 Task: Look for space in Tapiramutá, Brazil from 2nd June, 2023 to 15th June, 2023 for 2 adults and 1 pet in price range Rs.10000 to Rs.15000. Place can be entire place with 1  bedroom having 1 bed and 1 bathroom. Property type can be house, flat, guest house, hotel. Amenities needed are: washing machine. Booking option can be shelf check-in. Required host language is Spanish.
Action: Mouse moved to (461, 200)
Screenshot: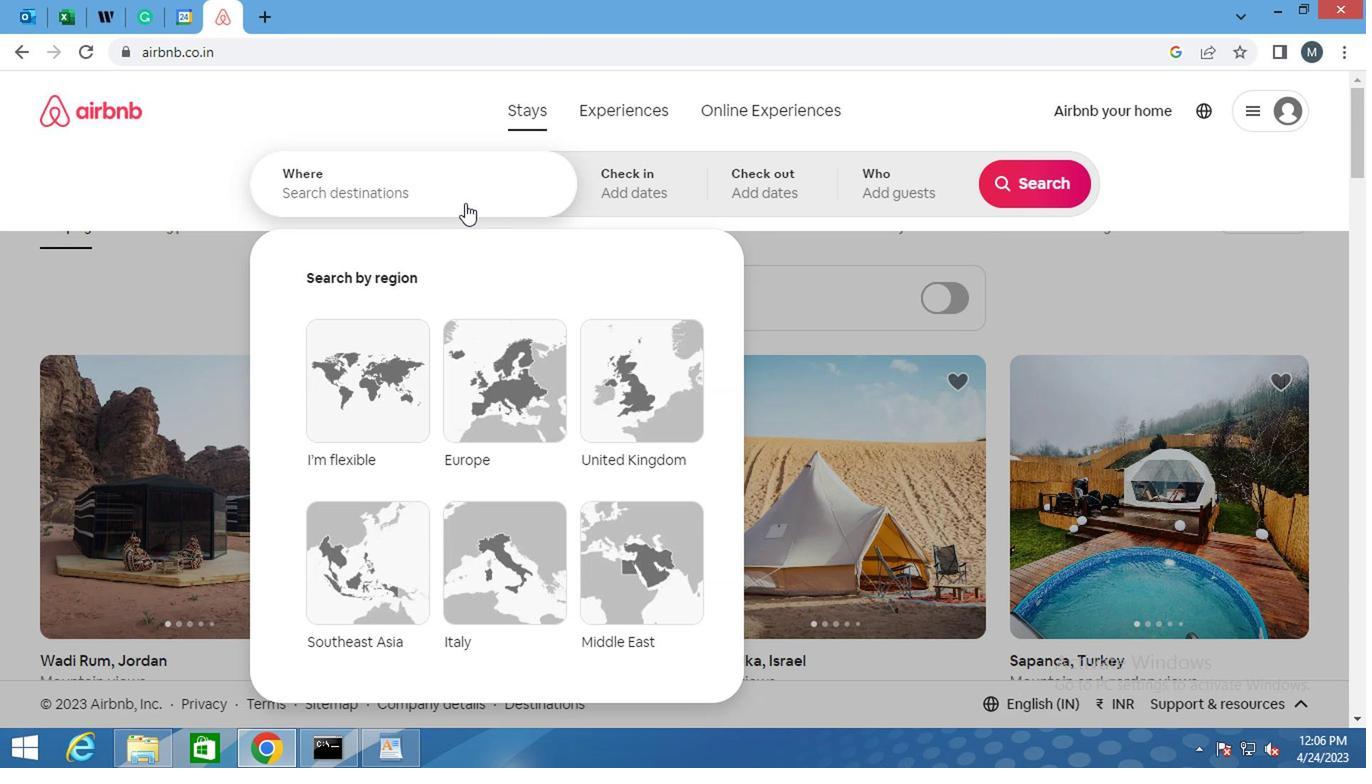 
Action: Mouse pressed left at (461, 200)
Screenshot: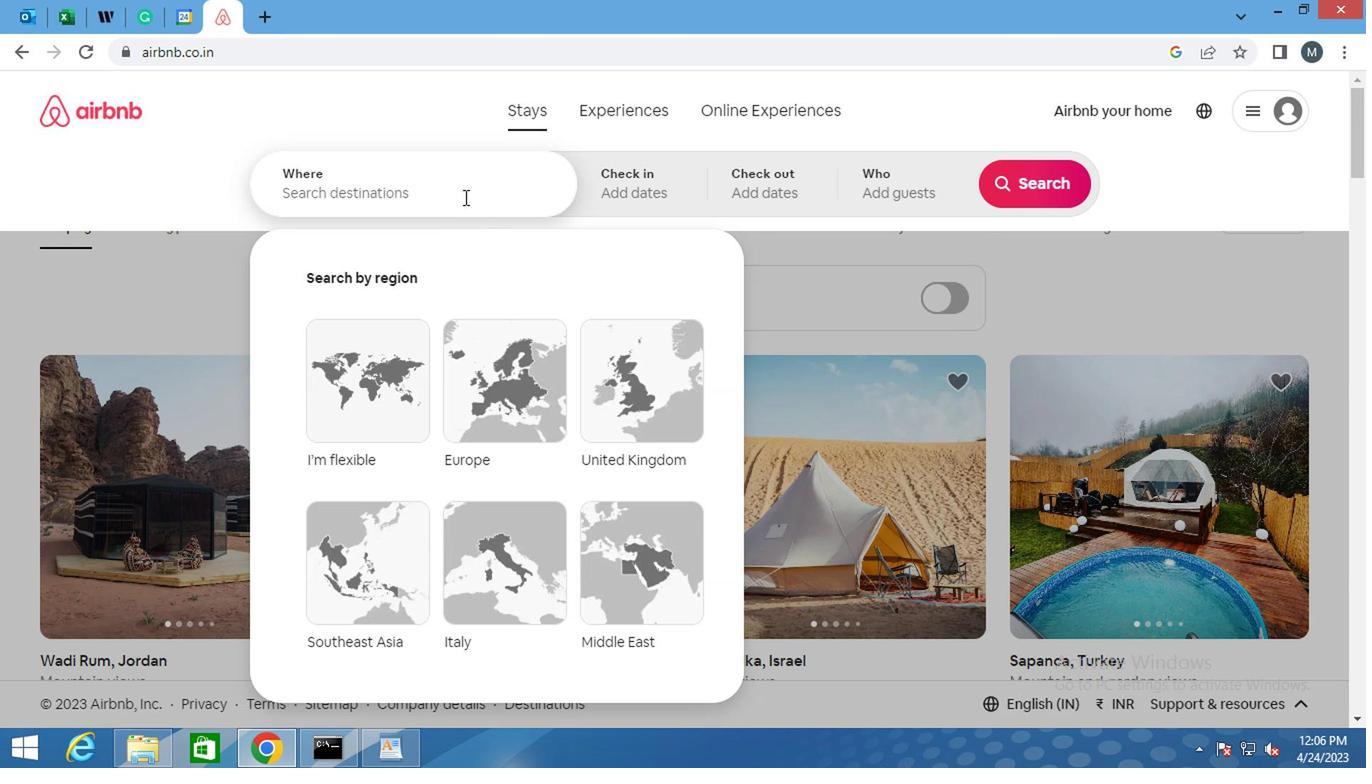 
Action: Mouse moved to (540, 231)
Screenshot: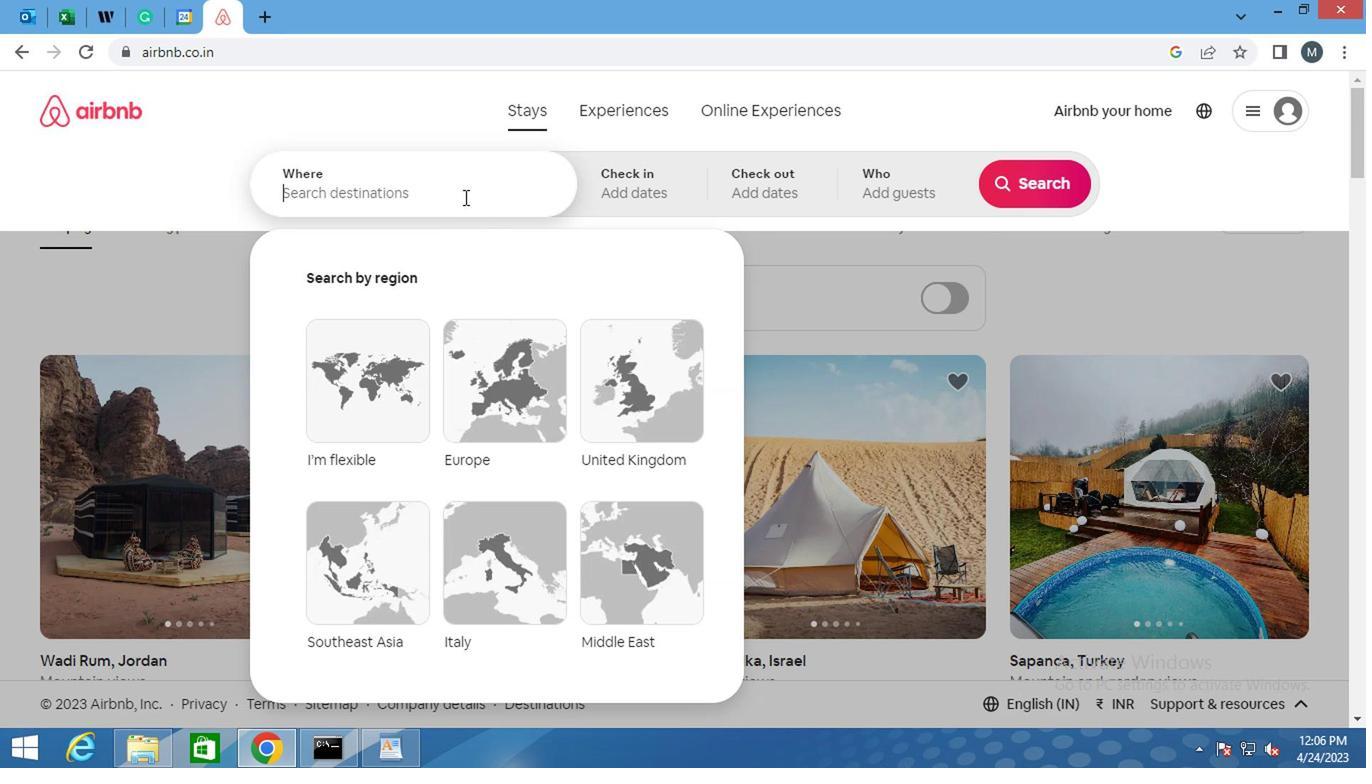 
Action: Key pressed <Key.shift>TAPIR<Key.backspace><Key.backspace><Key.backspace><Key.backspace>APIRAMUTA,<Key.space><Key.shift>BRAZIL<Key.enter>
Screenshot: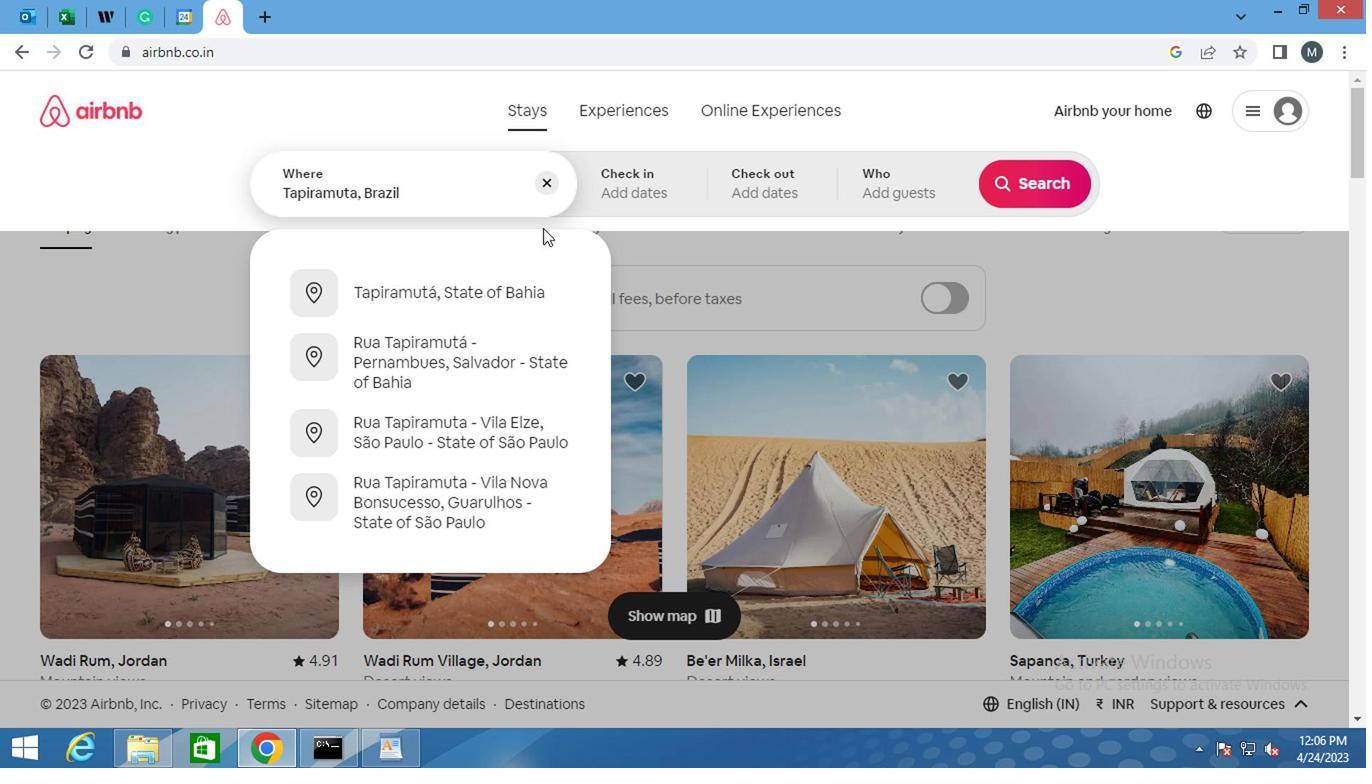 
Action: Mouse moved to (1020, 342)
Screenshot: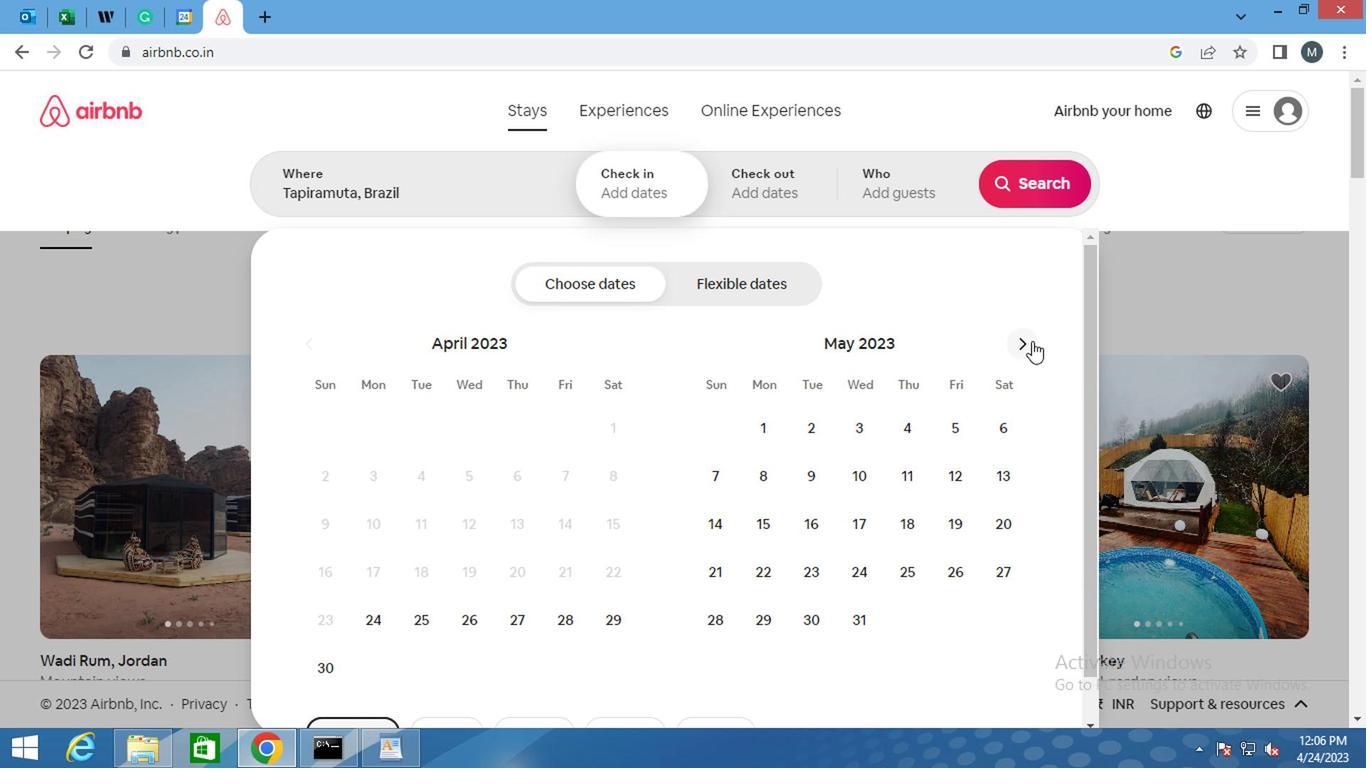 
Action: Mouse pressed left at (1020, 342)
Screenshot: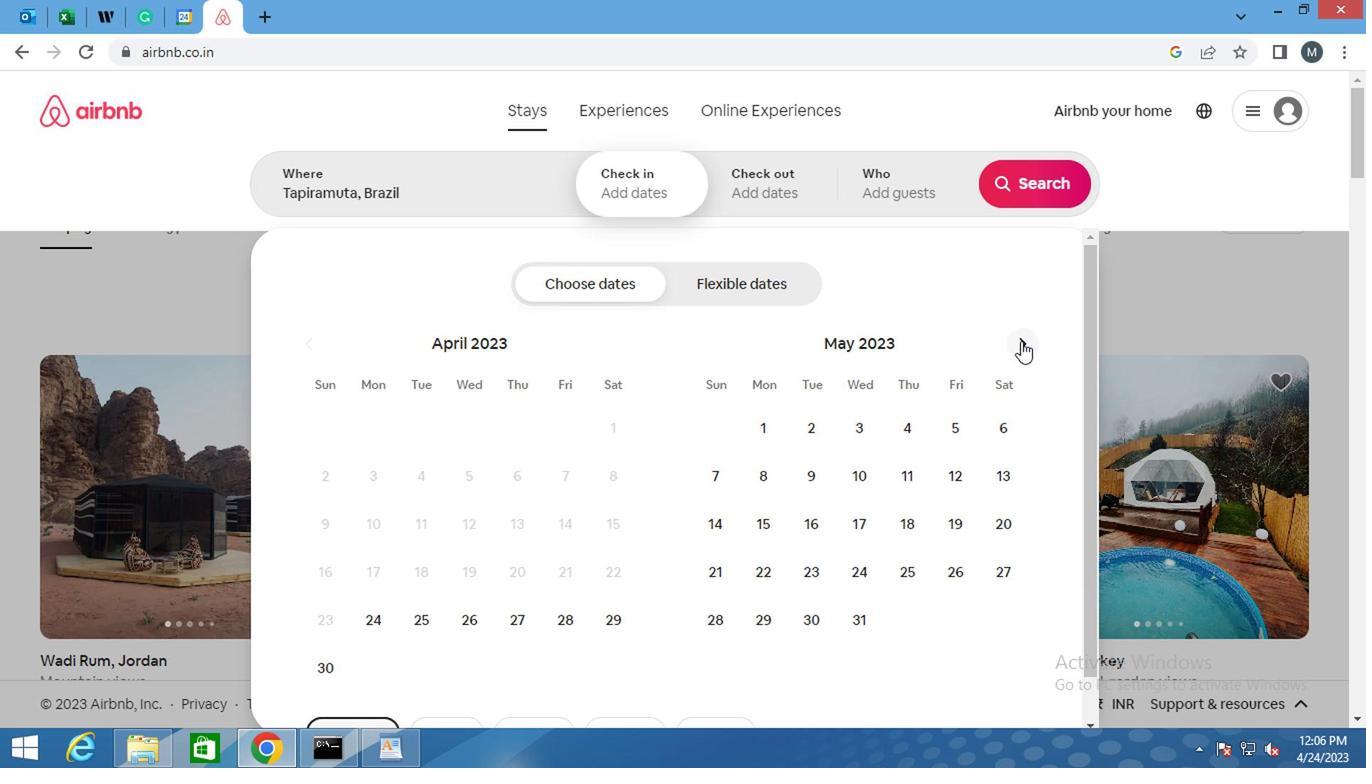 
Action: Mouse moved to (959, 423)
Screenshot: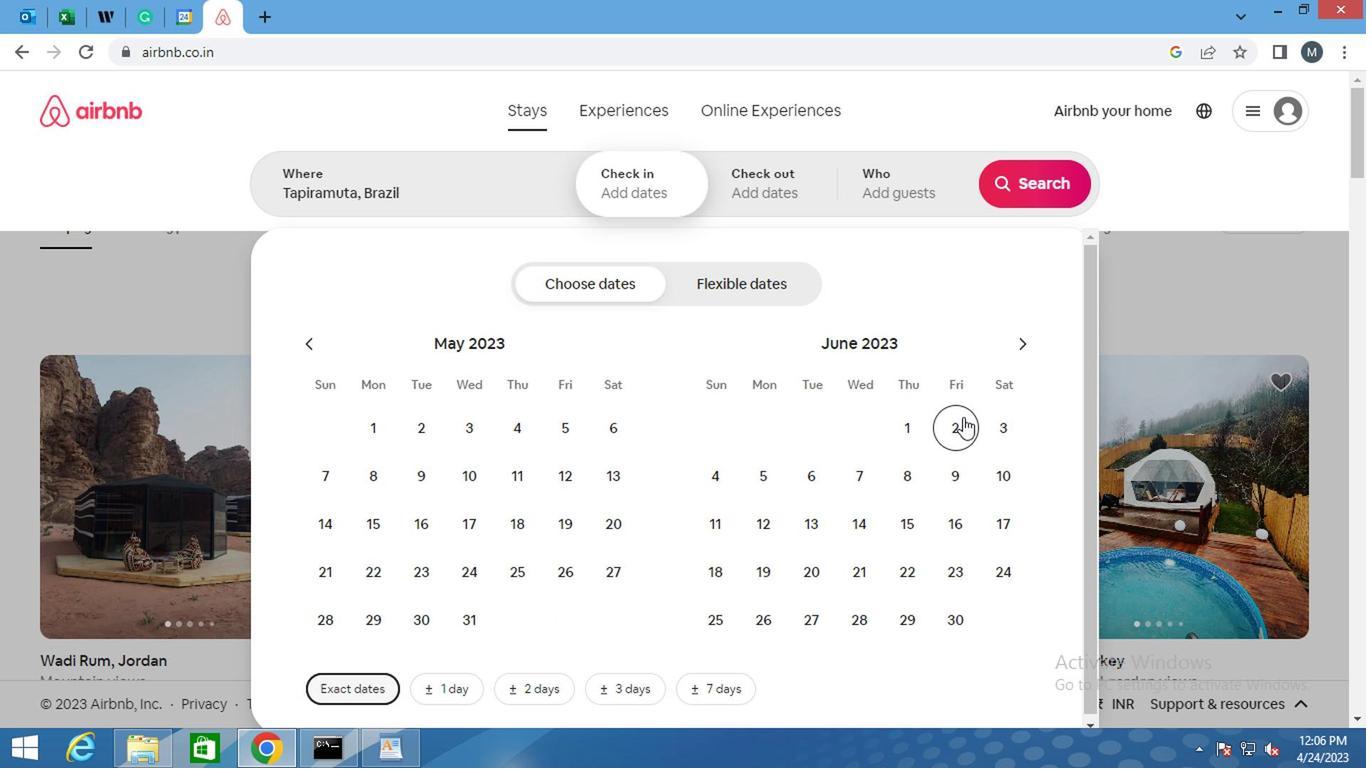 
Action: Mouse pressed left at (959, 423)
Screenshot: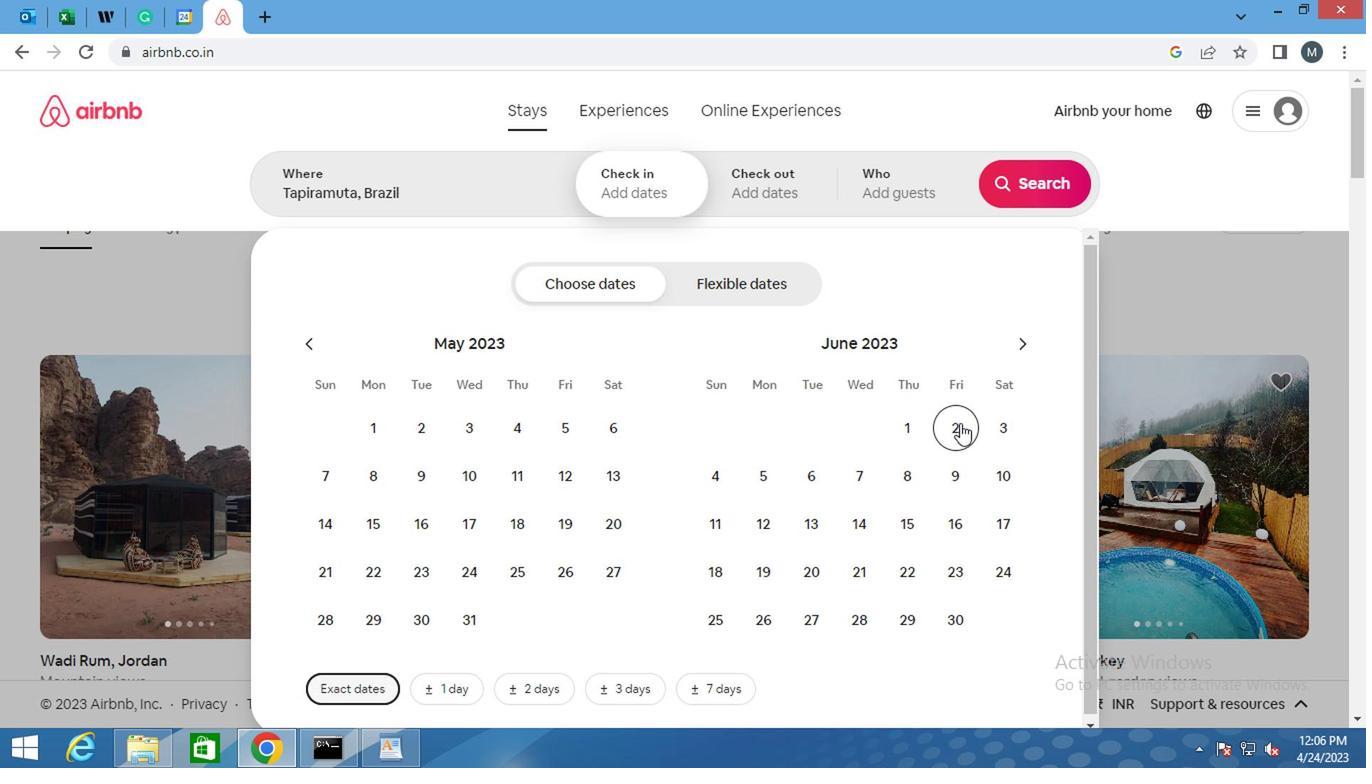 
Action: Mouse moved to (912, 526)
Screenshot: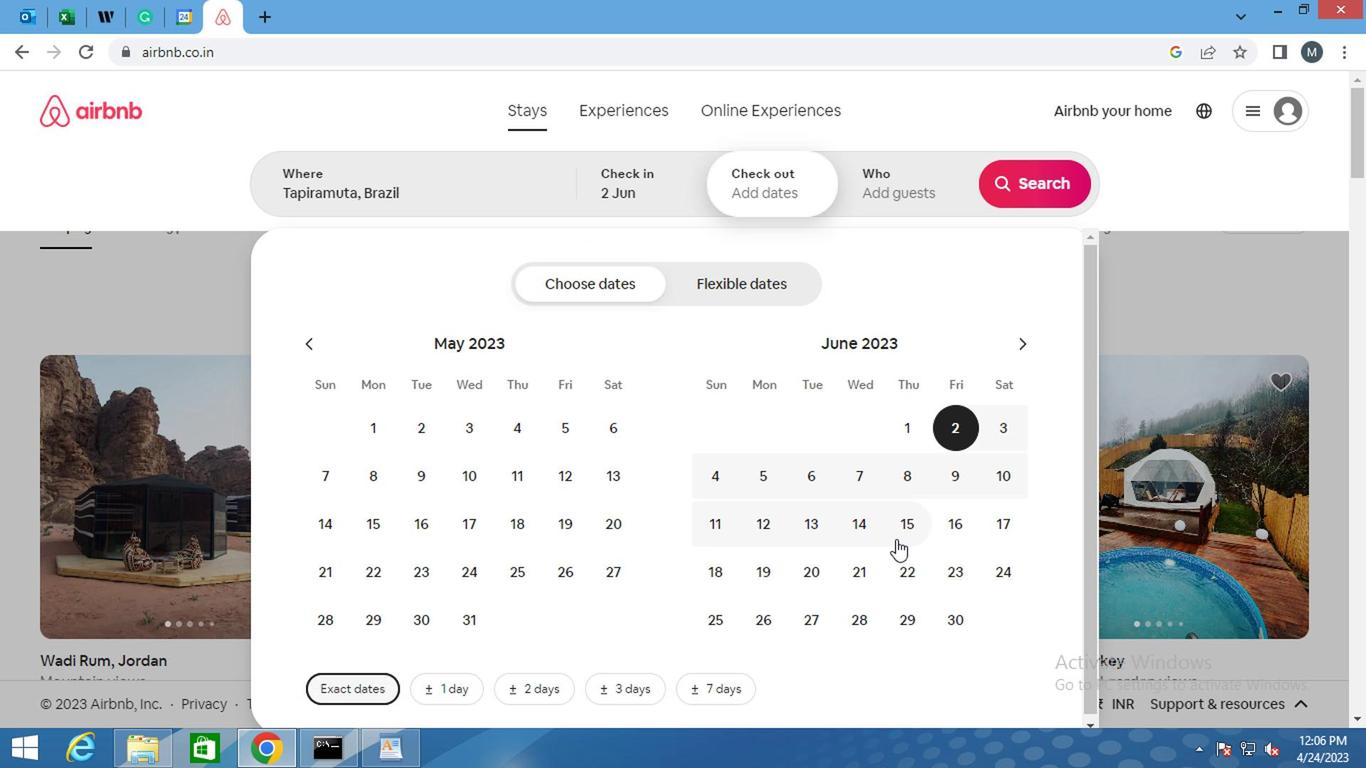 
Action: Mouse pressed left at (912, 526)
Screenshot: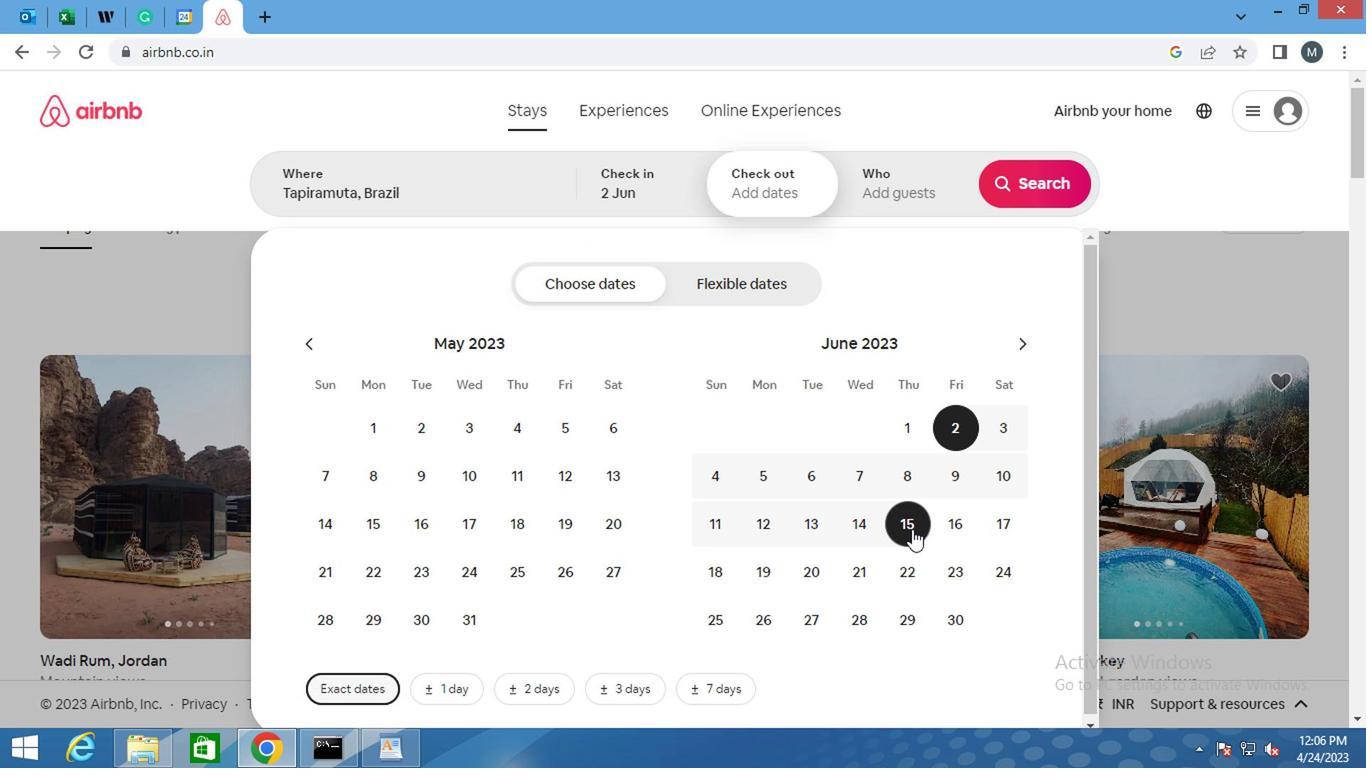 
Action: Mouse moved to (1007, 506)
Screenshot: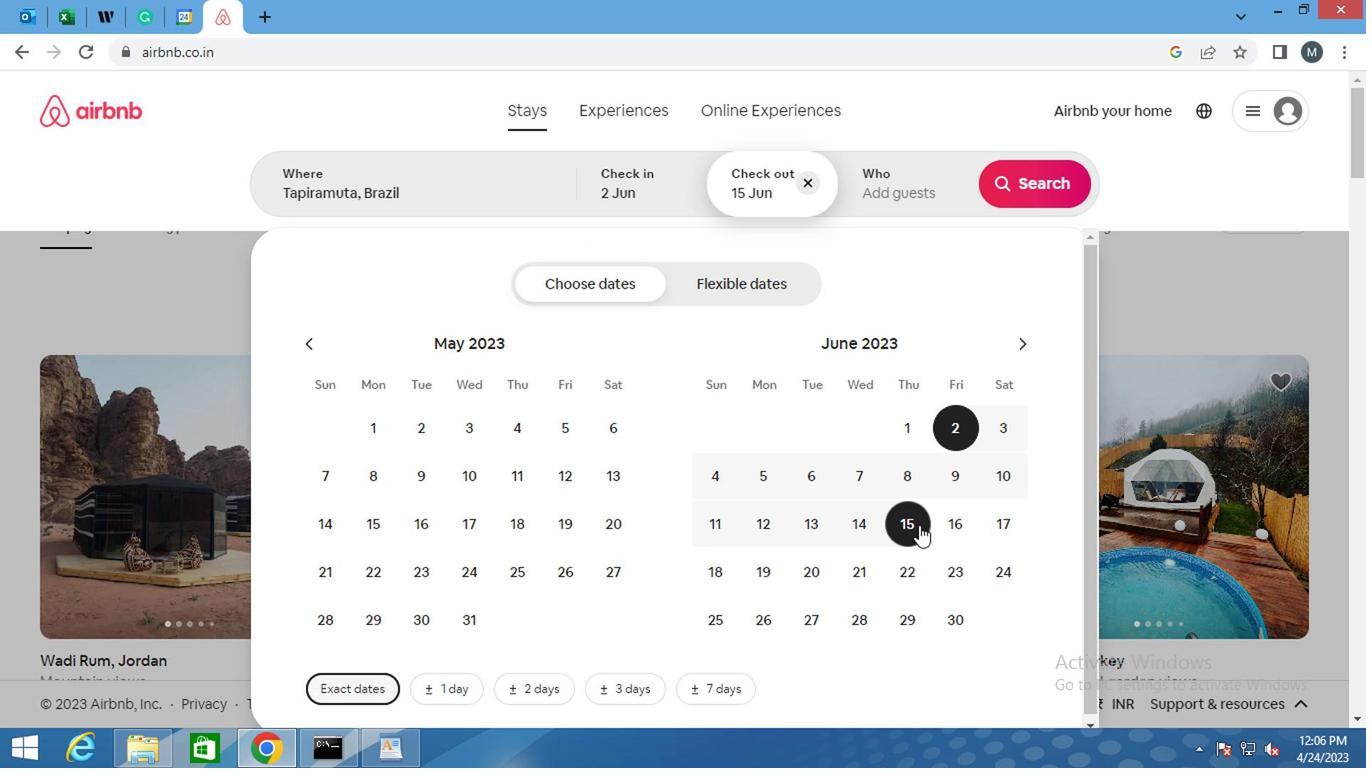 
Action: Mouse scrolled (1007, 506) with delta (0, 0)
Screenshot: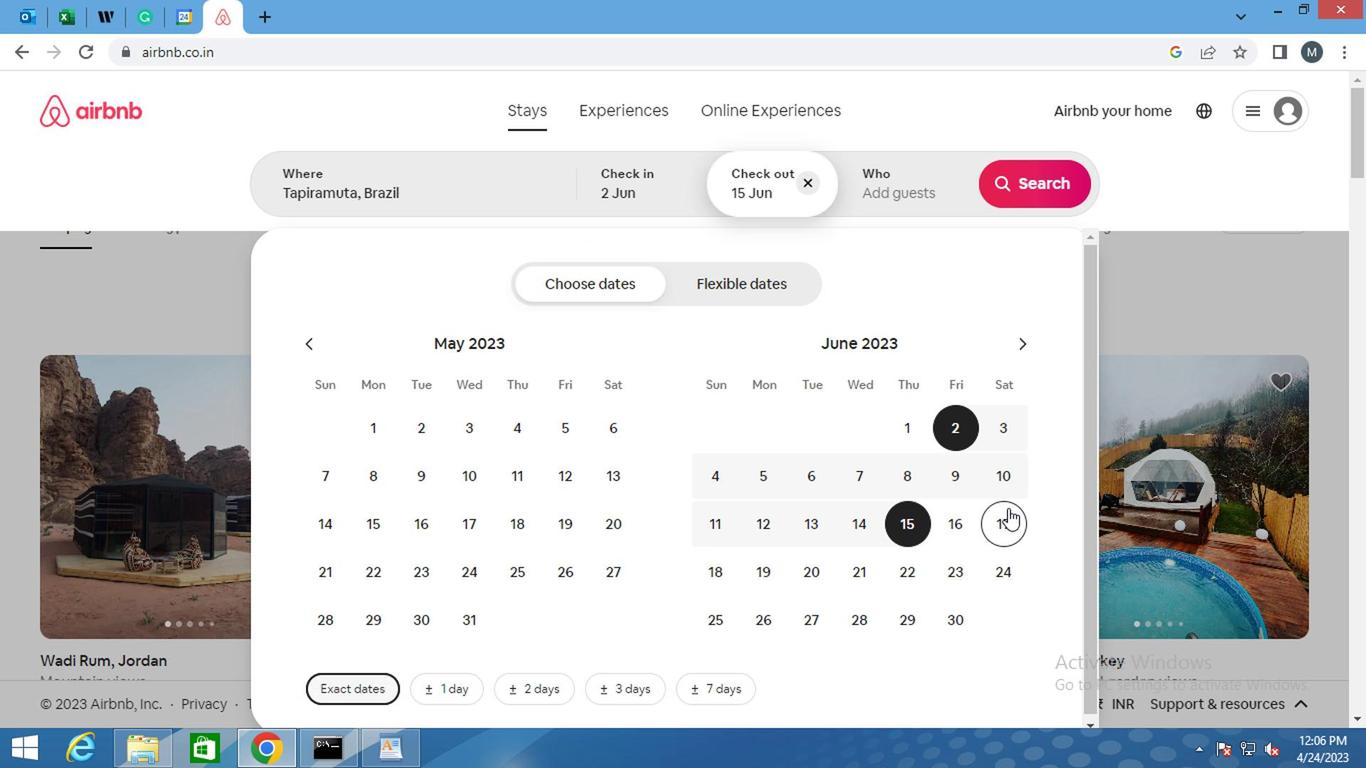 
Action: Mouse moved to (1008, 350)
Screenshot: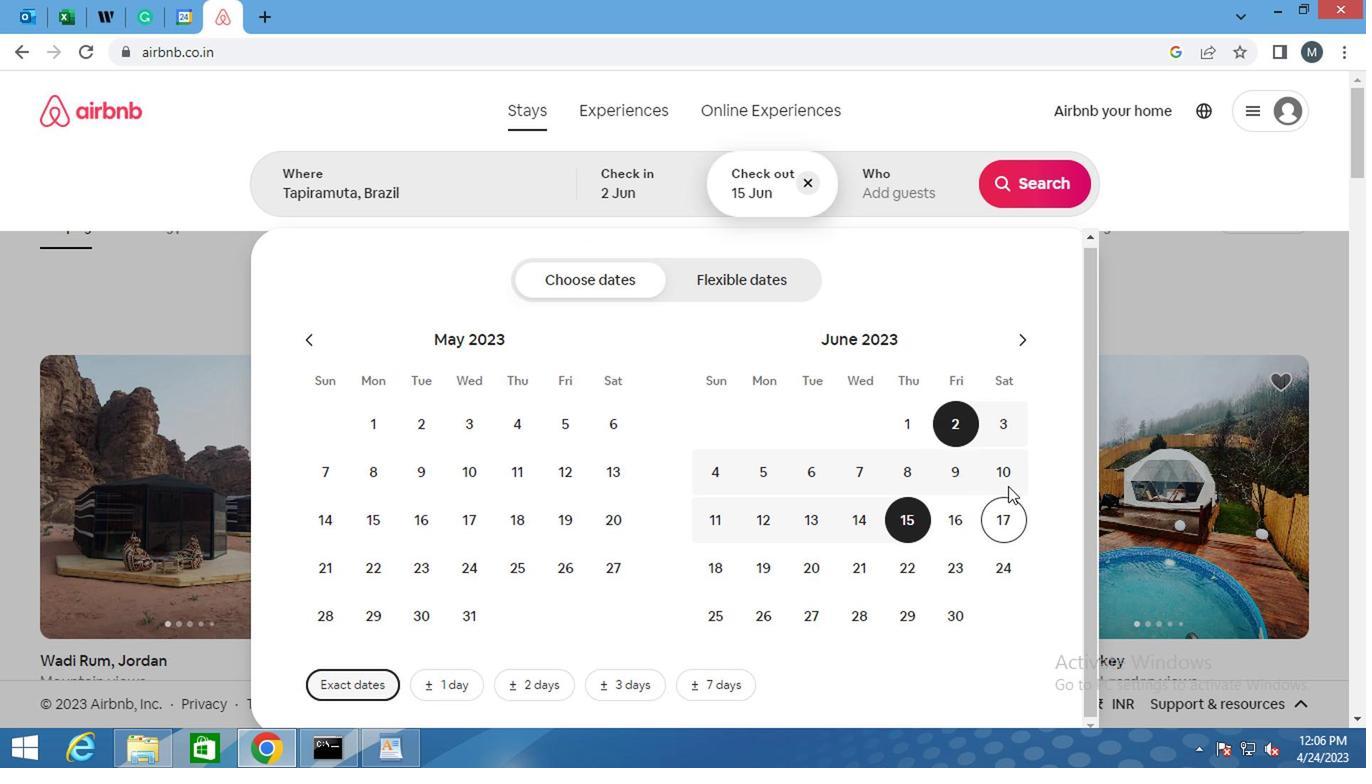 
Action: Mouse scrolled (1008, 351) with delta (0, 1)
Screenshot: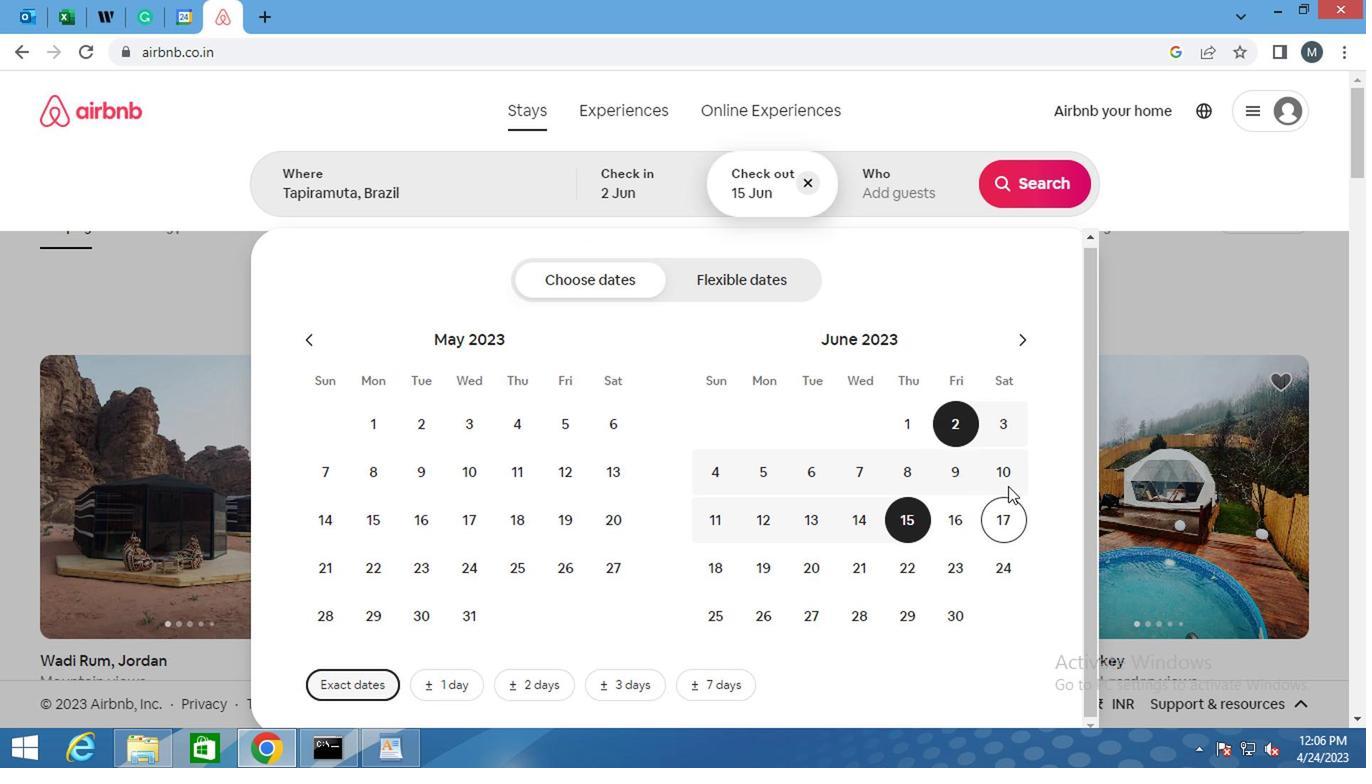
Action: Mouse moved to (1002, 341)
Screenshot: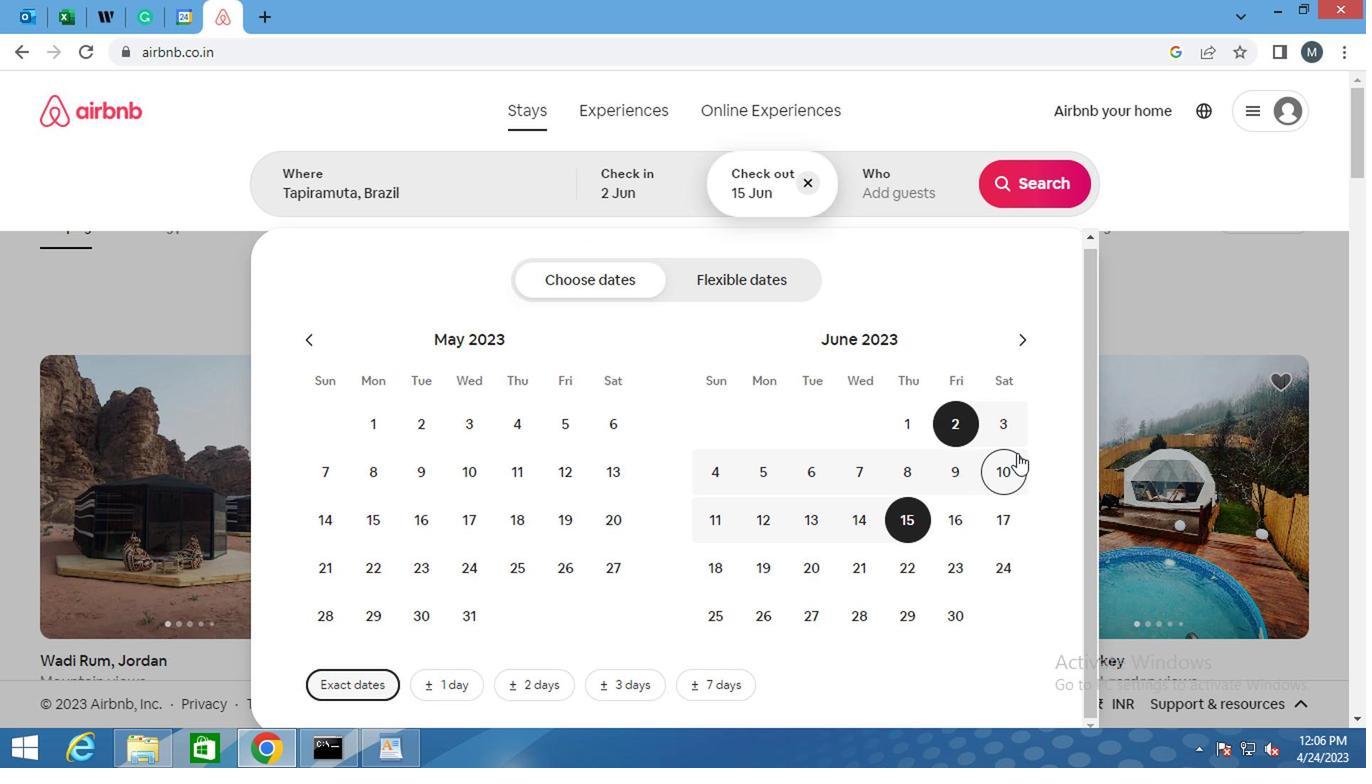 
Action: Mouse scrolled (1002, 342) with delta (0, 0)
Screenshot: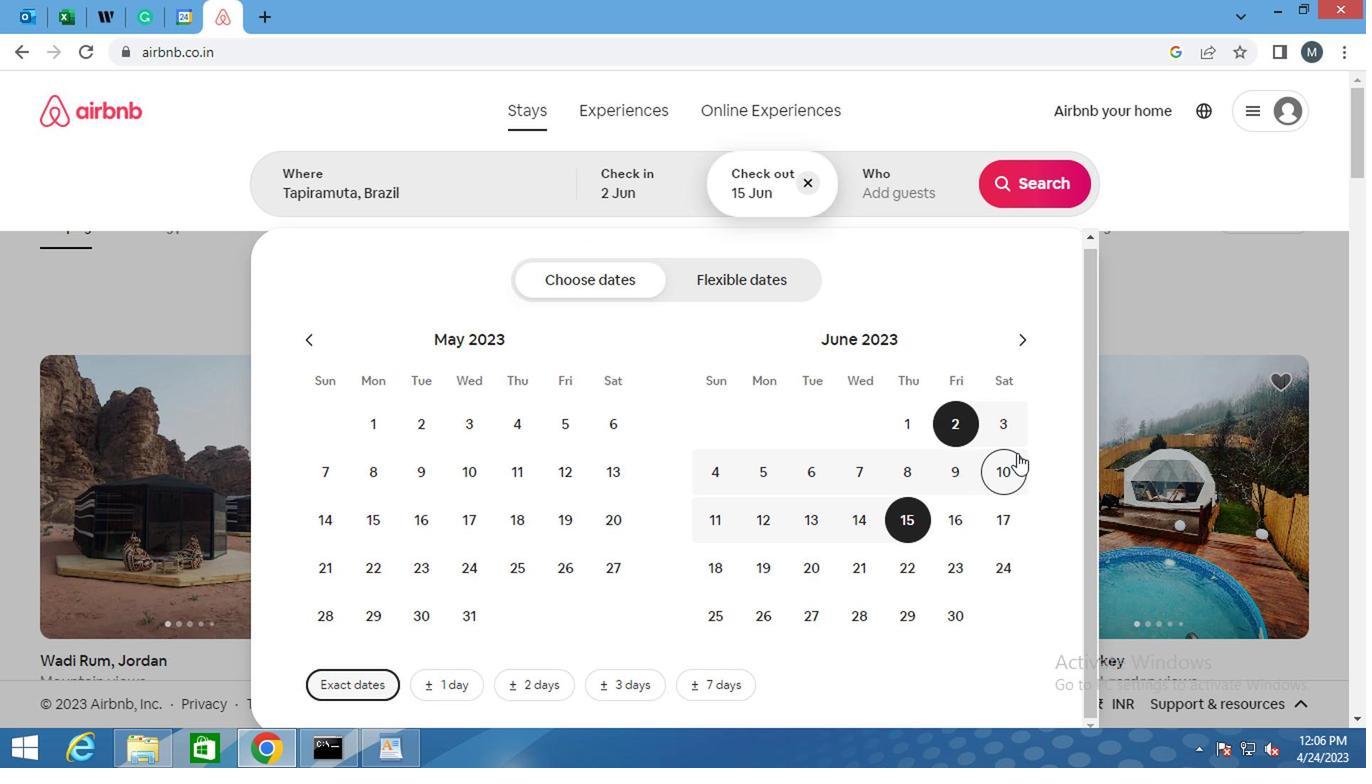 
Action: Mouse moved to (986, 336)
Screenshot: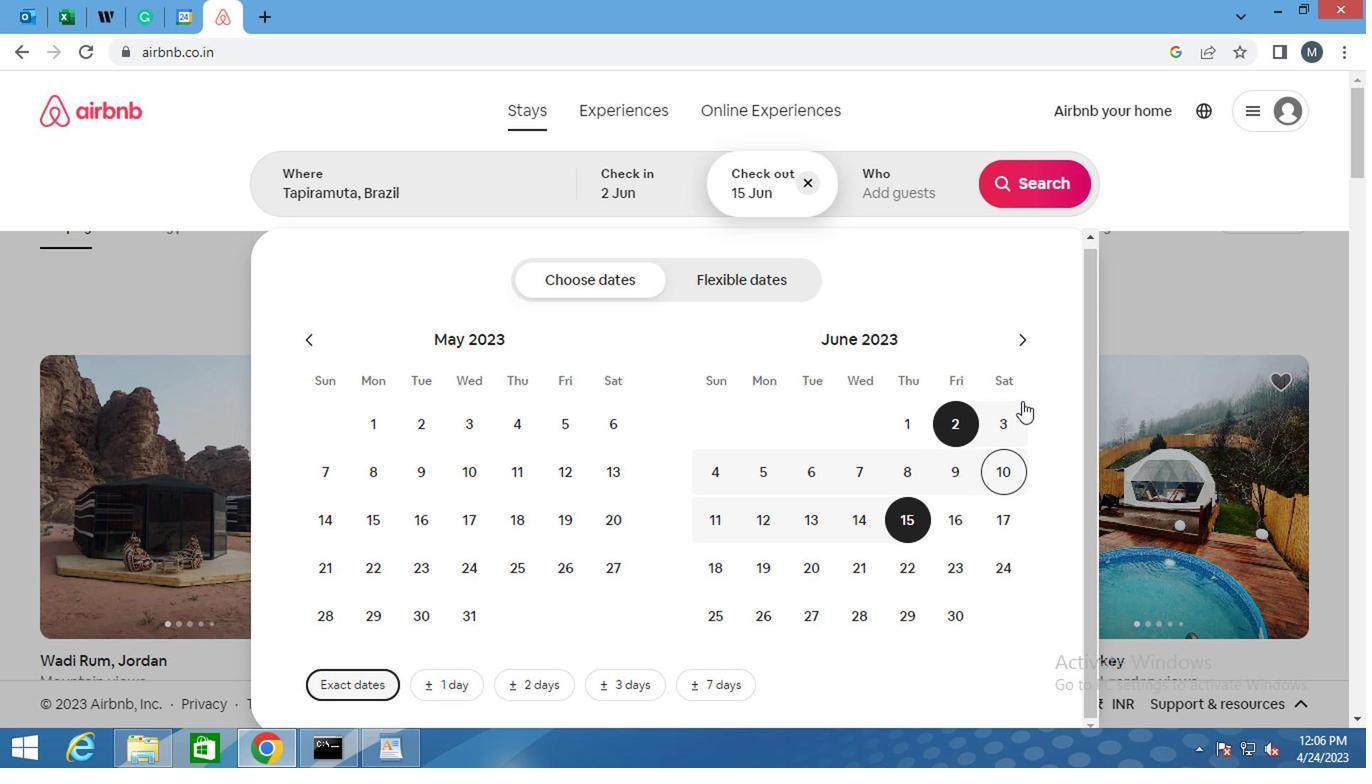 
Action: Mouse scrolled (986, 336) with delta (0, 0)
Screenshot: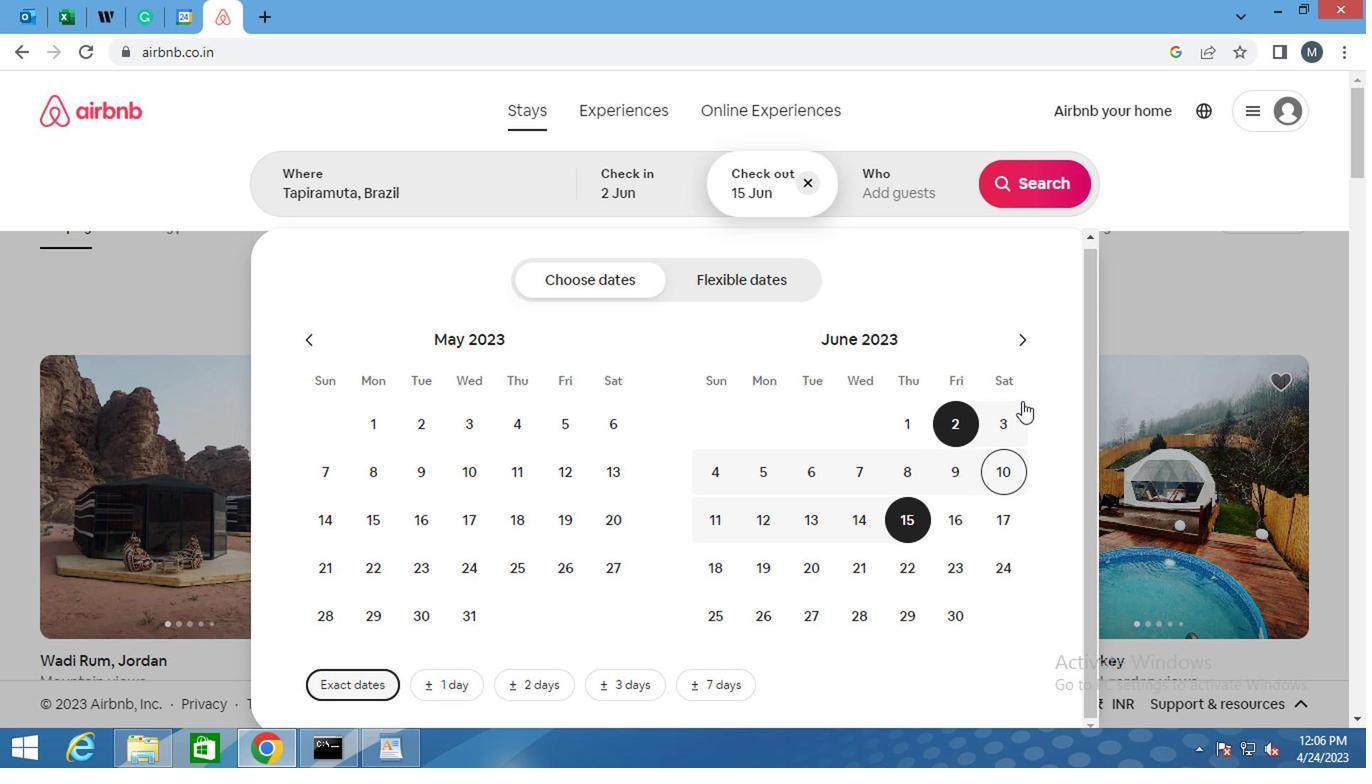 
Action: Mouse moved to (891, 189)
Screenshot: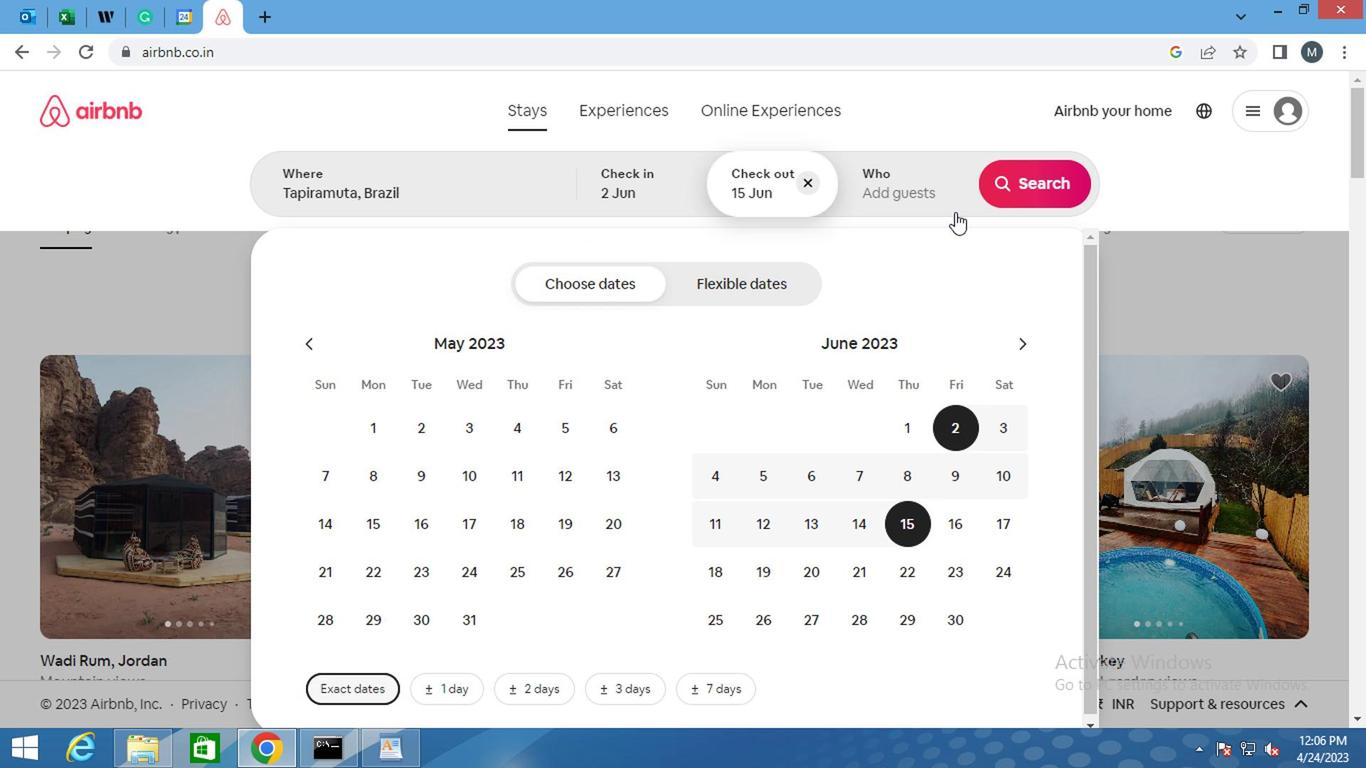 
Action: Mouse pressed left at (891, 189)
Screenshot: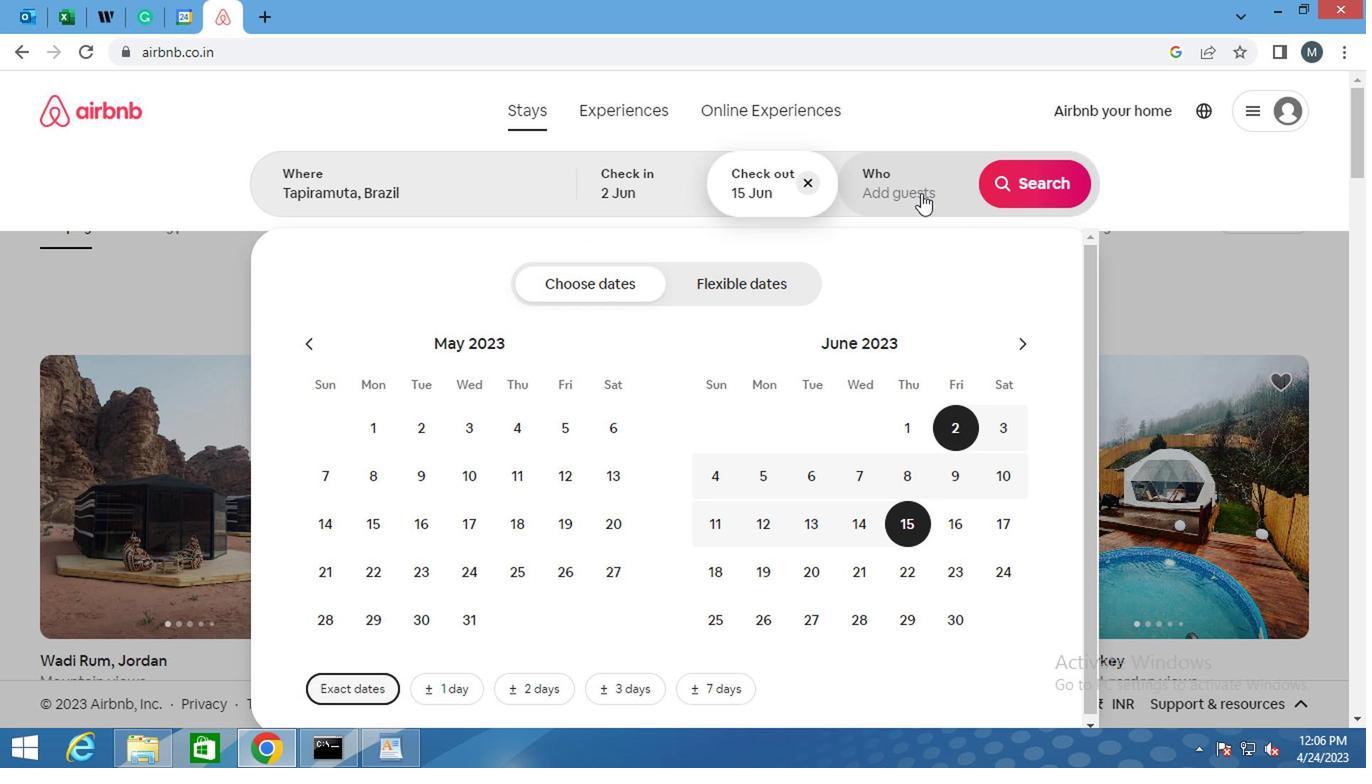 
Action: Mouse moved to (1038, 297)
Screenshot: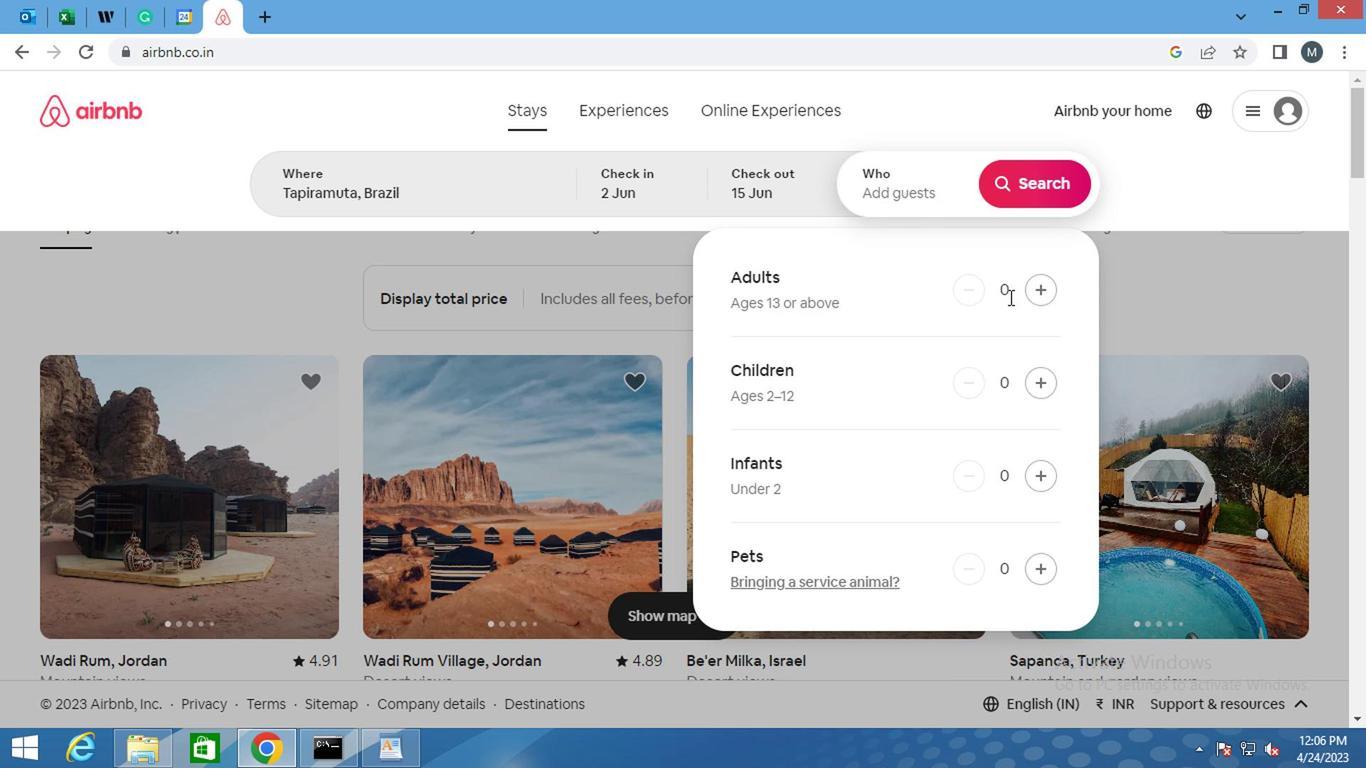 
Action: Mouse pressed left at (1038, 297)
Screenshot: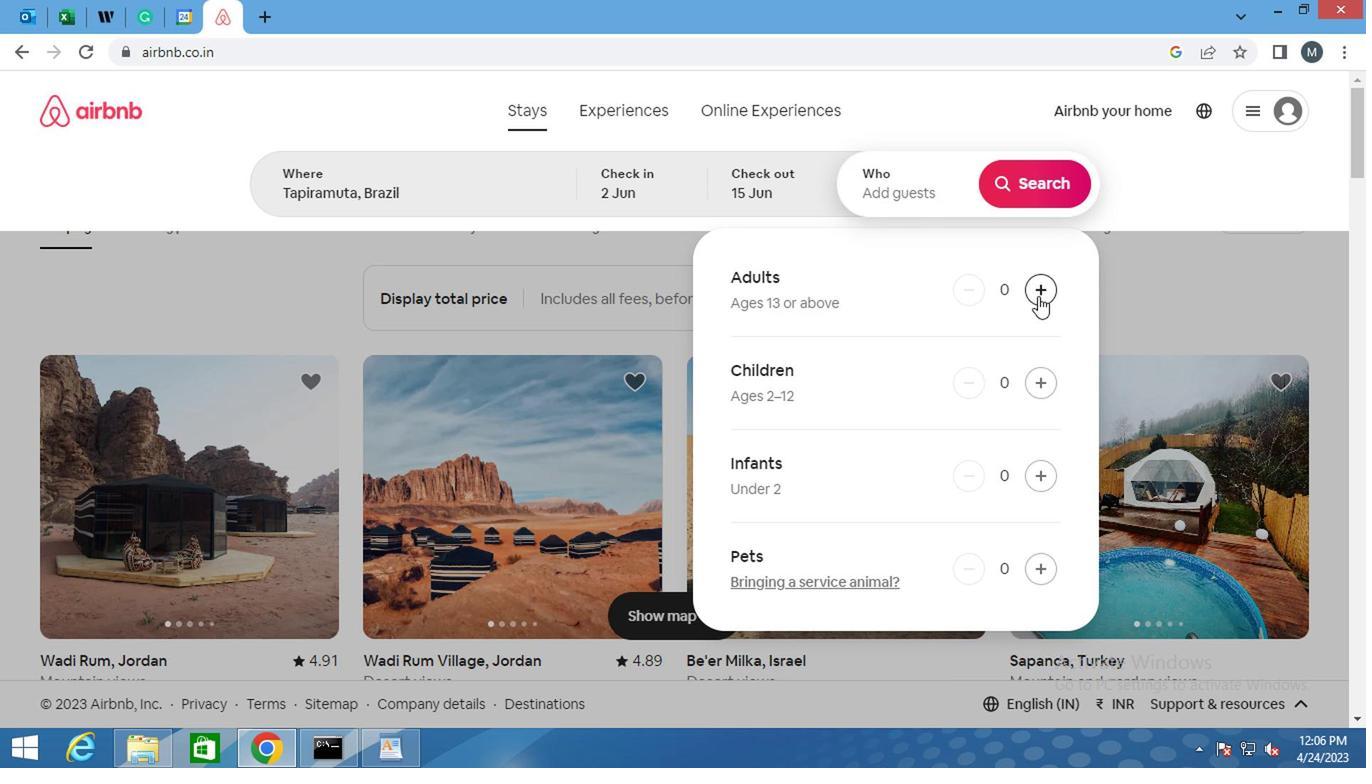 
Action: Mouse pressed left at (1038, 297)
Screenshot: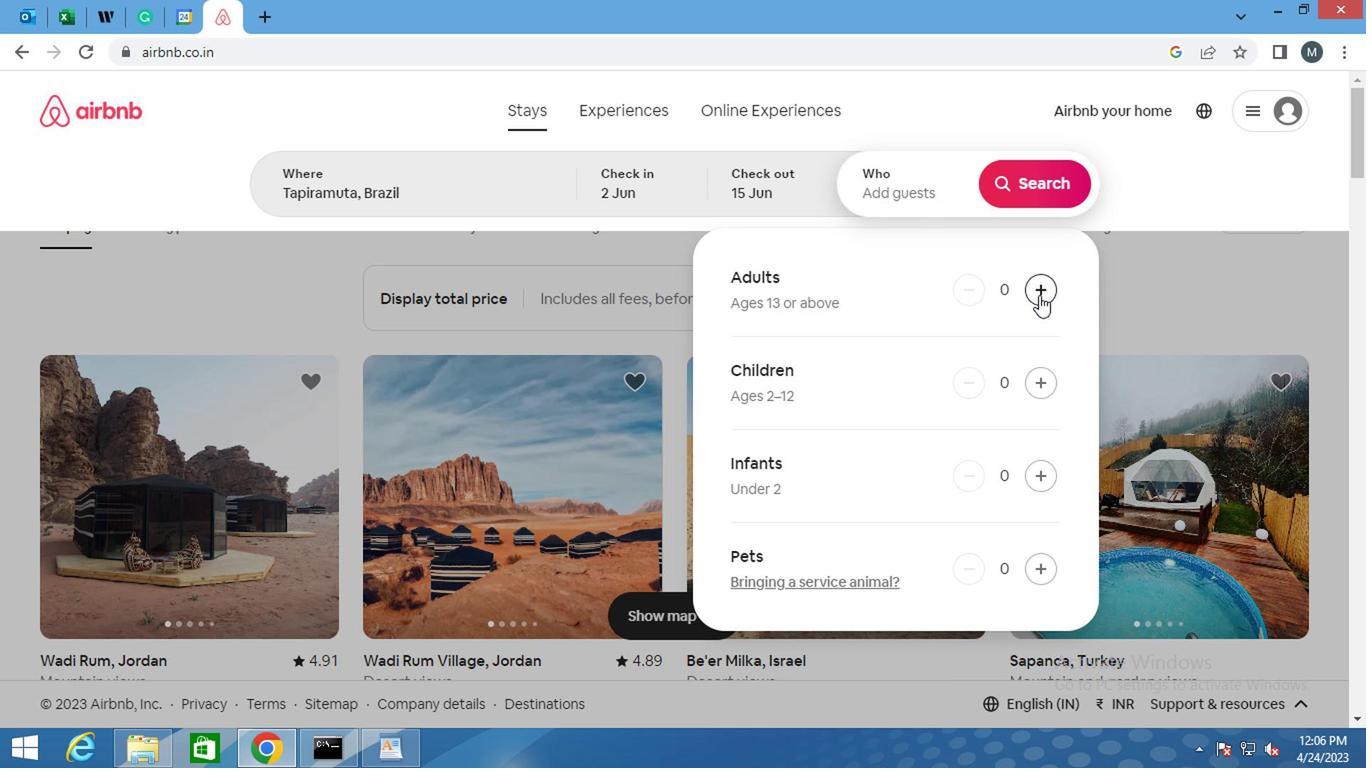 
Action: Mouse pressed left at (1038, 297)
Screenshot: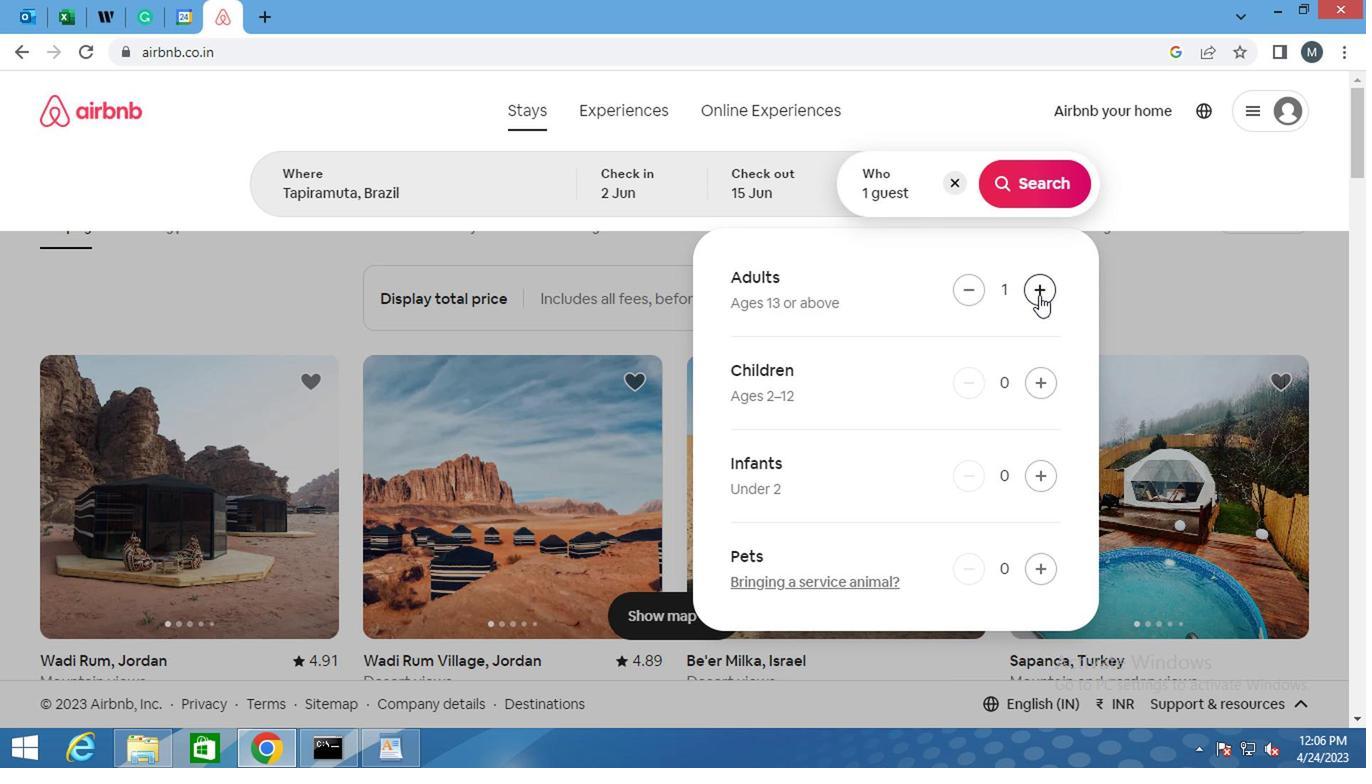 
Action: Mouse moved to (939, 481)
Screenshot: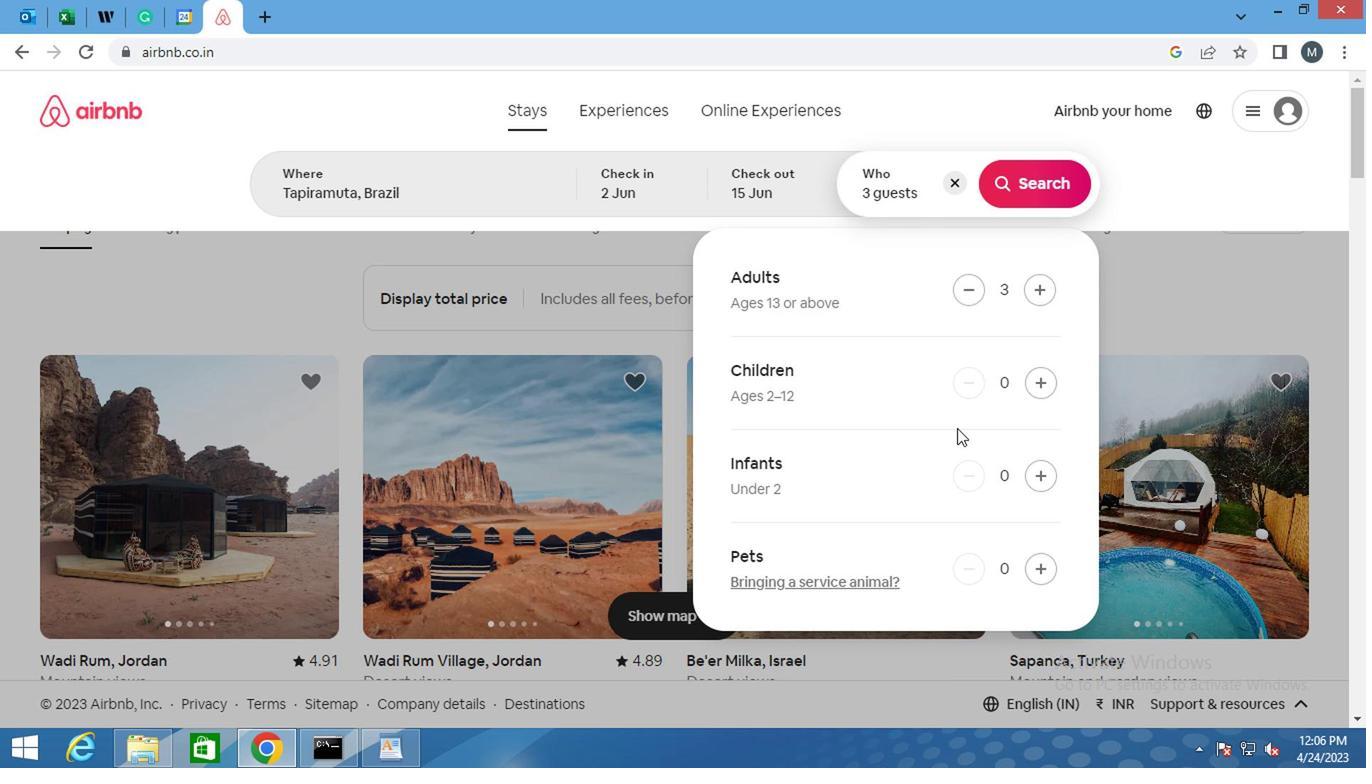
Action: Mouse scrolled (939, 480) with delta (0, 0)
Screenshot: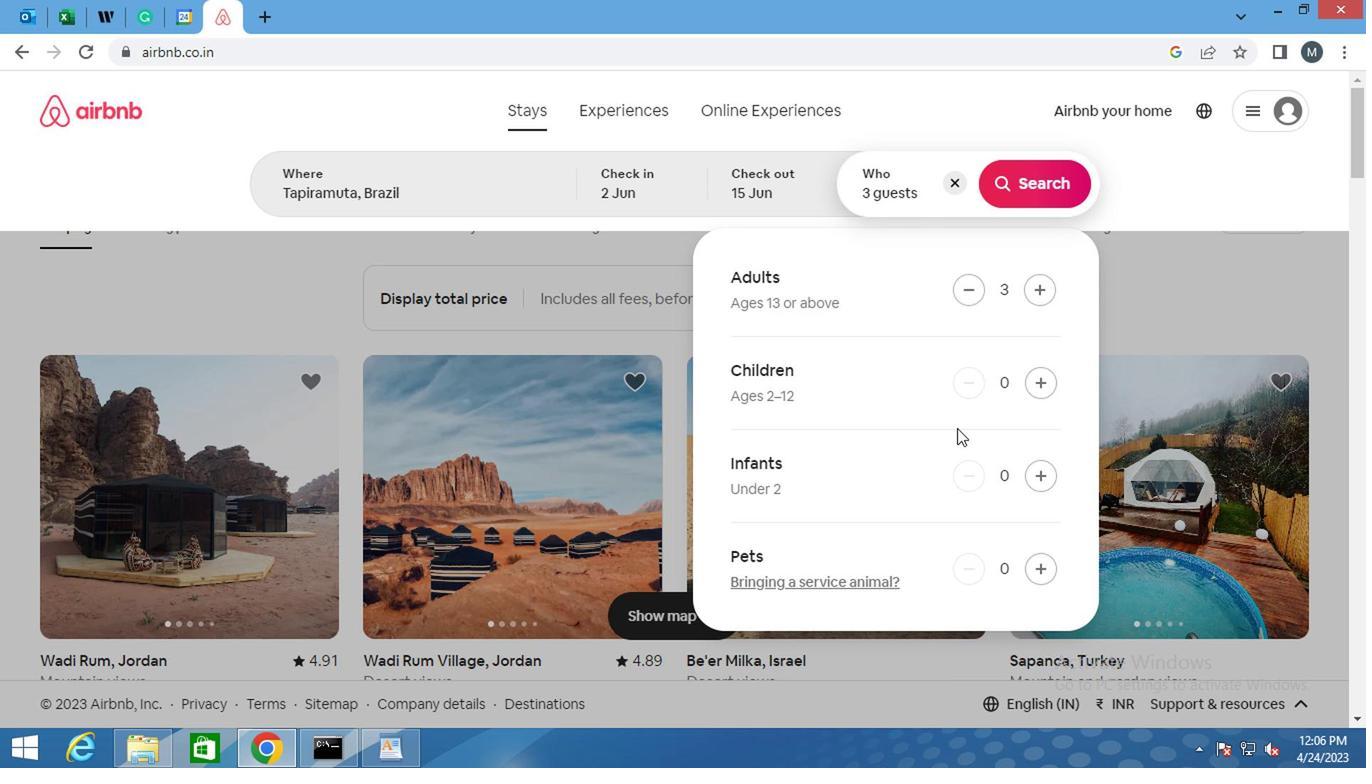 
Action: Mouse moved to (939, 491)
Screenshot: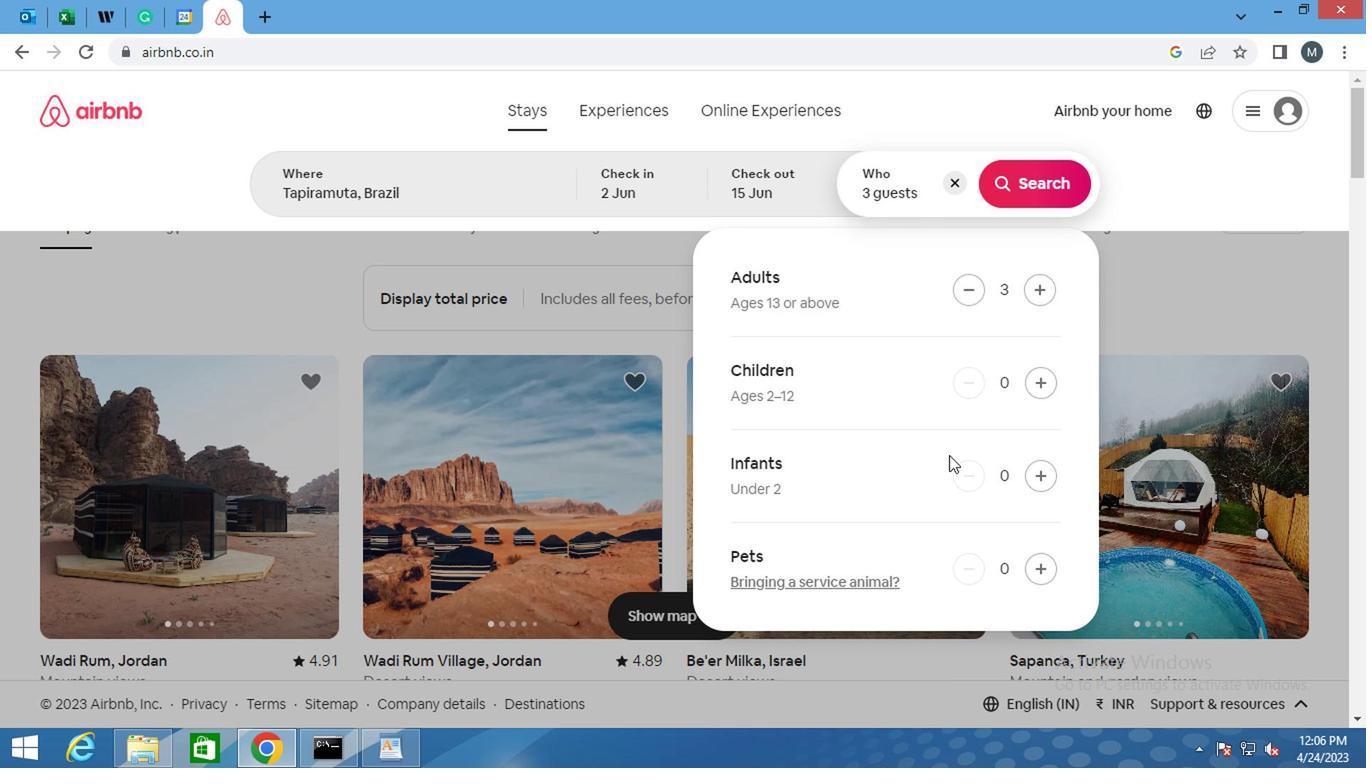 
Action: Mouse scrolled (939, 490) with delta (0, 0)
Screenshot: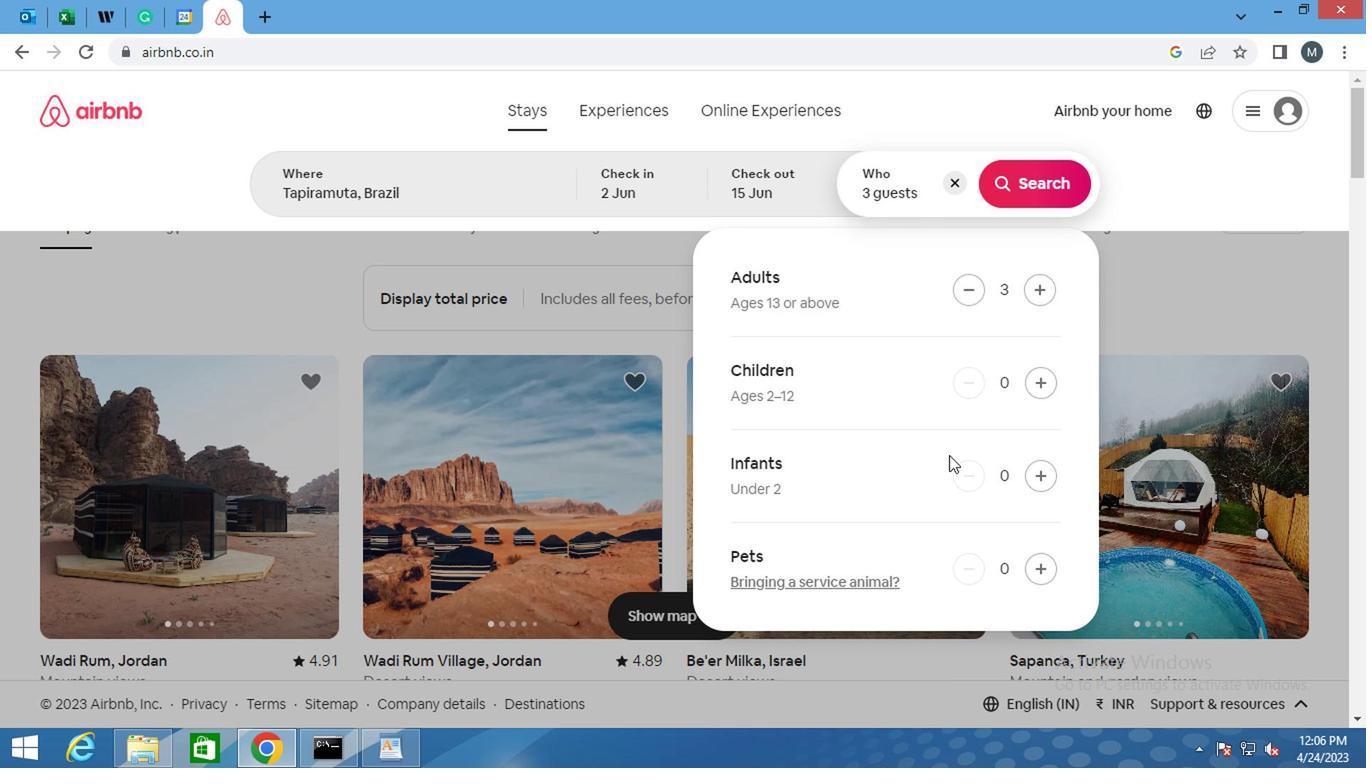 
Action: Mouse moved to (951, 480)
Screenshot: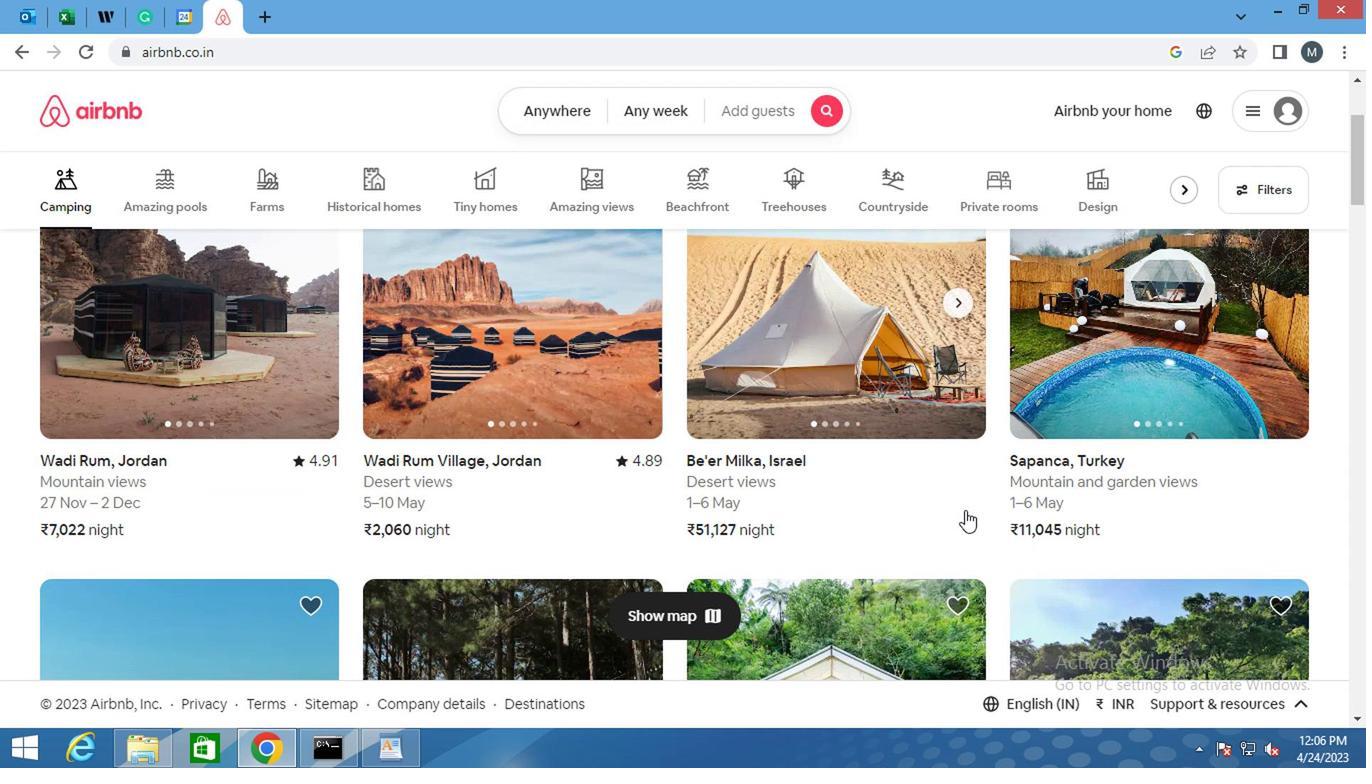 
Action: Mouse scrolled (951, 481) with delta (0, 0)
Screenshot: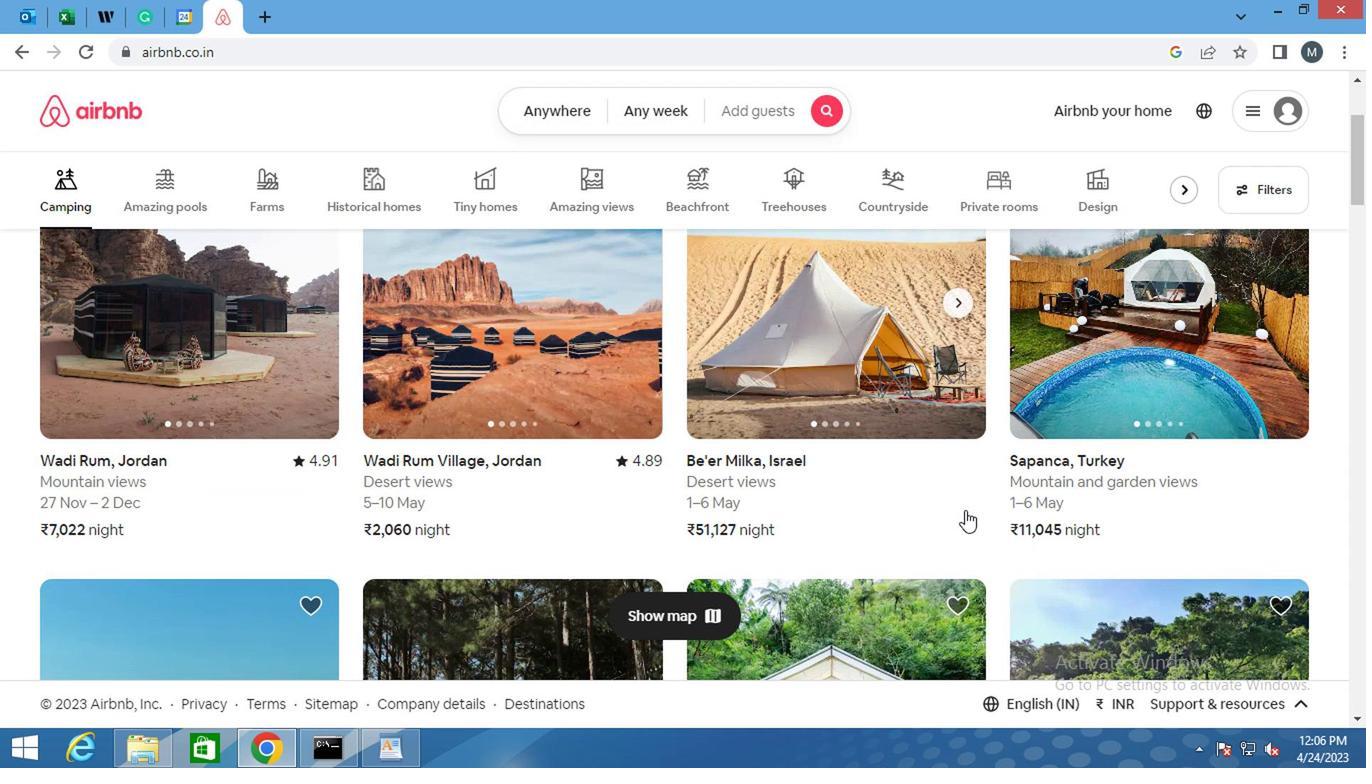 
Action: Mouse scrolled (951, 481) with delta (0, 0)
Screenshot: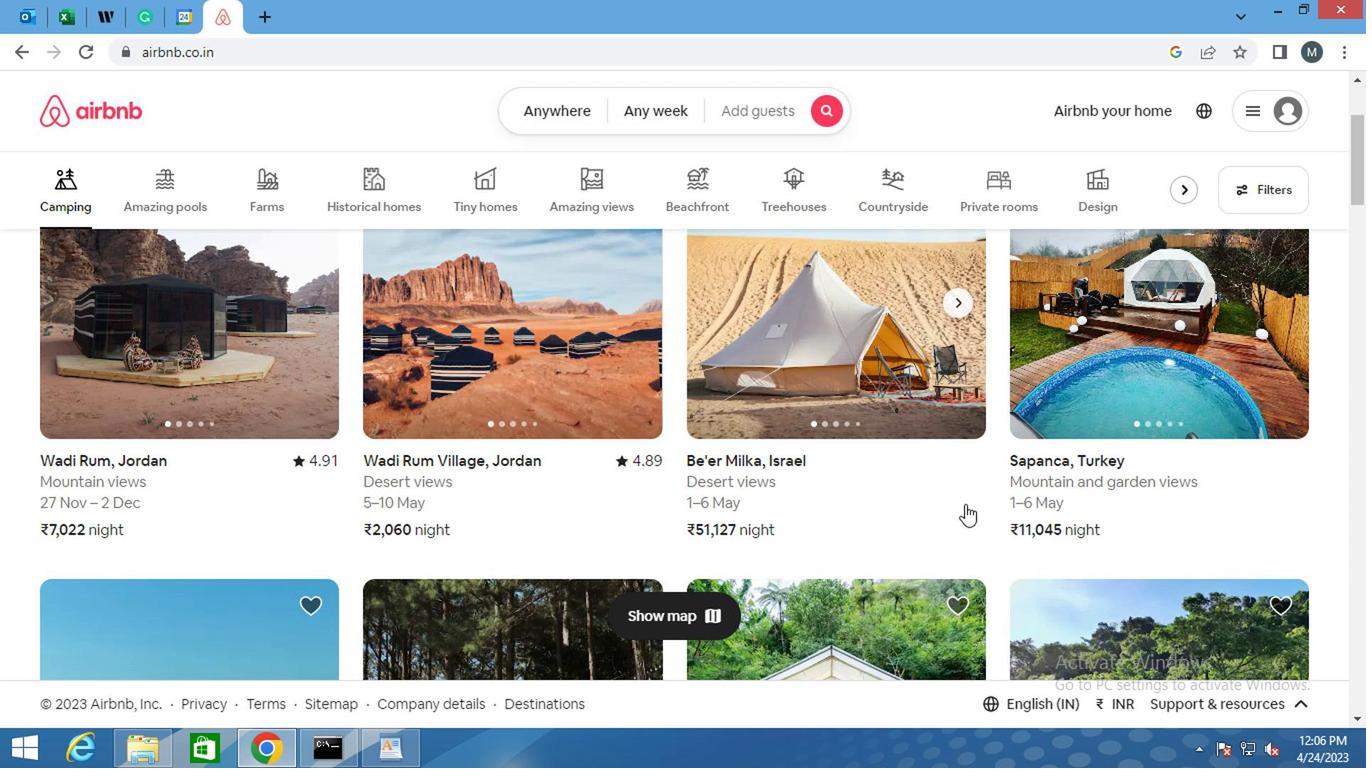
Action: Mouse moved to (951, 479)
Screenshot: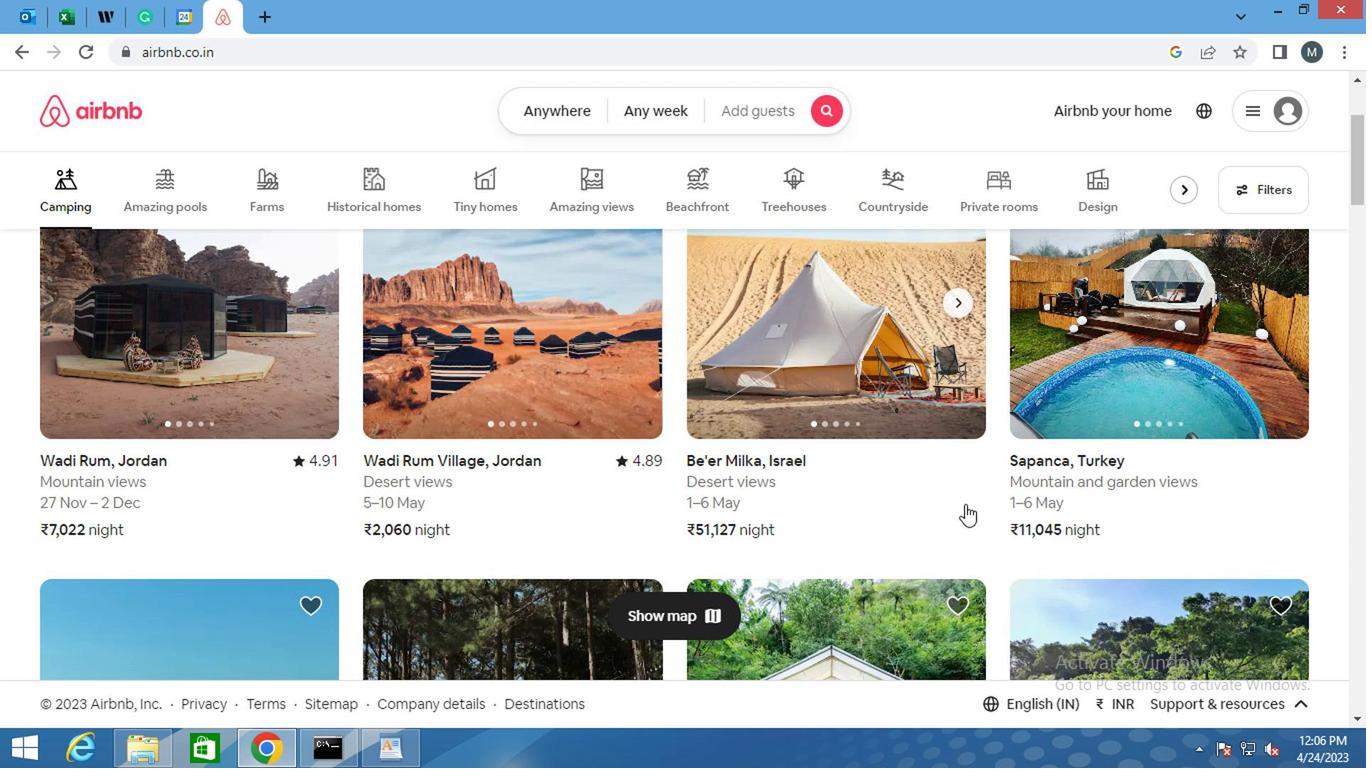 
Action: Mouse scrolled (951, 480) with delta (0, 0)
Screenshot: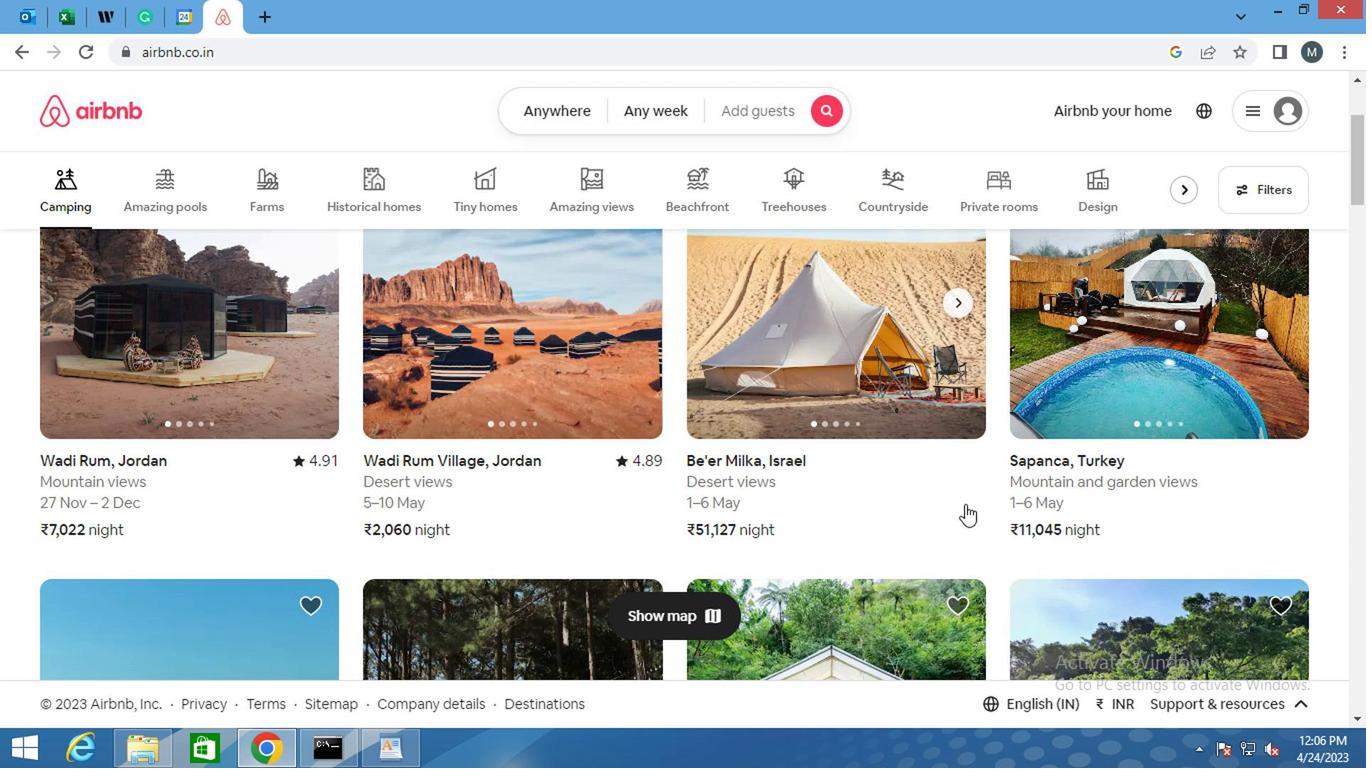 
Action: Mouse moved to (845, 171)
Screenshot: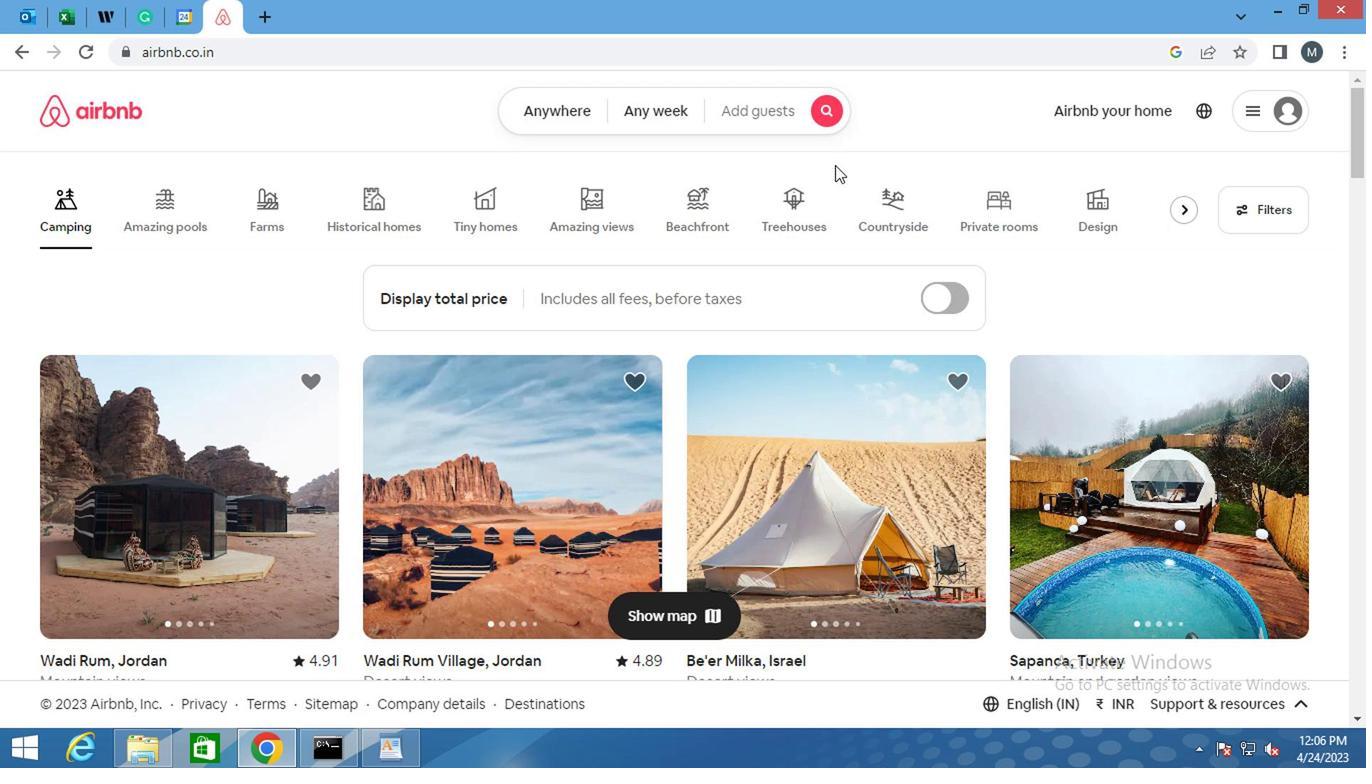 
Action: Mouse scrolled (845, 172) with delta (0, 0)
Screenshot: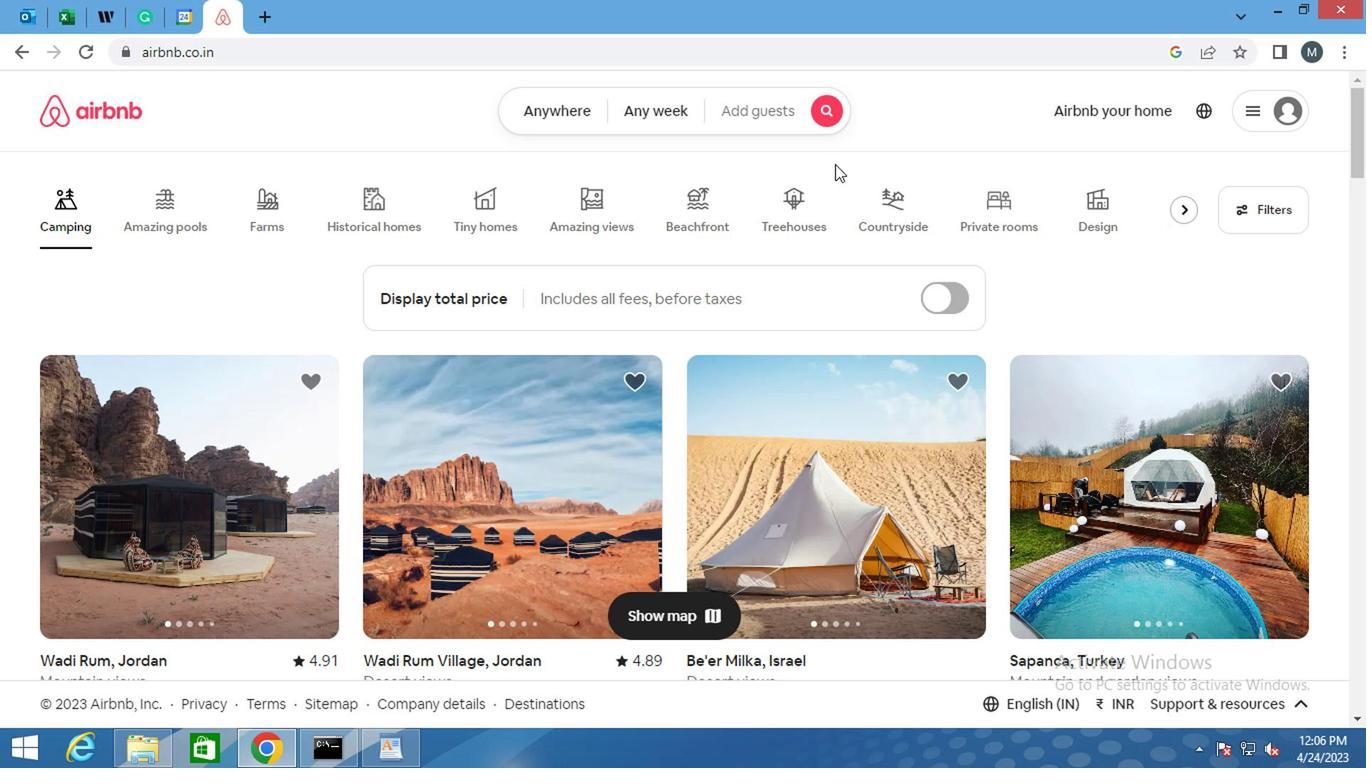 
Action: Mouse scrolled (845, 172) with delta (0, 0)
Screenshot: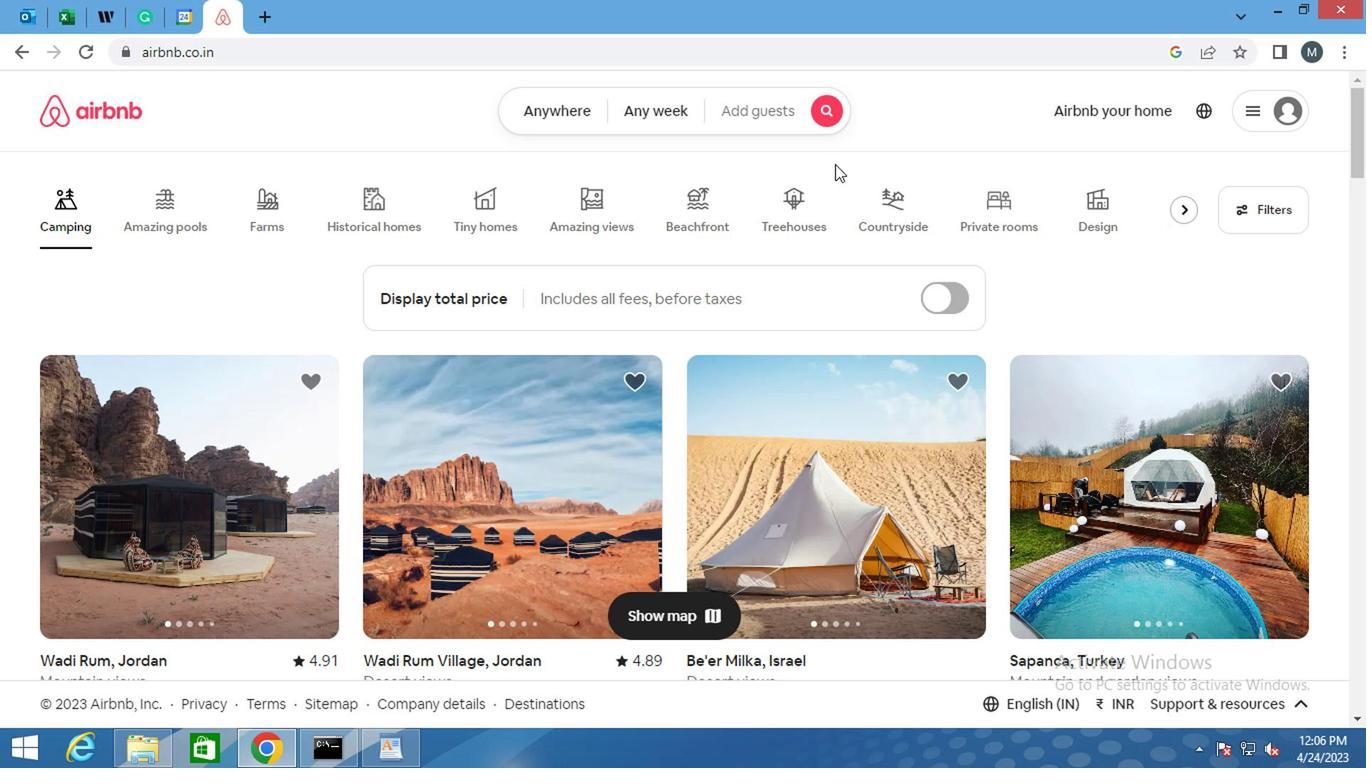 
Action: Mouse scrolled (845, 172) with delta (0, 0)
Screenshot: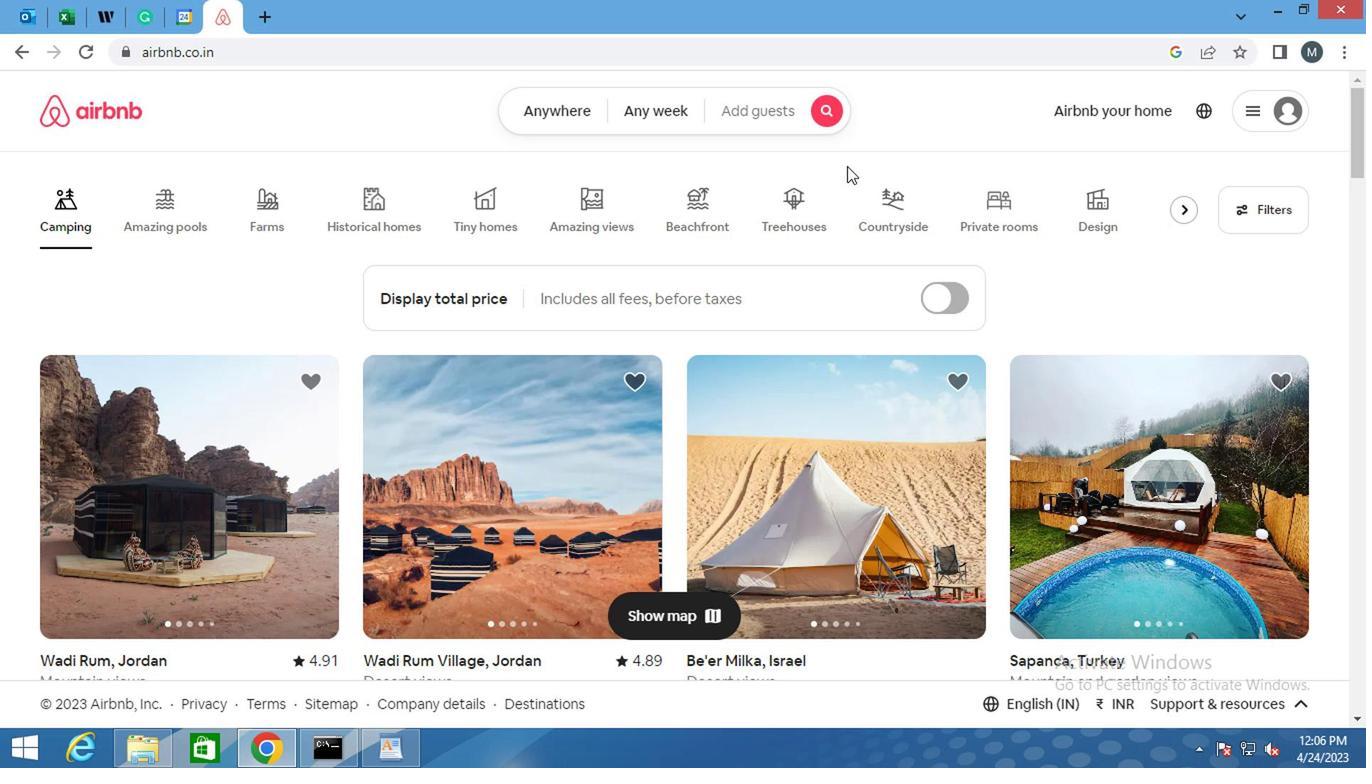 
Action: Mouse scrolled (845, 172) with delta (0, 0)
Screenshot: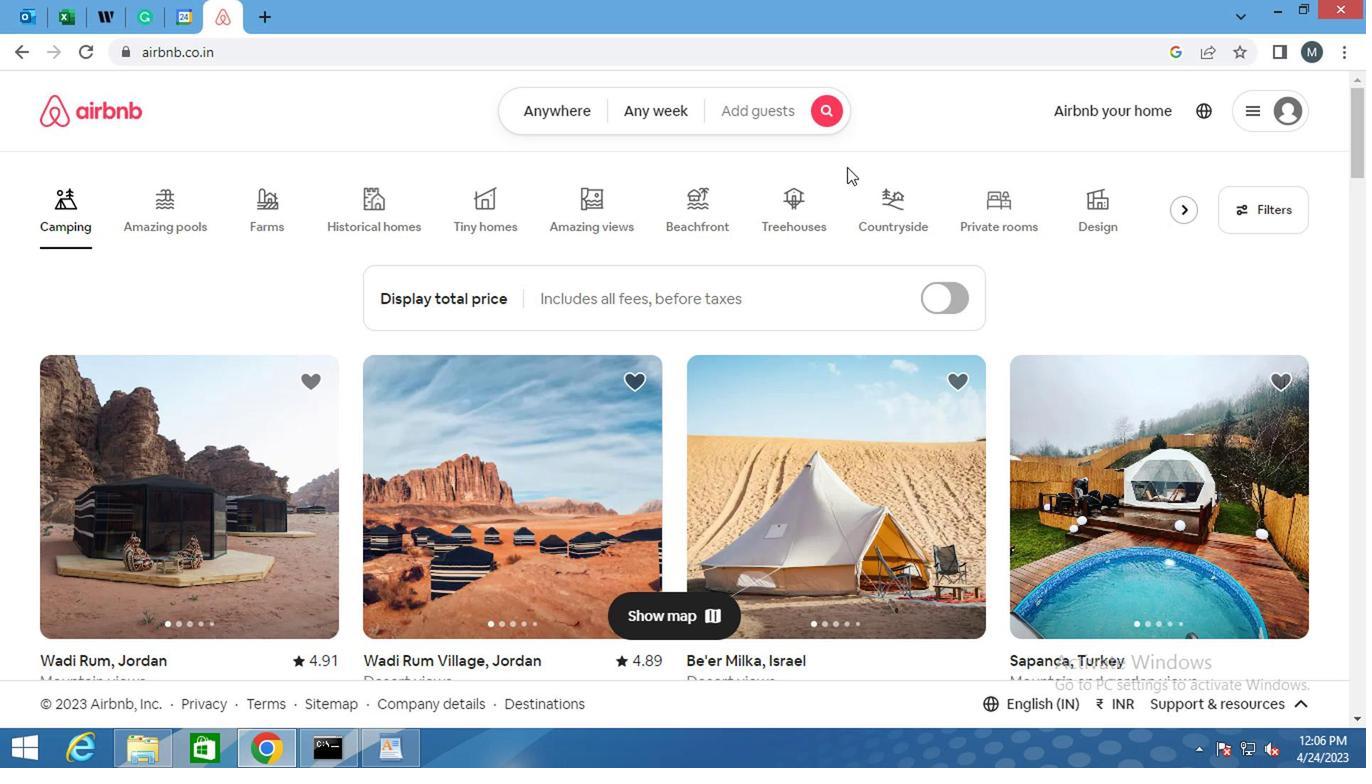 
Action: Mouse moved to (731, 118)
Screenshot: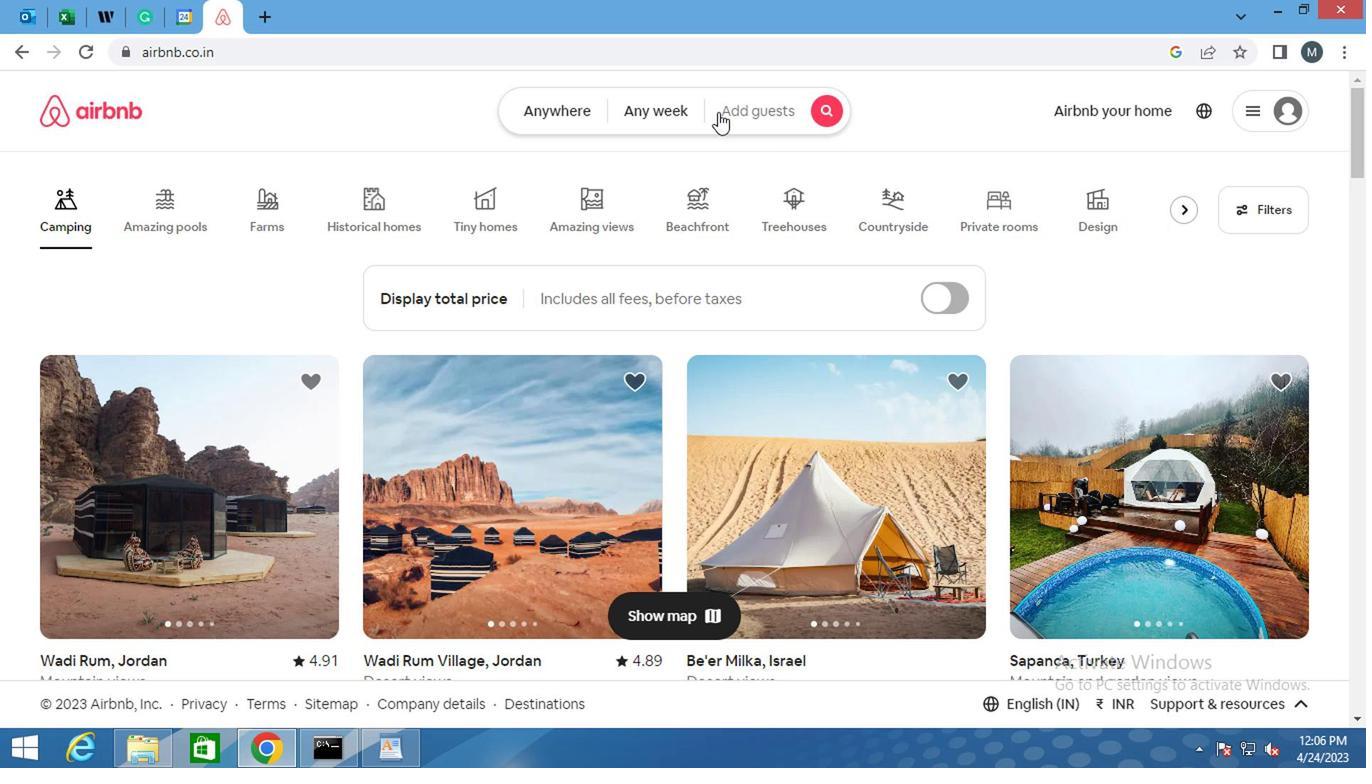 
Action: Mouse pressed left at (731, 118)
Screenshot: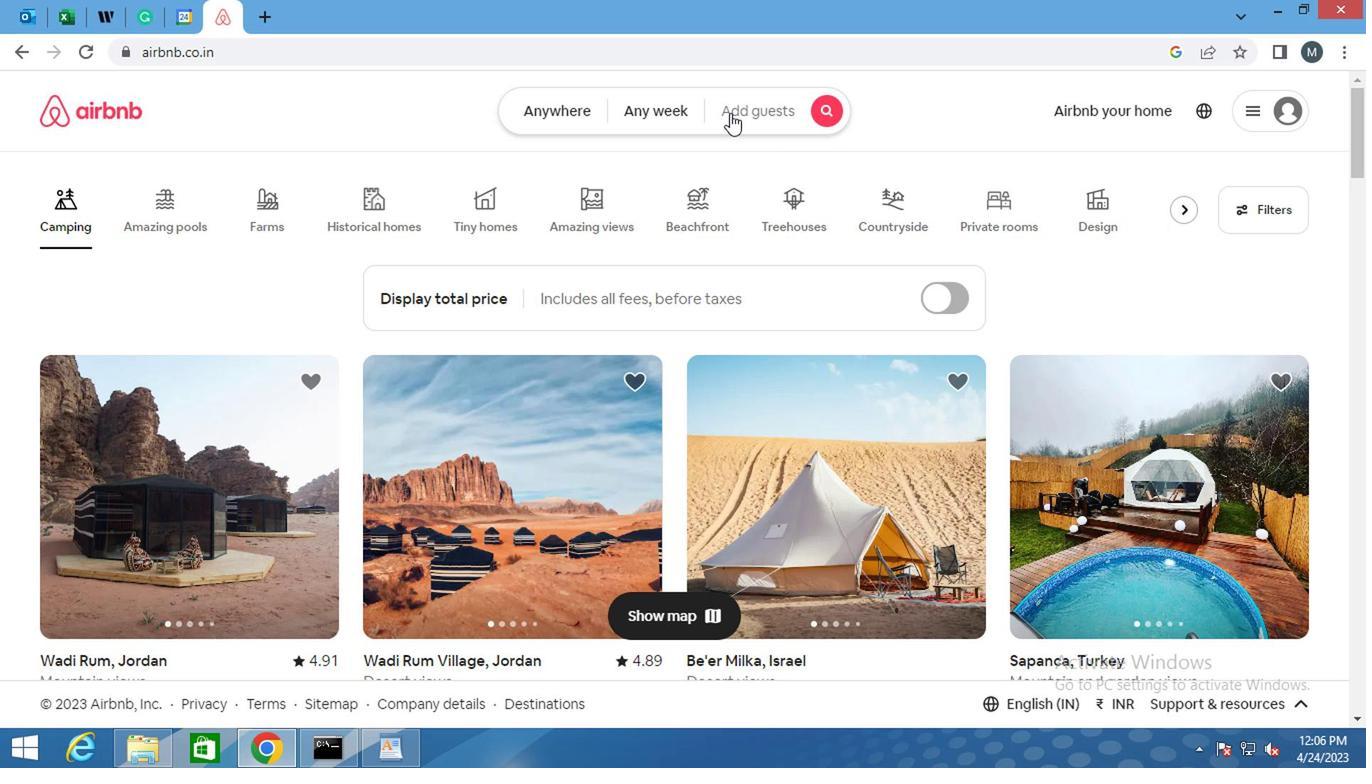 
Action: Mouse moved to (882, 358)
Screenshot: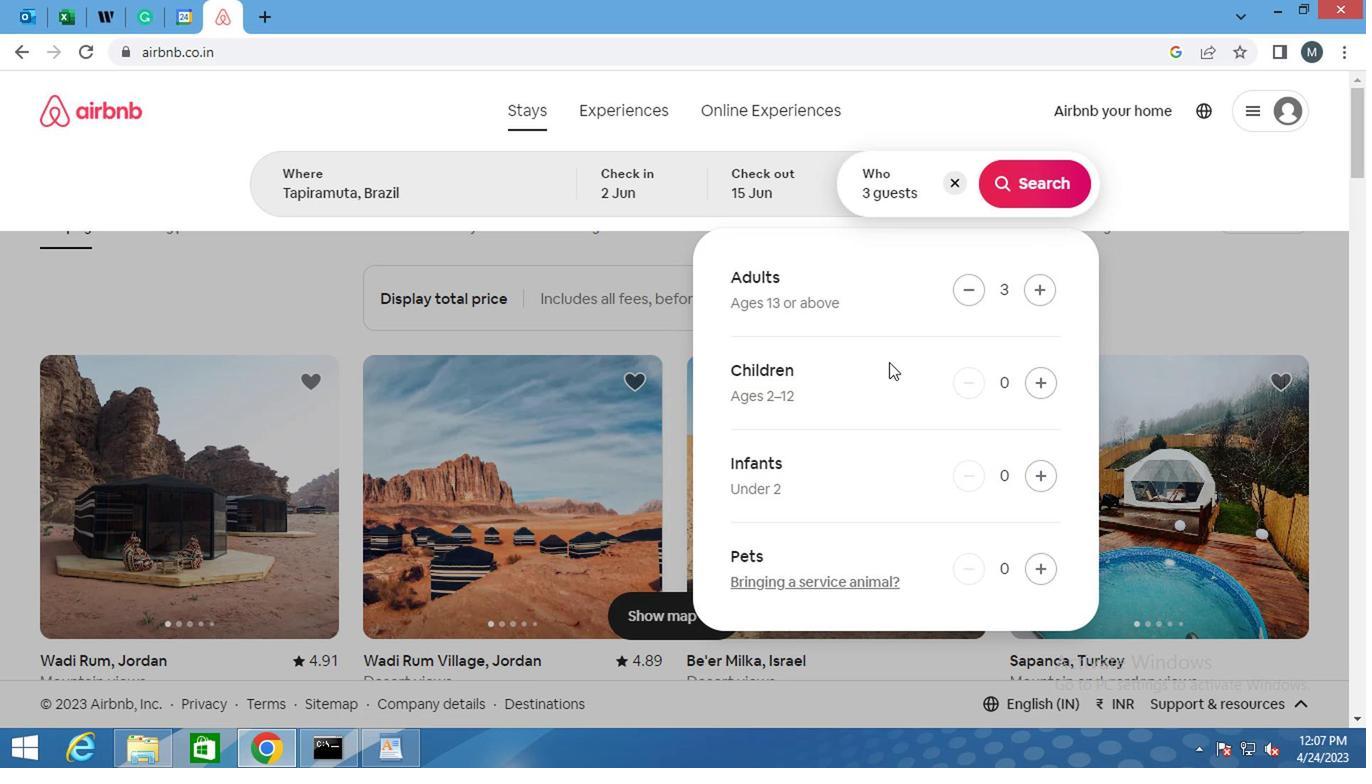 
Action: Mouse scrolled (882, 359) with delta (0, 1)
Screenshot: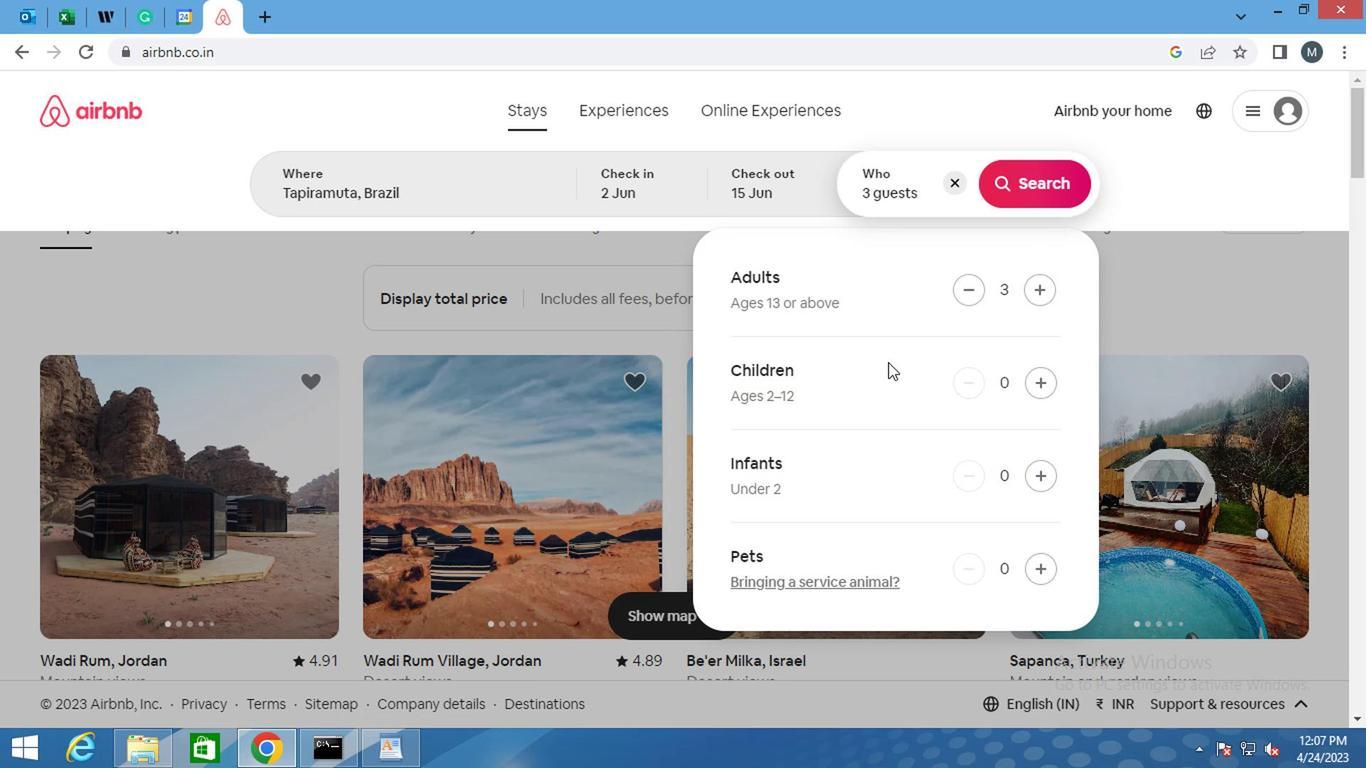 
Action: Mouse scrolled (882, 359) with delta (0, 1)
Screenshot: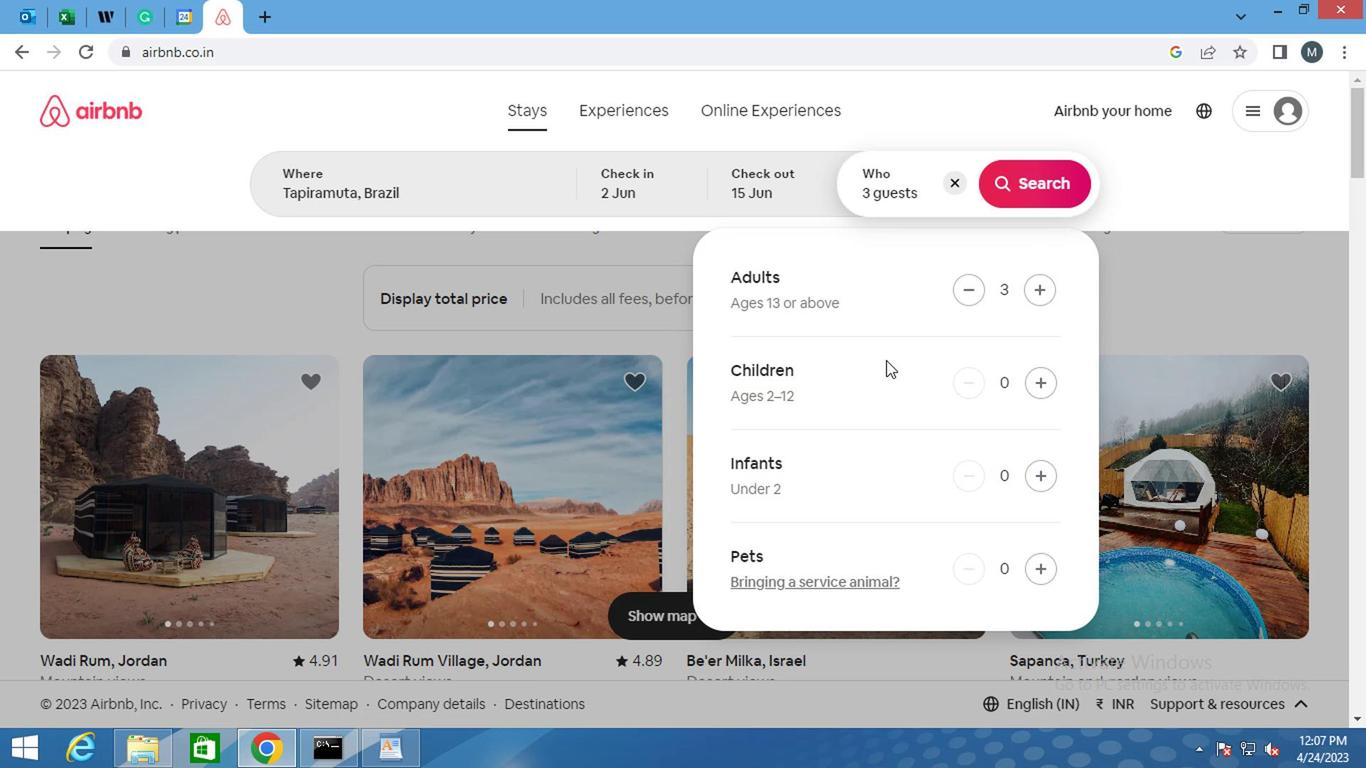 
Action: Mouse moved to (980, 289)
Screenshot: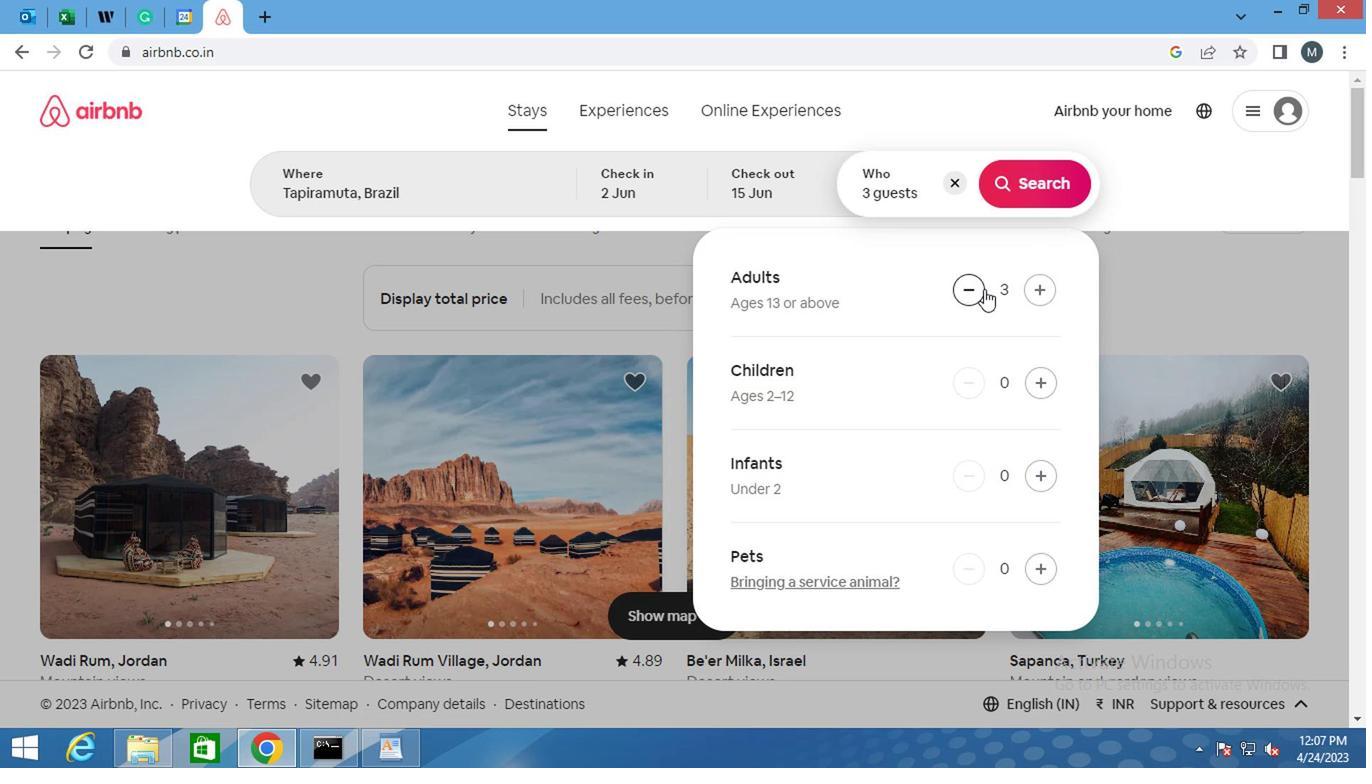 
Action: Mouse pressed left at (980, 289)
Screenshot: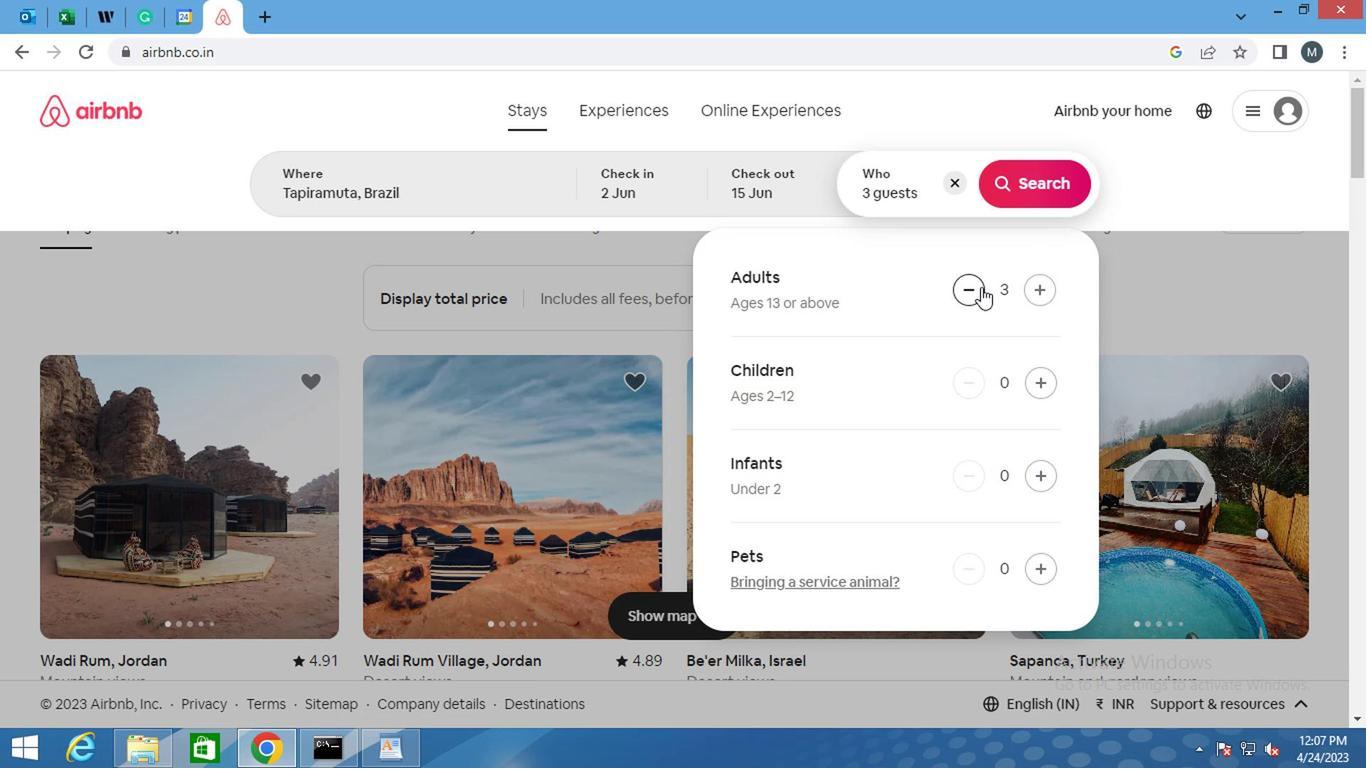 
Action: Mouse moved to (932, 364)
Screenshot: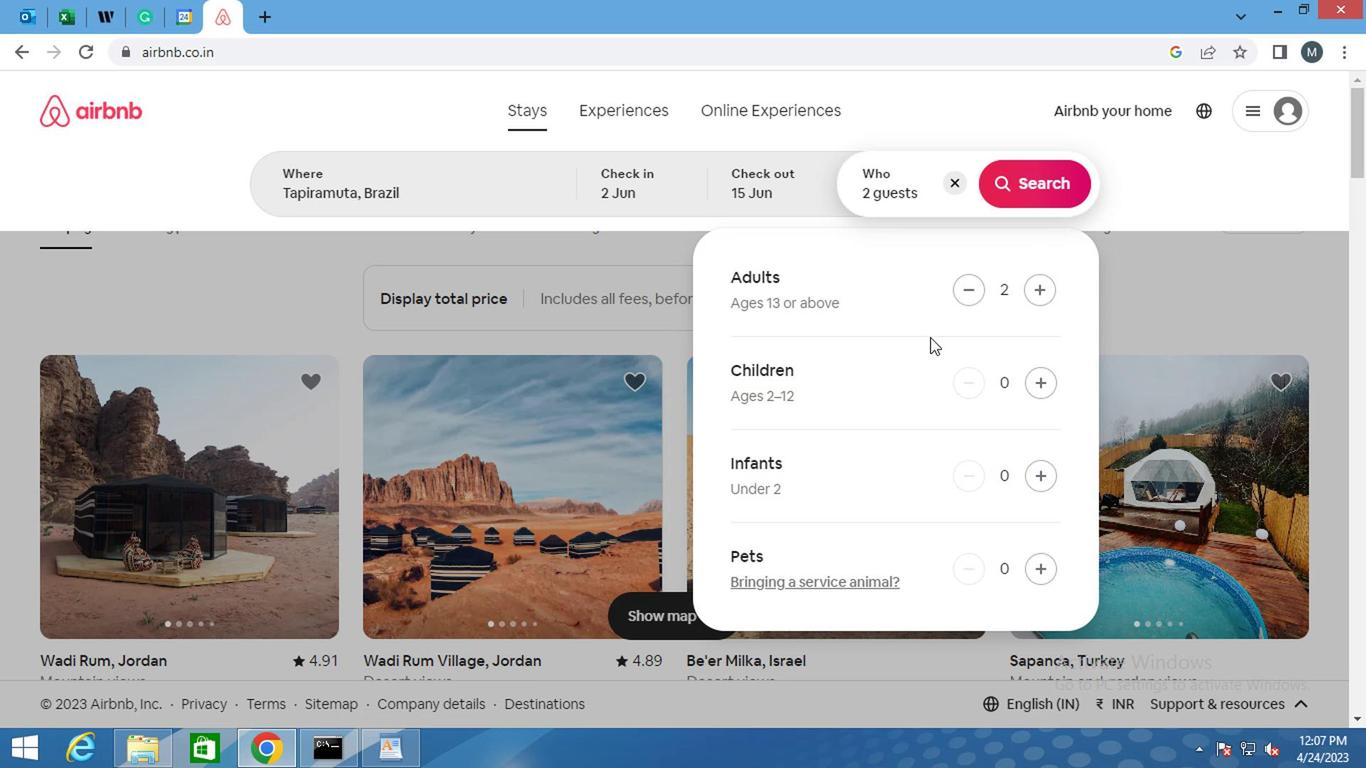 
Action: Mouse scrolled (932, 363) with delta (0, -1)
Screenshot: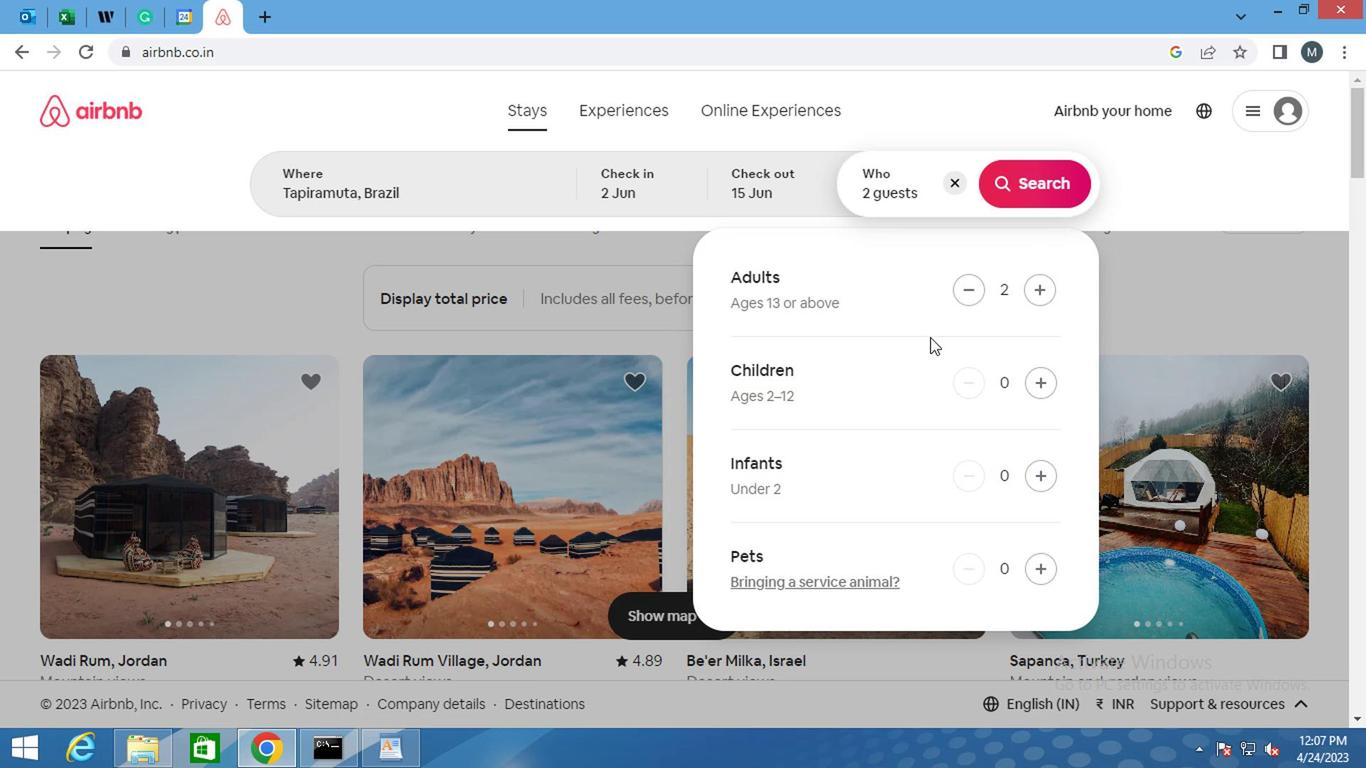
Action: Mouse moved to (934, 364)
Screenshot: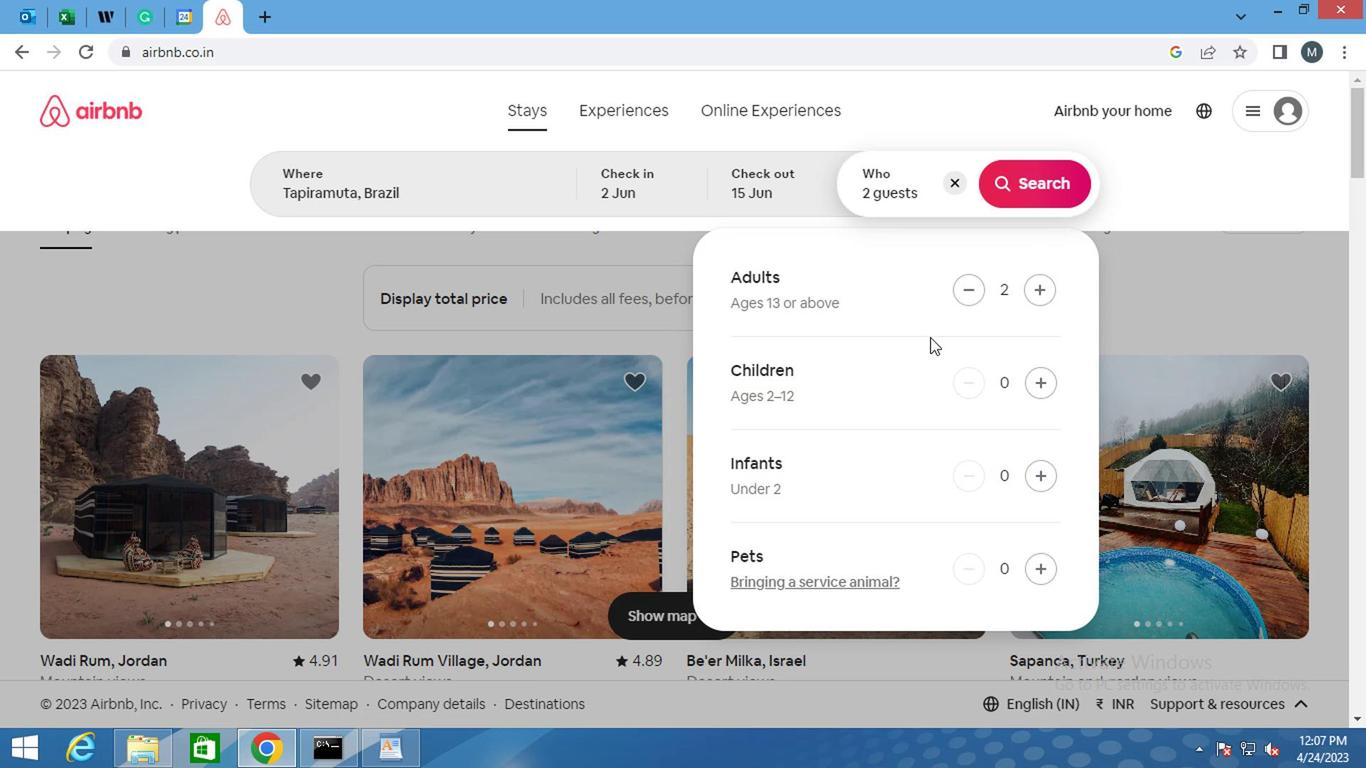 
Action: Mouse scrolled (934, 363) with delta (0, -1)
Screenshot: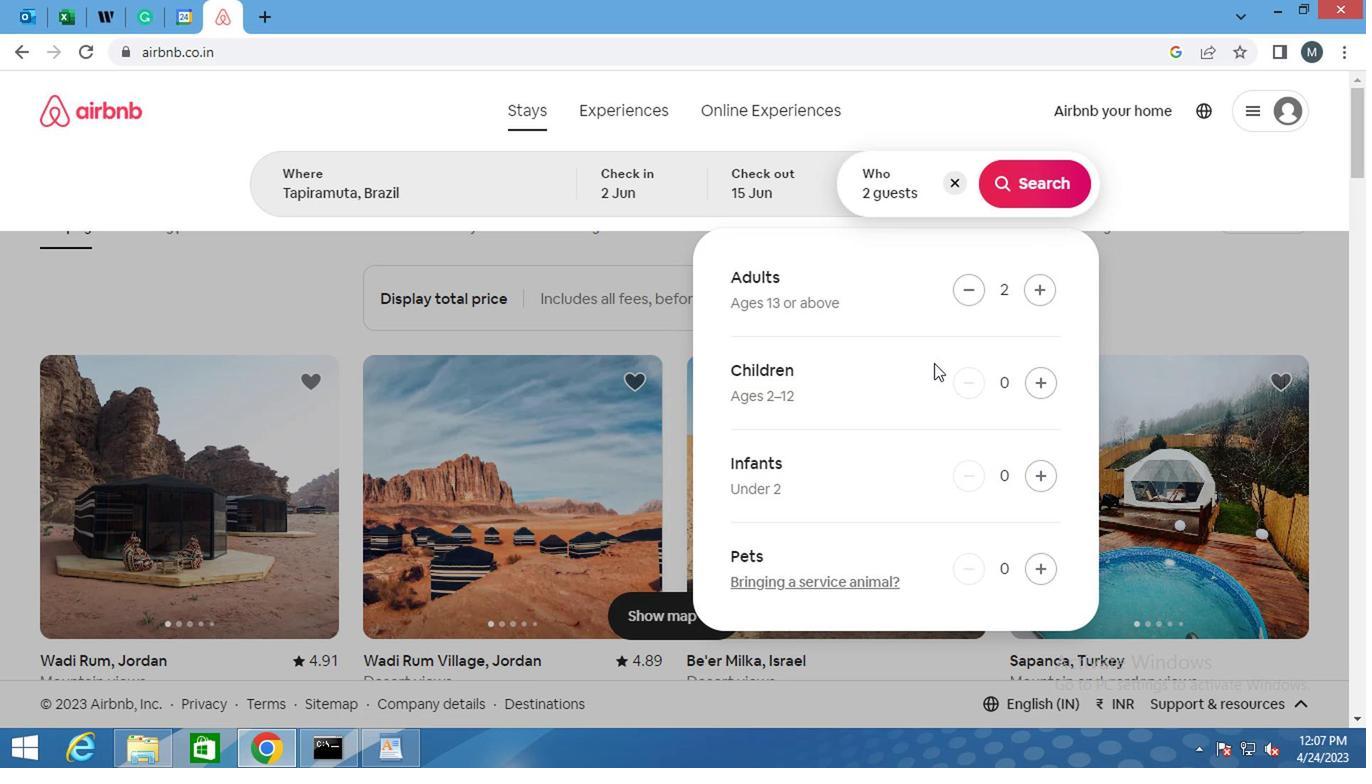 
Action: Mouse moved to (852, 372)
Screenshot: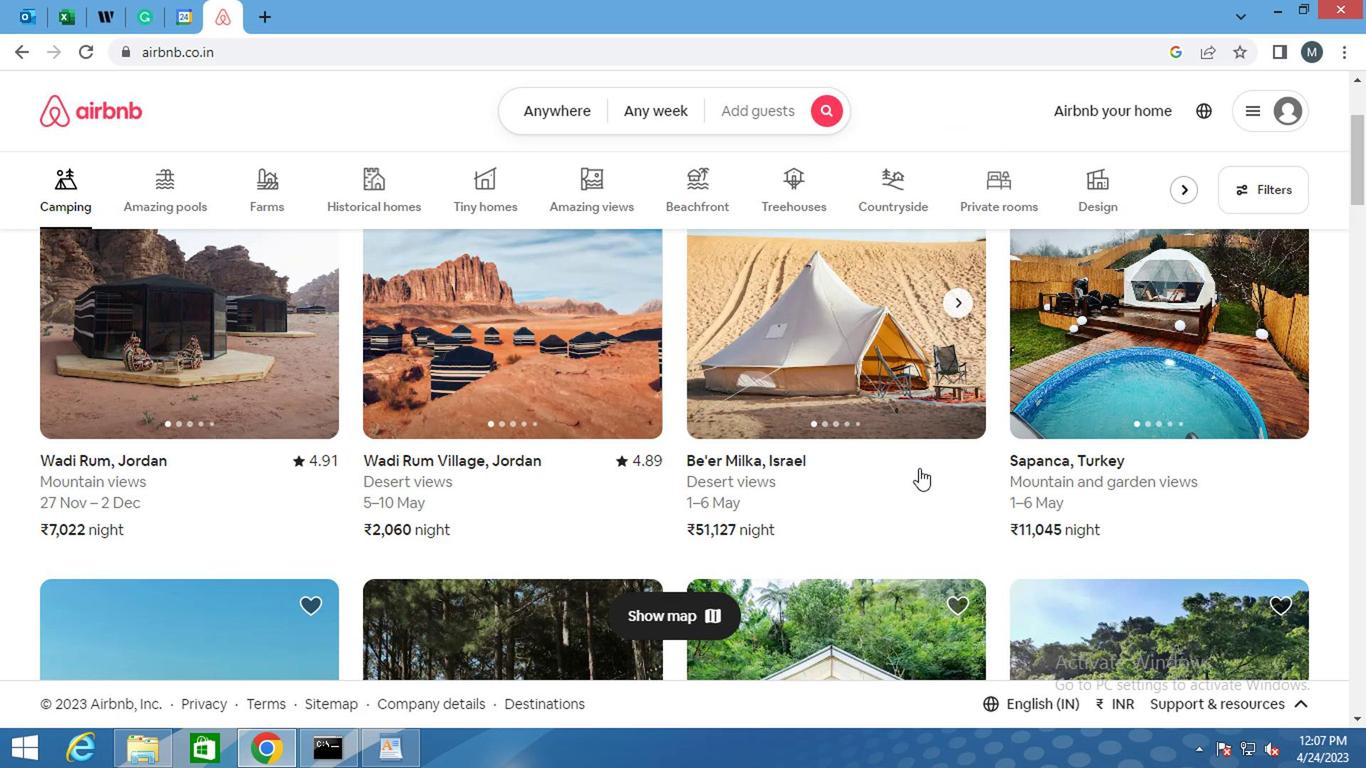 
Action: Mouse scrolled (852, 373) with delta (0, 0)
Screenshot: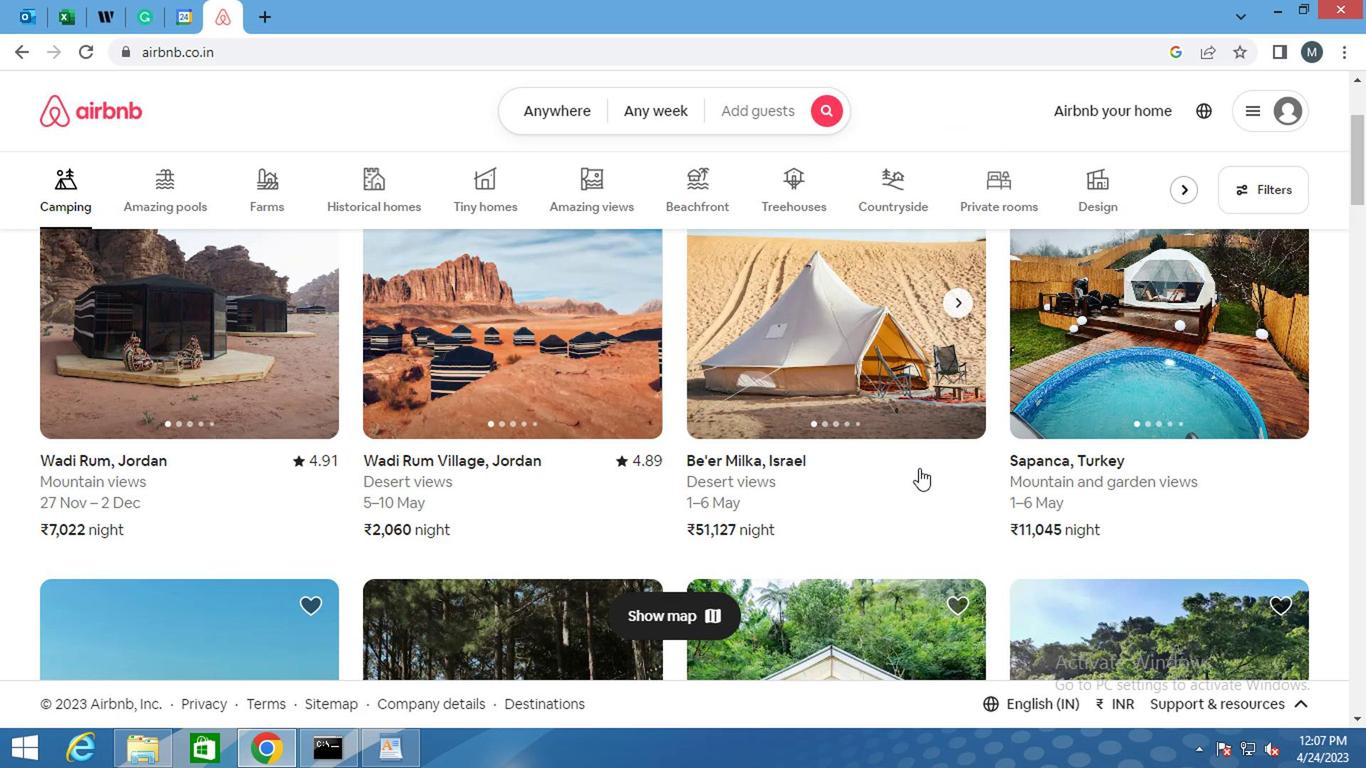 
Action: Mouse moved to (850, 370)
Screenshot: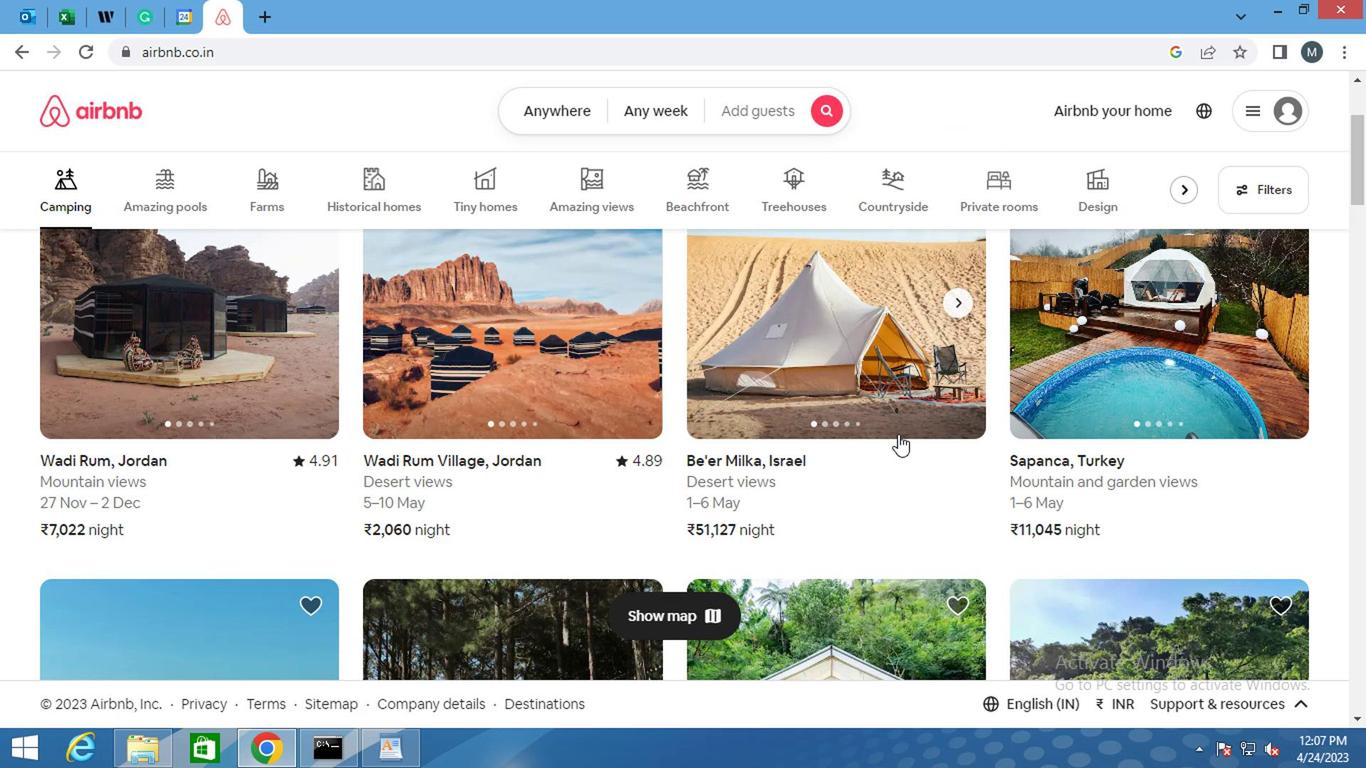 
Action: Mouse scrolled (850, 370) with delta (0, 0)
Screenshot: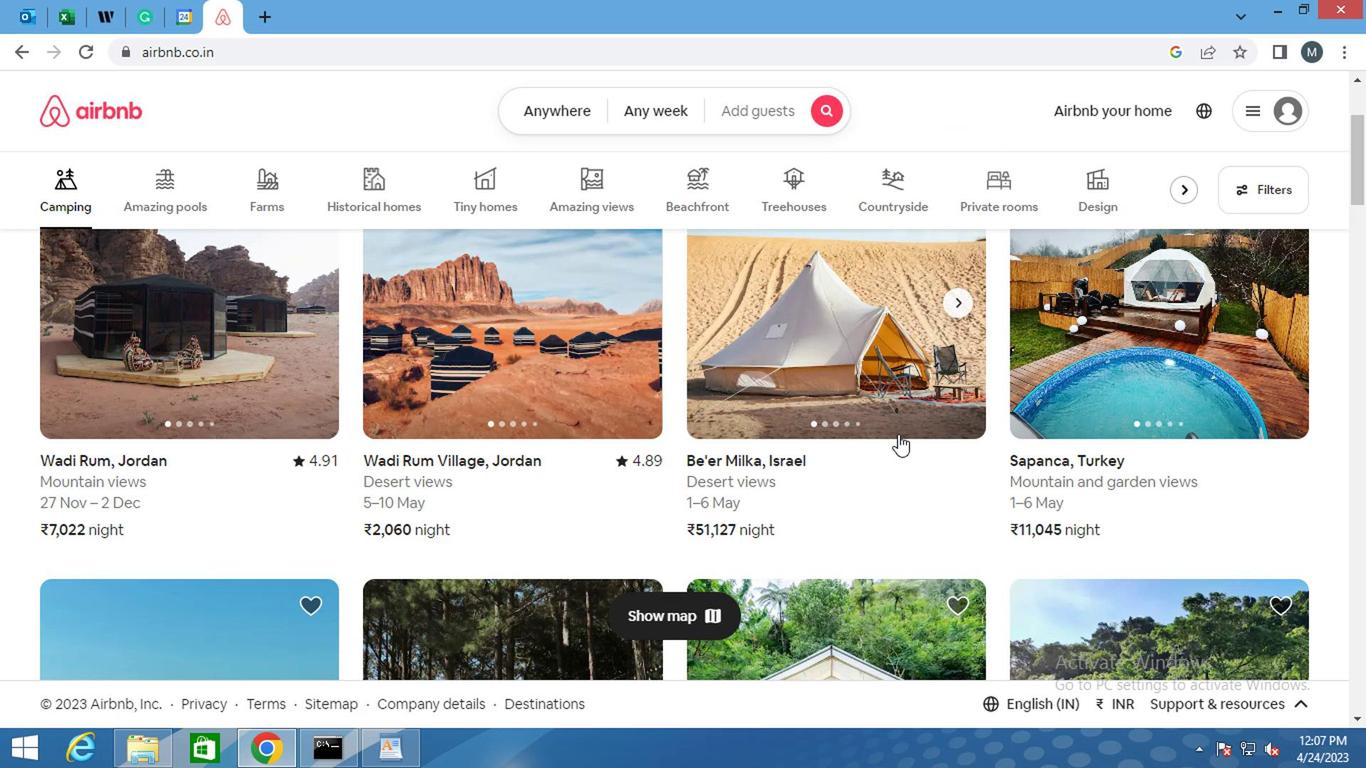 
Action: Mouse moved to (850, 370)
Screenshot: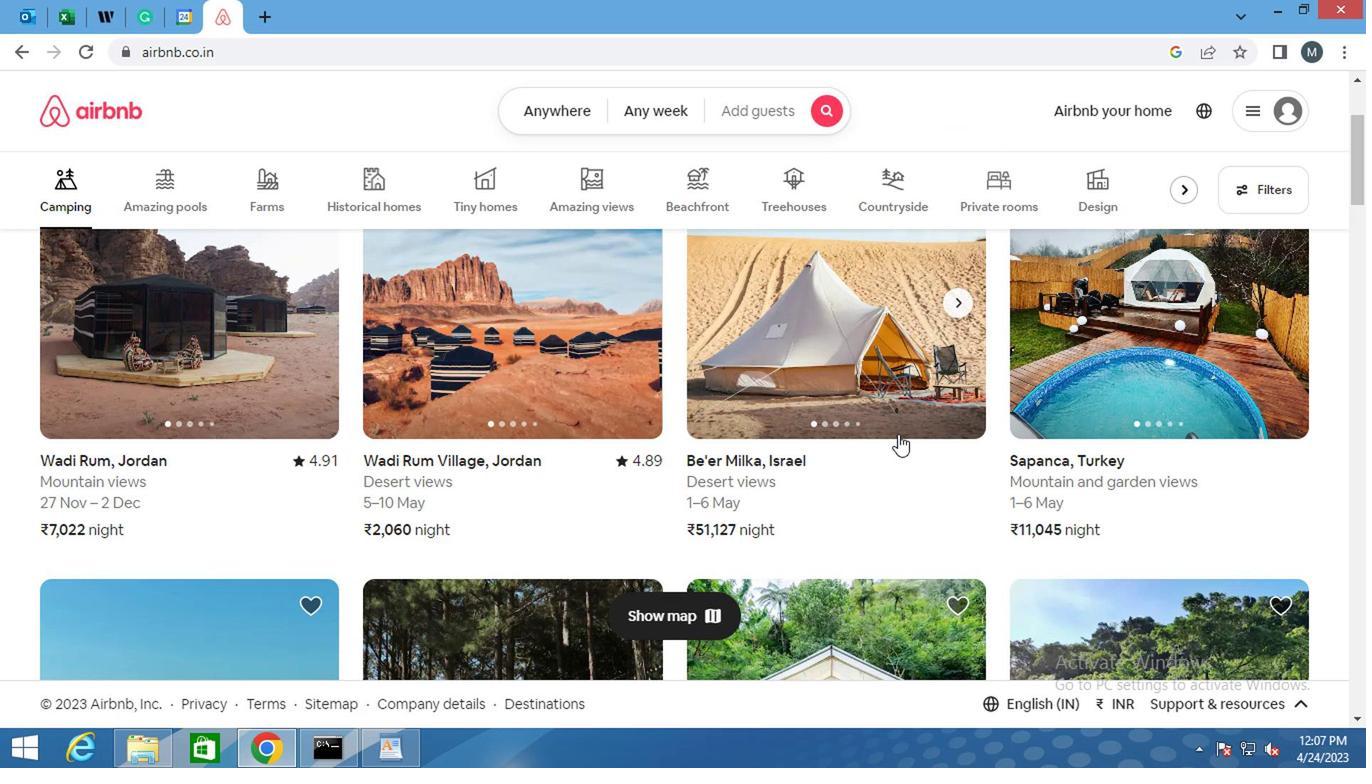 
Action: Mouse scrolled (850, 370) with delta (0, 0)
Screenshot: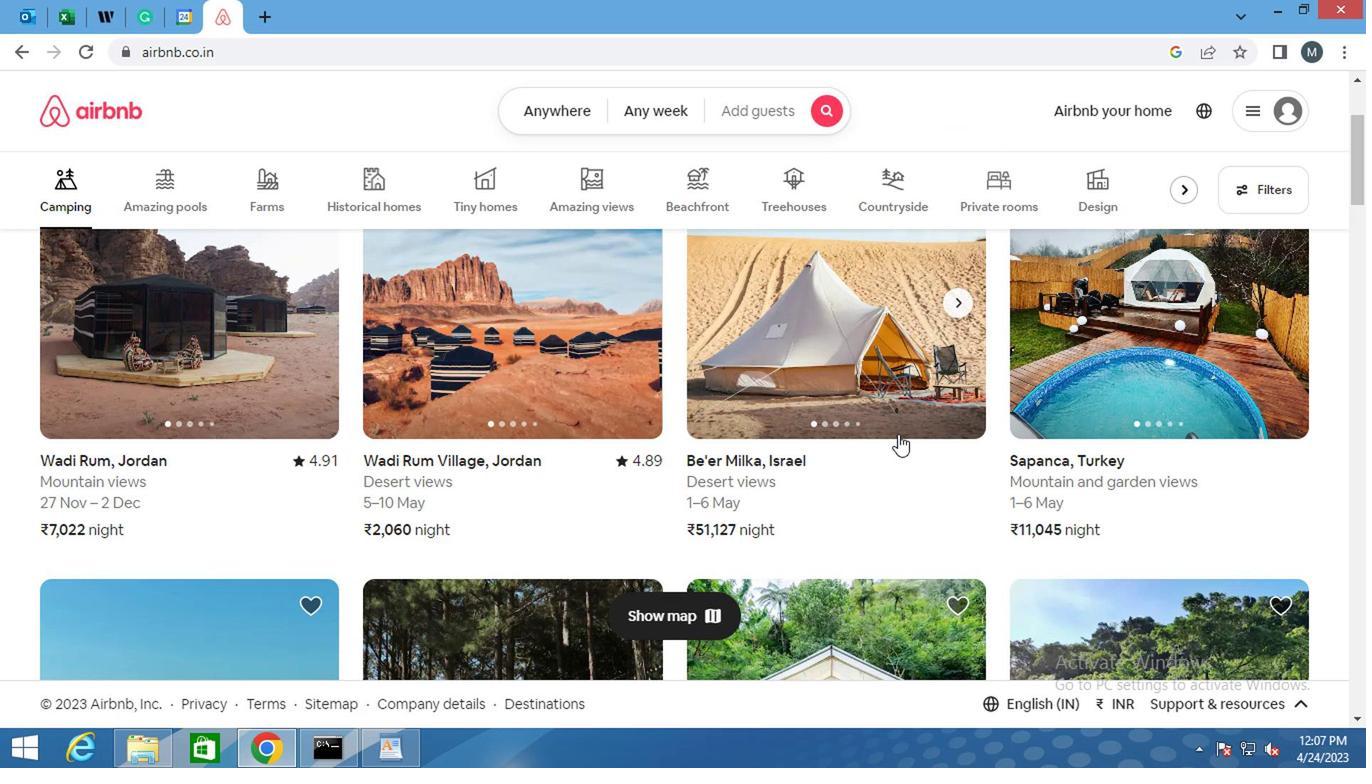 
Action: Mouse moved to (847, 364)
Screenshot: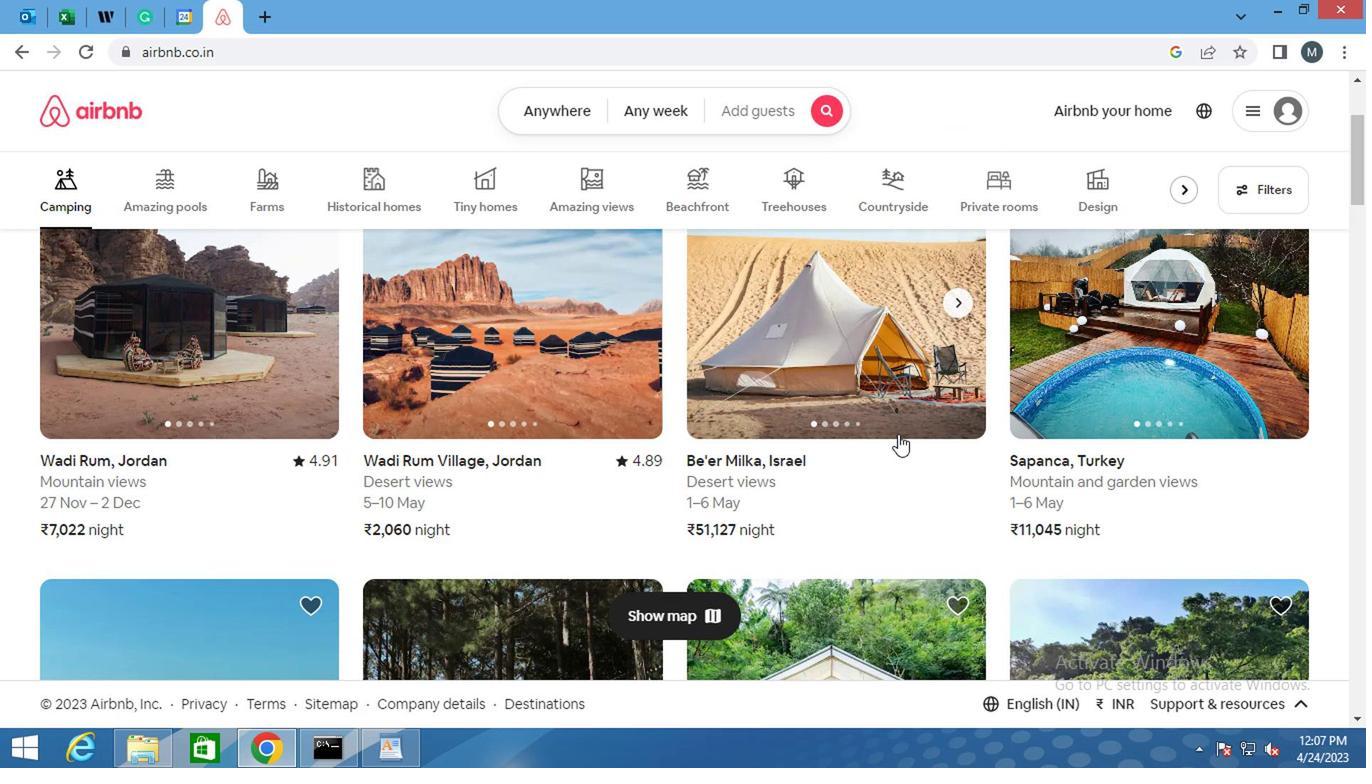
Action: Mouse scrolled (847, 365) with delta (0, 0)
Screenshot: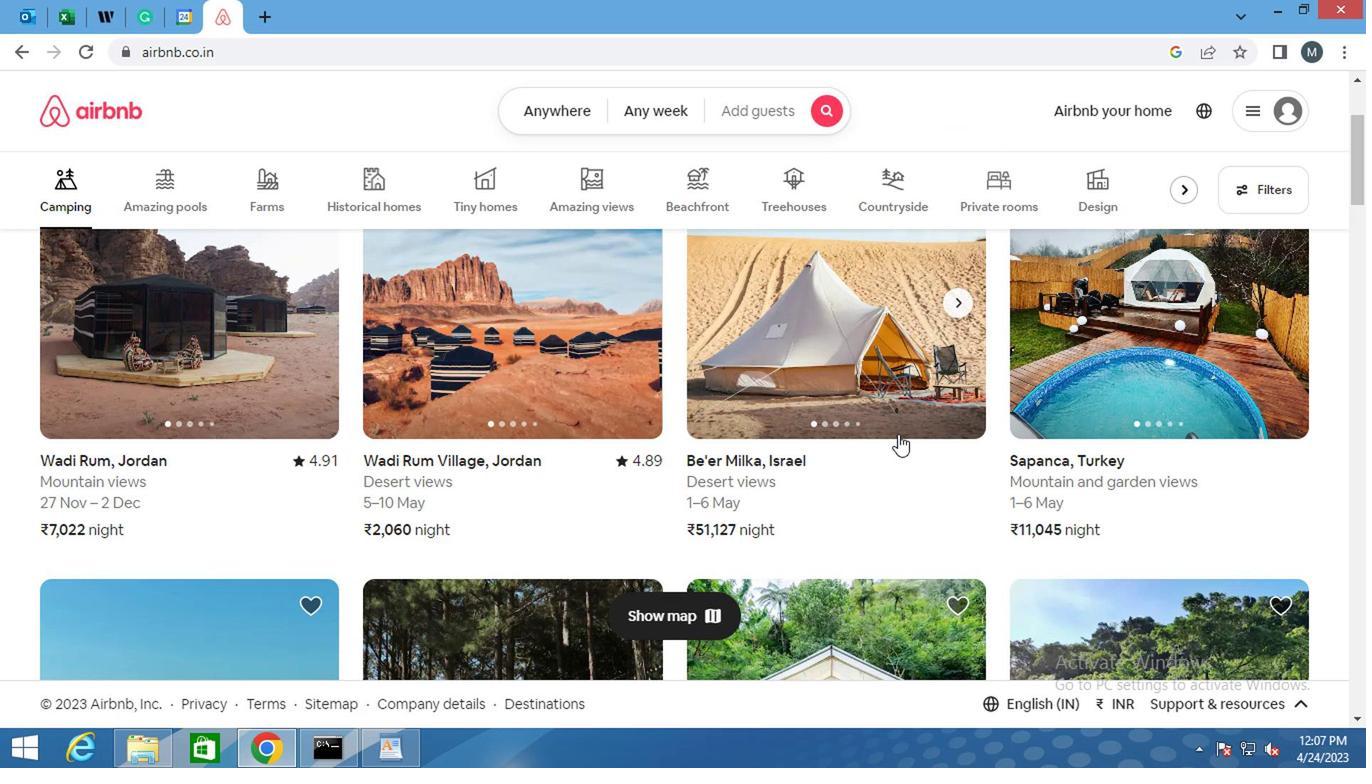 
Action: Mouse moved to (780, 233)
Screenshot: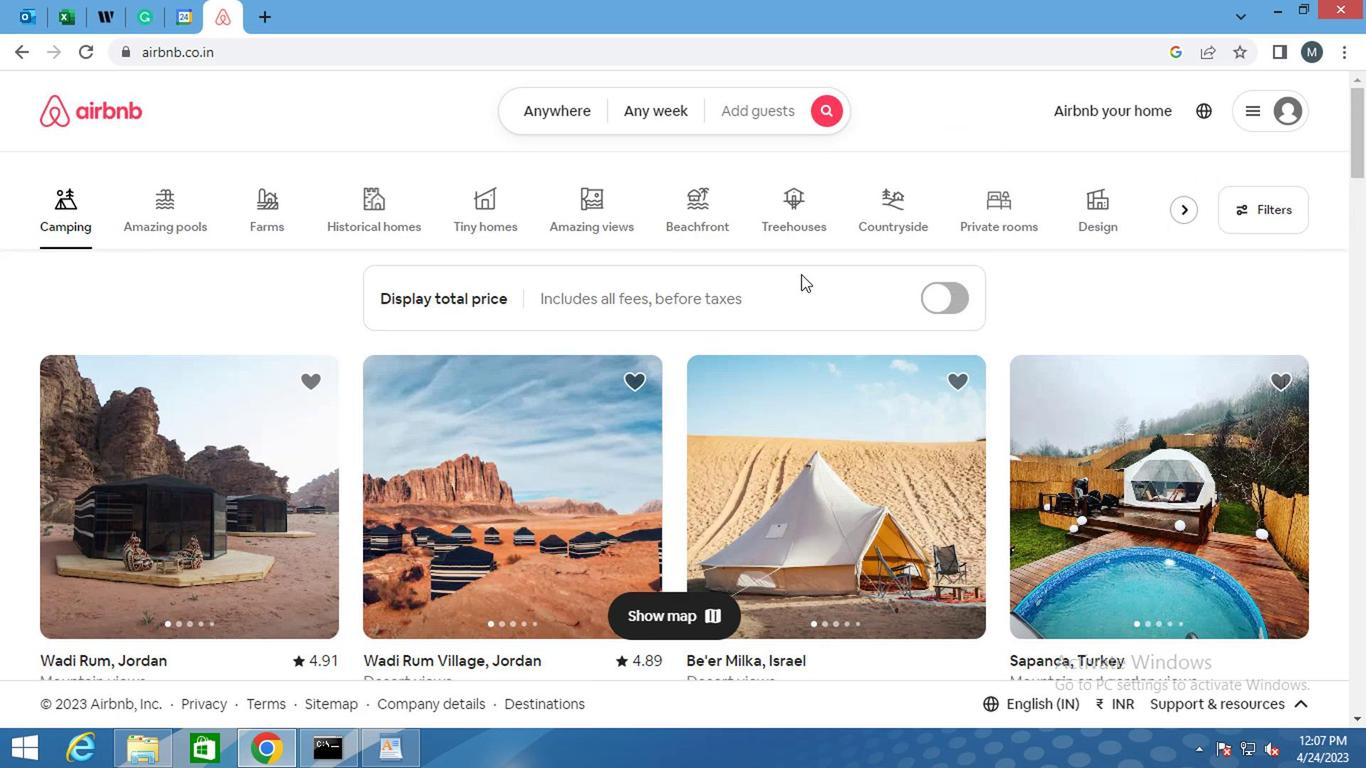 
Action: Mouse scrolled (780, 234) with delta (0, 0)
Screenshot: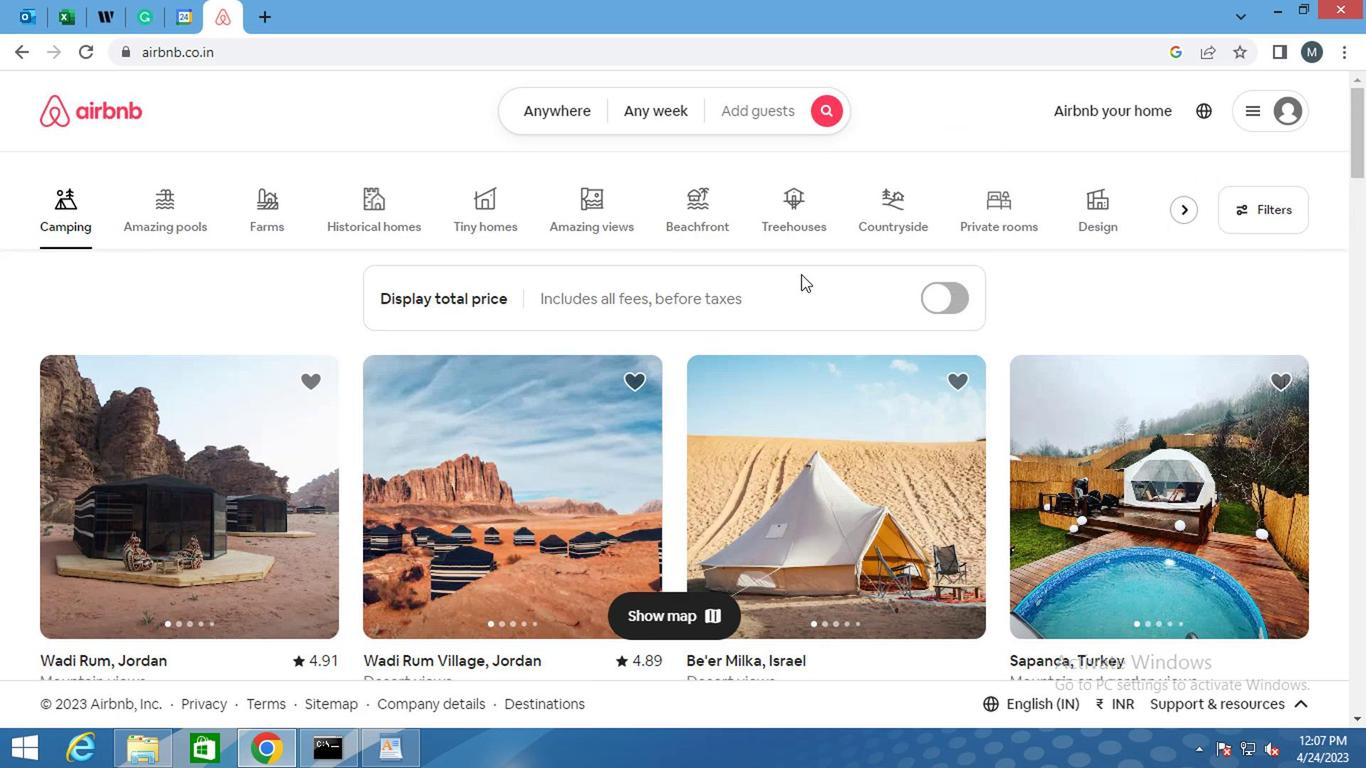 
Action: Mouse moved to (780, 233)
Screenshot: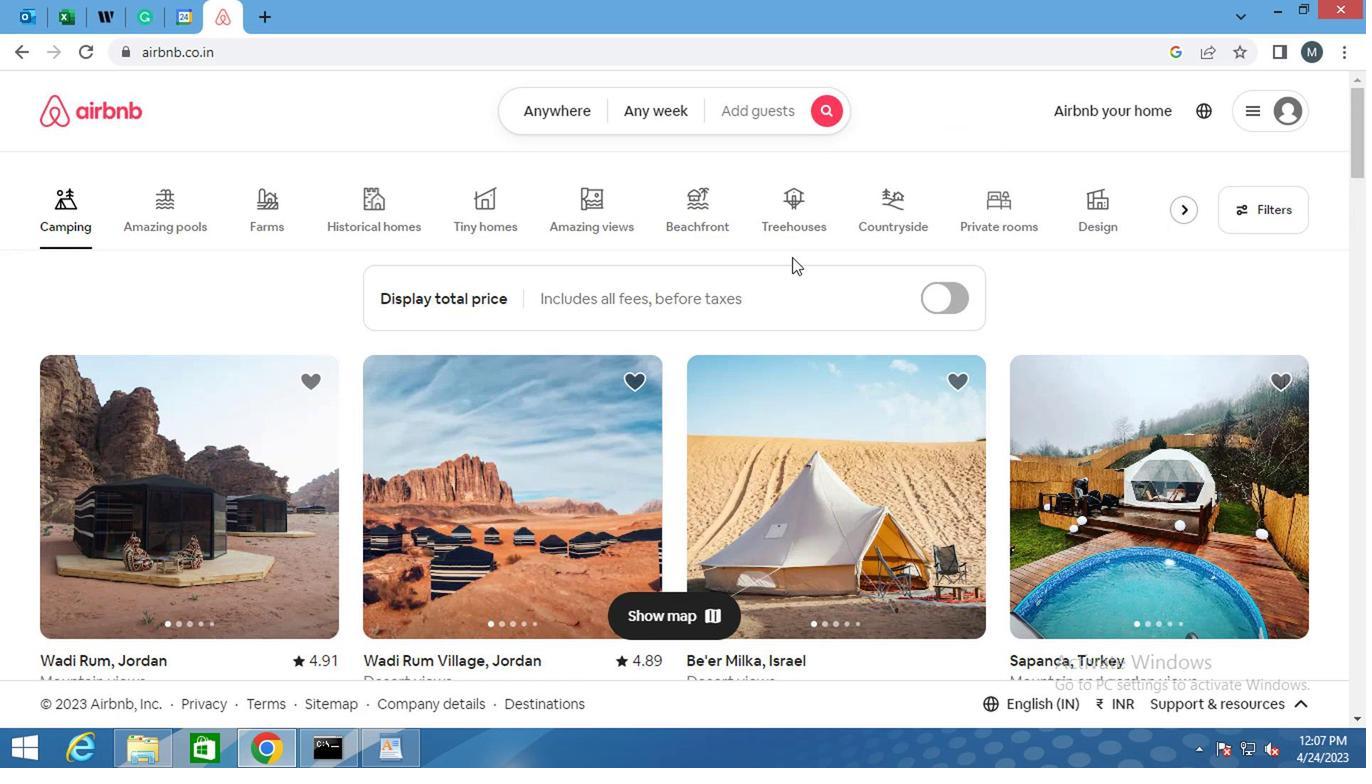 
Action: Mouse scrolled (780, 234) with delta (0, 0)
Screenshot: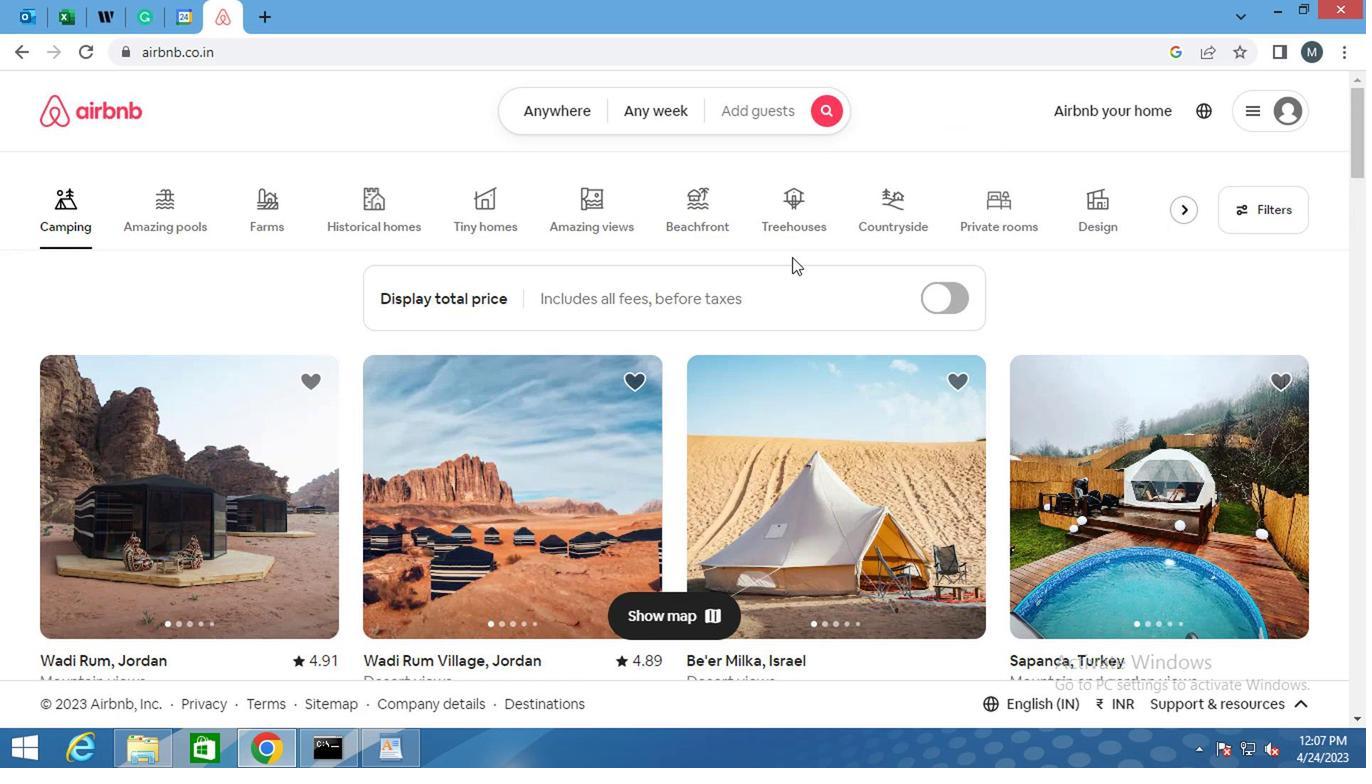 
Action: Mouse moved to (779, 231)
Screenshot: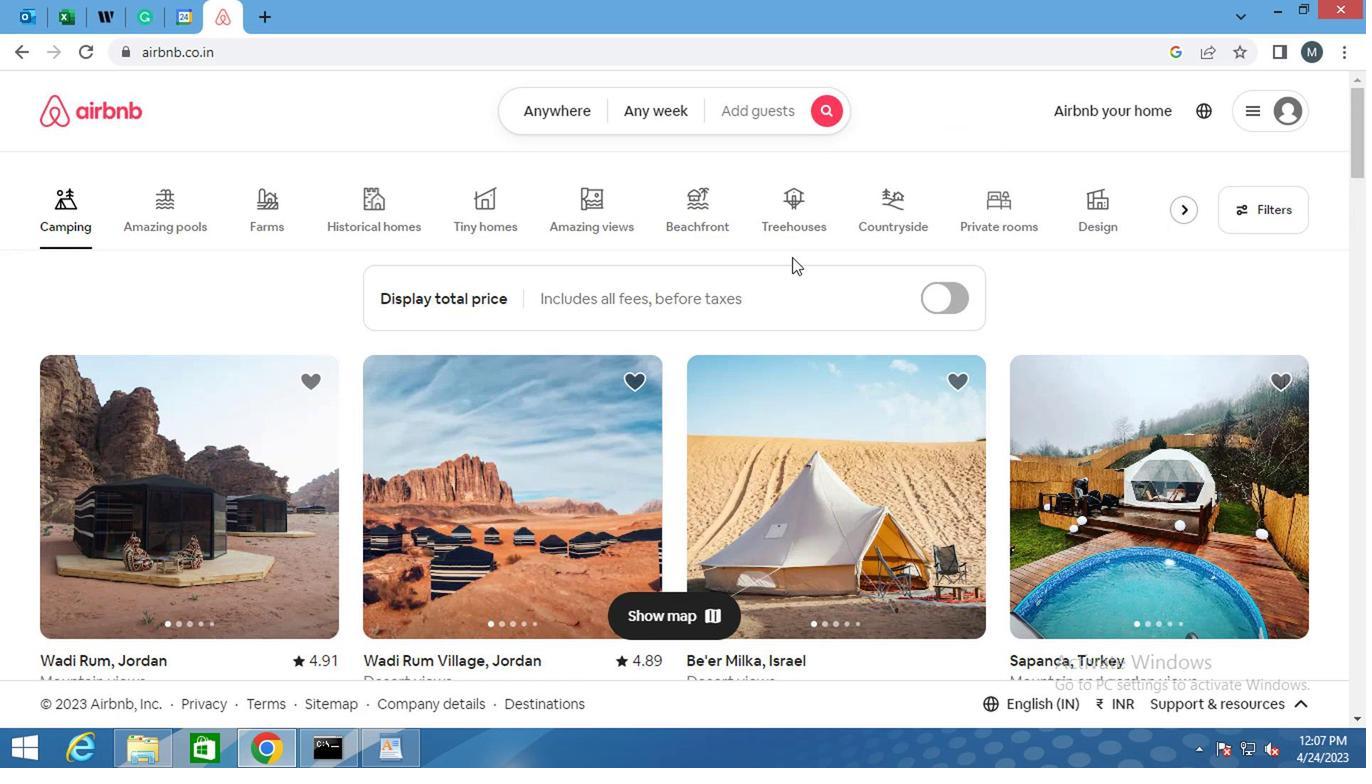 
Action: Mouse scrolled (779, 232) with delta (0, 0)
Screenshot: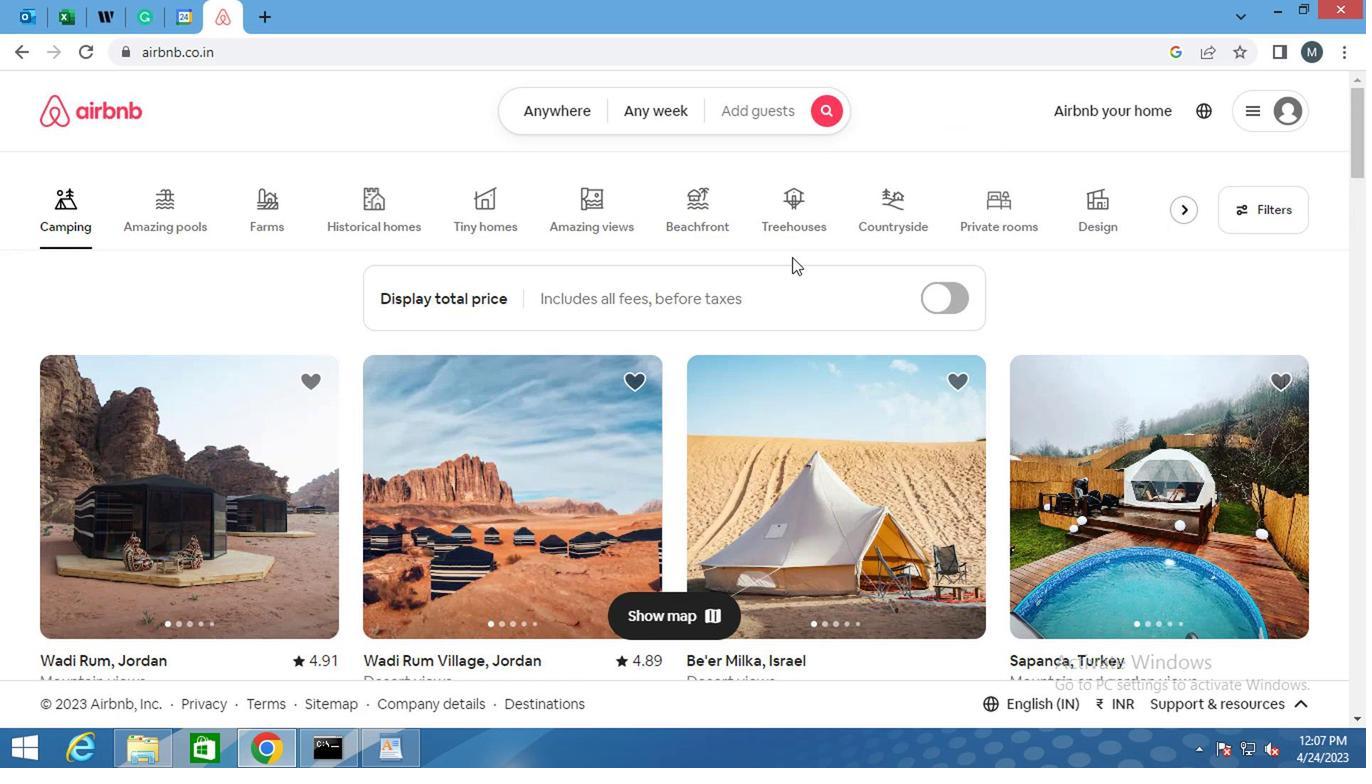 
Action: Mouse moved to (778, 227)
Screenshot: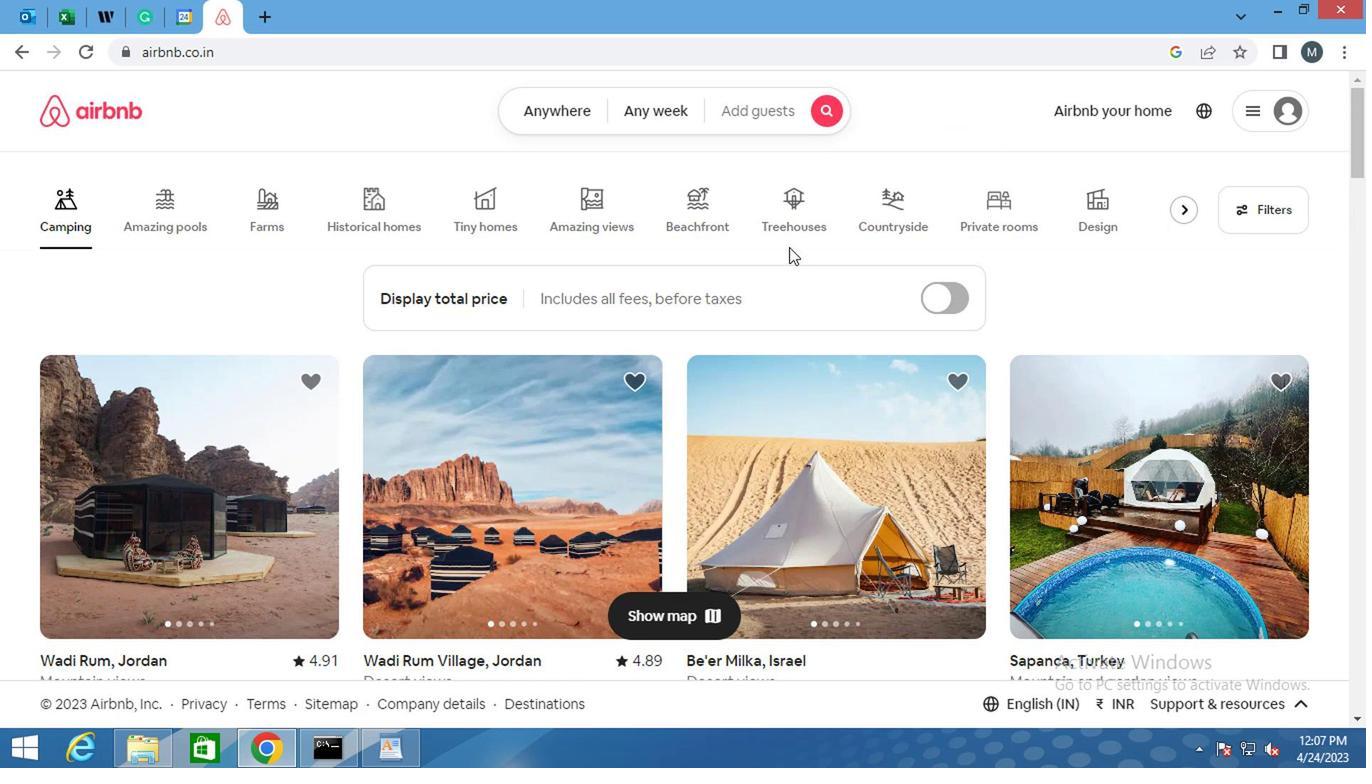 
Action: Mouse scrolled (778, 228) with delta (0, 1)
Screenshot: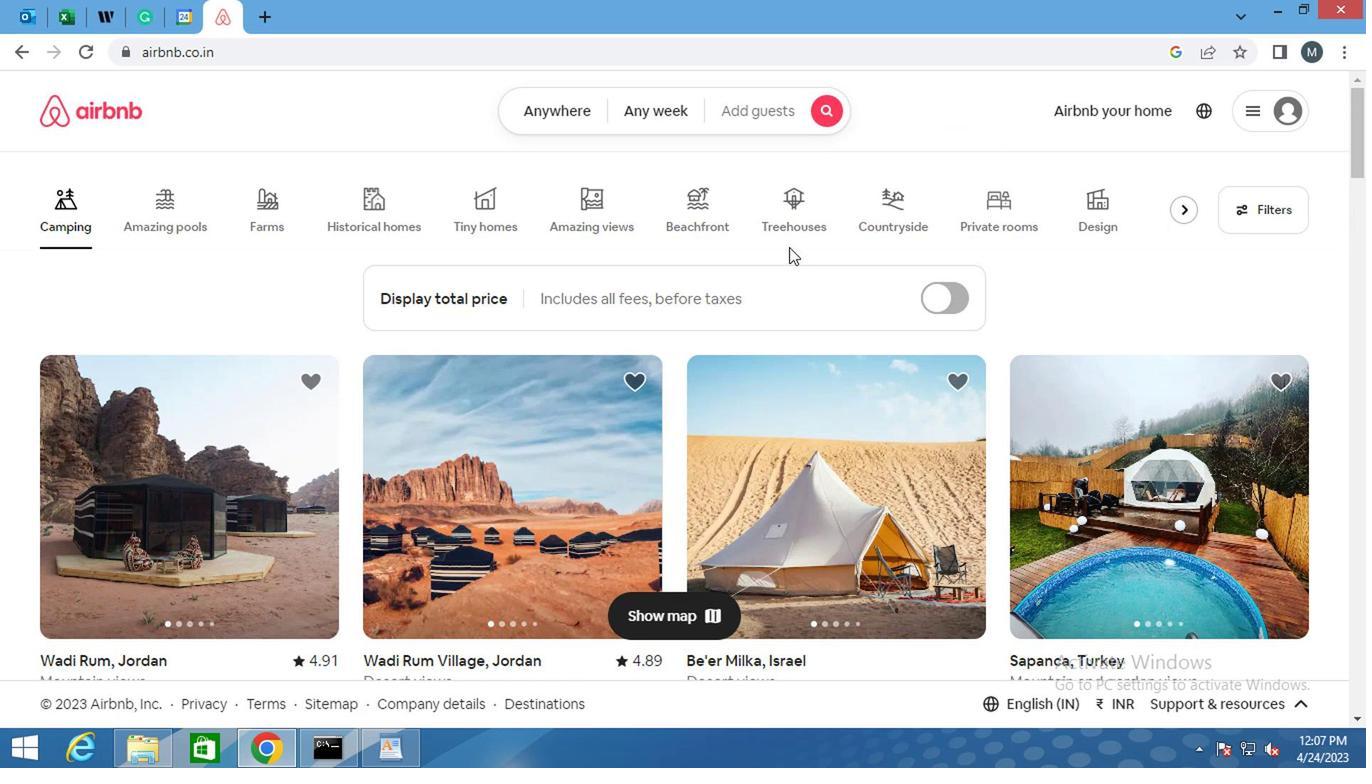 
Action: Mouse moved to (750, 99)
Screenshot: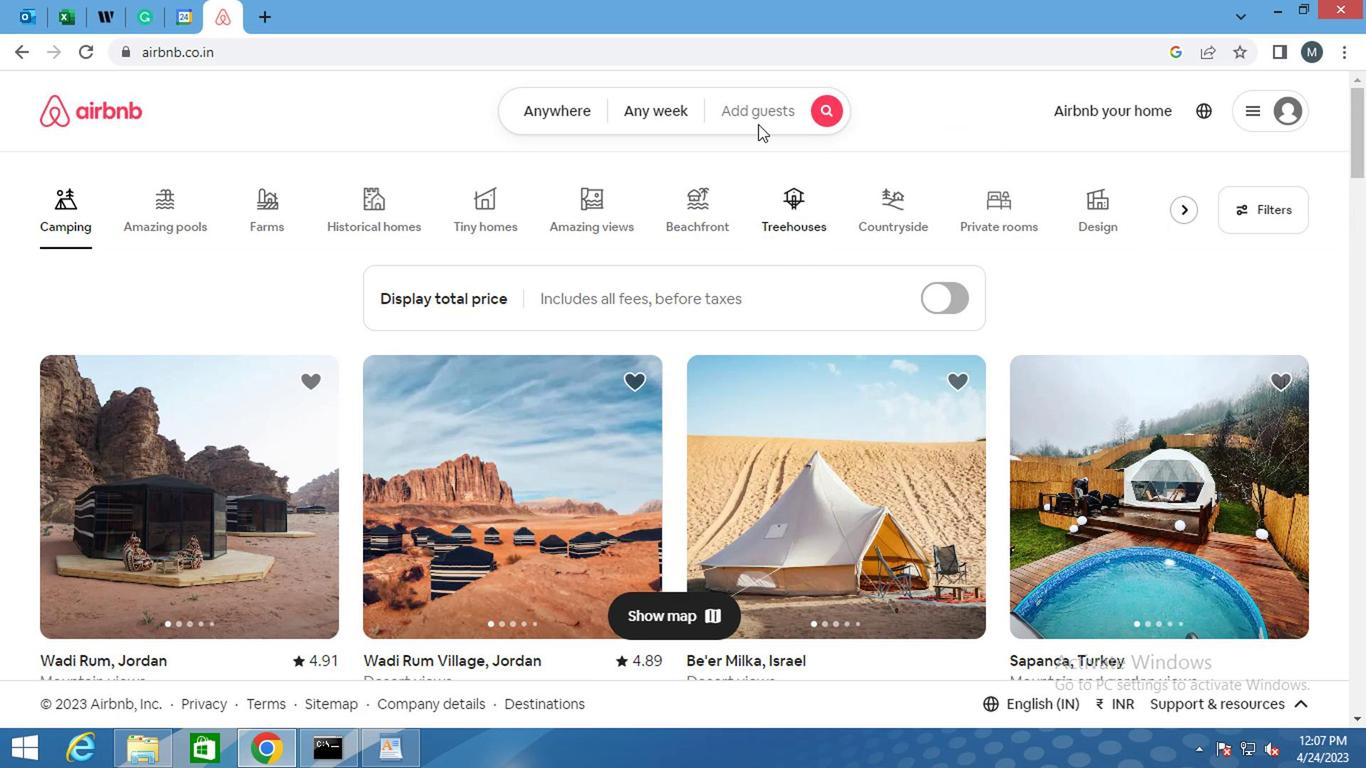 
Action: Mouse pressed left at (750, 99)
Screenshot: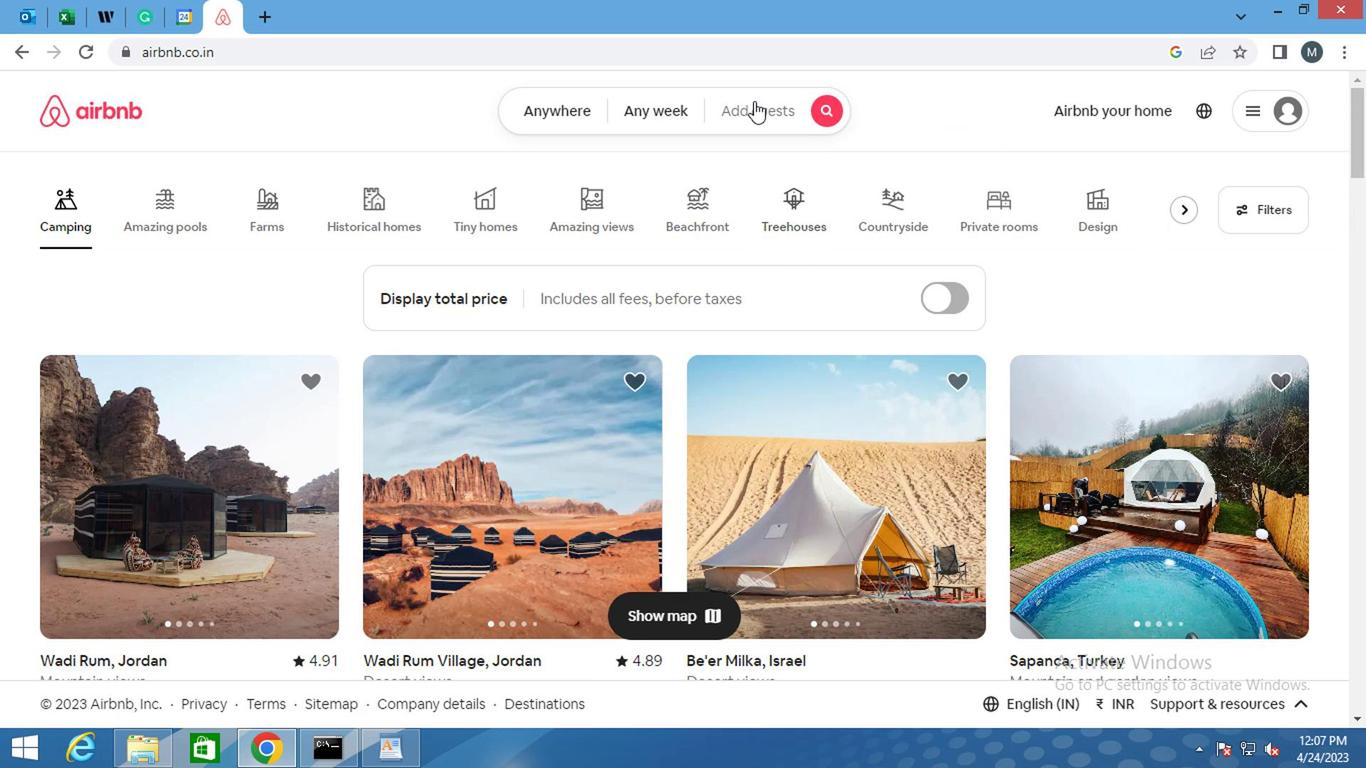
Action: Mouse moved to (1033, 568)
Screenshot: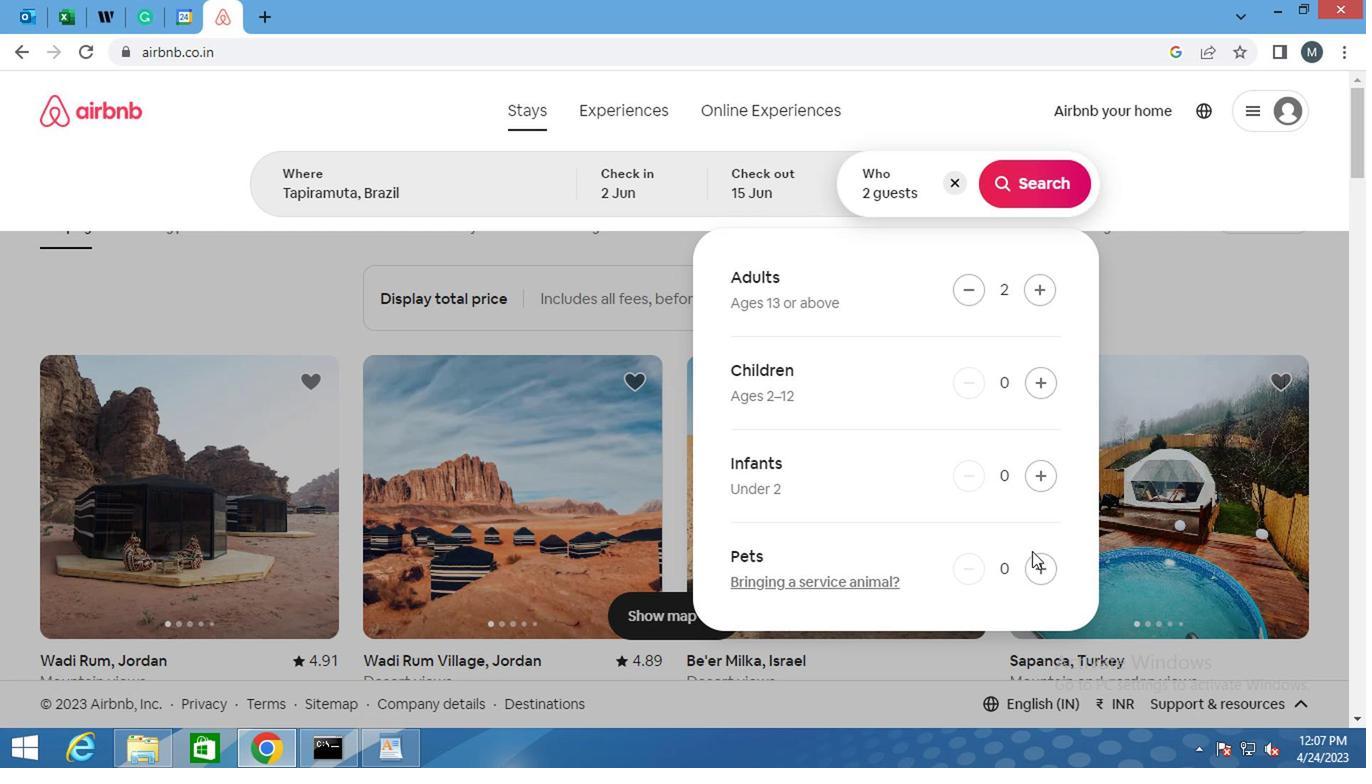 
Action: Mouse pressed left at (1033, 568)
Screenshot: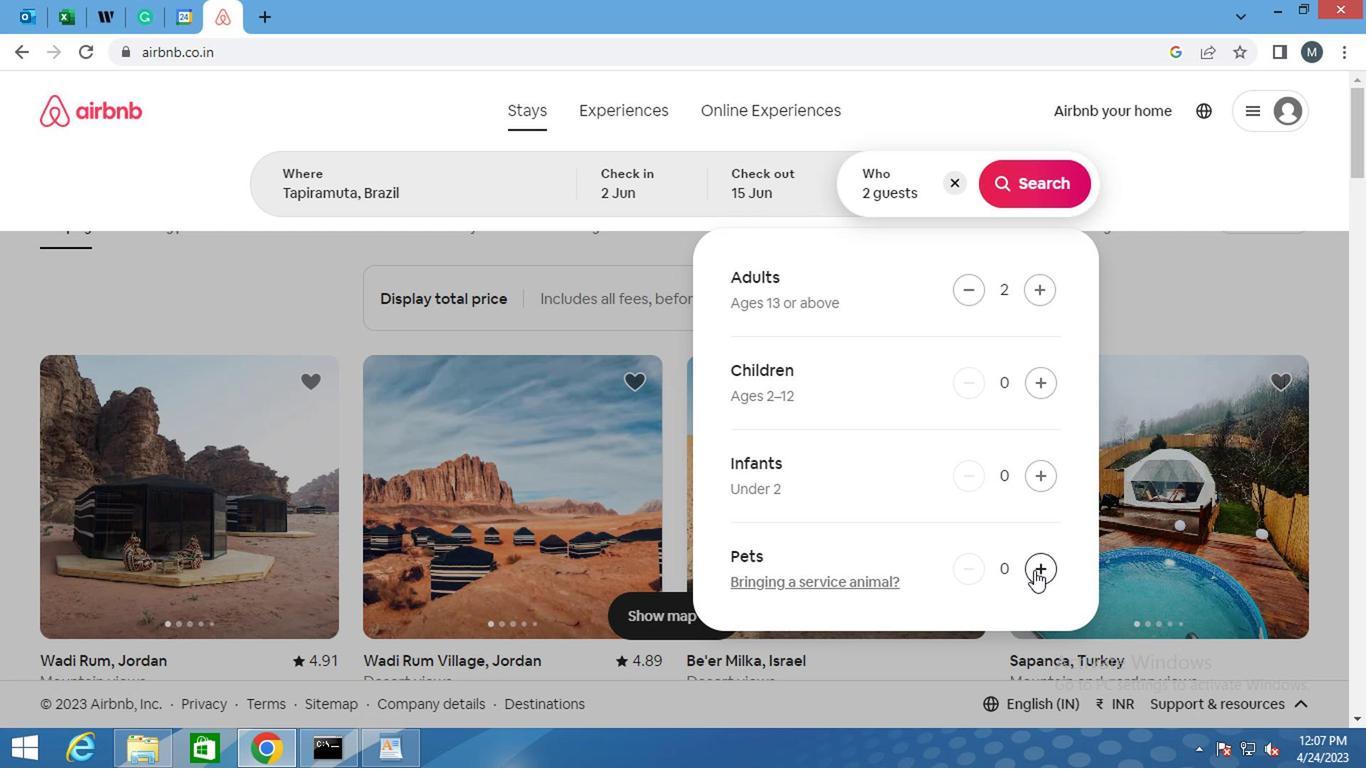 
Action: Mouse moved to (1203, 176)
Screenshot: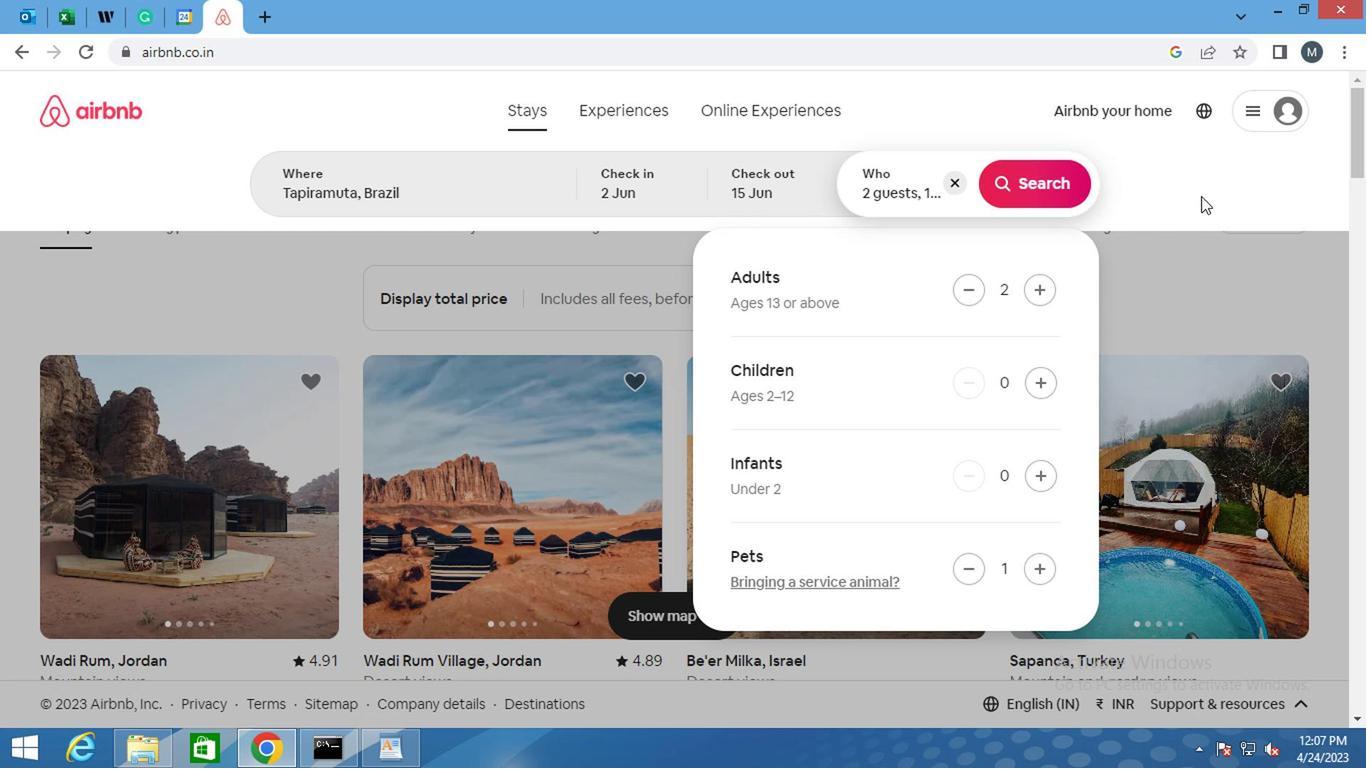 
Action: Mouse pressed left at (1203, 176)
Screenshot: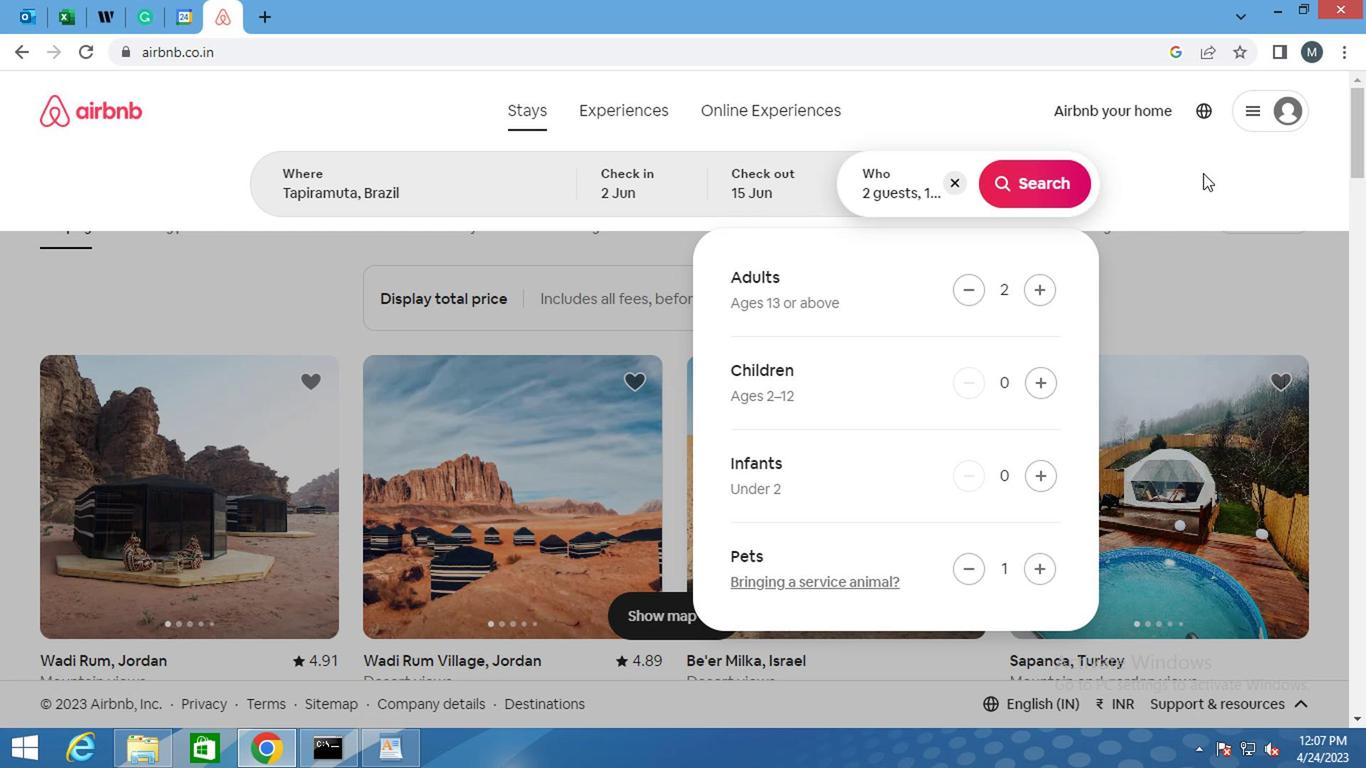 
Action: Mouse moved to (1133, 241)
Screenshot: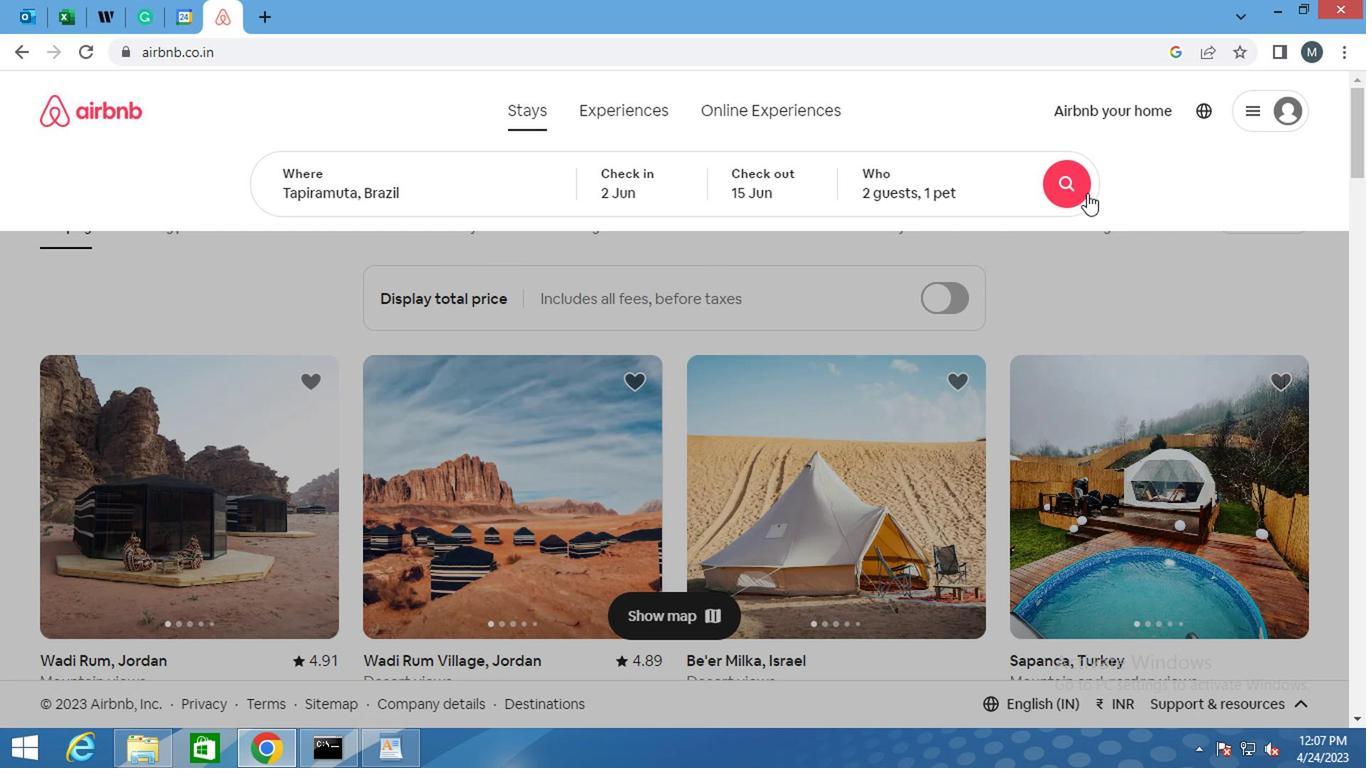 
Action: Mouse scrolled (1133, 242) with delta (0, 0)
Screenshot: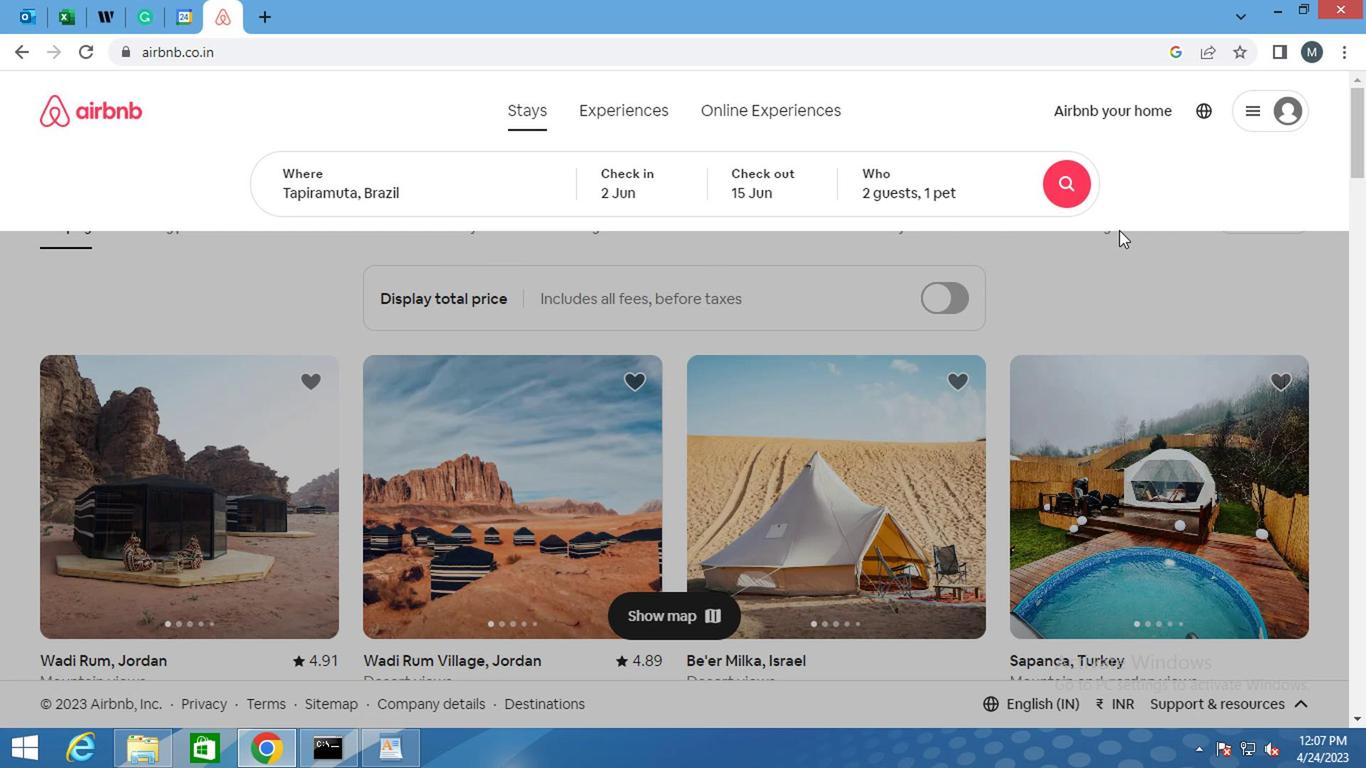 
Action: Mouse scrolled (1133, 242) with delta (0, 0)
Screenshot: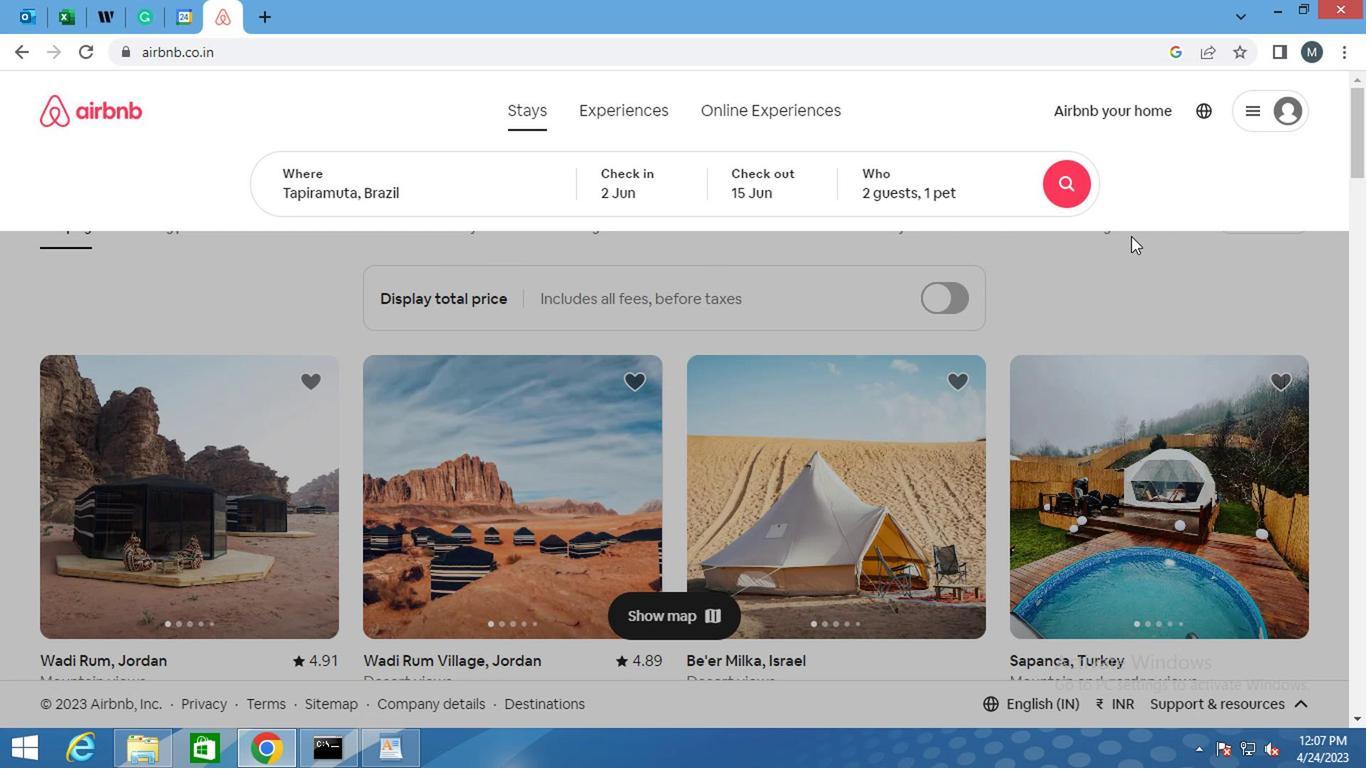 
Action: Mouse scrolled (1133, 242) with delta (0, 0)
Screenshot: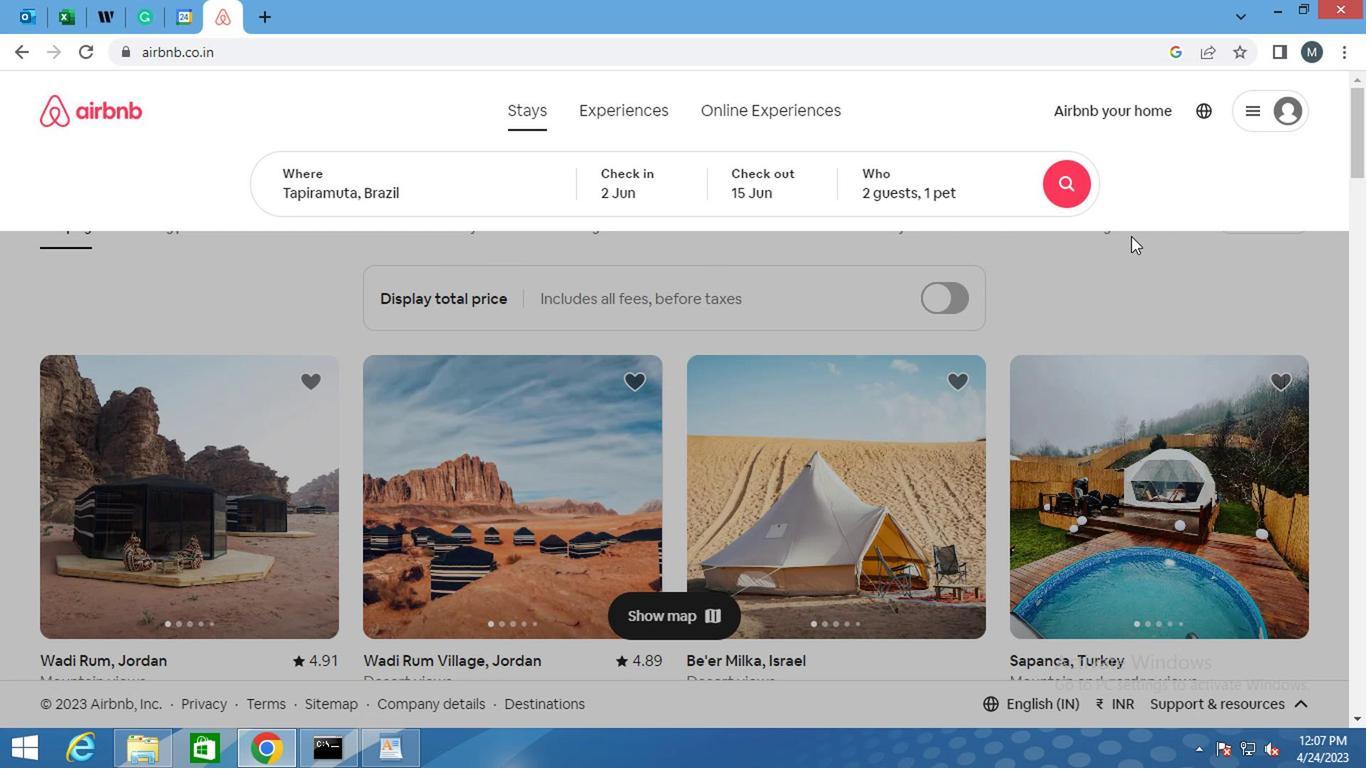 
Action: Mouse moved to (1132, 231)
Screenshot: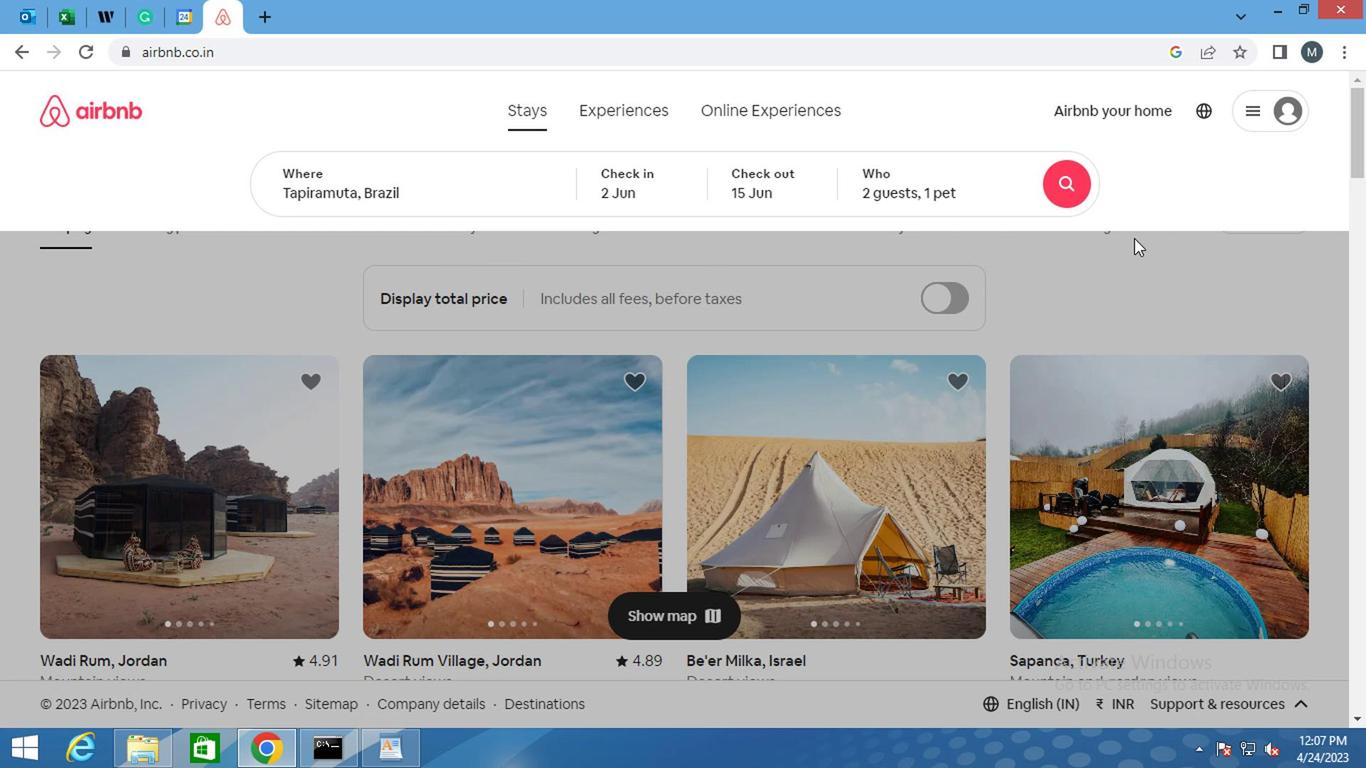 
Action: Mouse scrolled (1132, 230) with delta (0, 0)
Screenshot: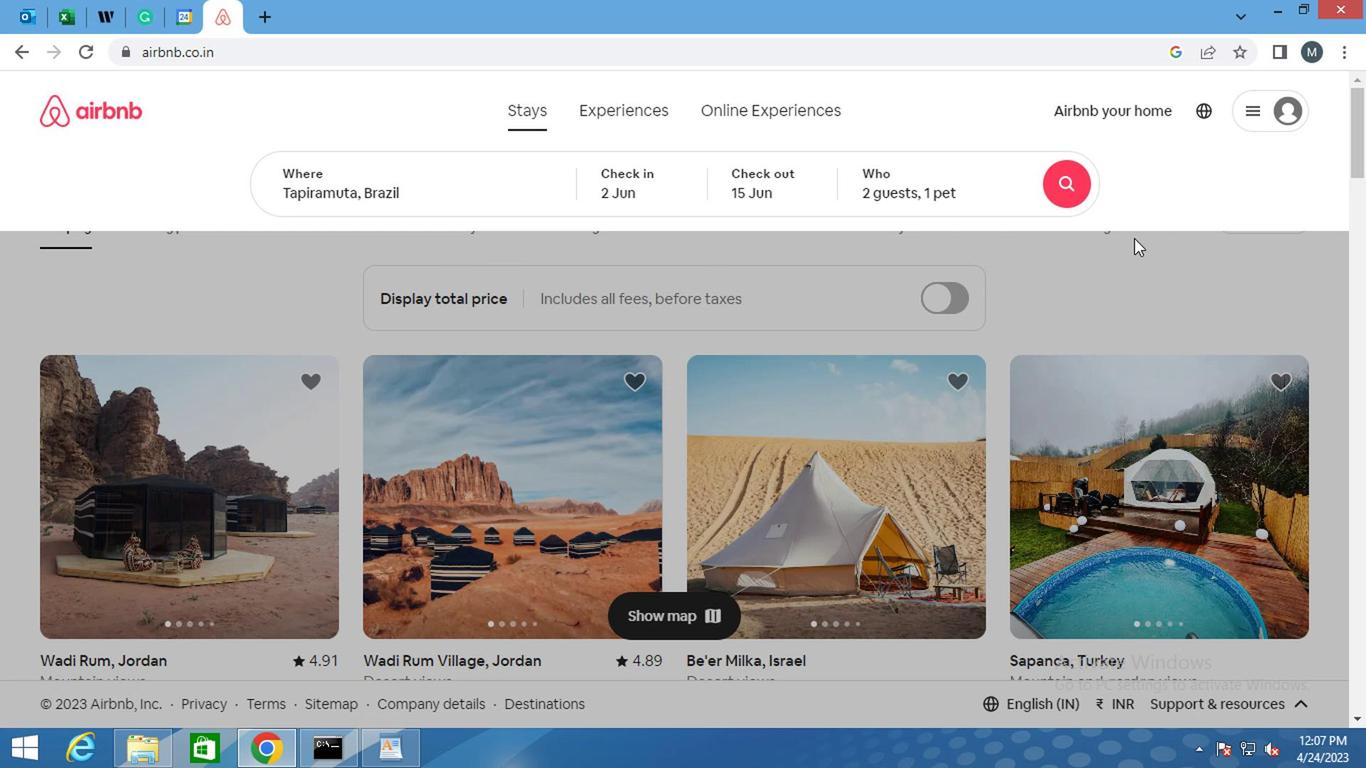 
Action: Mouse scrolled (1132, 230) with delta (0, 0)
Screenshot: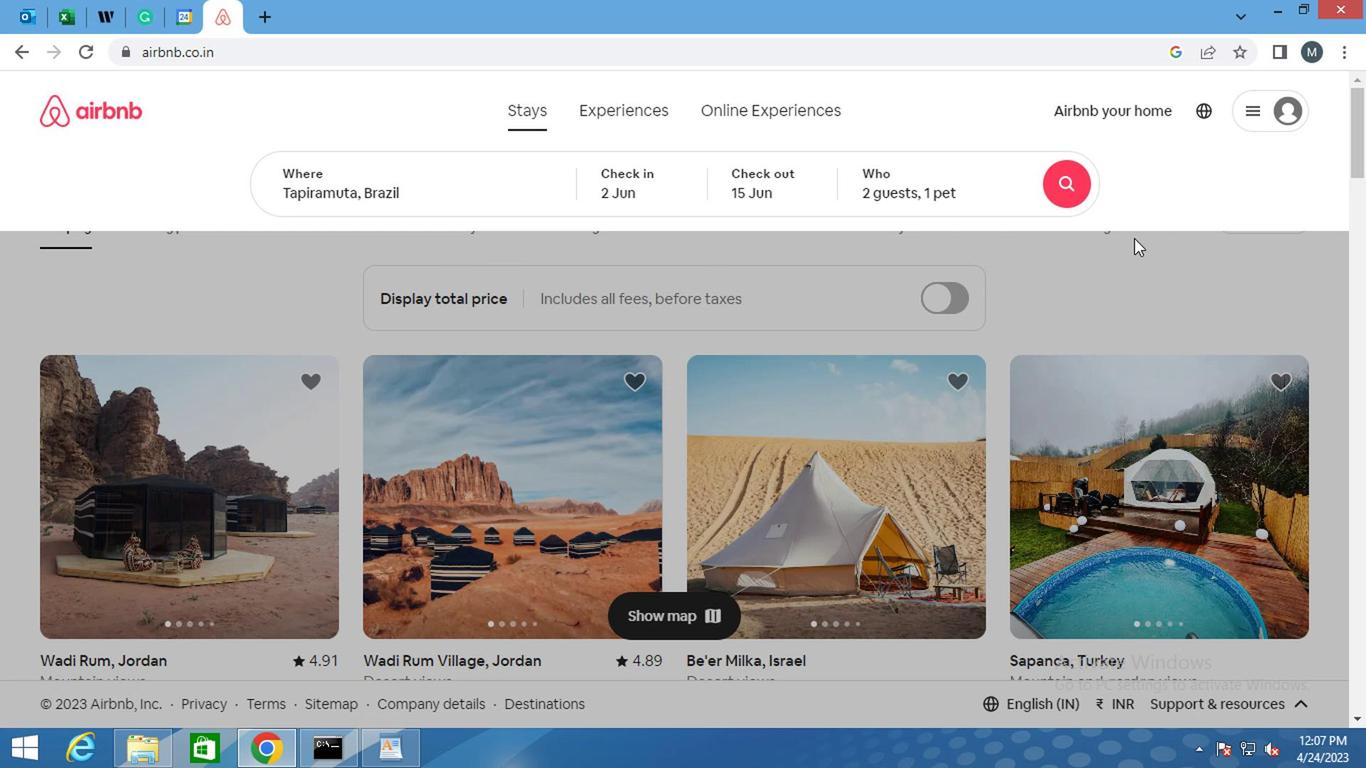 
Action: Mouse scrolled (1132, 230) with delta (0, 0)
Screenshot: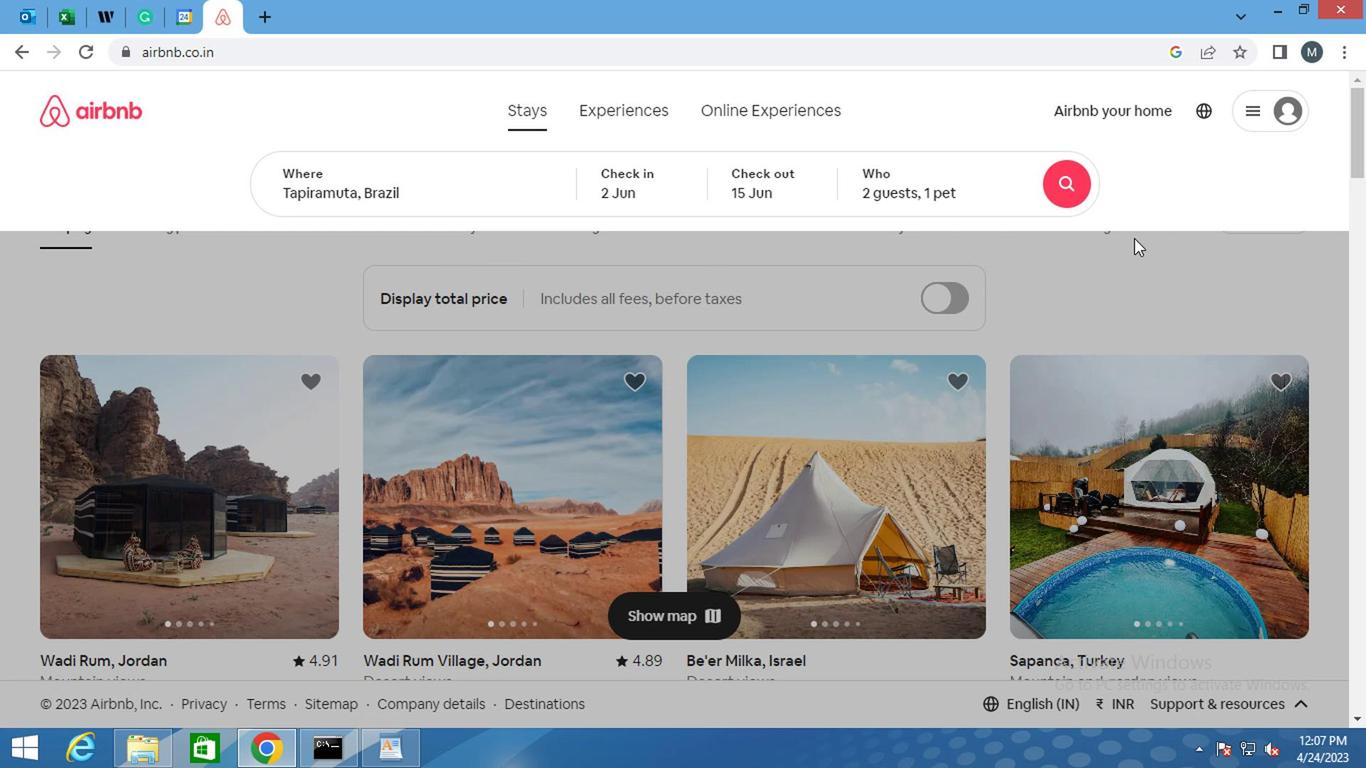 
Action: Mouse scrolled (1132, 230) with delta (0, 0)
Screenshot: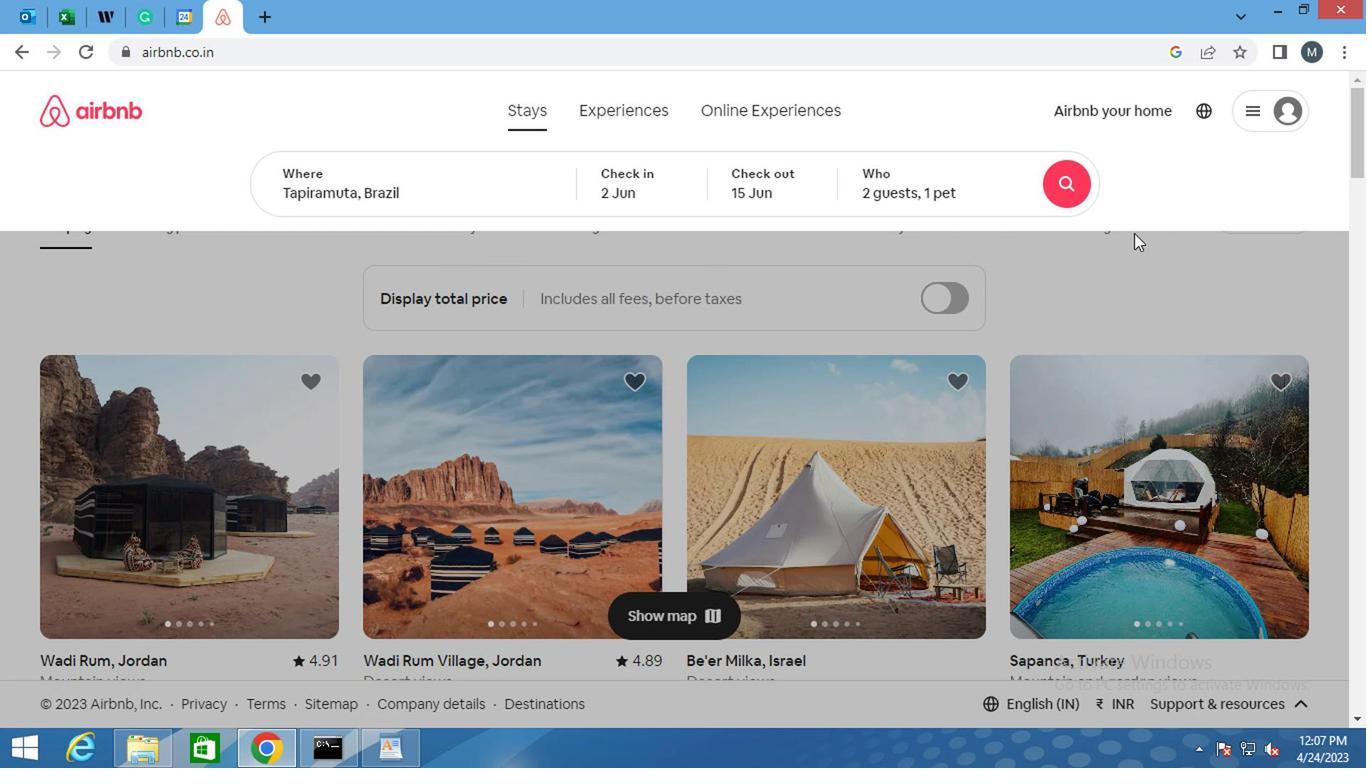 
Action: Mouse moved to (1132, 229)
Screenshot: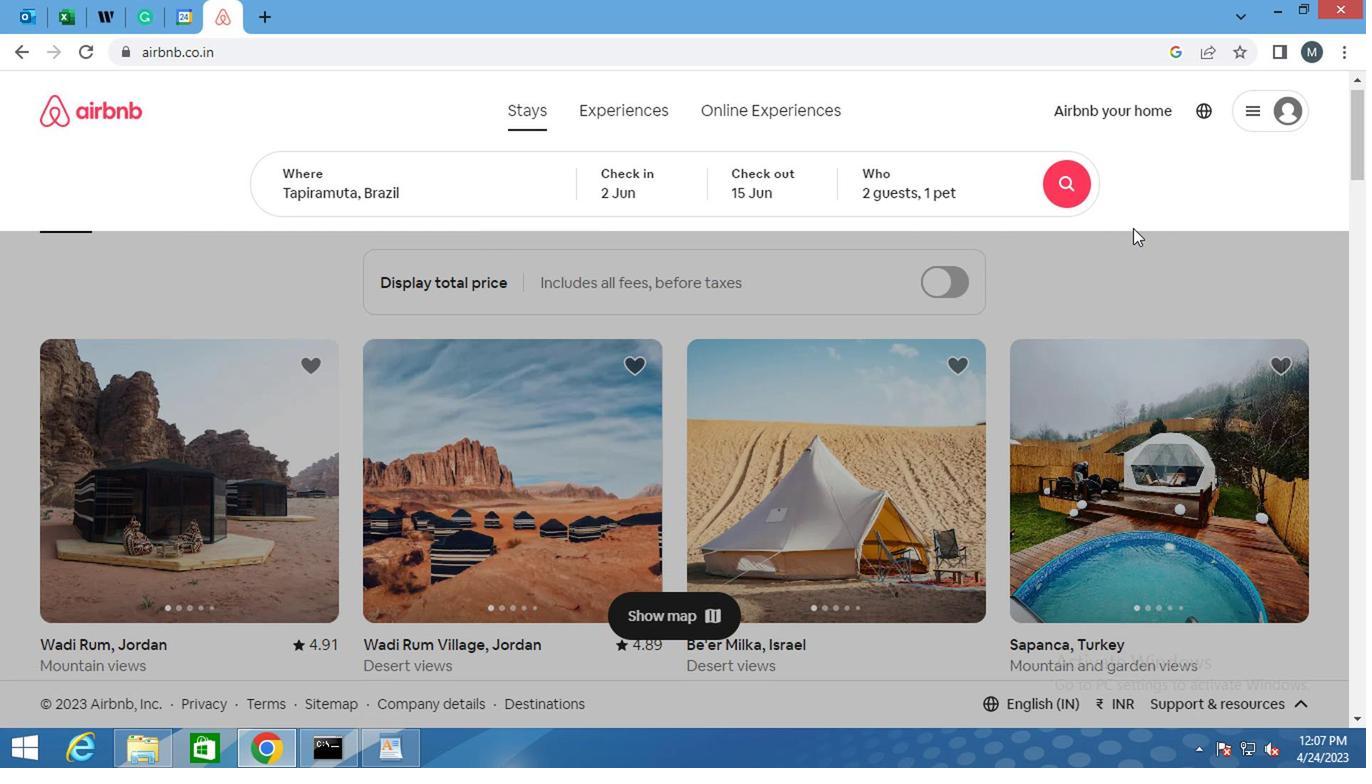 
Action: Mouse scrolled (1132, 230) with delta (0, 1)
Screenshot: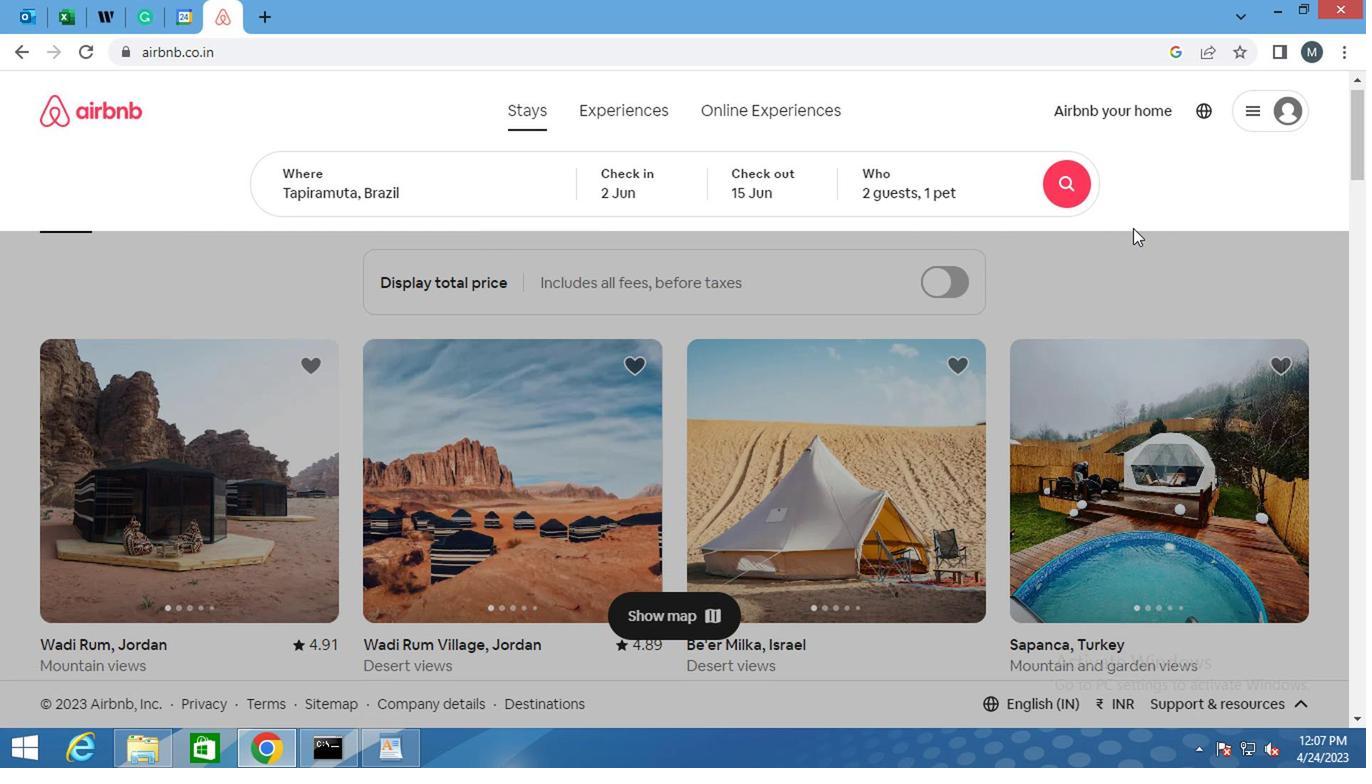
Action: Mouse scrolled (1132, 230) with delta (0, 1)
Screenshot: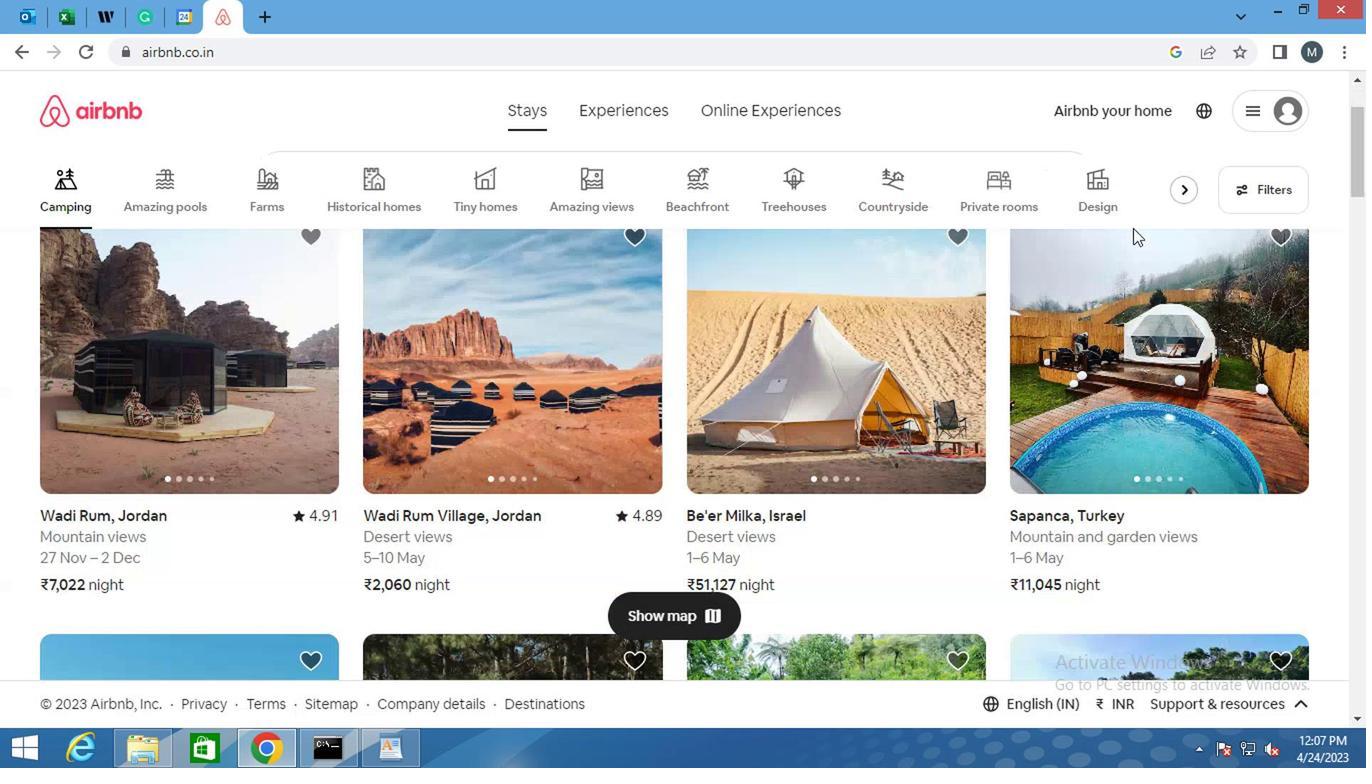 
Action: Mouse scrolled (1132, 230) with delta (0, 1)
Screenshot: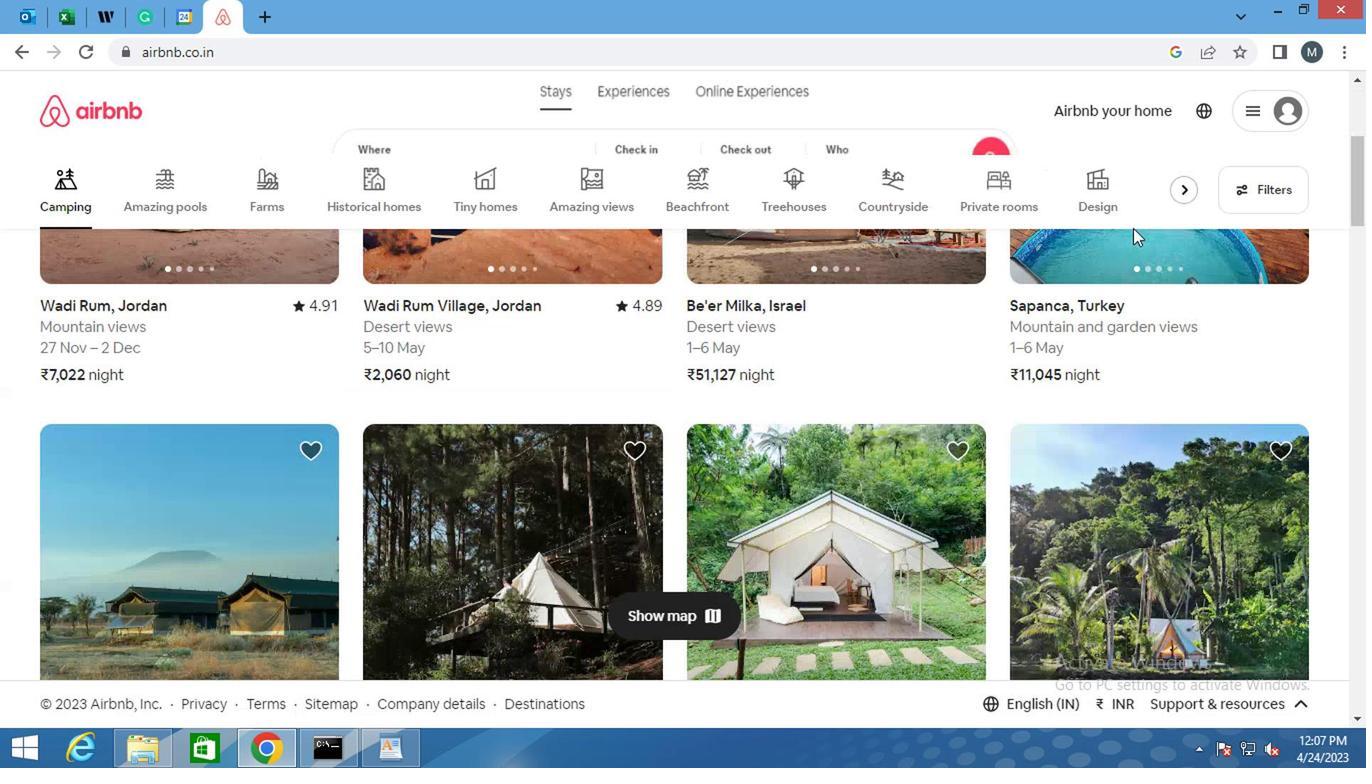 
Action: Mouse moved to (1287, 180)
Screenshot: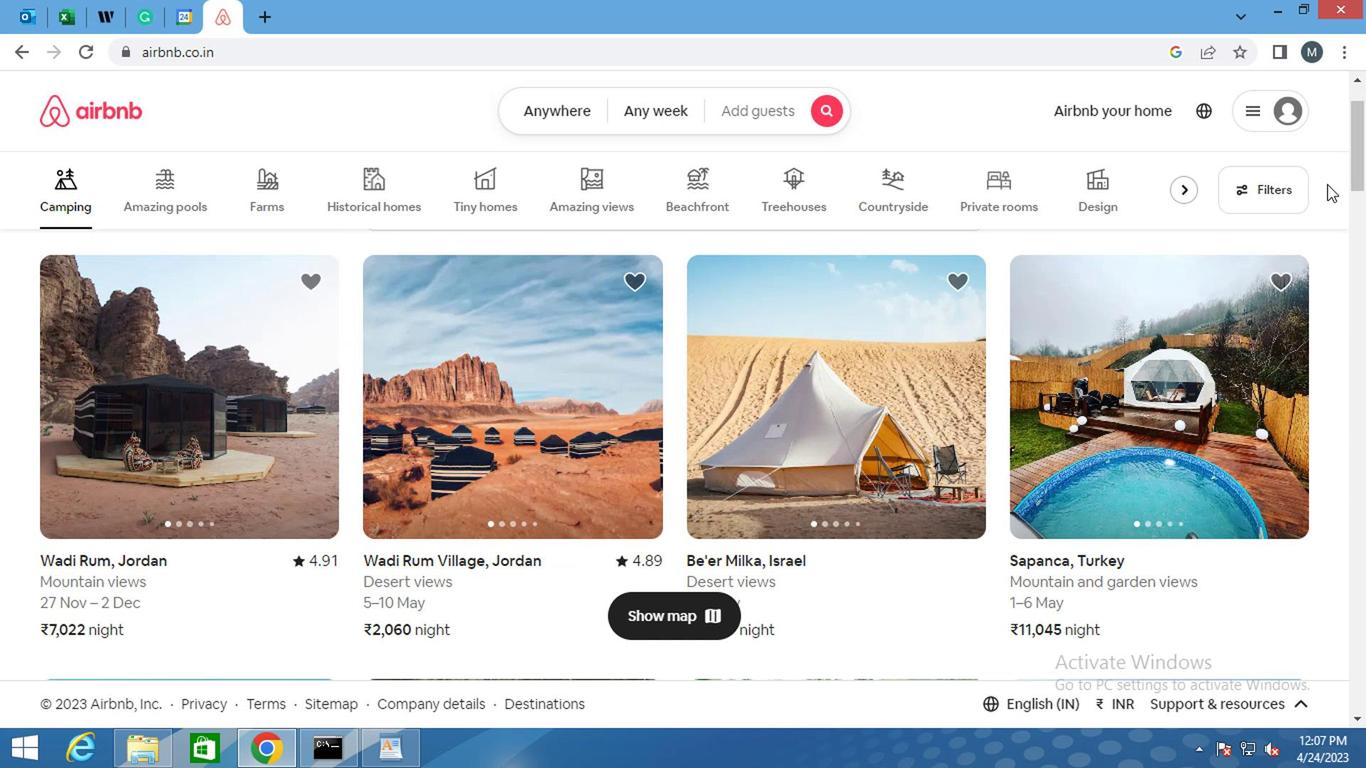 
Action: Mouse pressed left at (1287, 180)
Screenshot: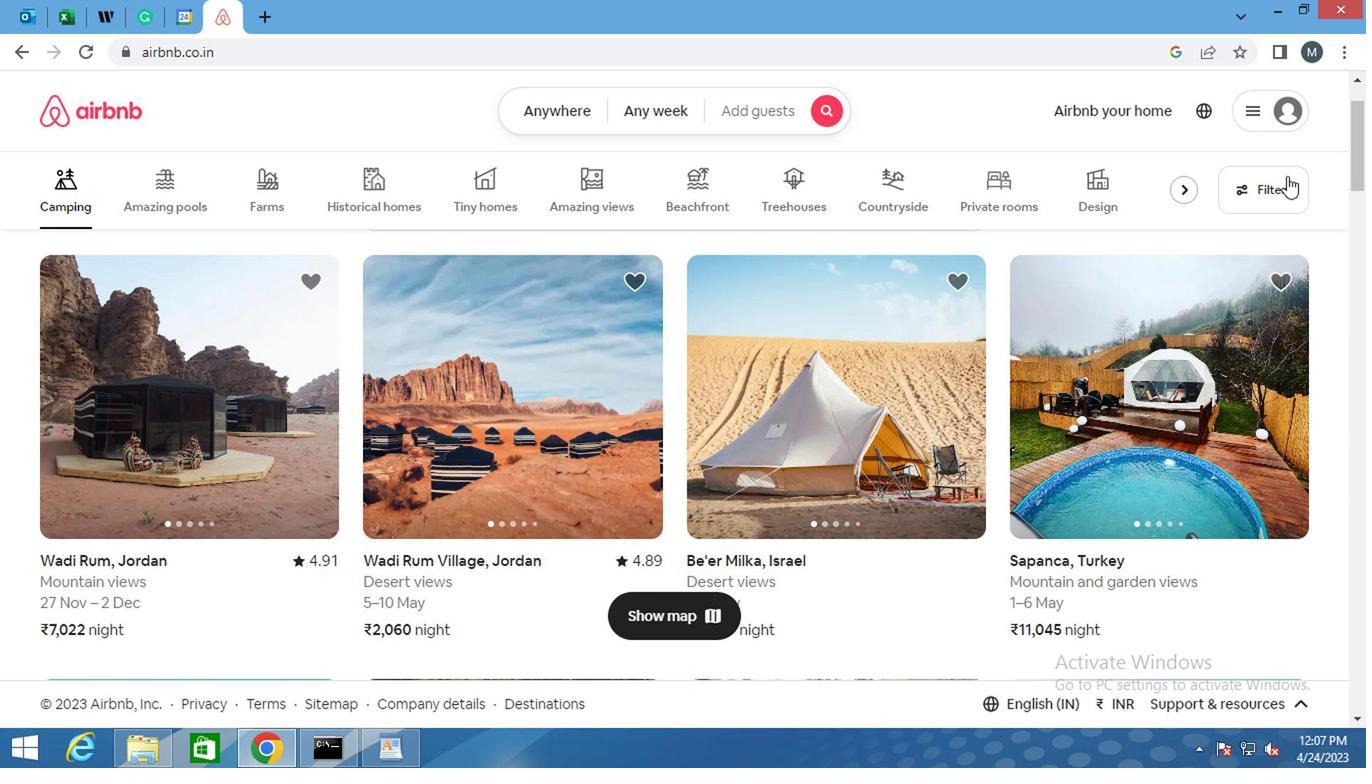 
Action: Mouse moved to (469, 462)
Screenshot: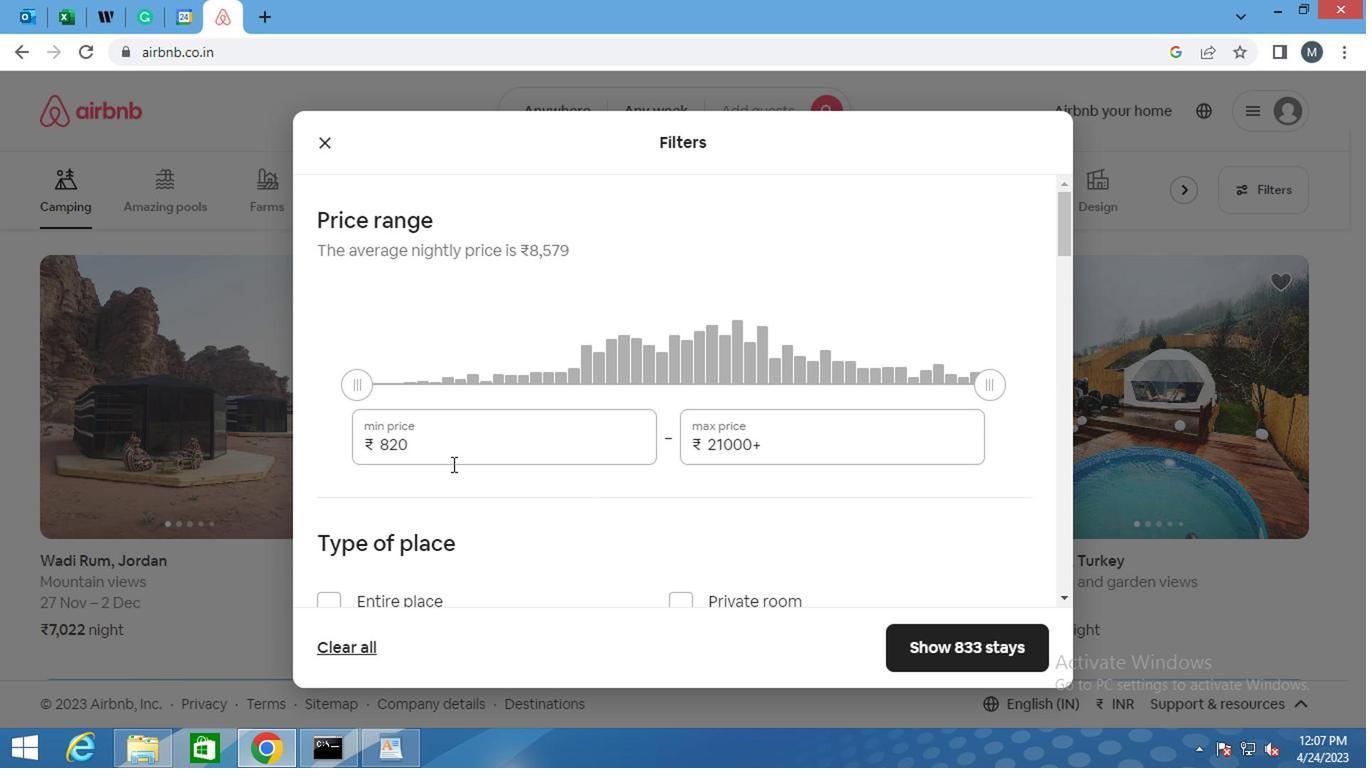 
Action: Mouse pressed left at (469, 462)
Screenshot: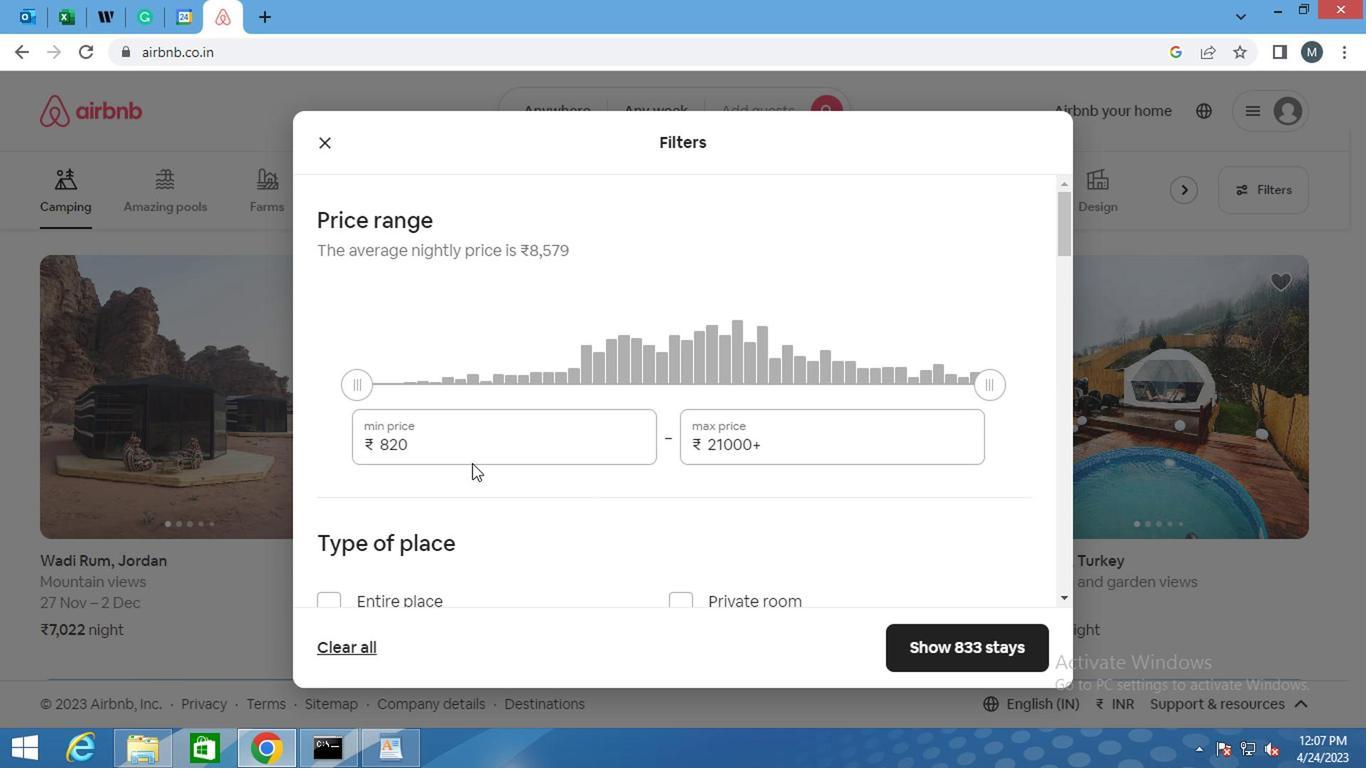 
Action: Mouse moved to (469, 454)
Screenshot: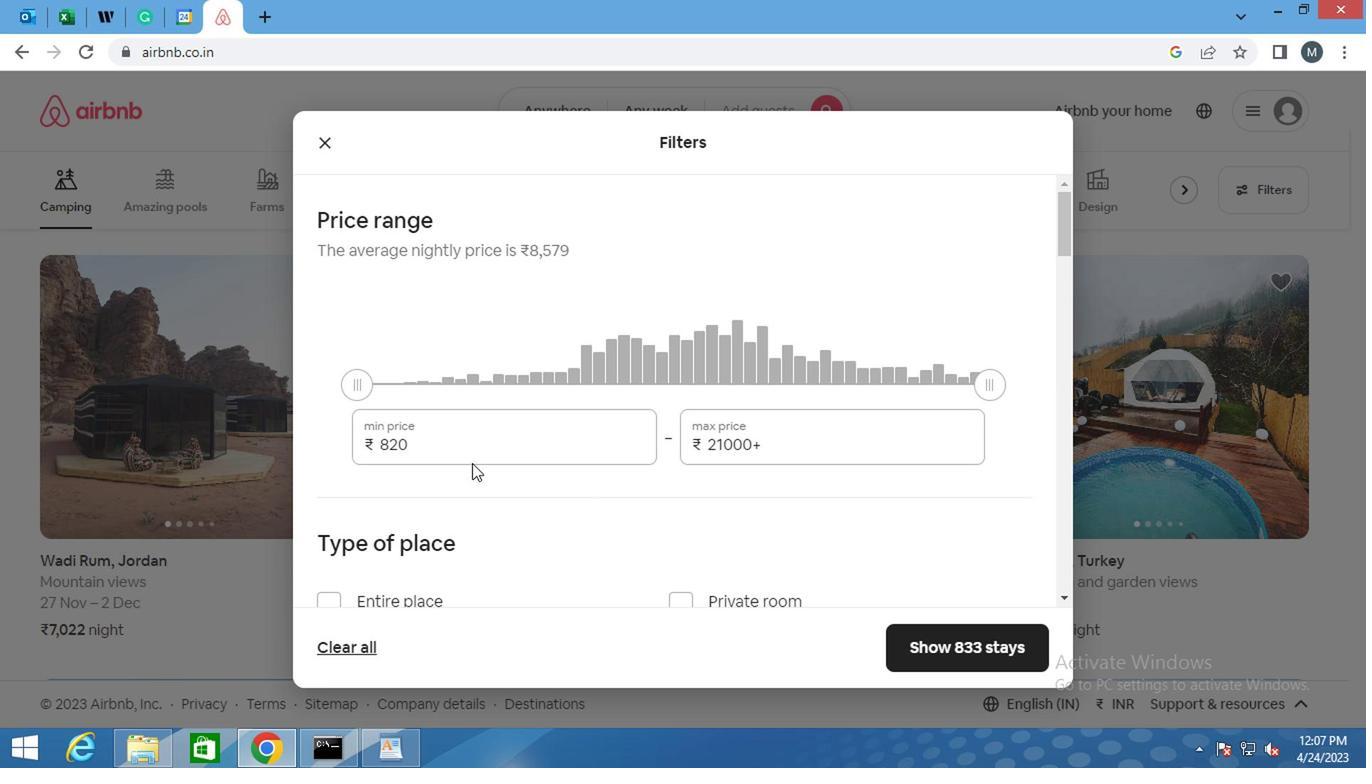 
Action: Mouse pressed left at (469, 454)
Screenshot: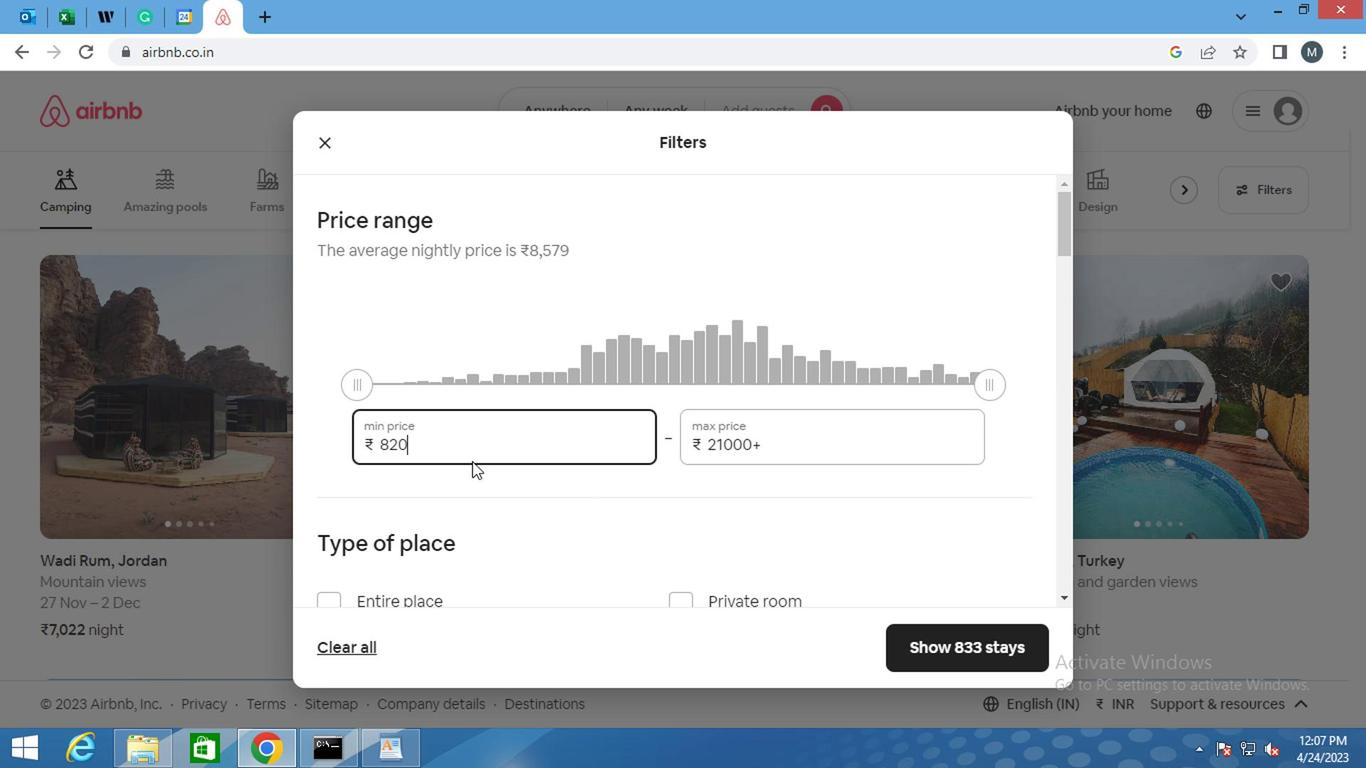 
Action: Mouse pressed left at (469, 454)
Screenshot: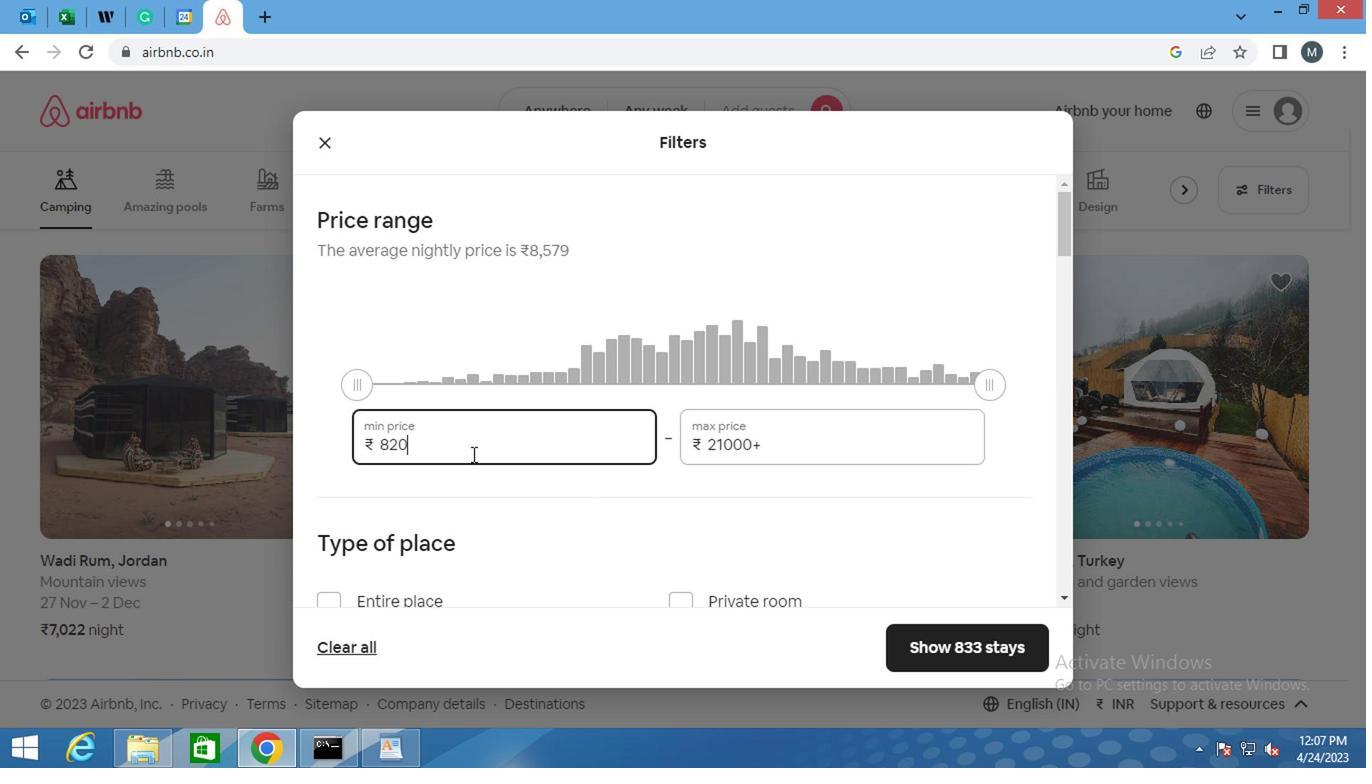 
Action: Mouse pressed left at (469, 454)
Screenshot: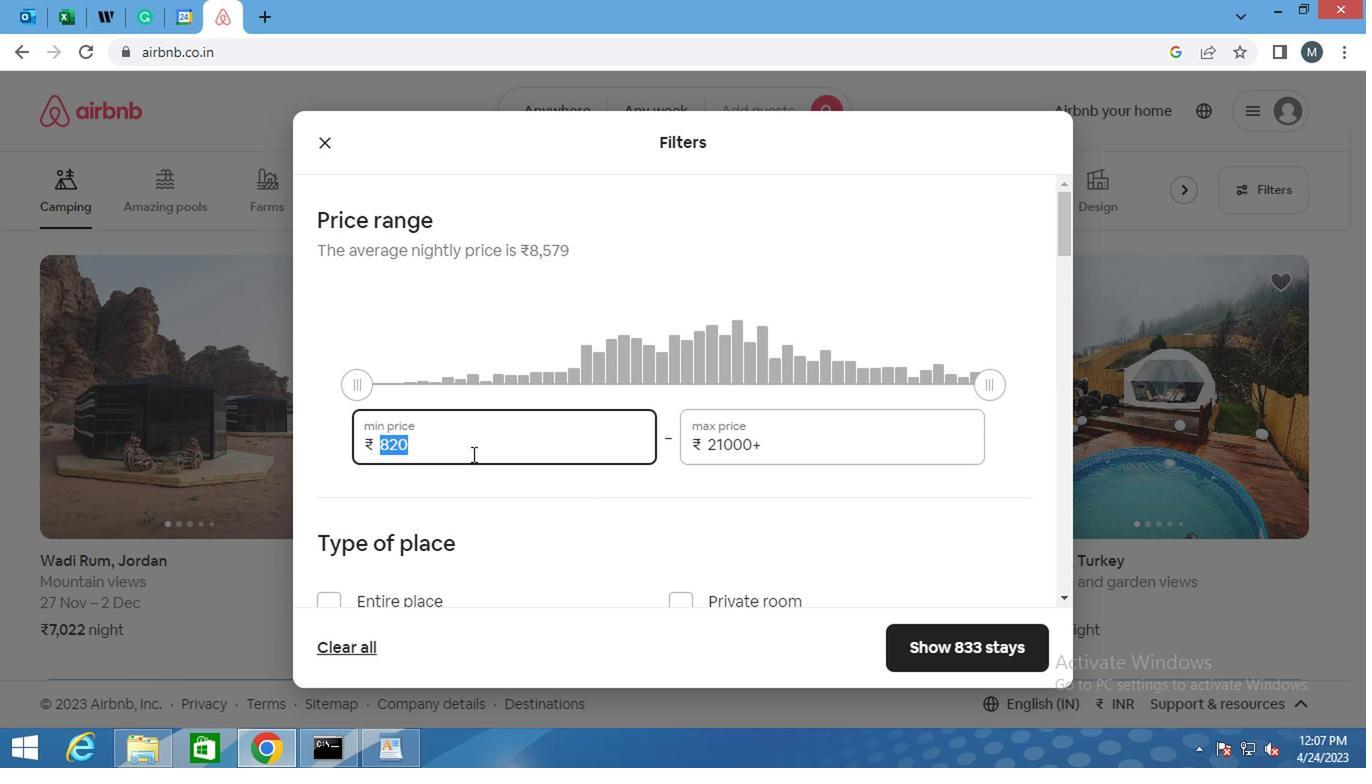 
Action: Key pressed 1
Screenshot: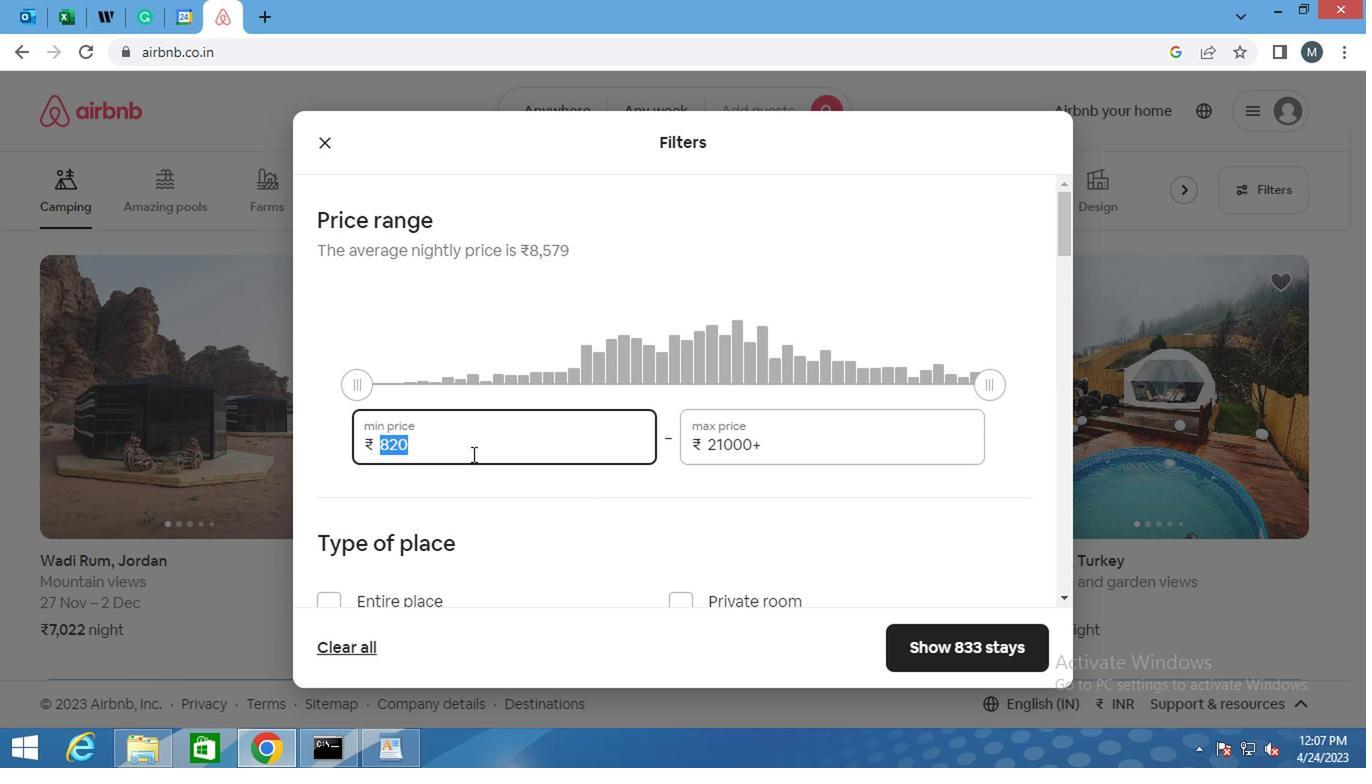 
Action: Mouse moved to (467, 452)
Screenshot: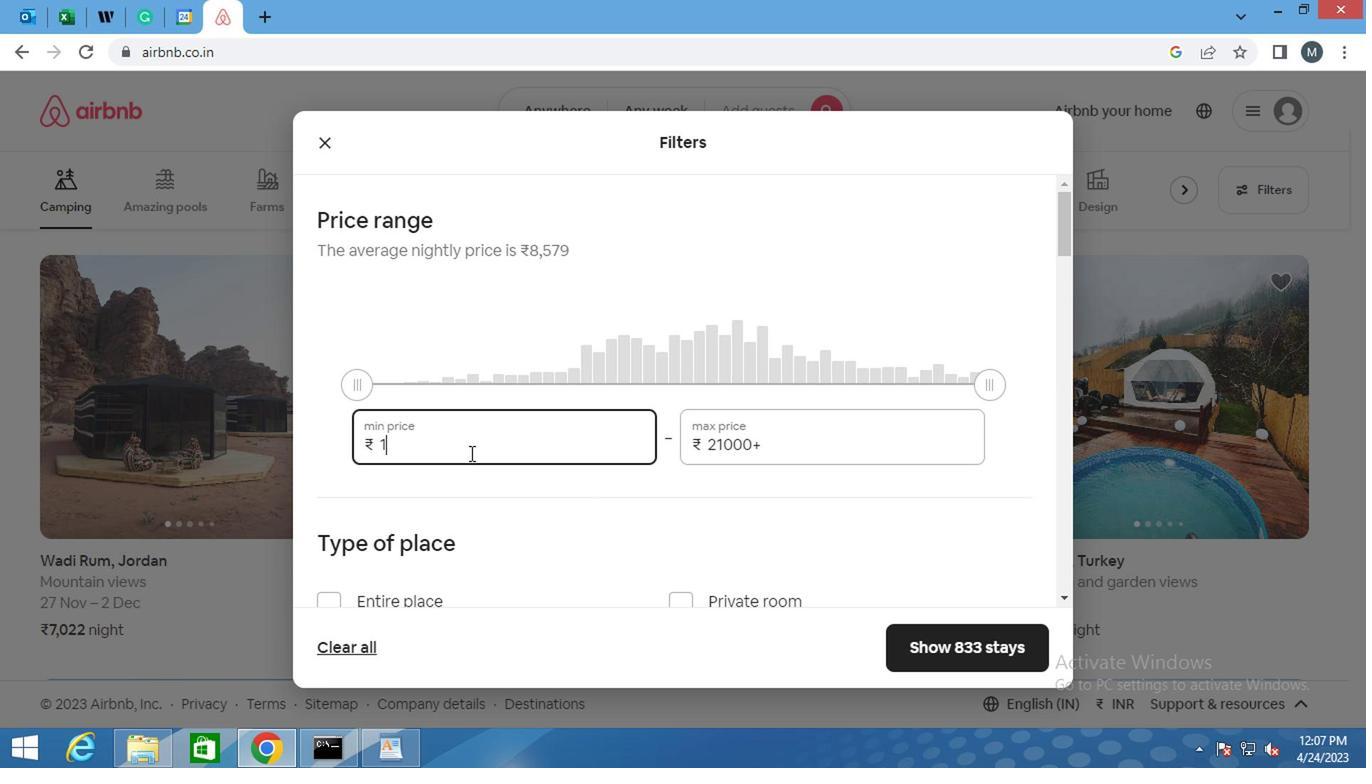 
Action: Key pressed 000
Screenshot: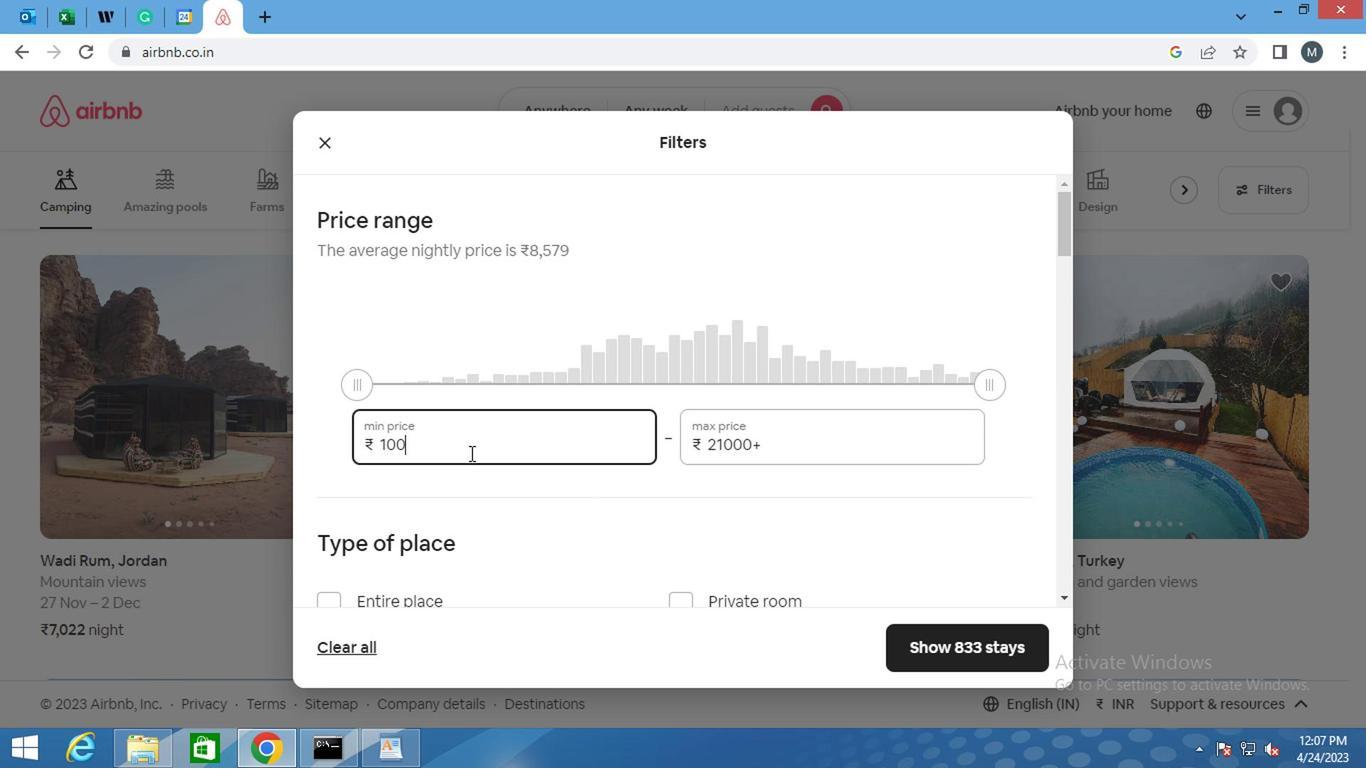 
Action: Mouse moved to (516, 459)
Screenshot: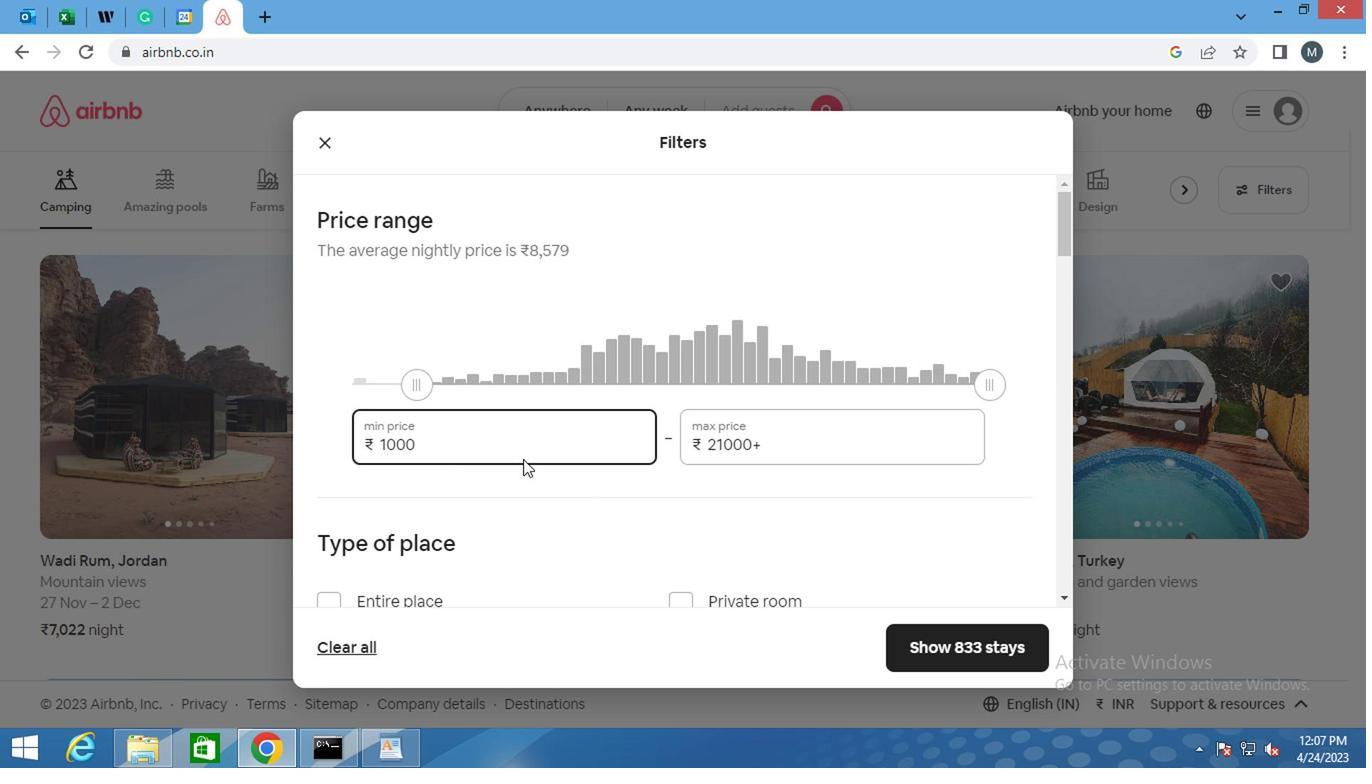 
Action: Key pressed 0
Screenshot: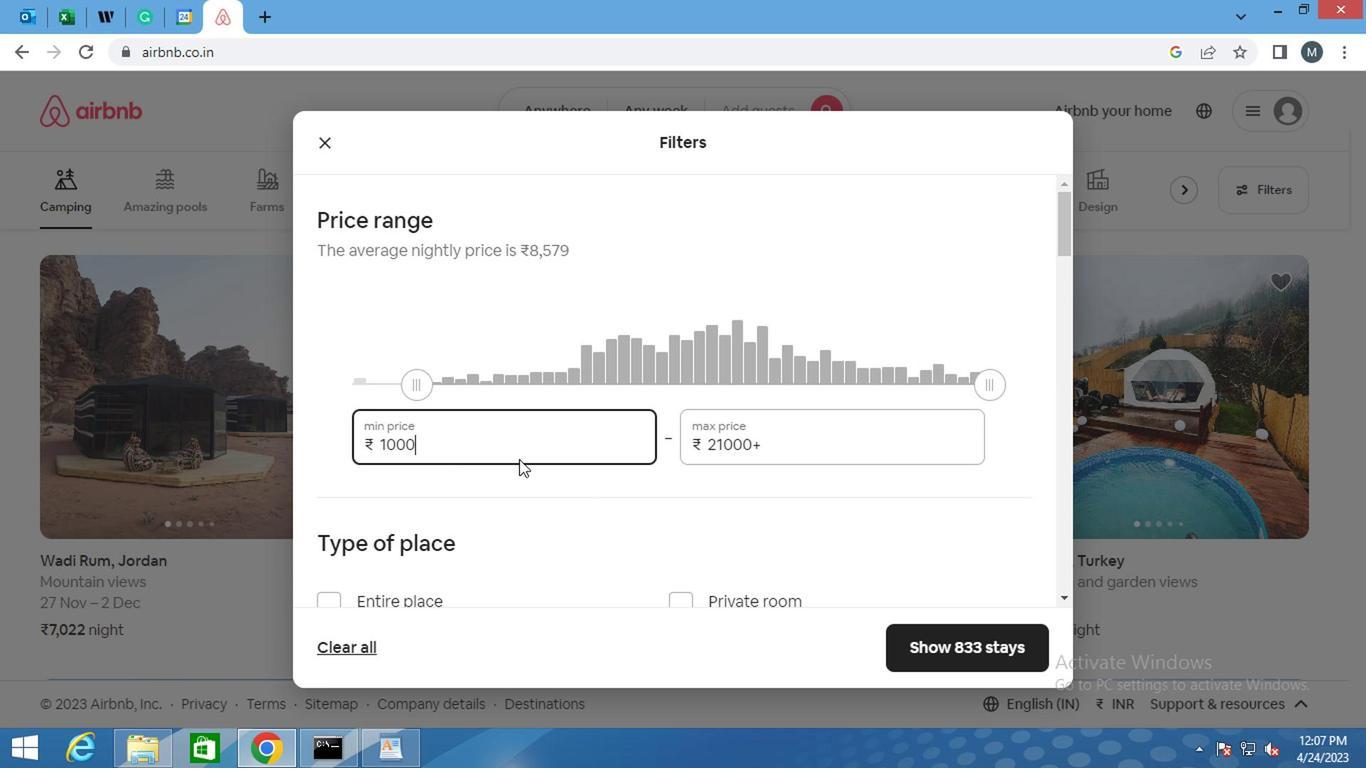 
Action: Mouse moved to (751, 442)
Screenshot: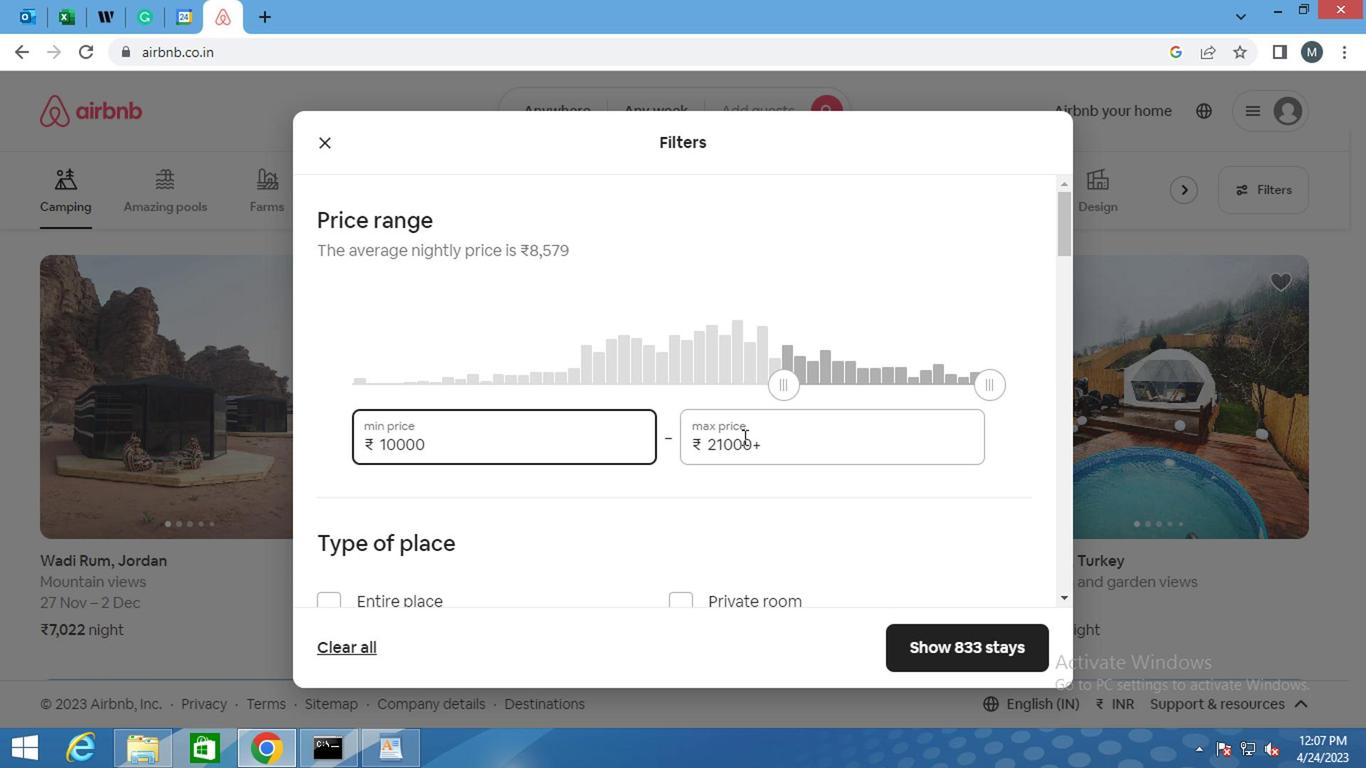 
Action: Mouse pressed left at (751, 442)
Screenshot: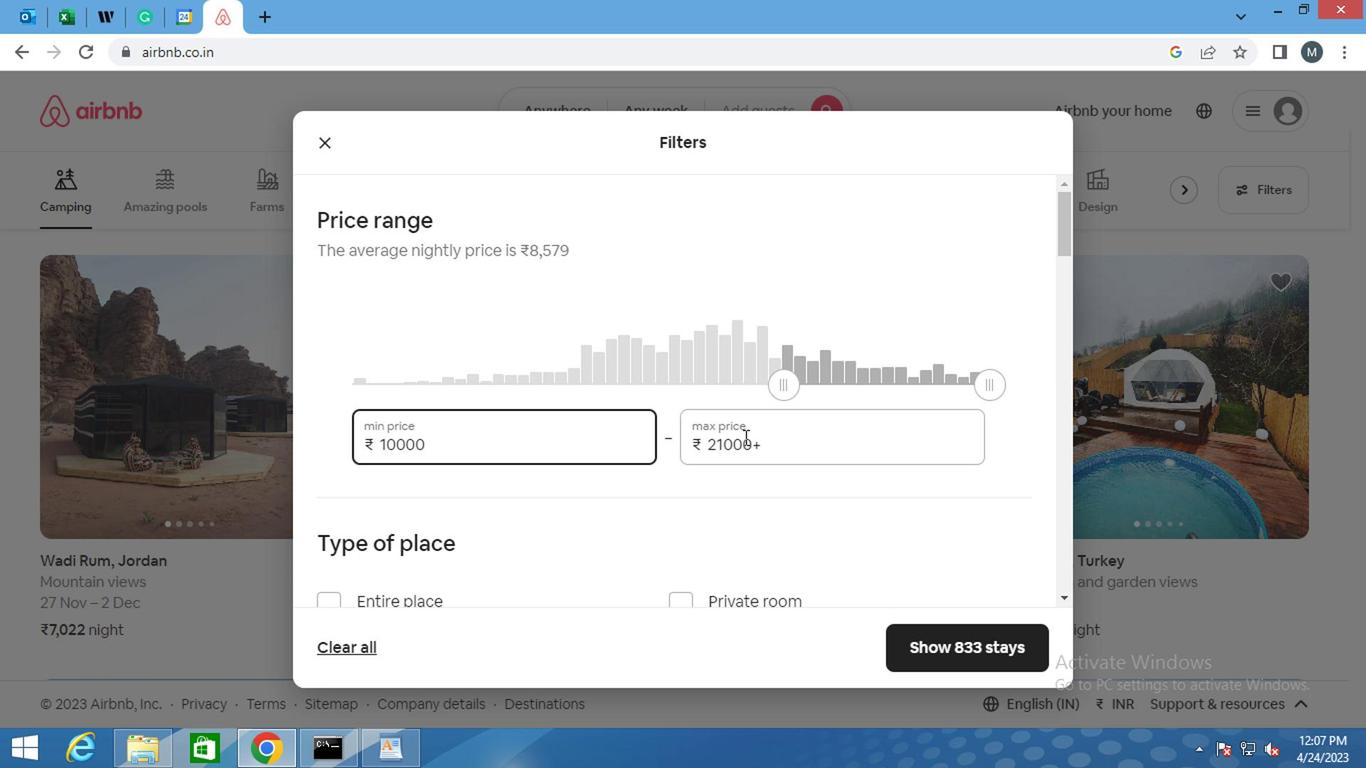 
Action: Mouse pressed left at (751, 442)
Screenshot: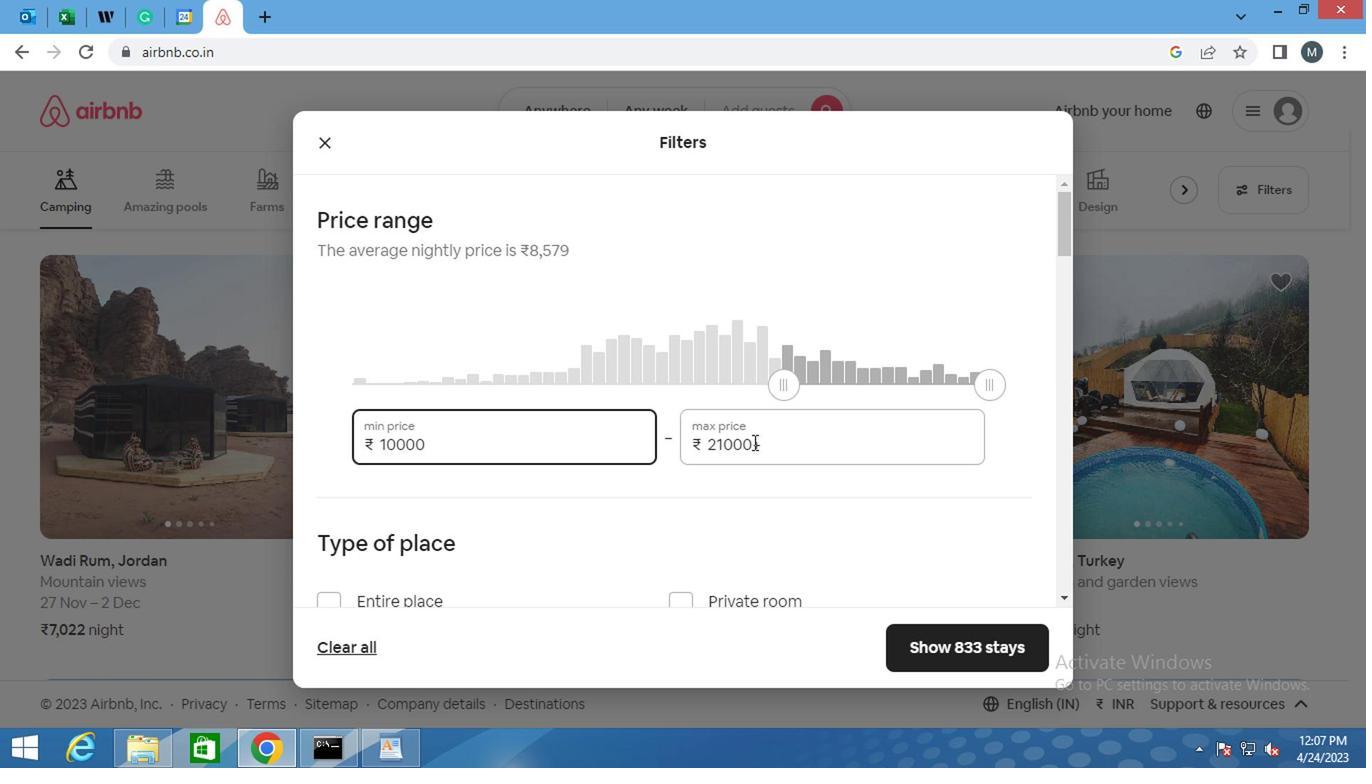 
Action: Mouse moved to (752, 444)
Screenshot: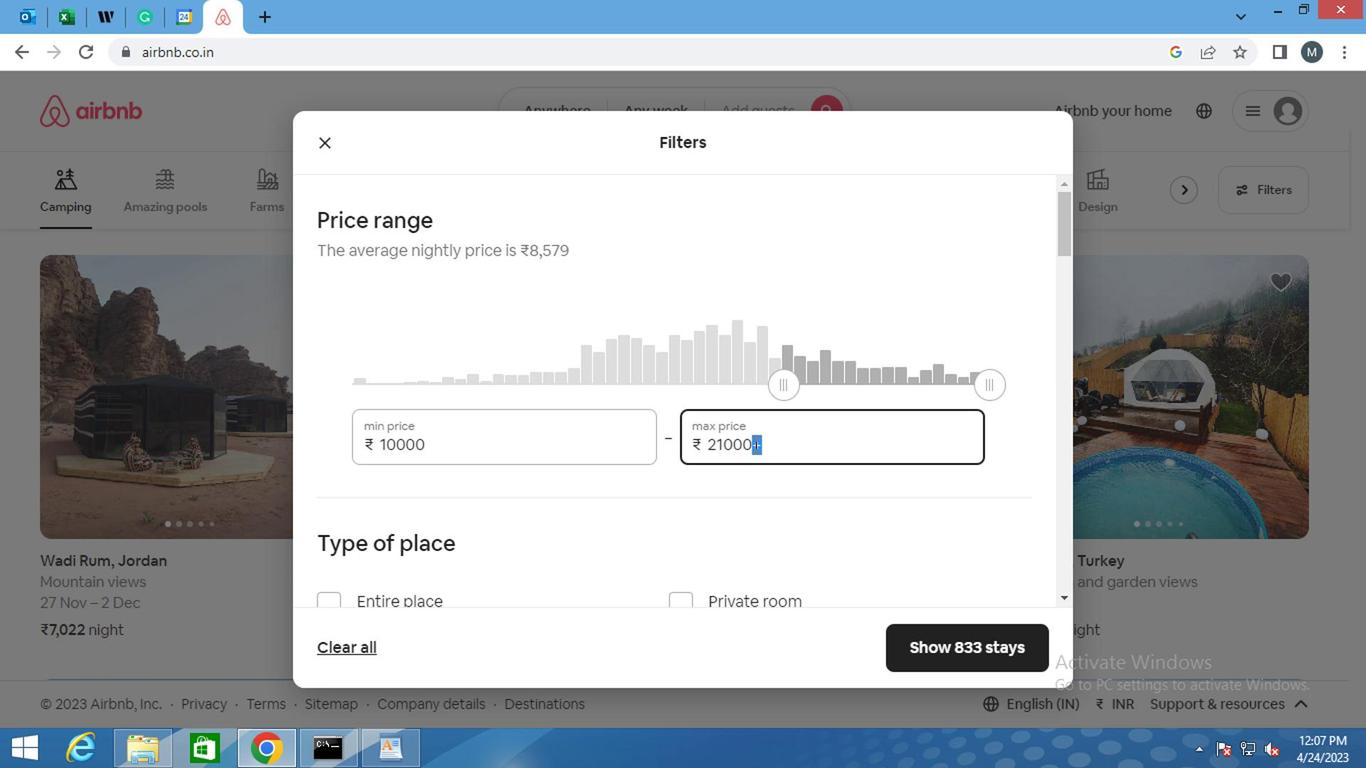 
Action: Mouse pressed left at (752, 444)
Screenshot: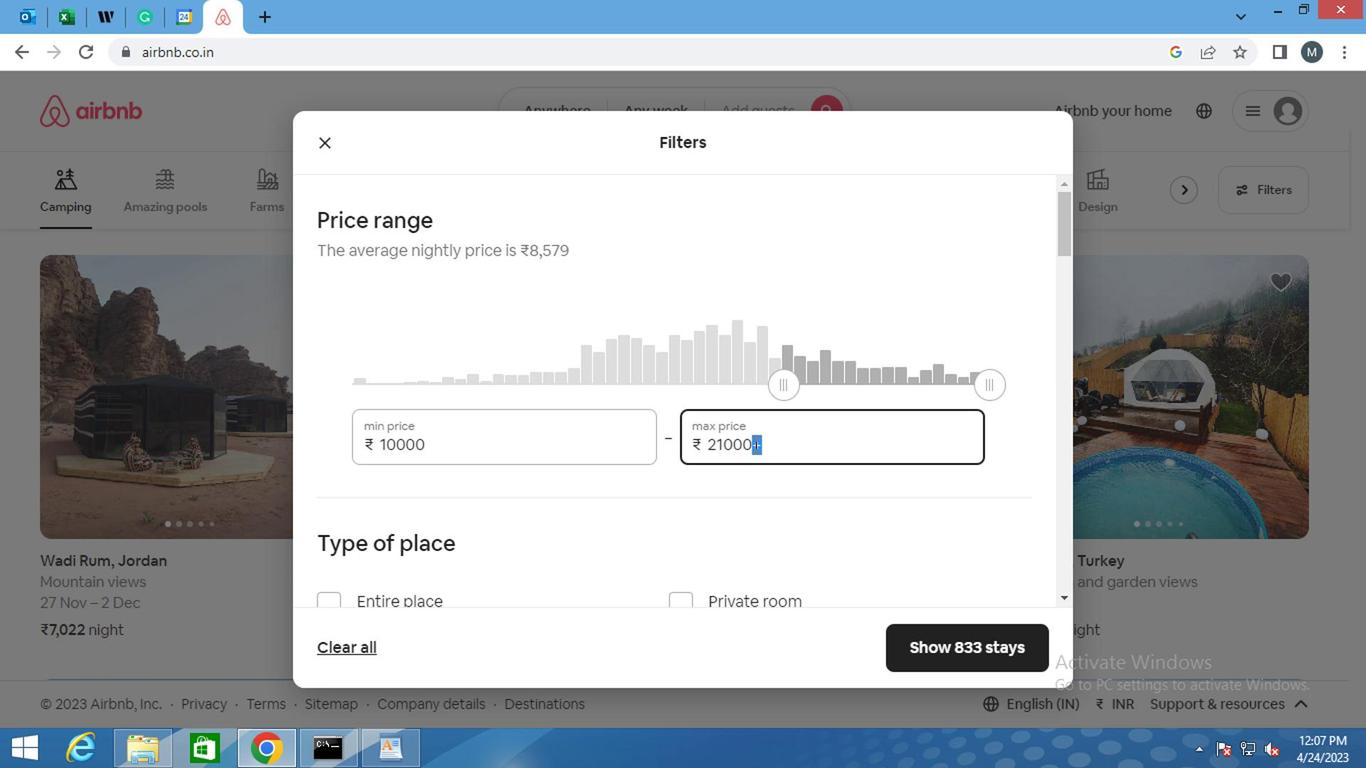 
Action: Mouse moved to (753, 444)
Screenshot: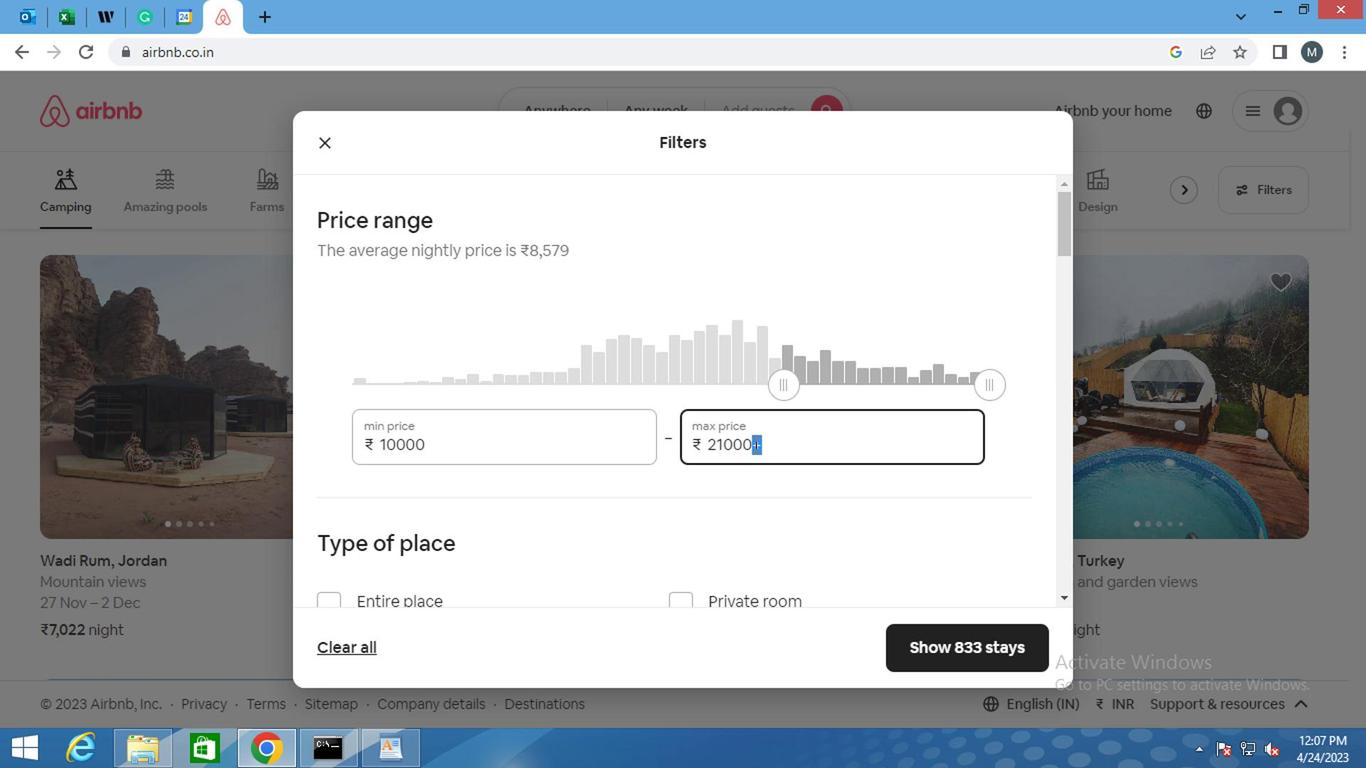
Action: Mouse pressed left at (753, 444)
Screenshot: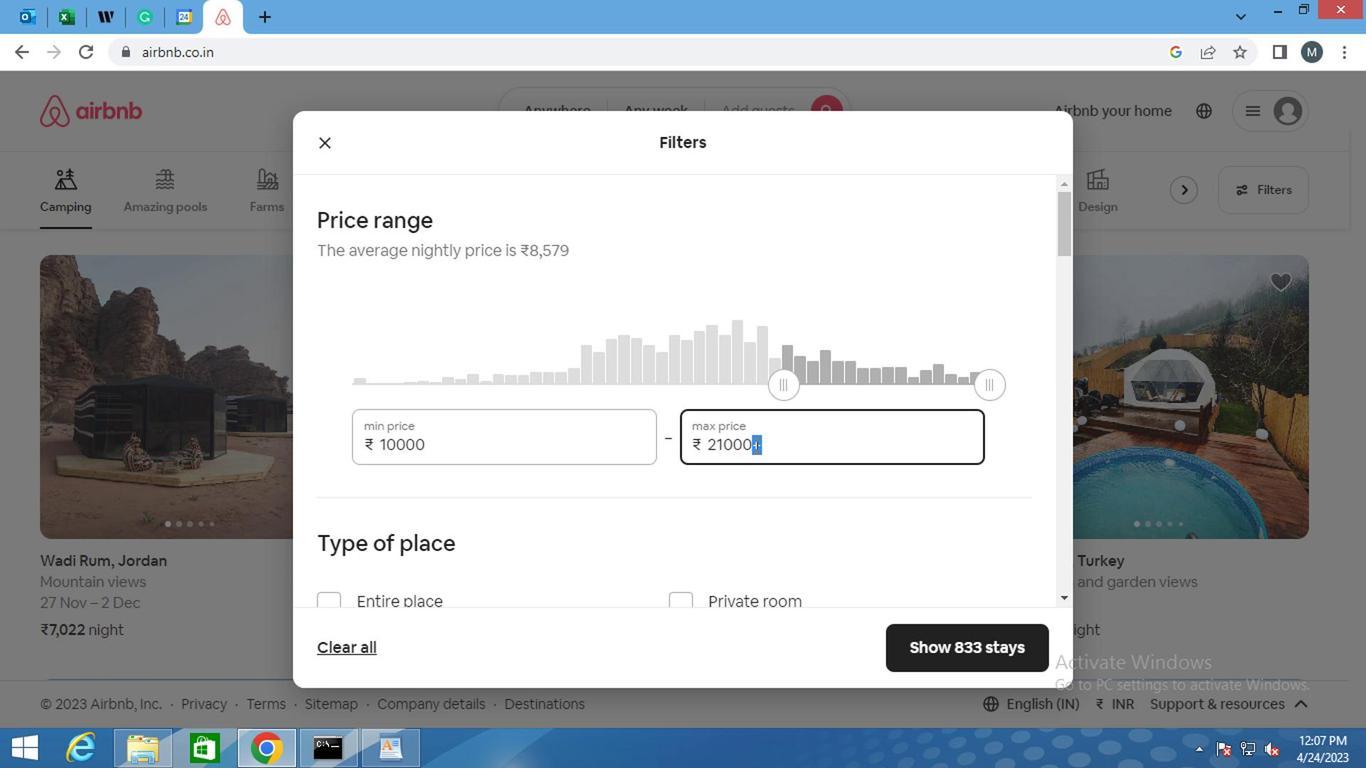 
Action: Mouse pressed left at (753, 444)
Screenshot: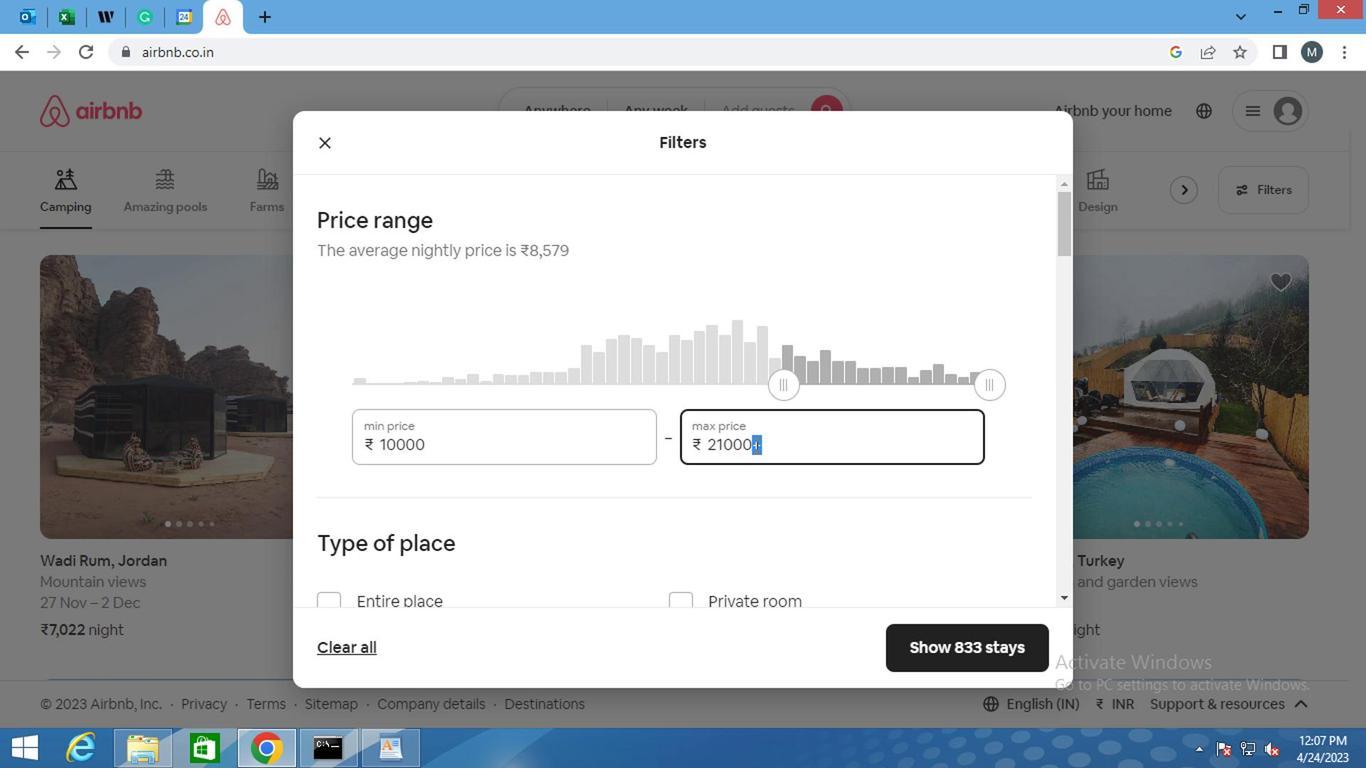 
Action: Key pressed 1
Screenshot: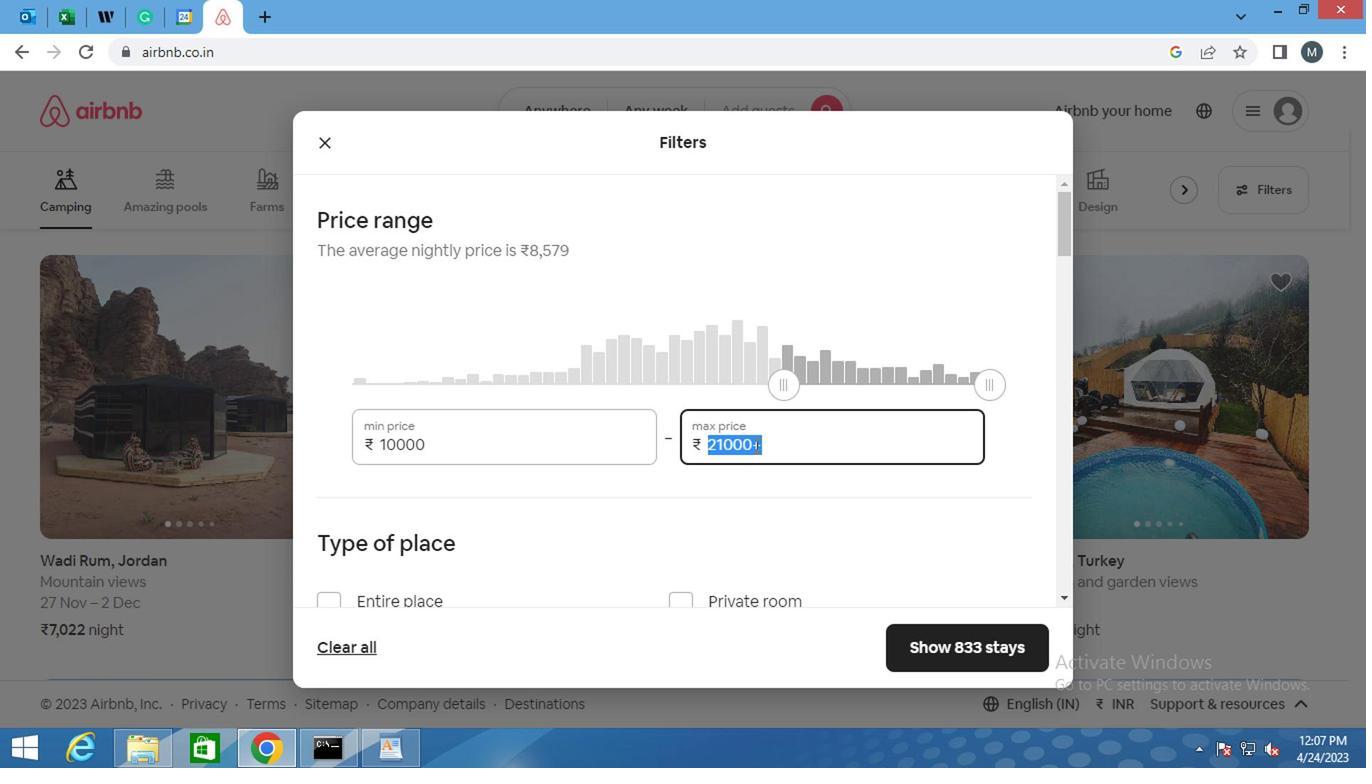 
Action: Mouse moved to (752, 447)
Screenshot: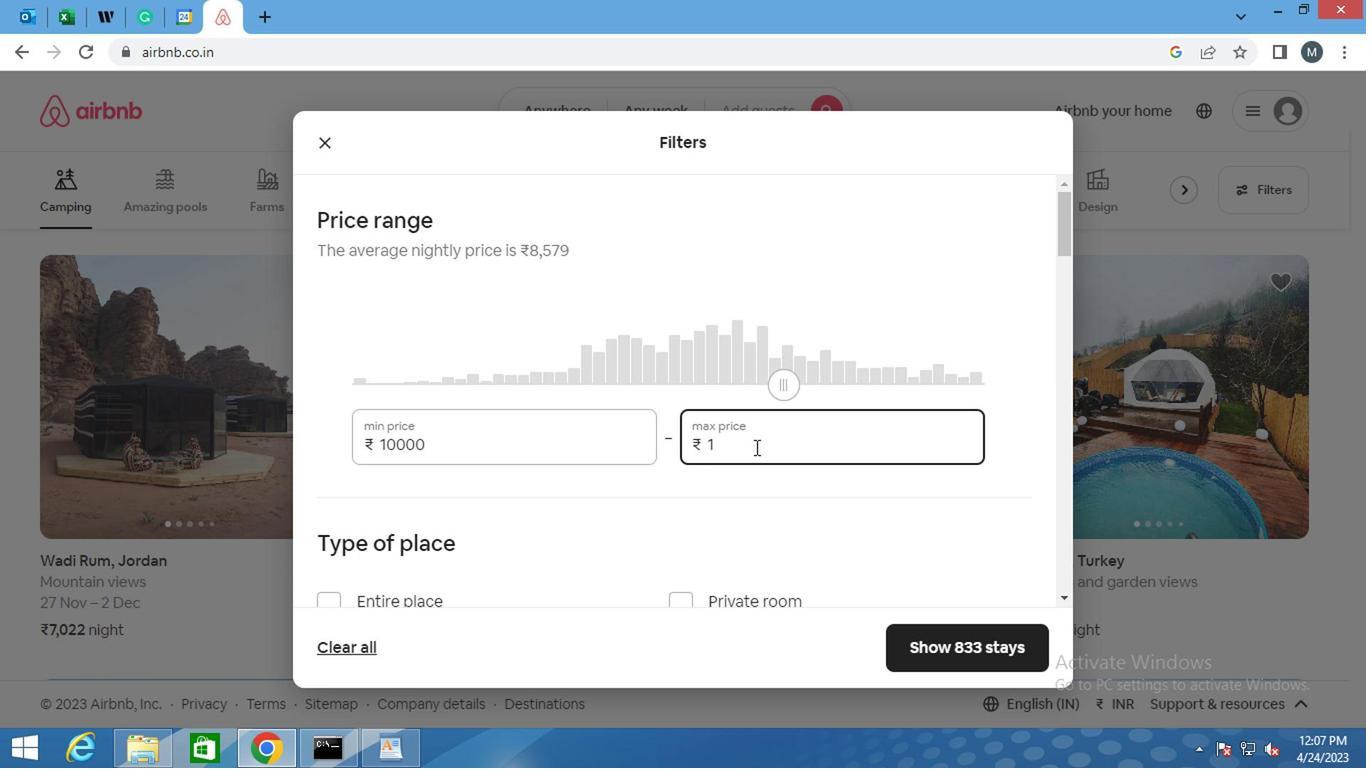 
Action: Key pressed 5
Screenshot: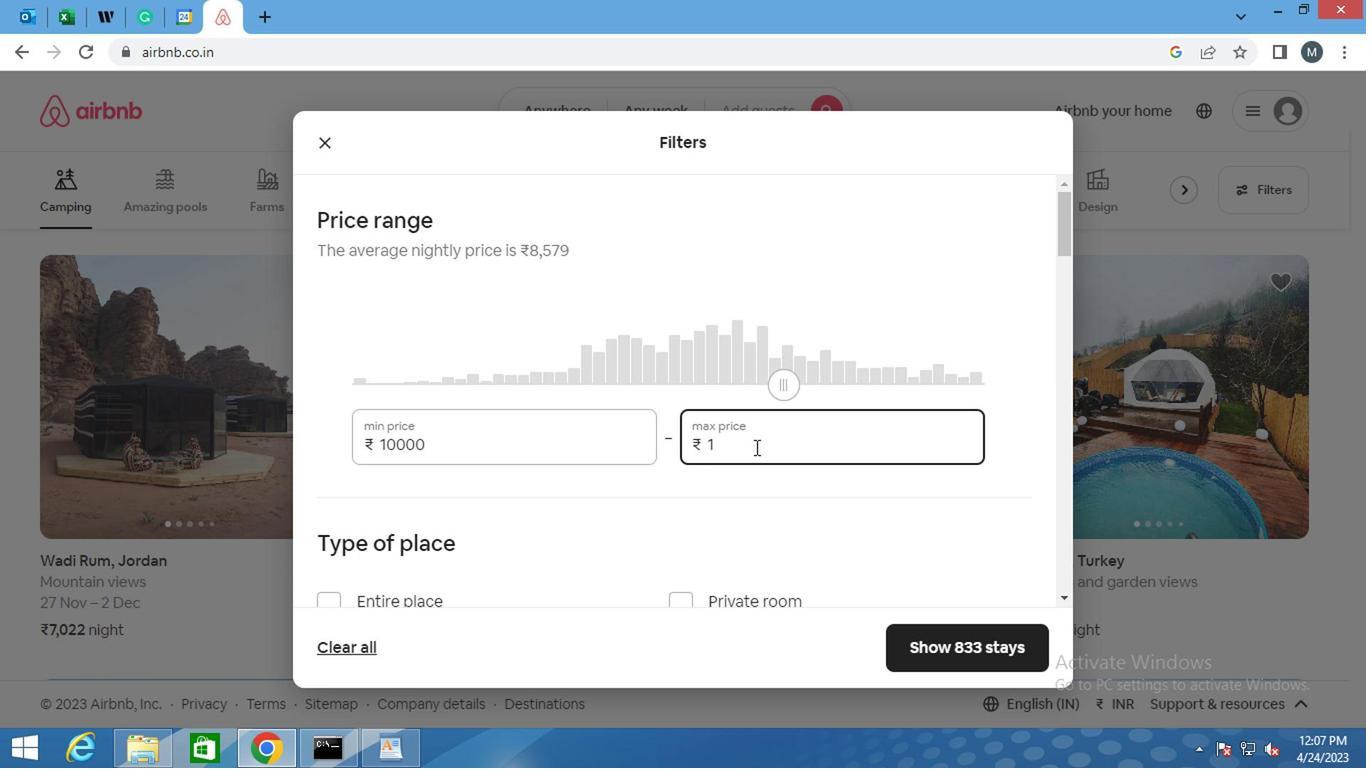 
Action: Mouse moved to (750, 447)
Screenshot: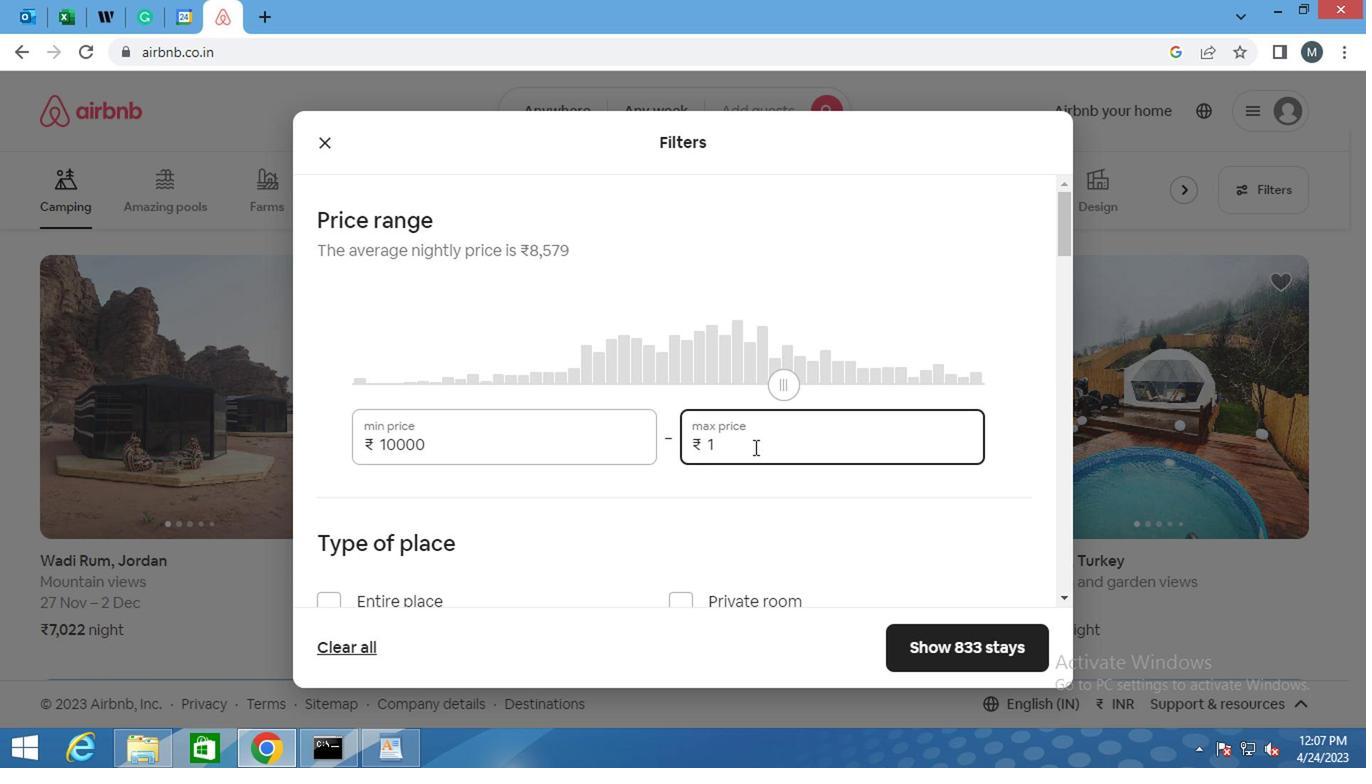 
Action: Key pressed 000
Screenshot: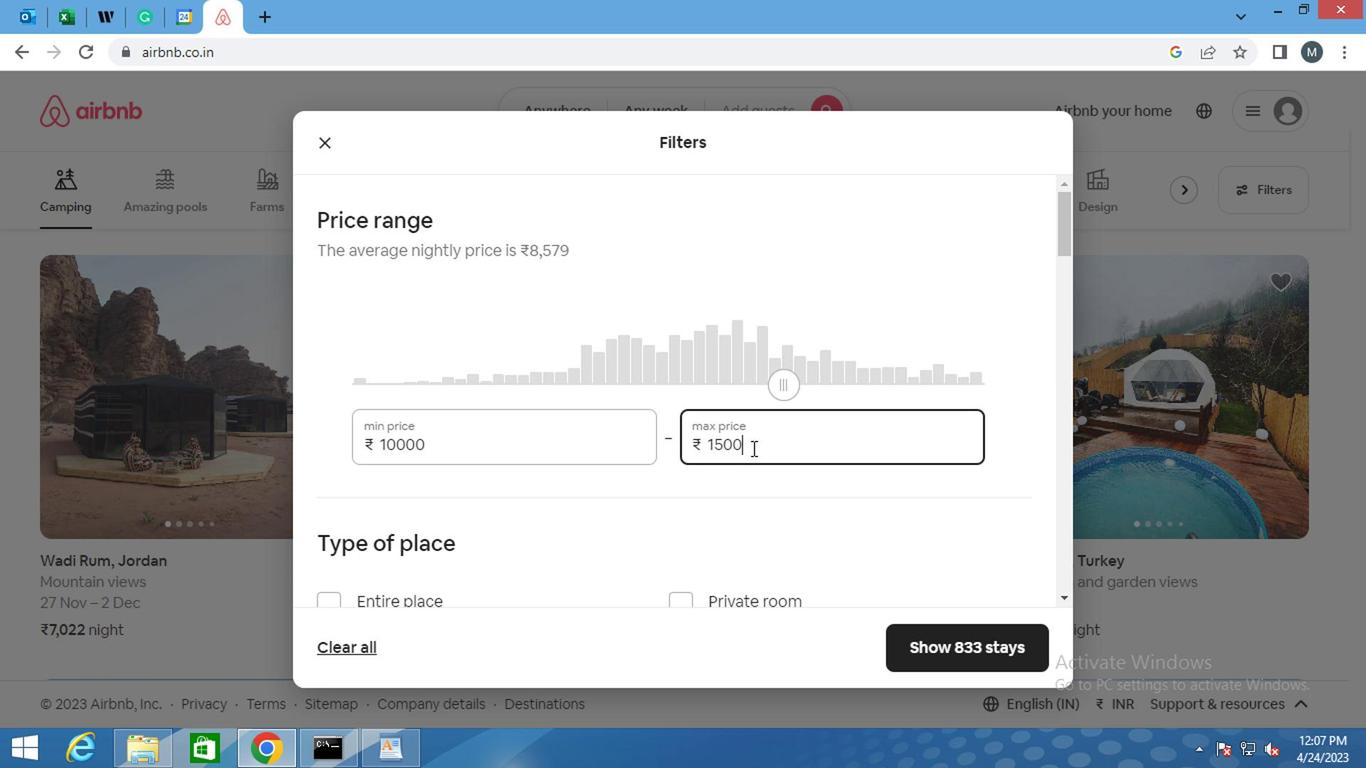 
Action: Mouse moved to (875, 407)
Screenshot: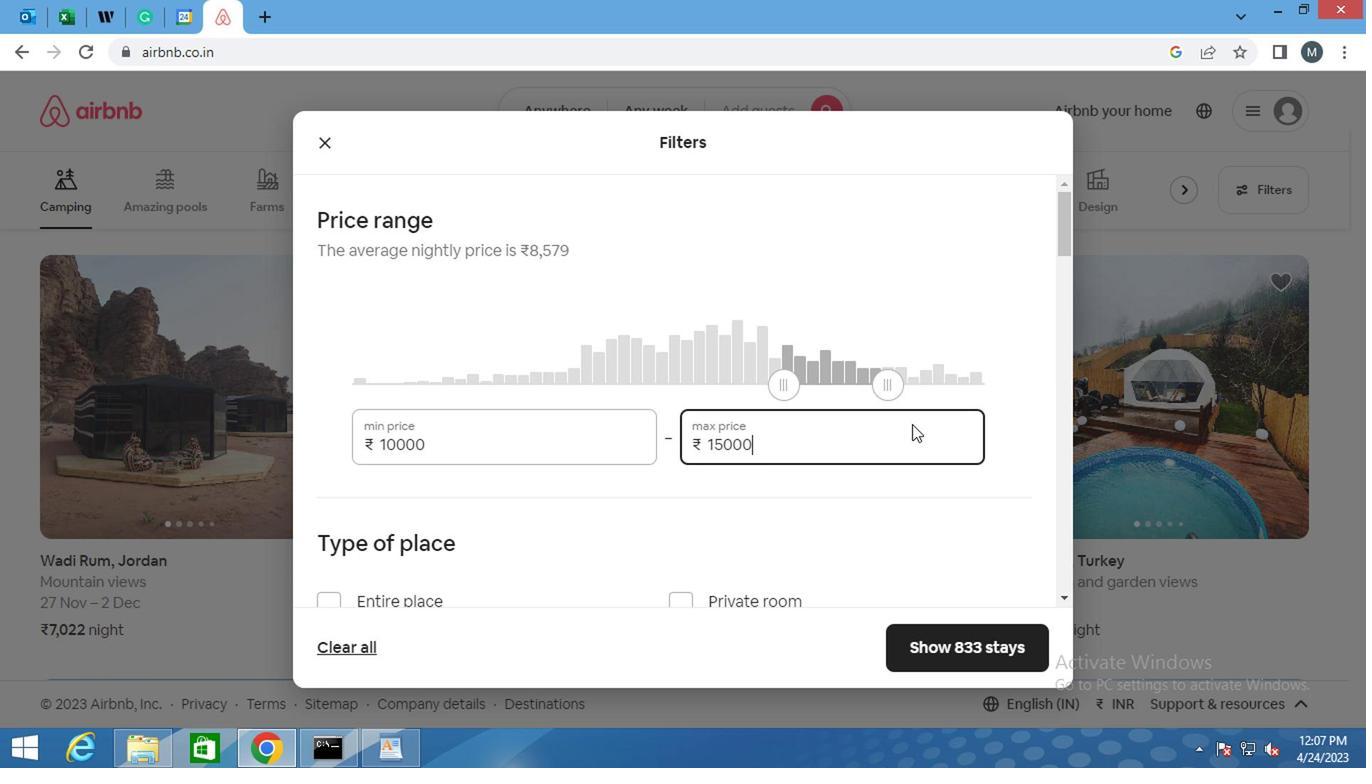 
Action: Mouse scrolled (875, 406) with delta (0, -1)
Screenshot: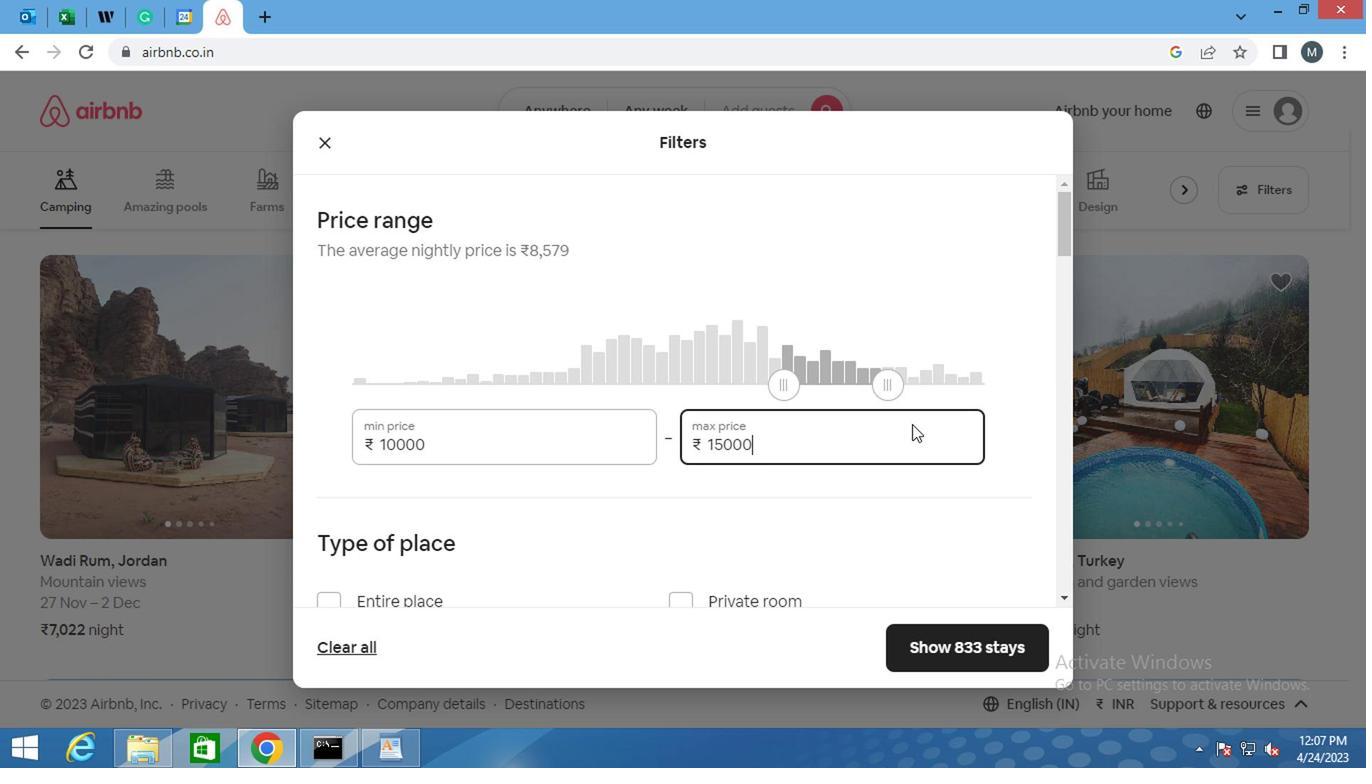 
Action: Mouse moved to (871, 407)
Screenshot: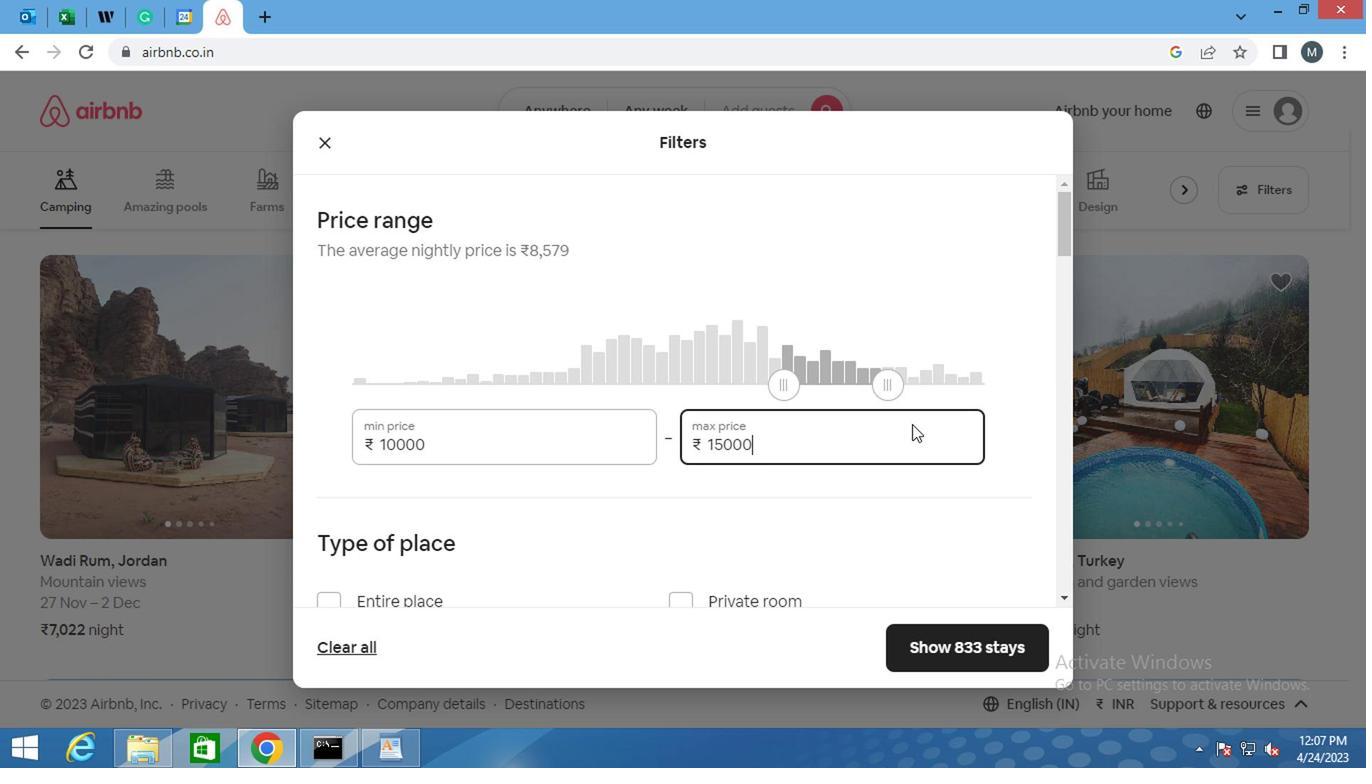 
Action: Mouse scrolled (871, 406) with delta (0, -1)
Screenshot: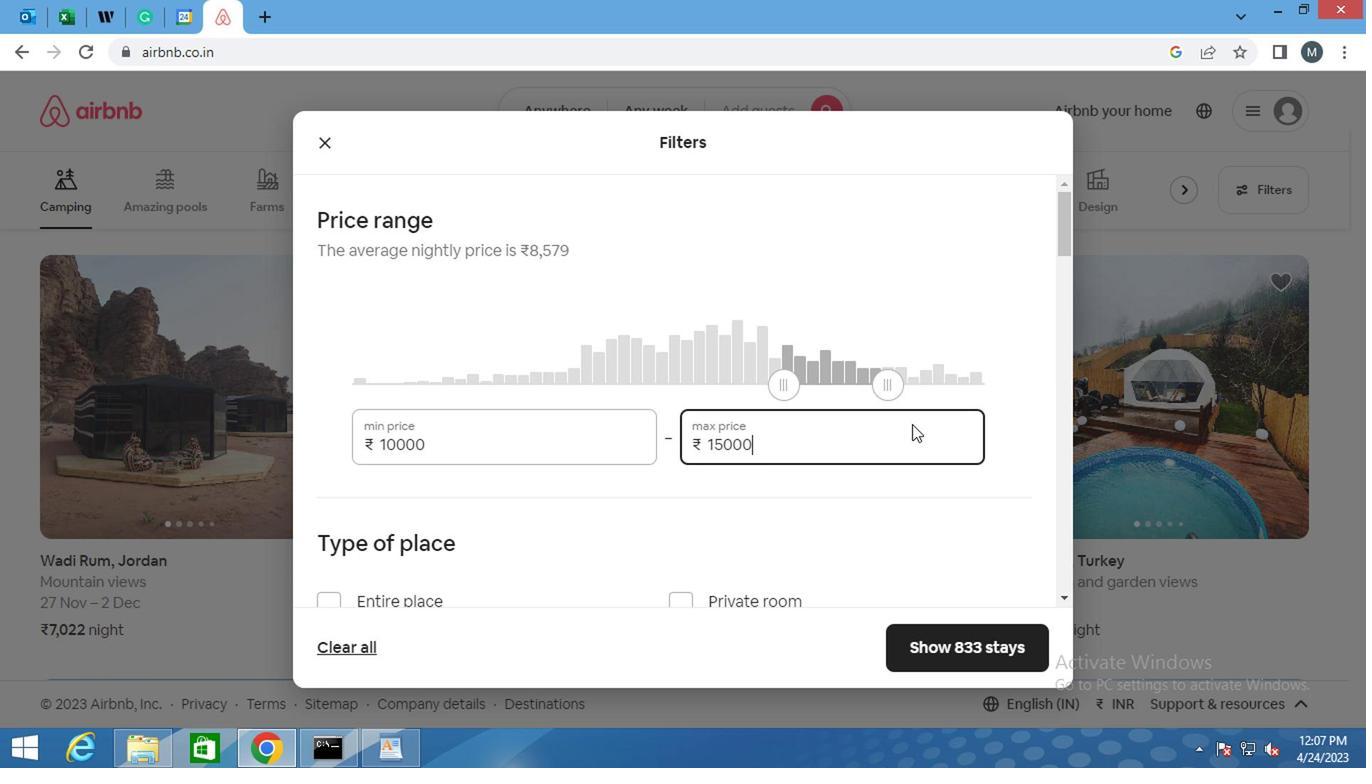 
Action: Mouse scrolled (871, 406) with delta (0, -1)
Screenshot: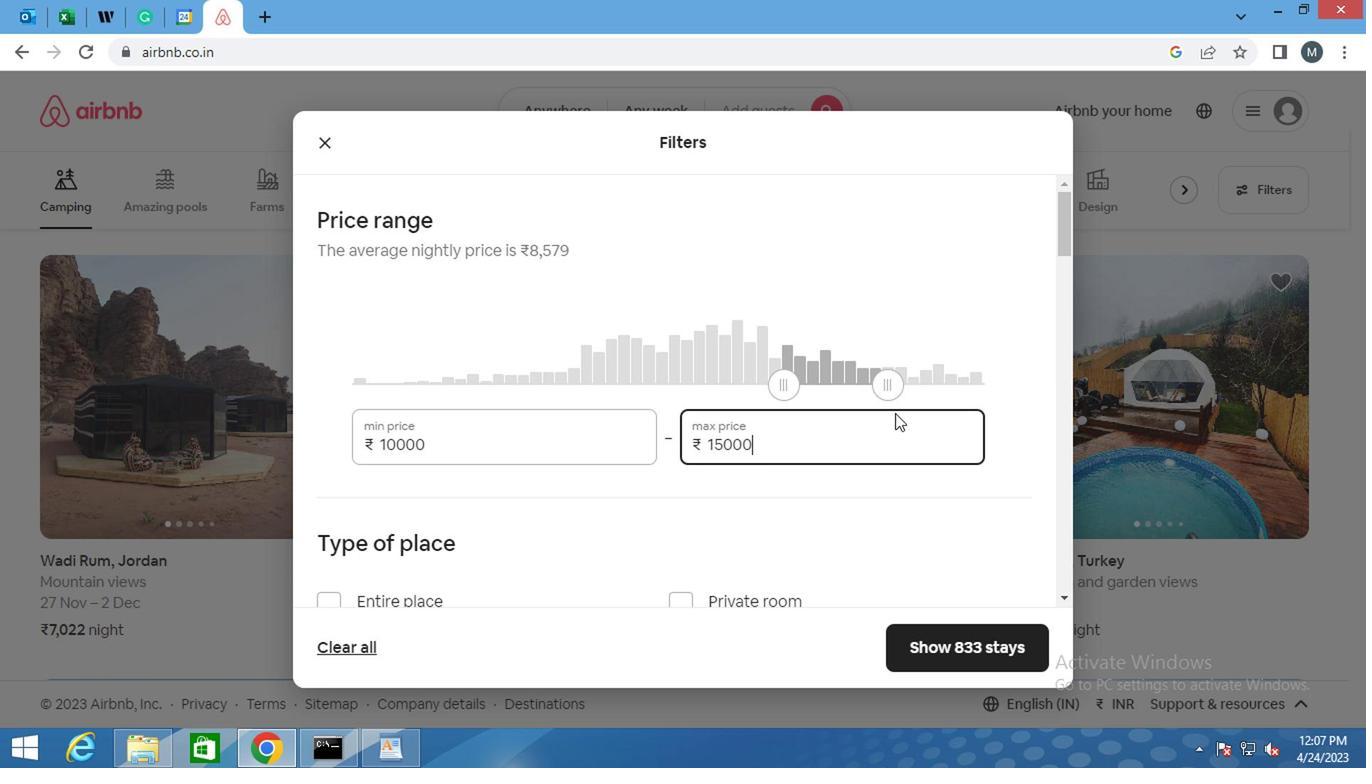 
Action: Mouse moved to (871, 407)
Screenshot: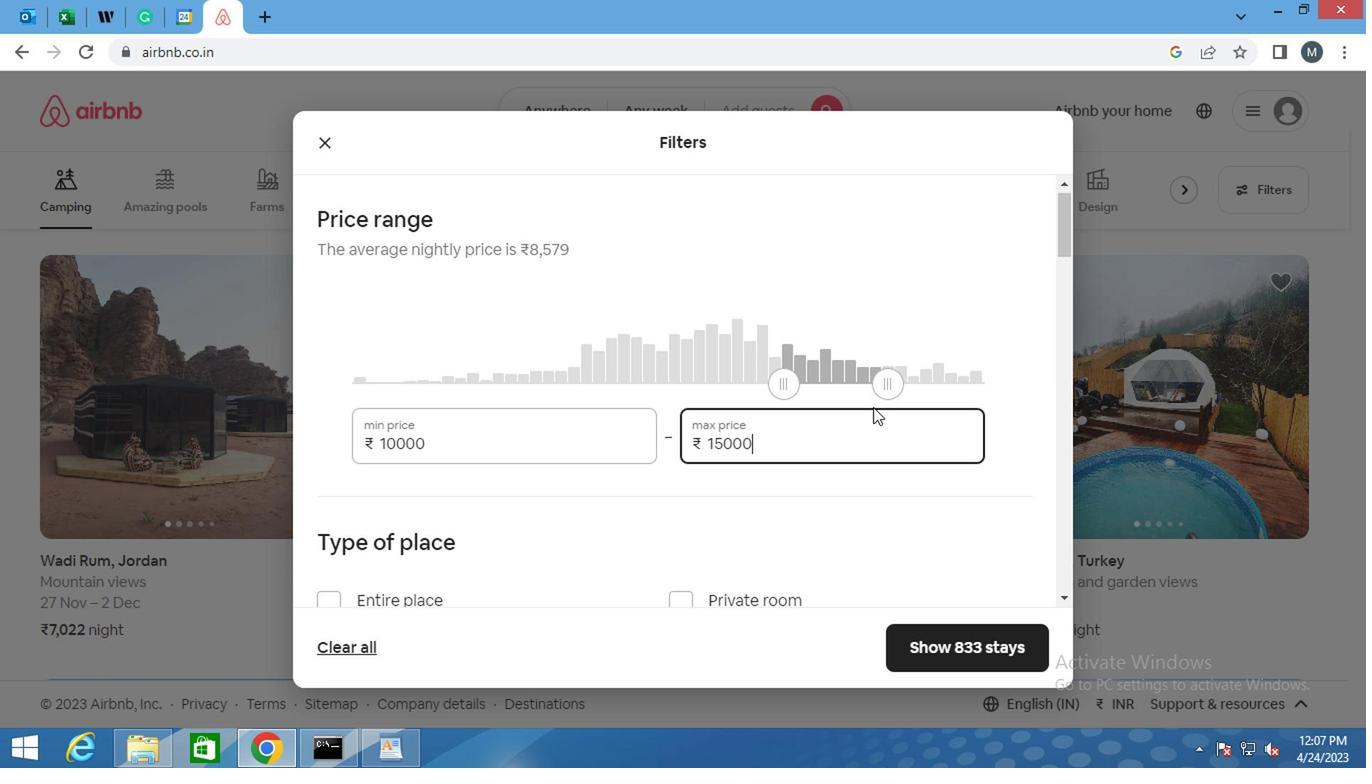 
Action: Mouse scrolled (871, 408) with delta (0, 0)
Screenshot: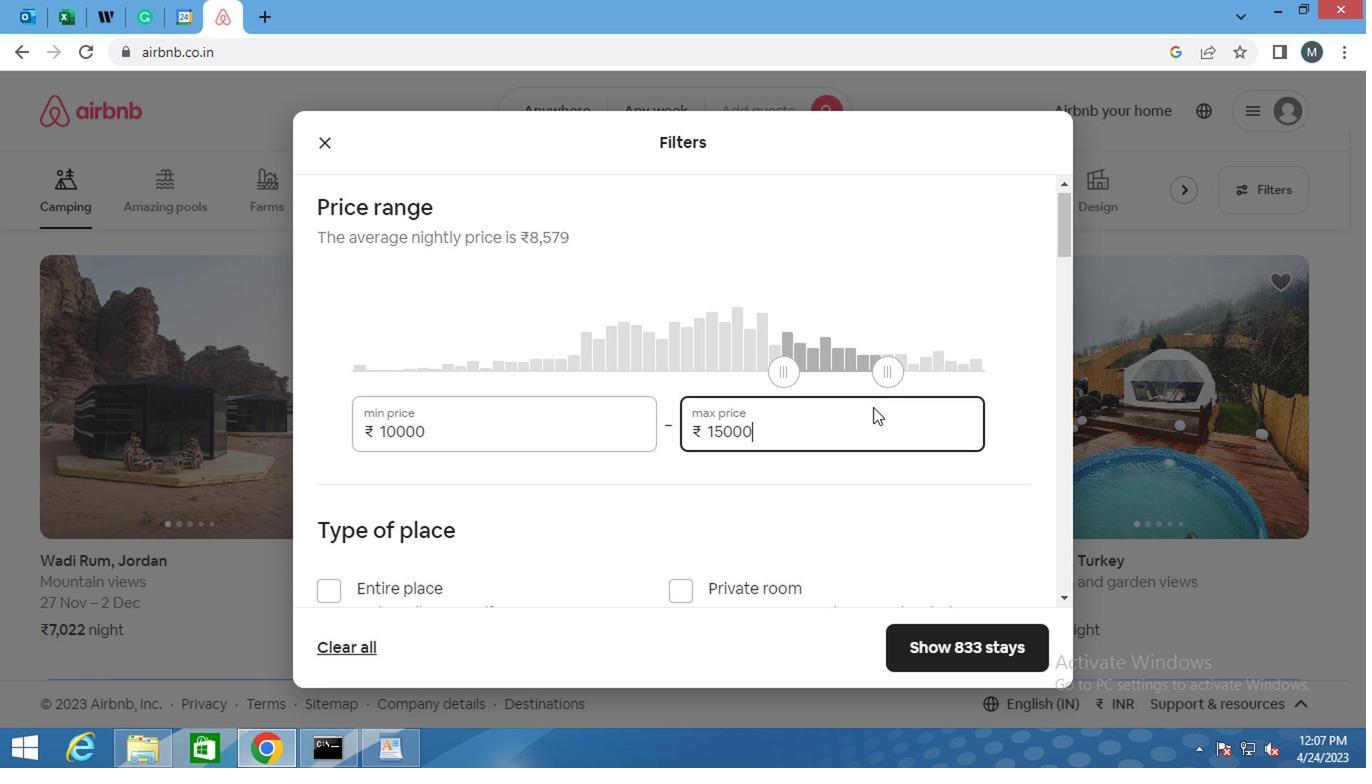
Action: Mouse scrolled (871, 408) with delta (0, 0)
Screenshot: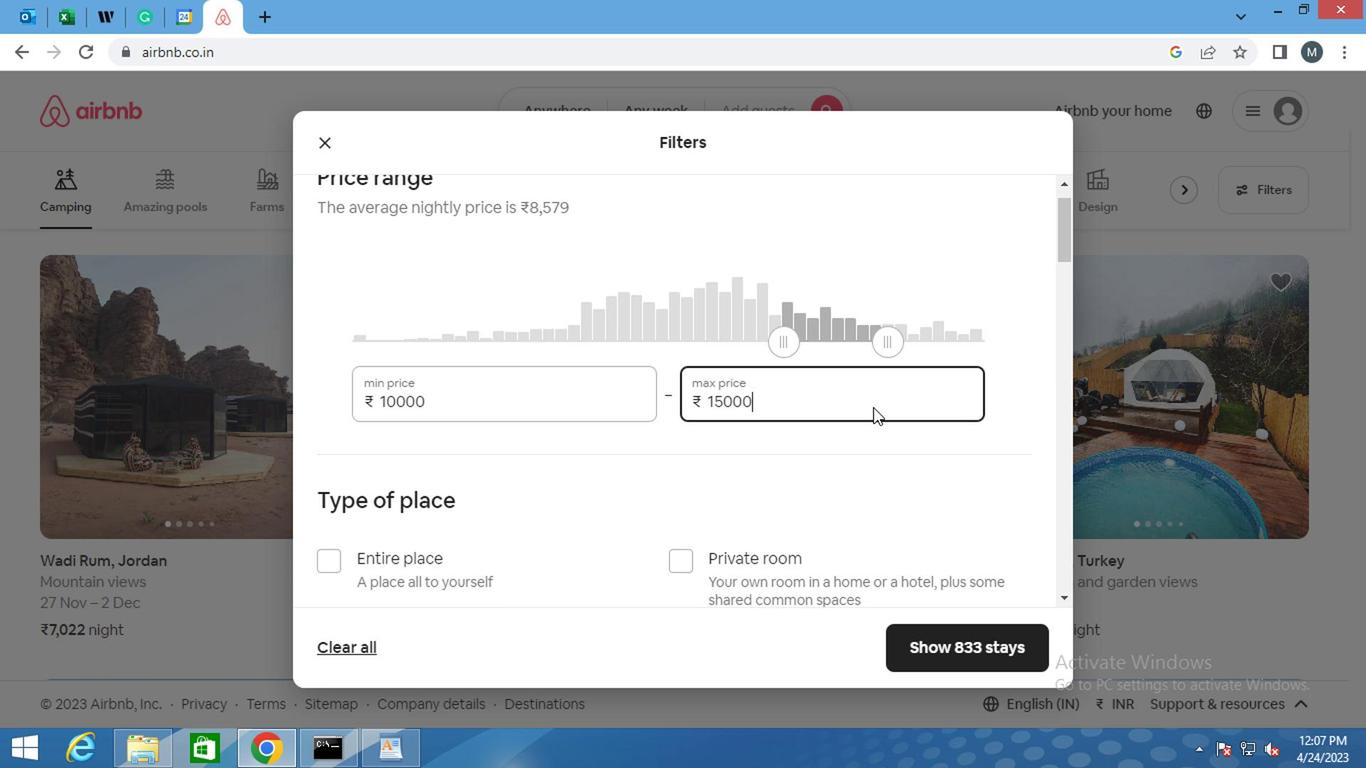 
Action: Mouse moved to (704, 400)
Screenshot: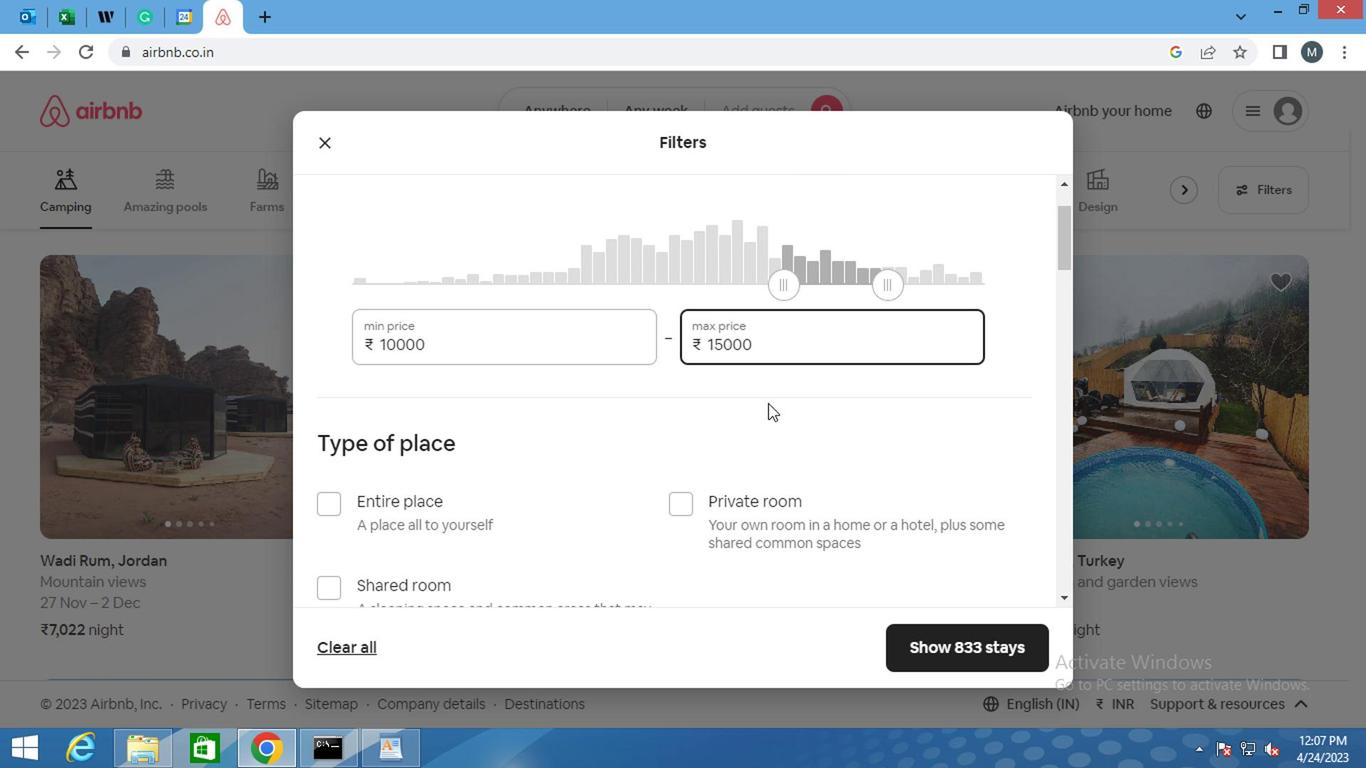 
Action: Mouse scrolled (704, 398) with delta (0, -1)
Screenshot: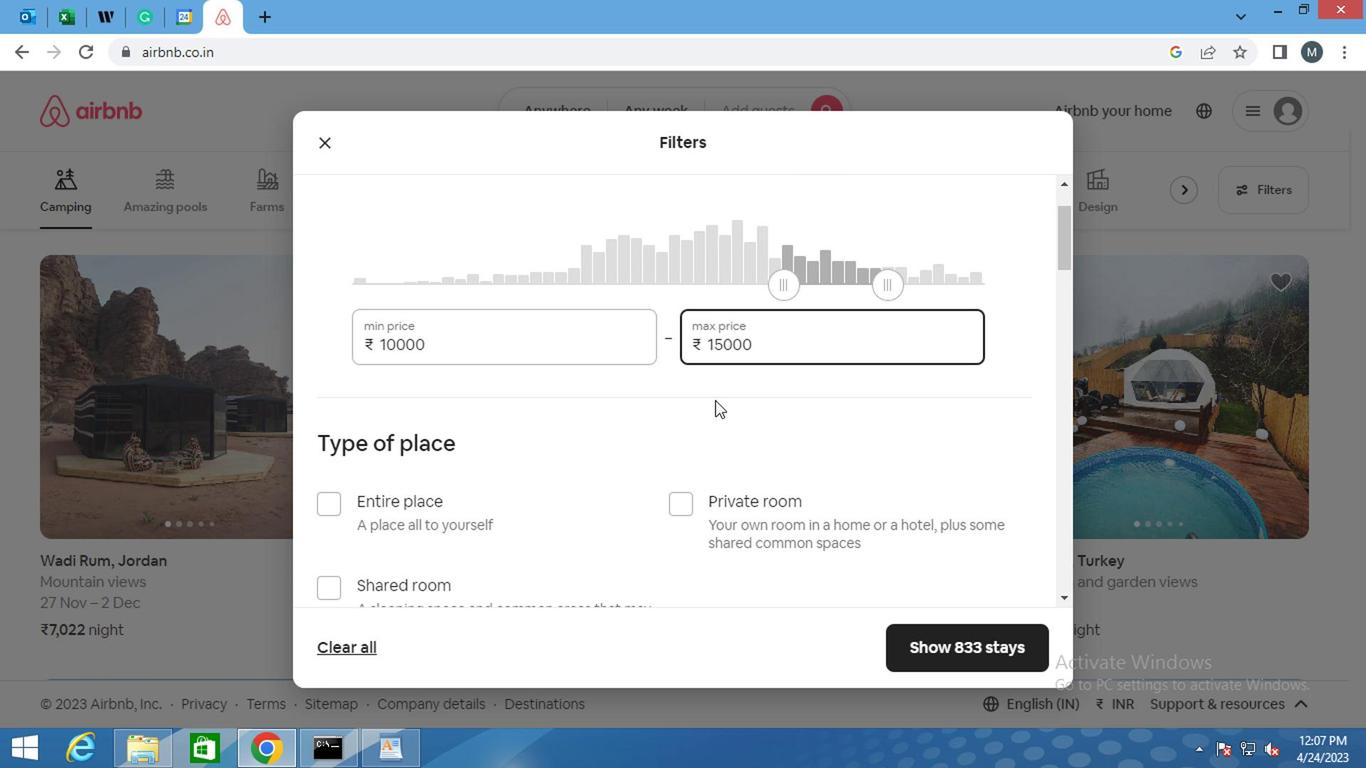 
Action: Mouse moved to (325, 401)
Screenshot: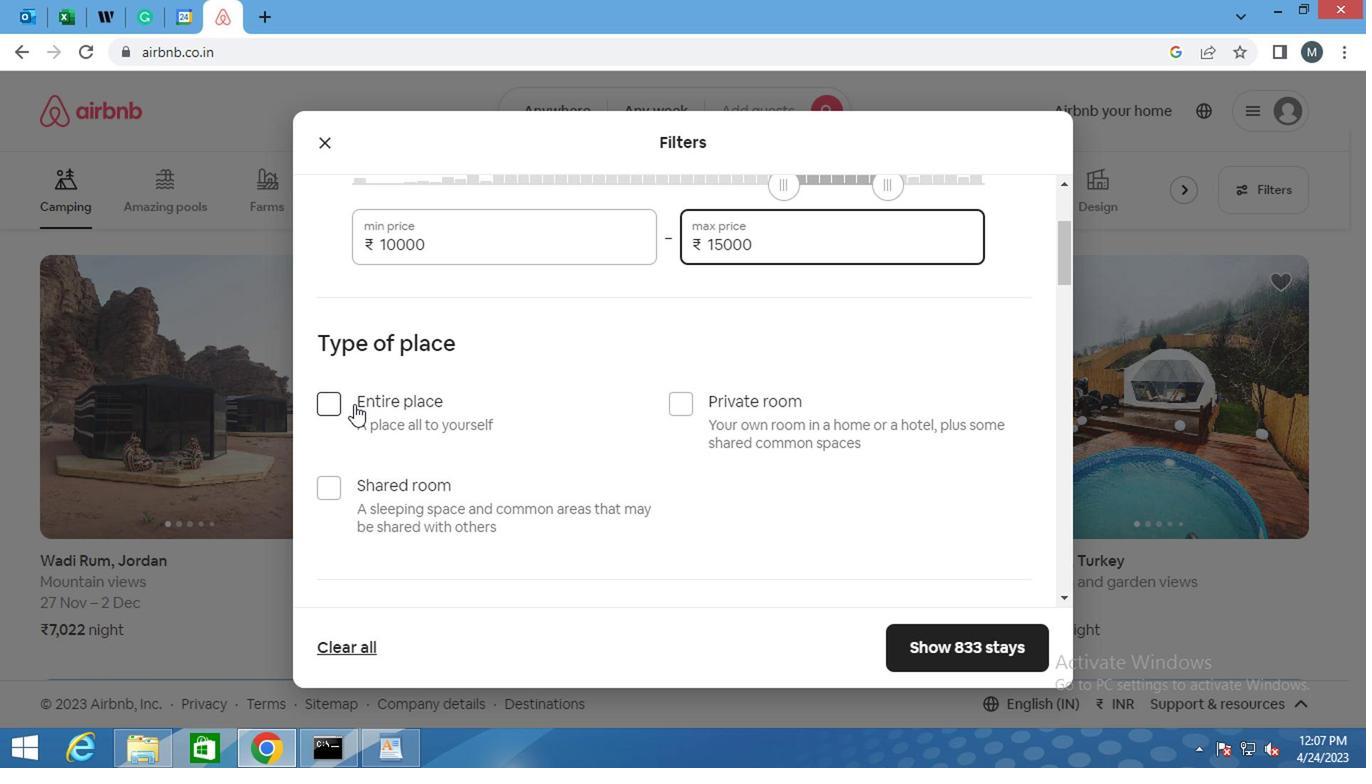 
Action: Mouse pressed left at (325, 401)
Screenshot: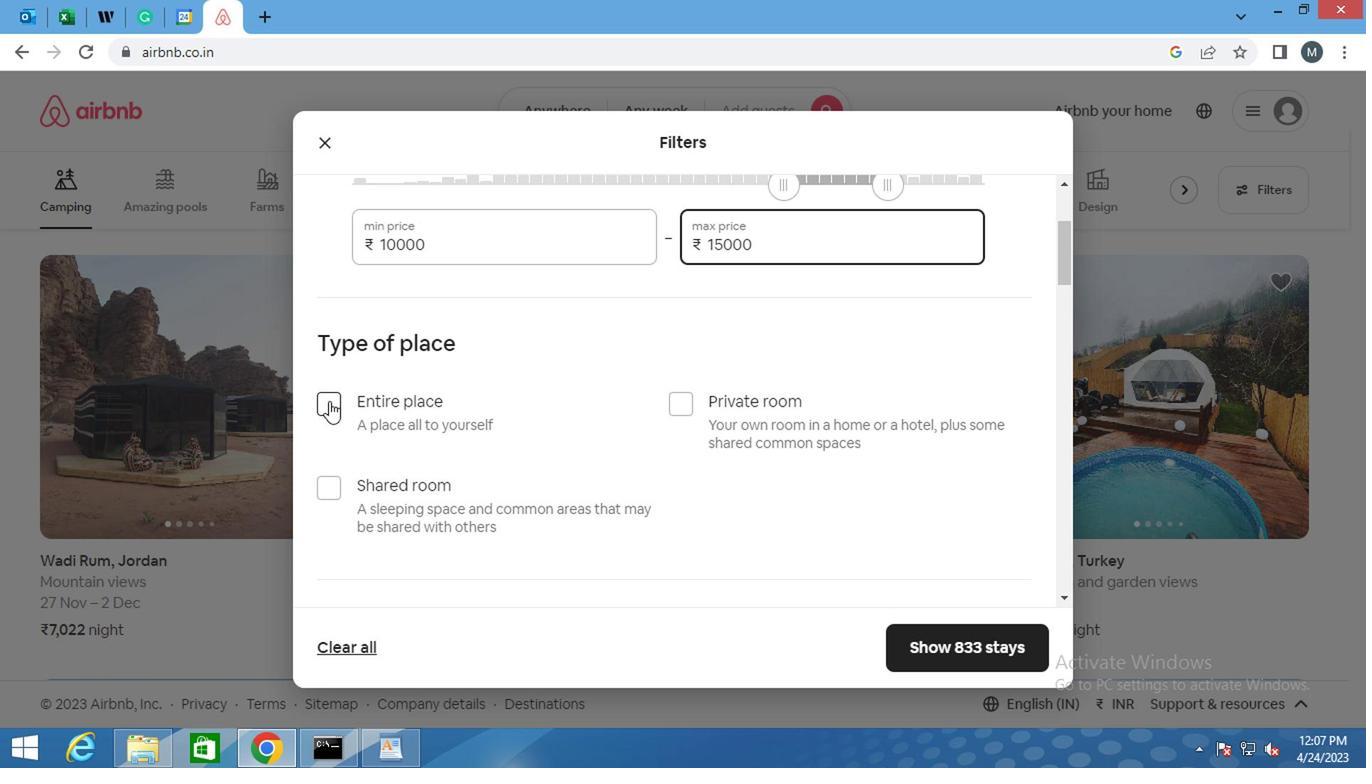 
Action: Mouse moved to (322, 401)
Screenshot: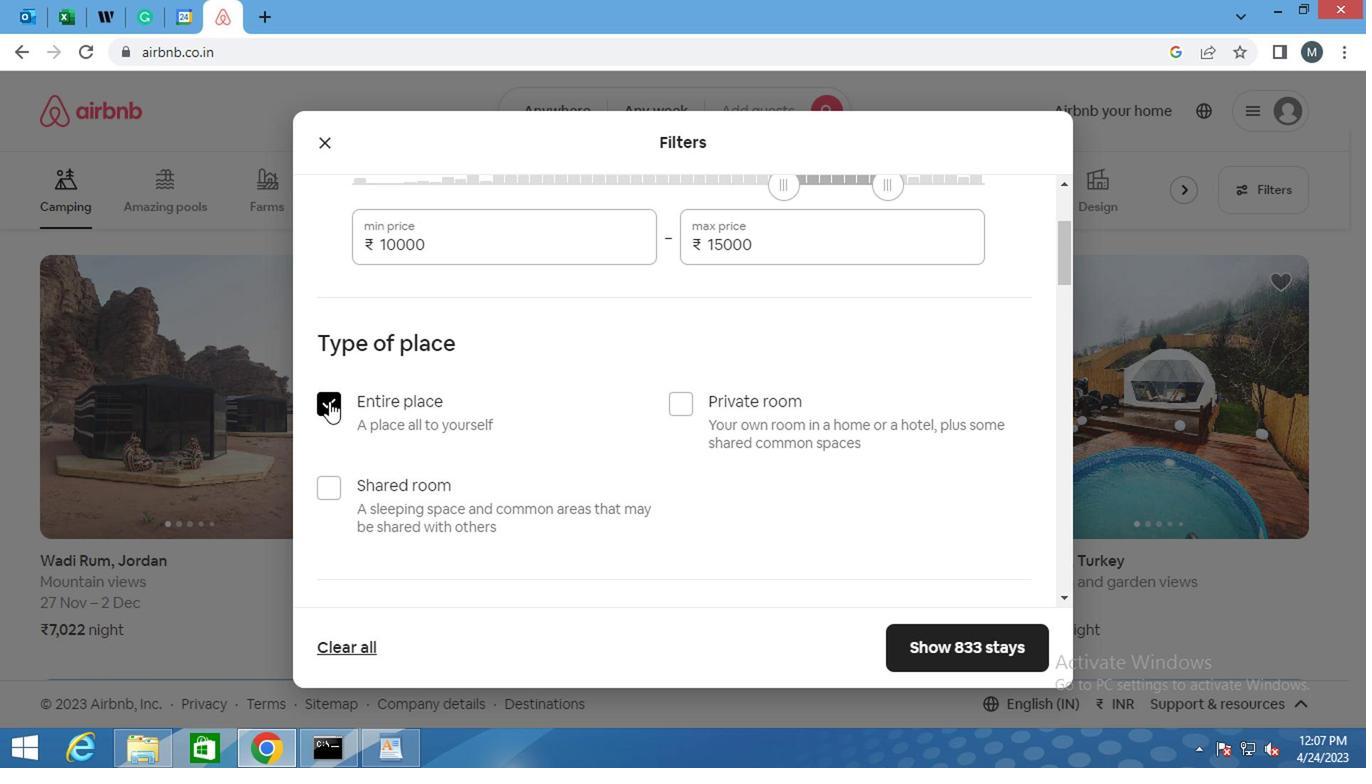 
Action: Mouse scrolled (322, 400) with delta (0, 0)
Screenshot: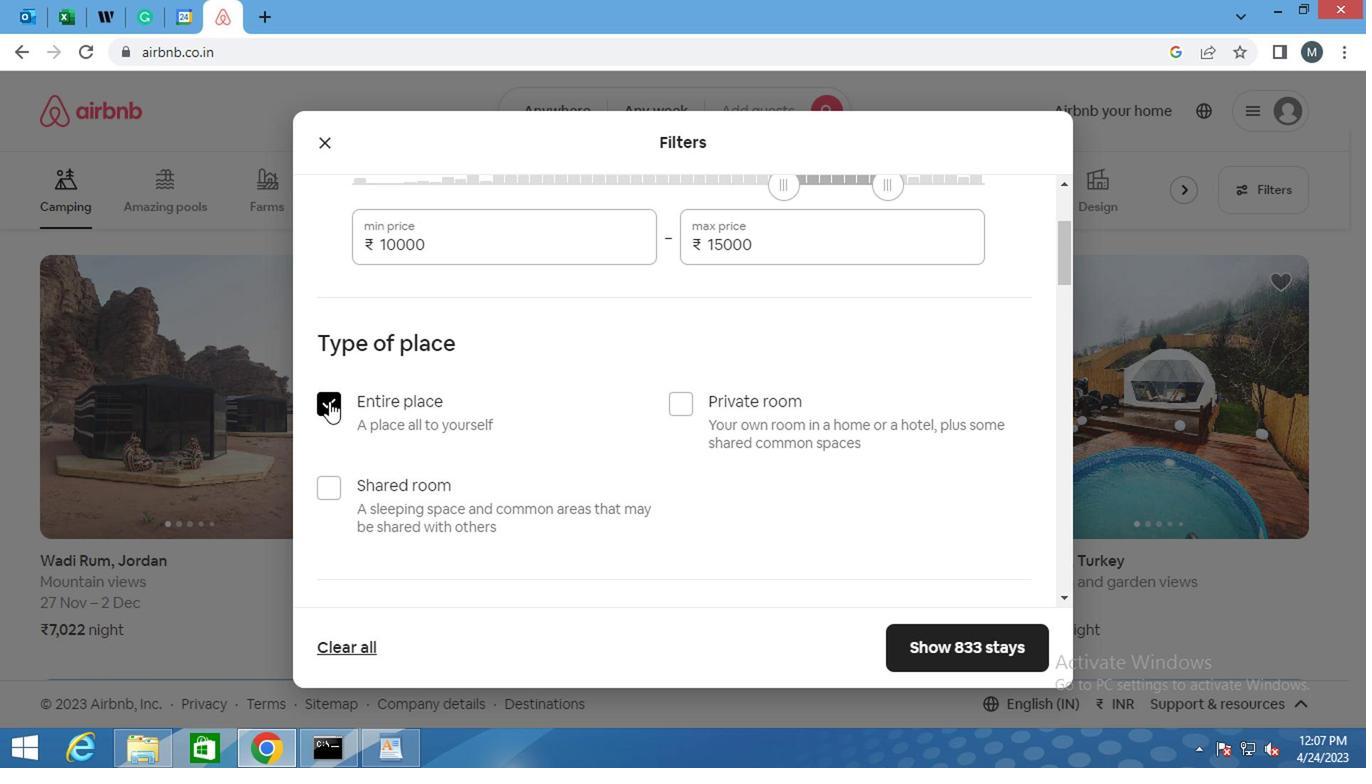 
Action: Mouse moved to (395, 447)
Screenshot: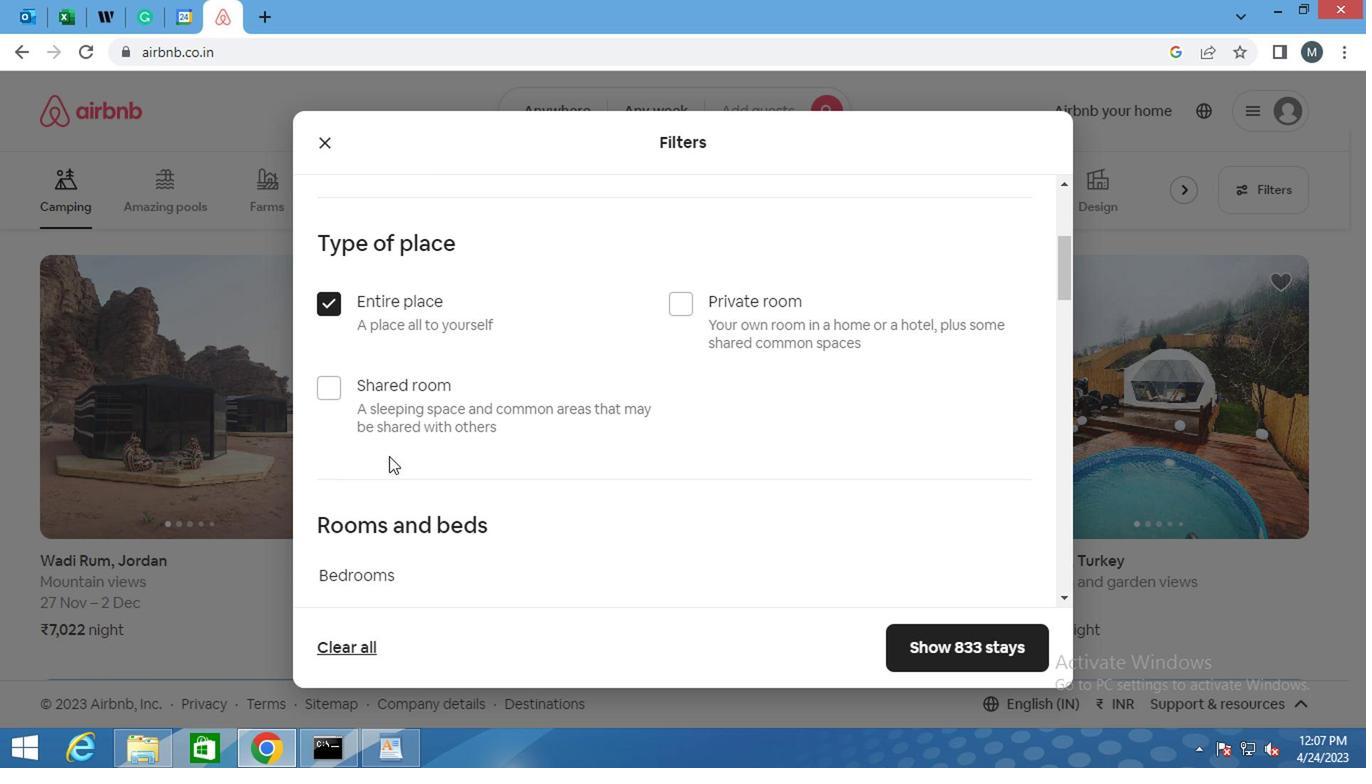 
Action: Mouse scrolled (395, 447) with delta (0, 0)
Screenshot: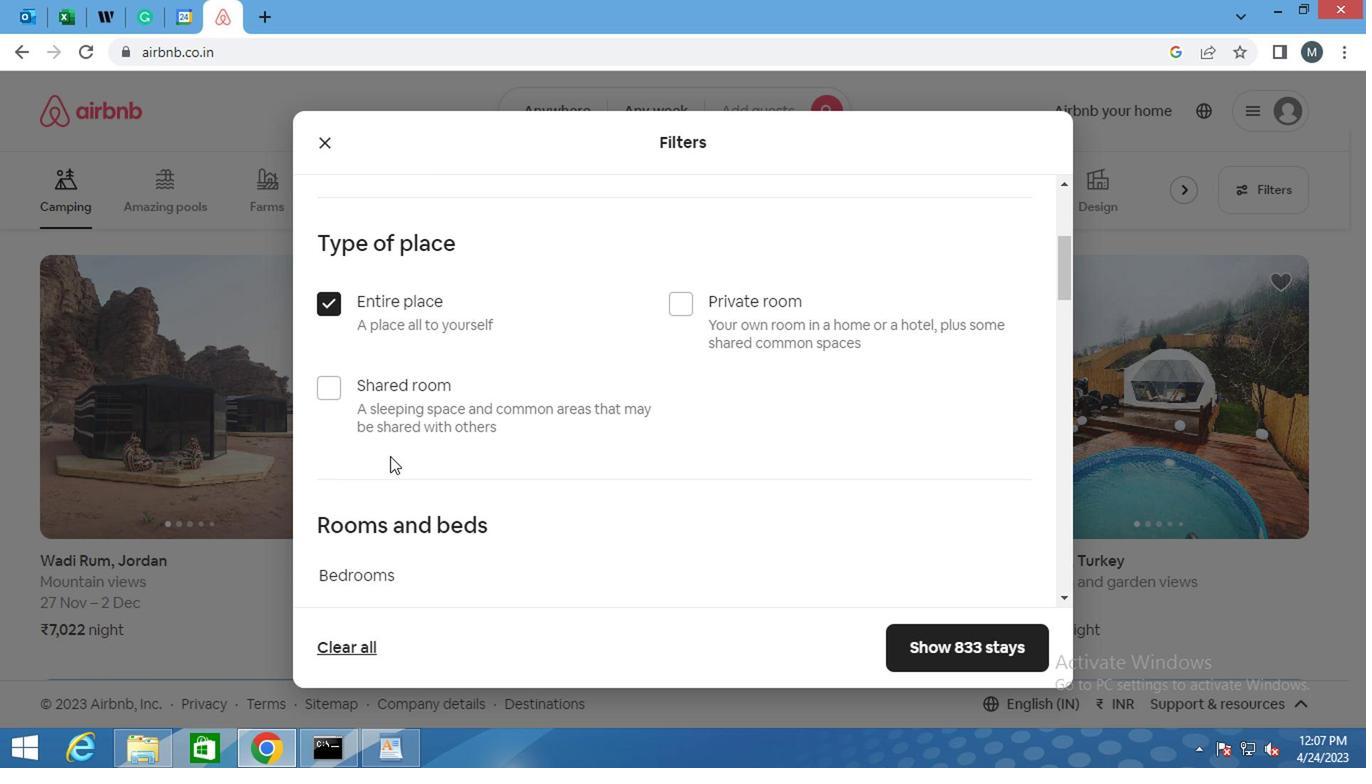 
Action: Mouse scrolled (395, 447) with delta (0, 0)
Screenshot: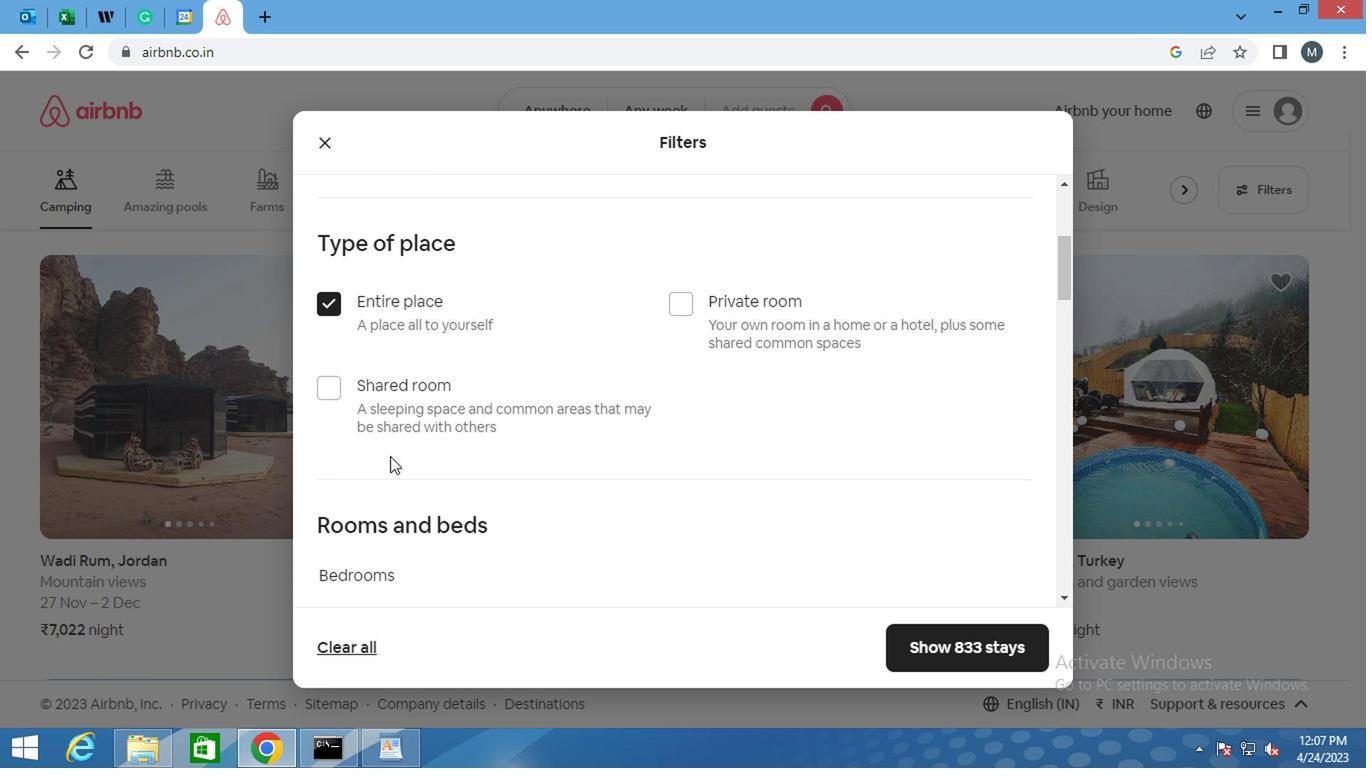 
Action: Mouse moved to (440, 423)
Screenshot: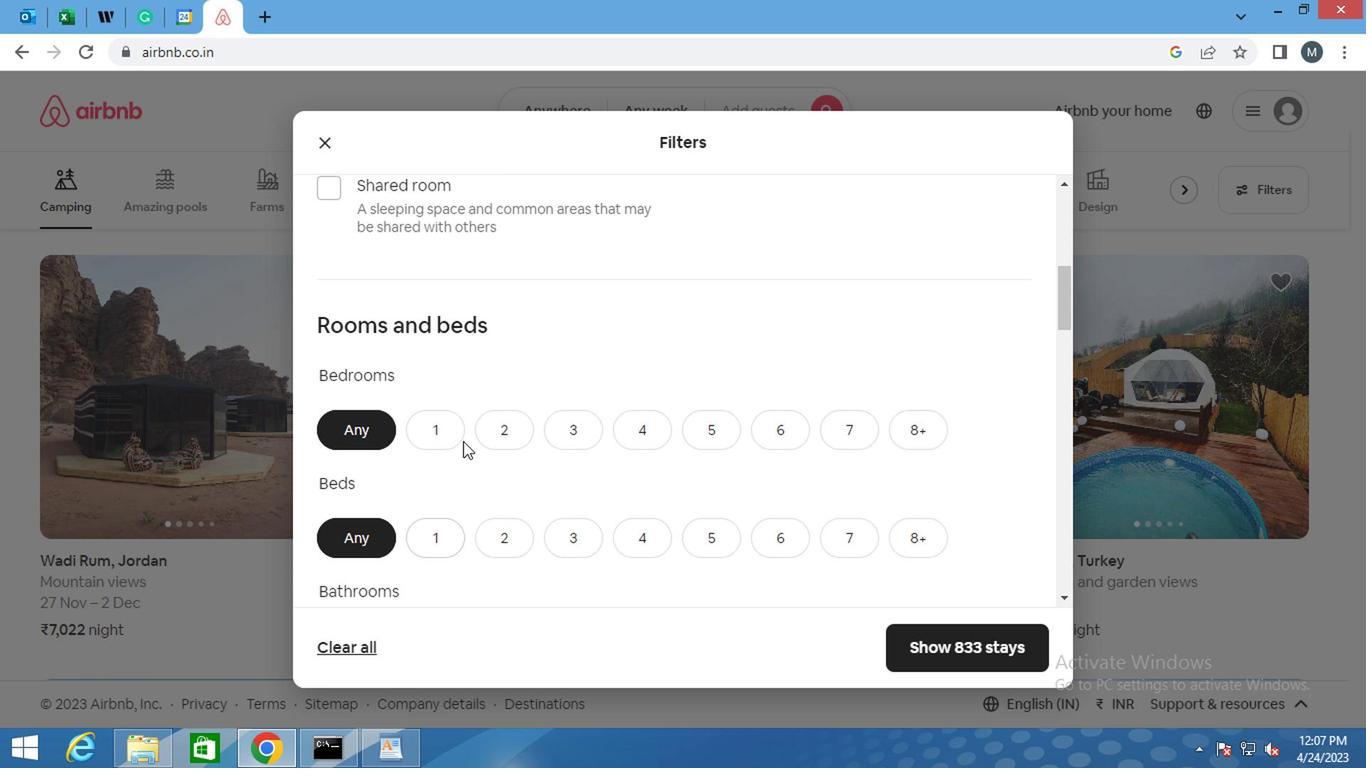 
Action: Mouse pressed left at (440, 423)
Screenshot: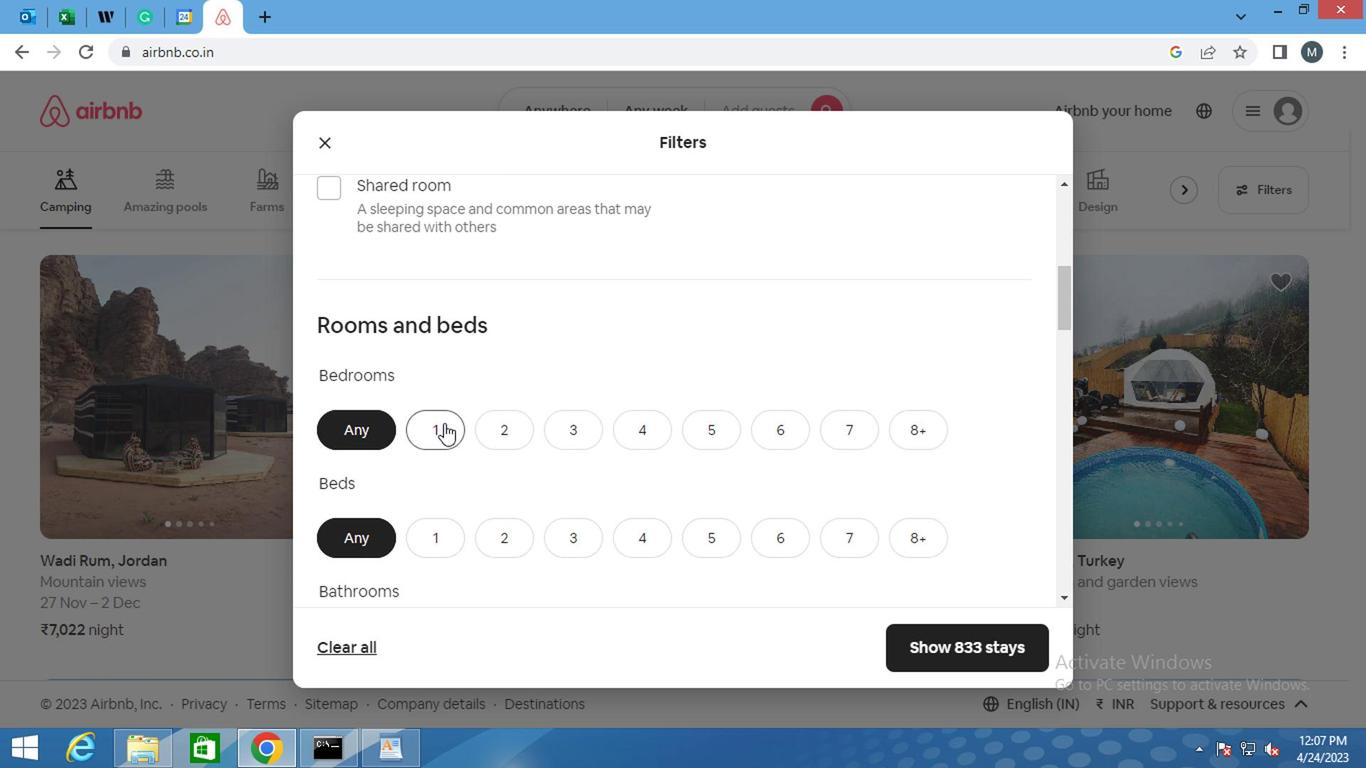 
Action: Mouse moved to (420, 528)
Screenshot: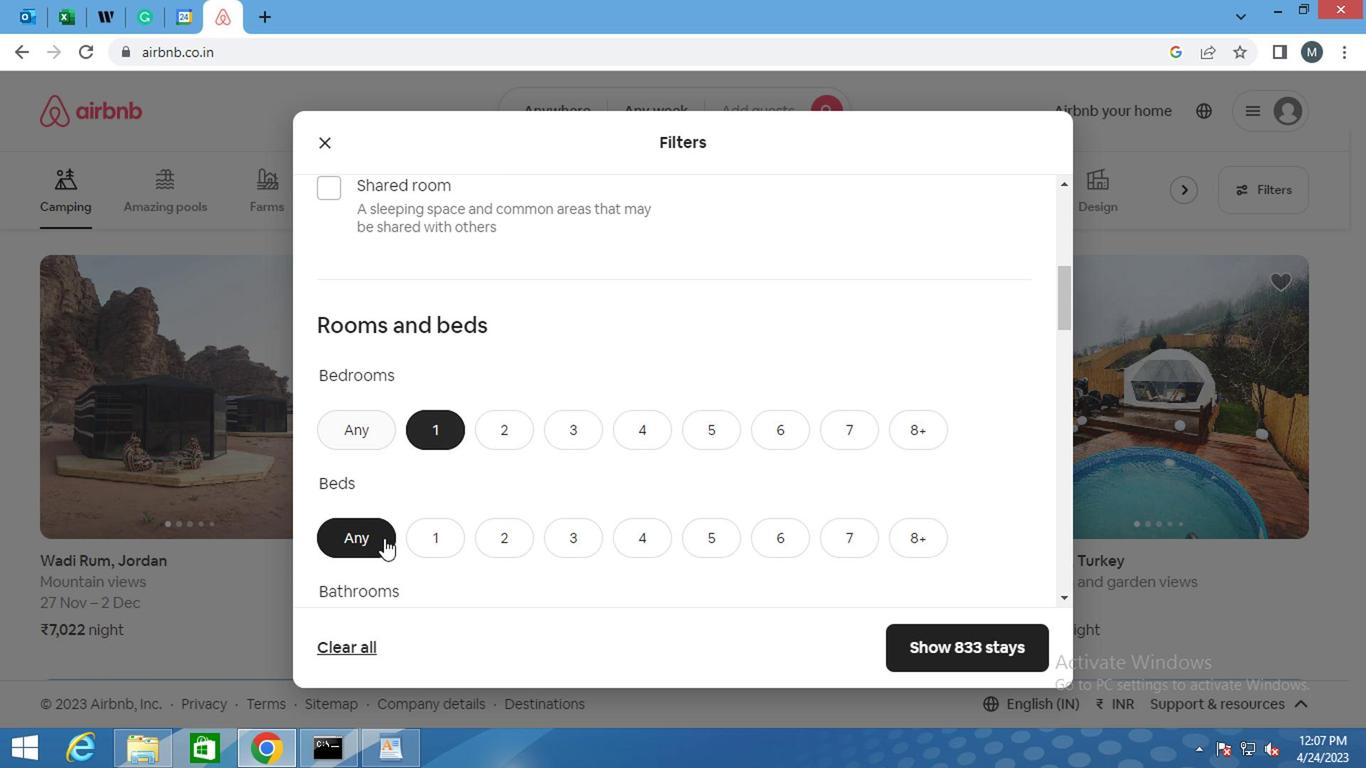 
Action: Mouse pressed left at (420, 528)
Screenshot: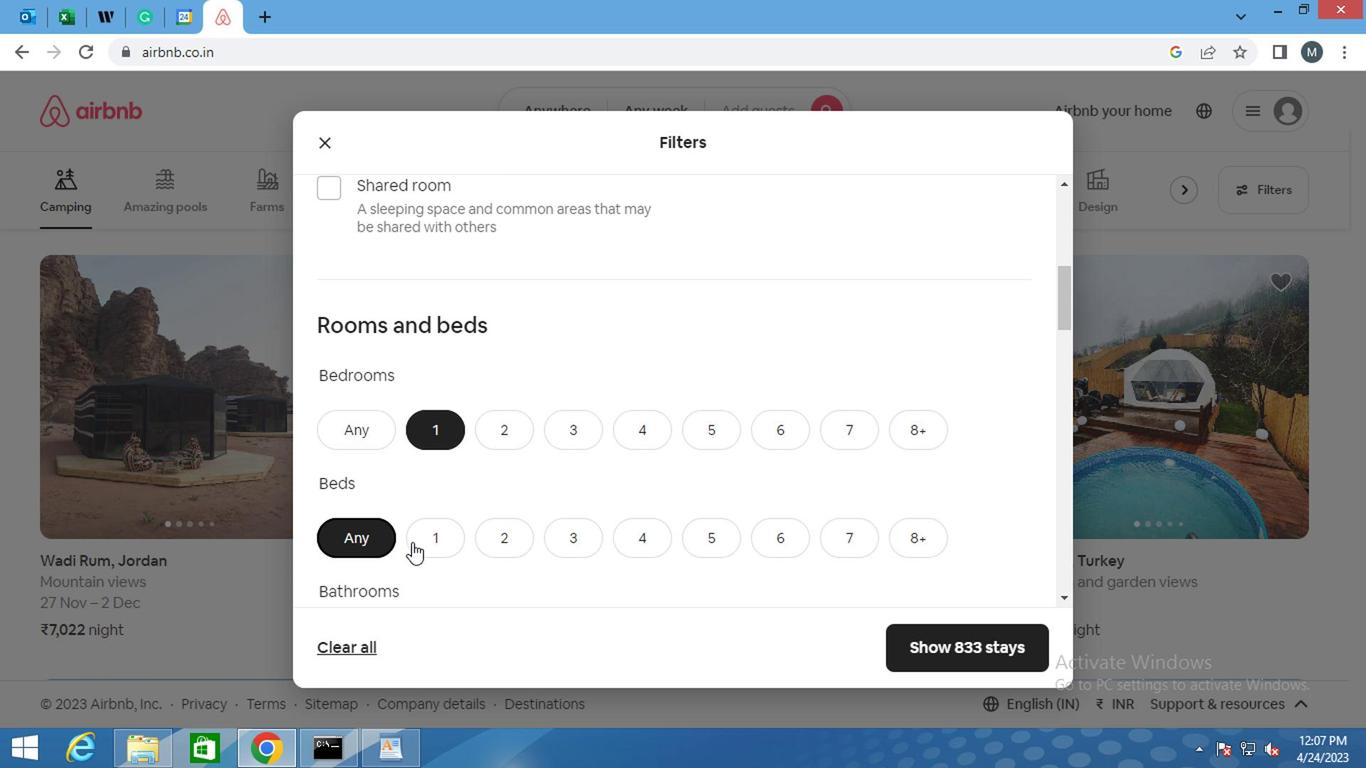 
Action: Mouse moved to (418, 511)
Screenshot: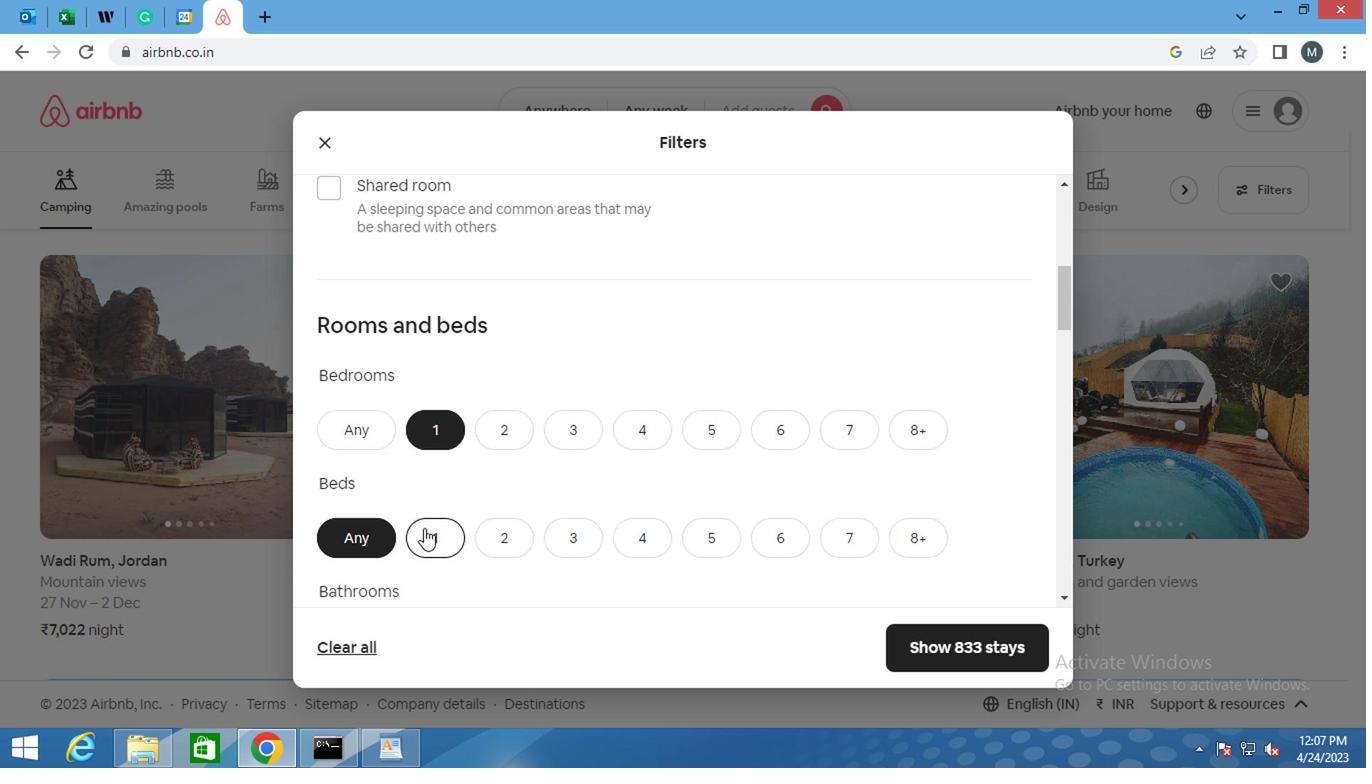 
Action: Mouse scrolled (418, 509) with delta (0, -1)
Screenshot: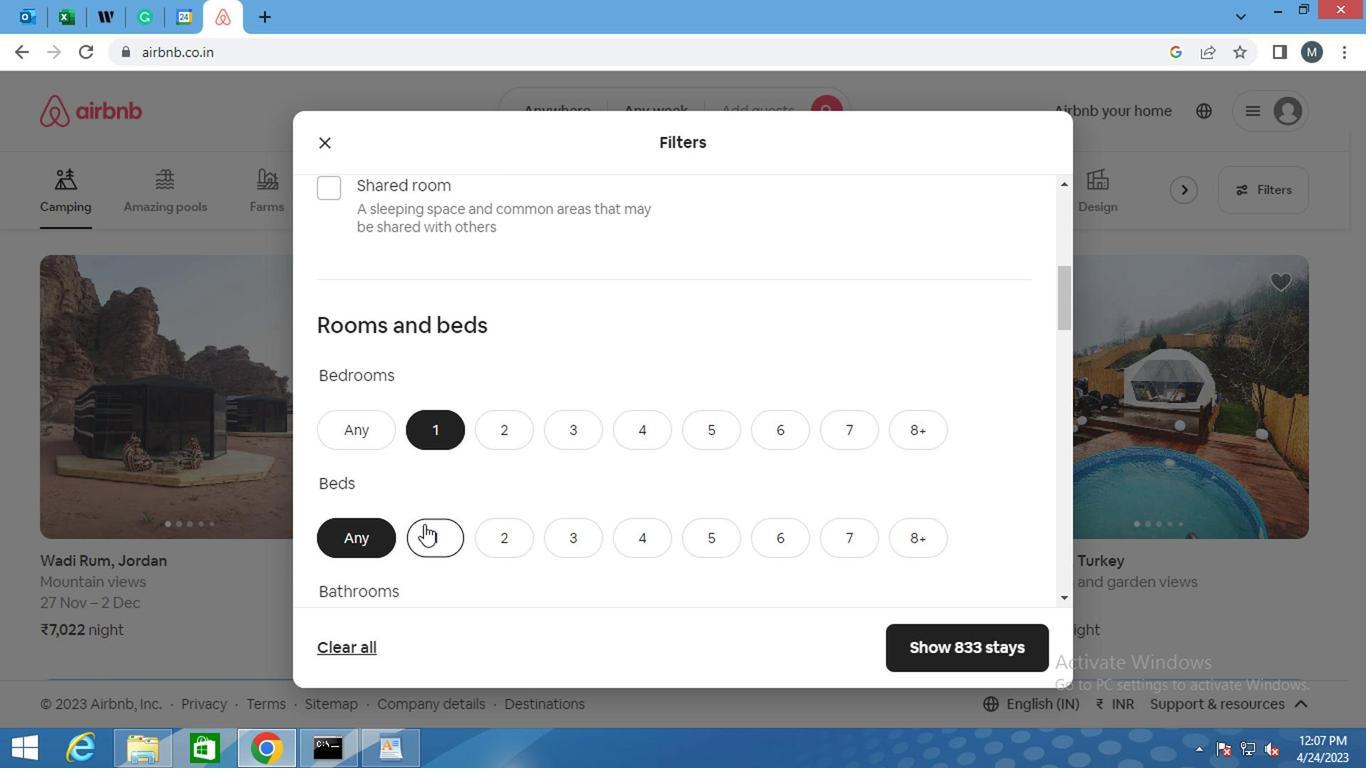 
Action: Mouse moved to (418, 511)
Screenshot: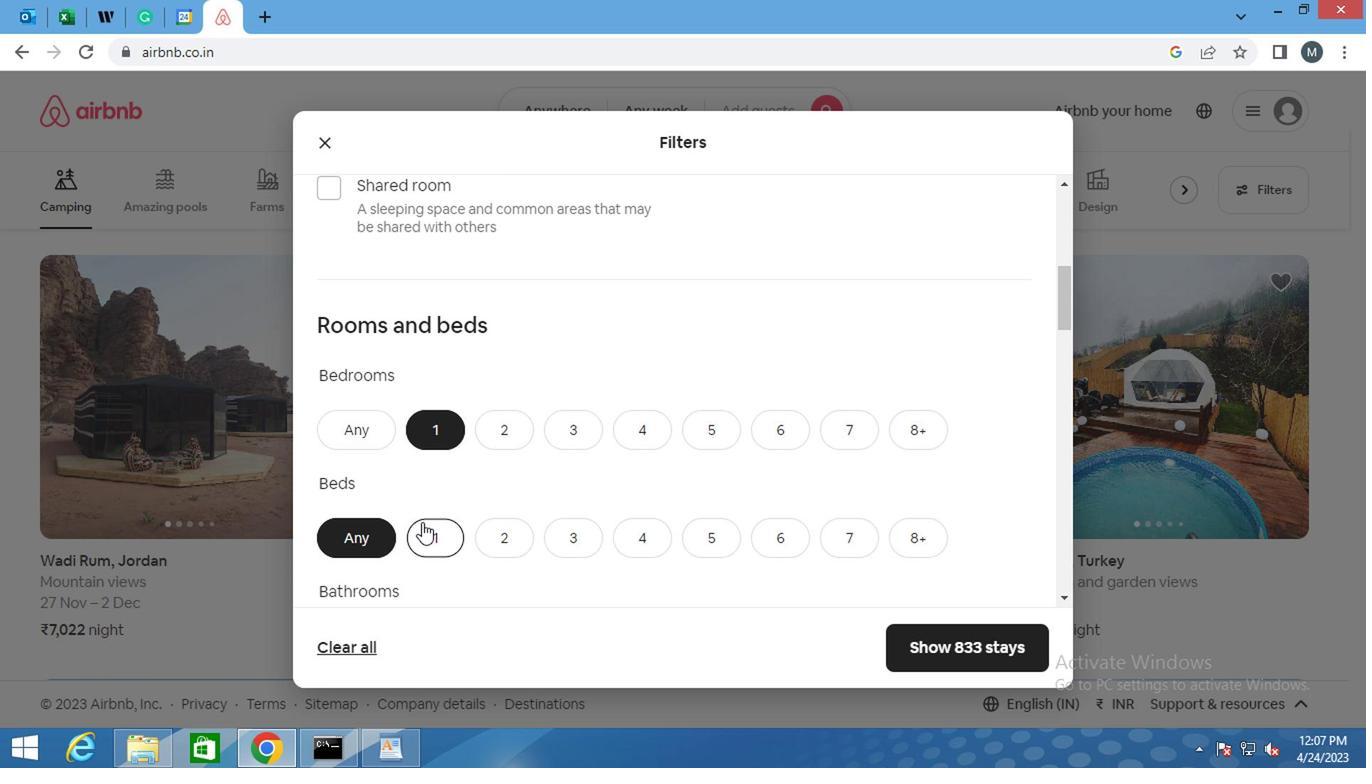 
Action: Mouse scrolled (418, 509) with delta (0, -1)
Screenshot: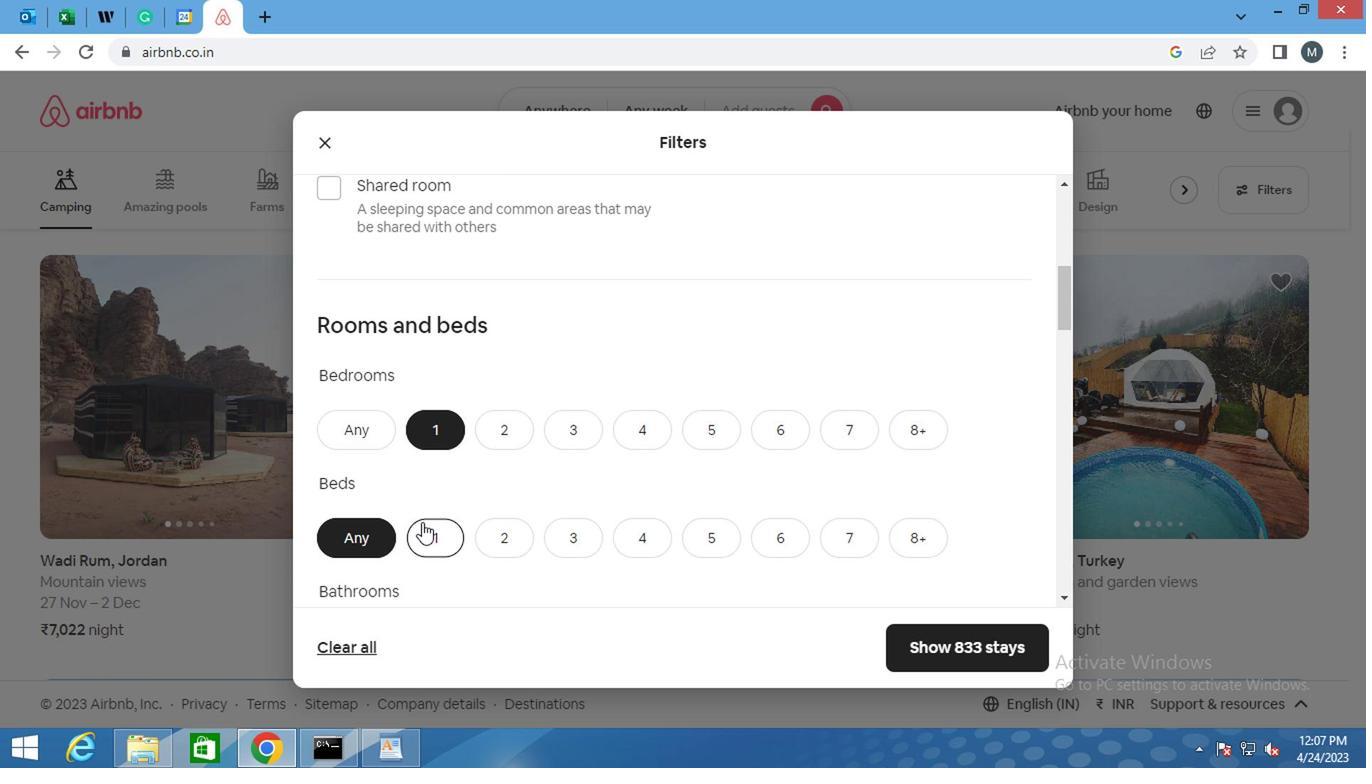 
Action: Mouse moved to (417, 511)
Screenshot: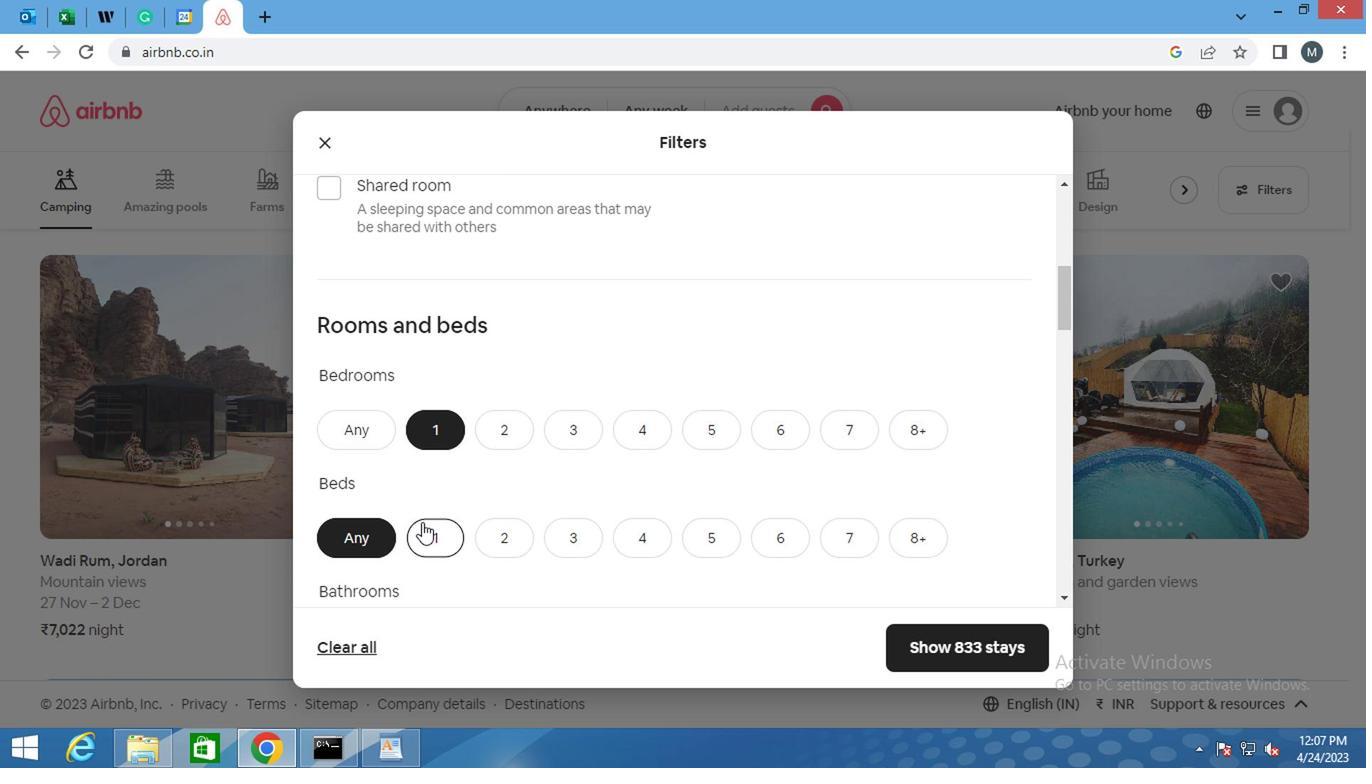 
Action: Mouse scrolled (417, 509) with delta (0, -1)
Screenshot: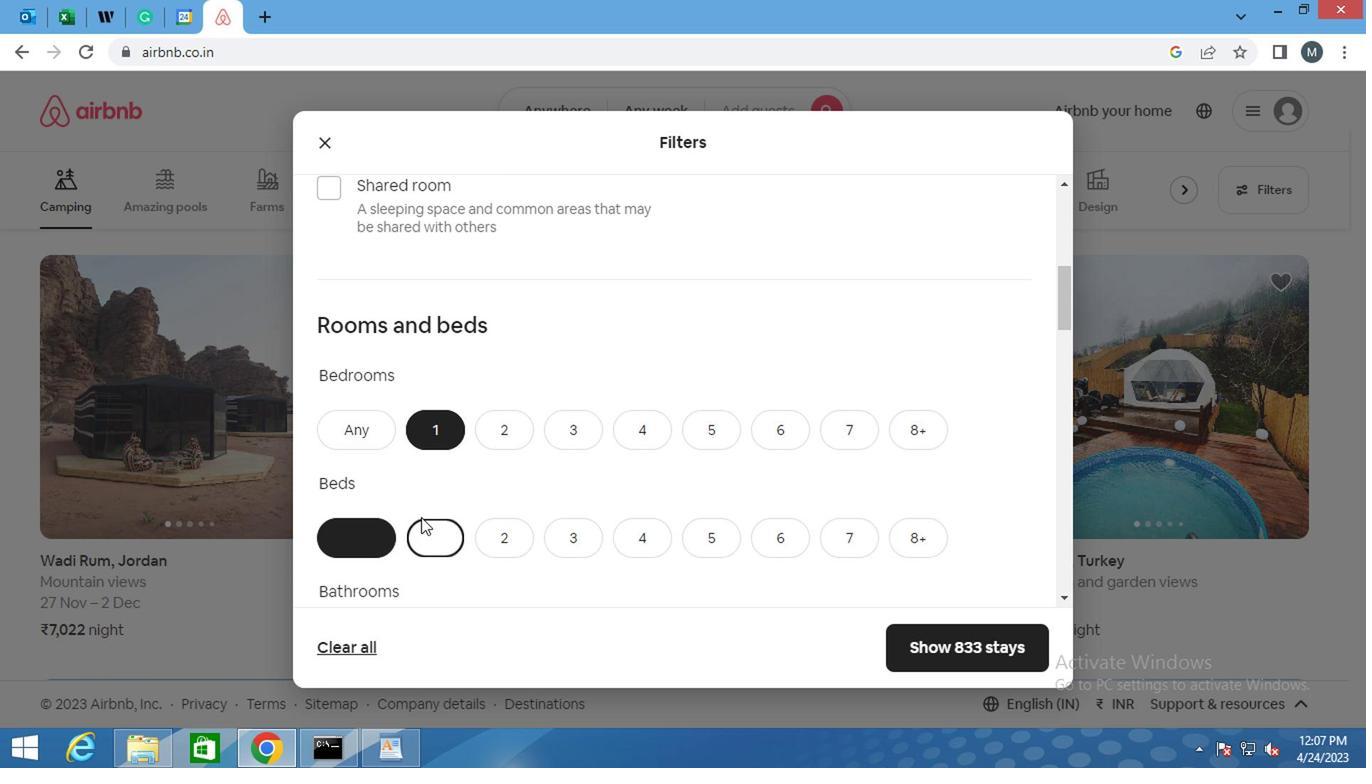 
Action: Mouse moved to (418, 350)
Screenshot: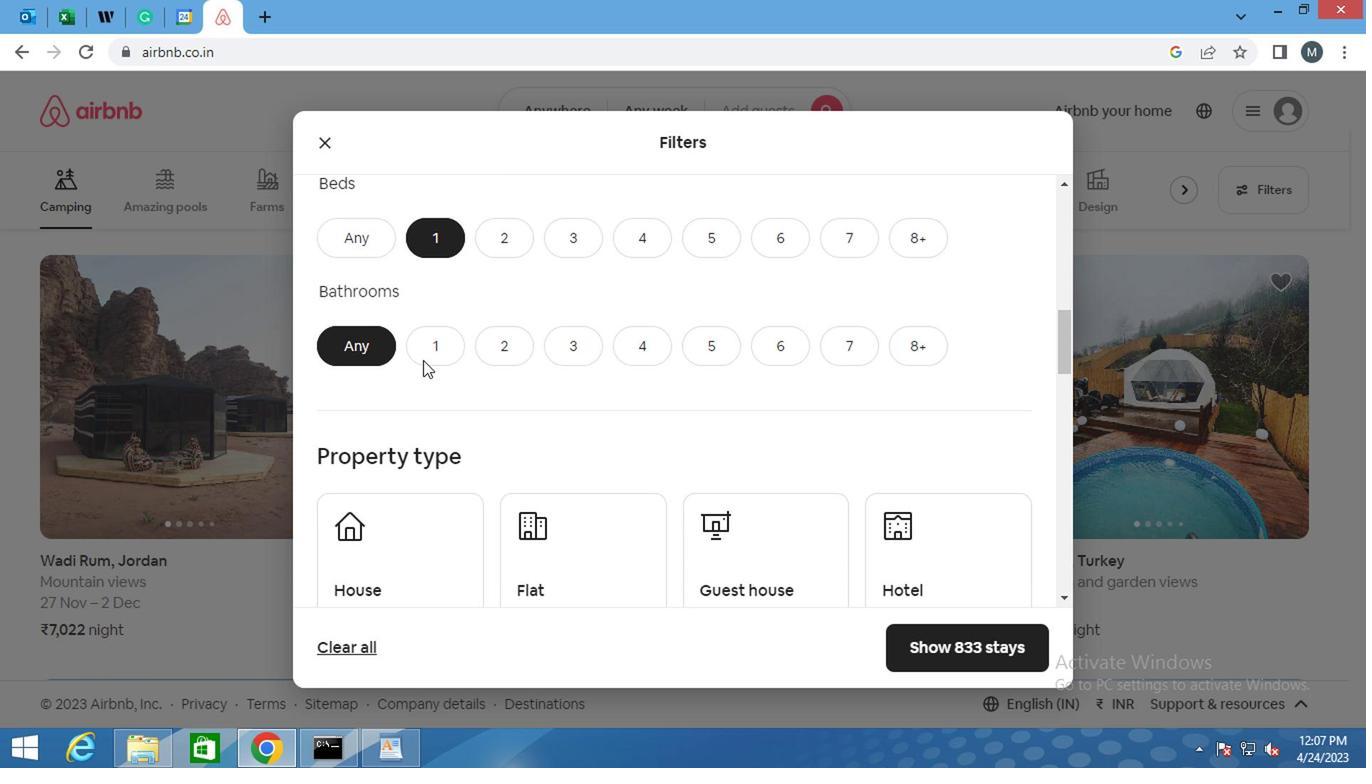 
Action: Mouse pressed left at (418, 350)
Screenshot: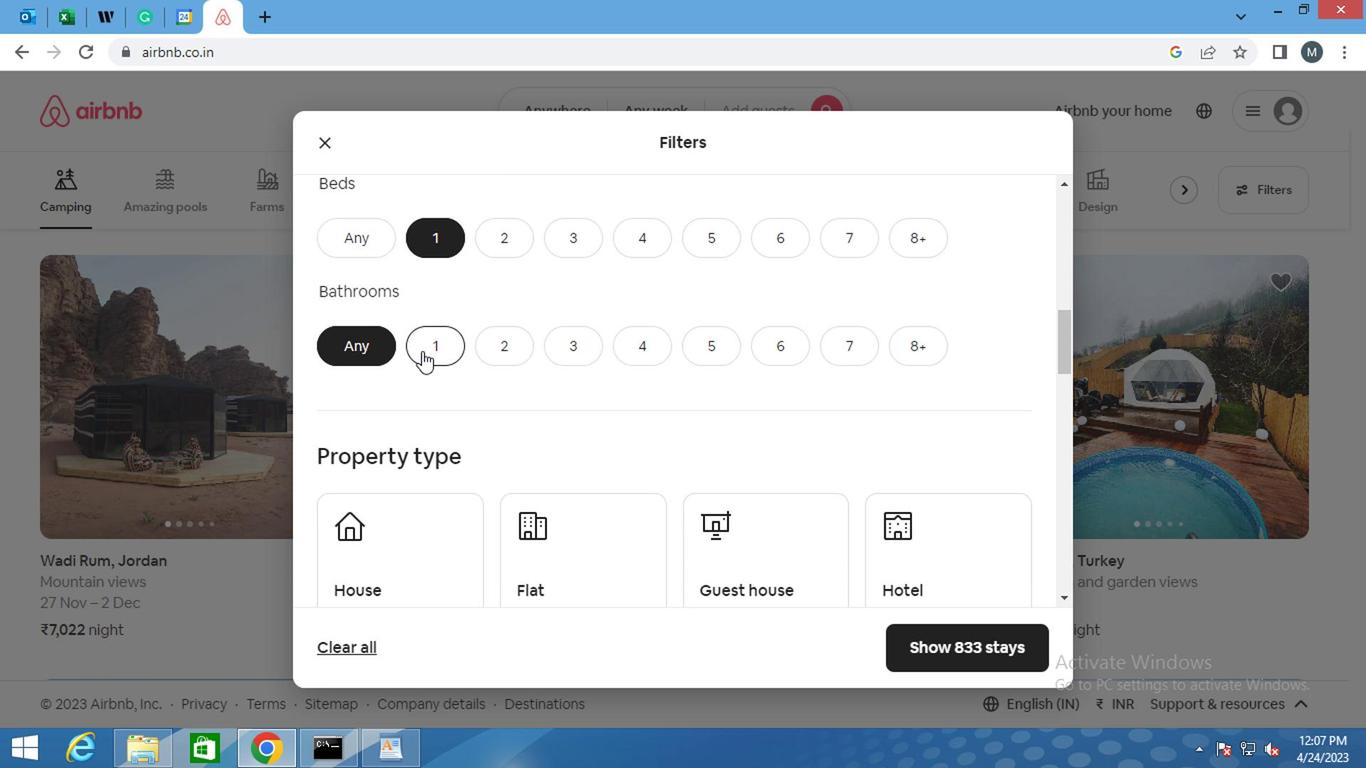 
Action: Mouse moved to (402, 358)
Screenshot: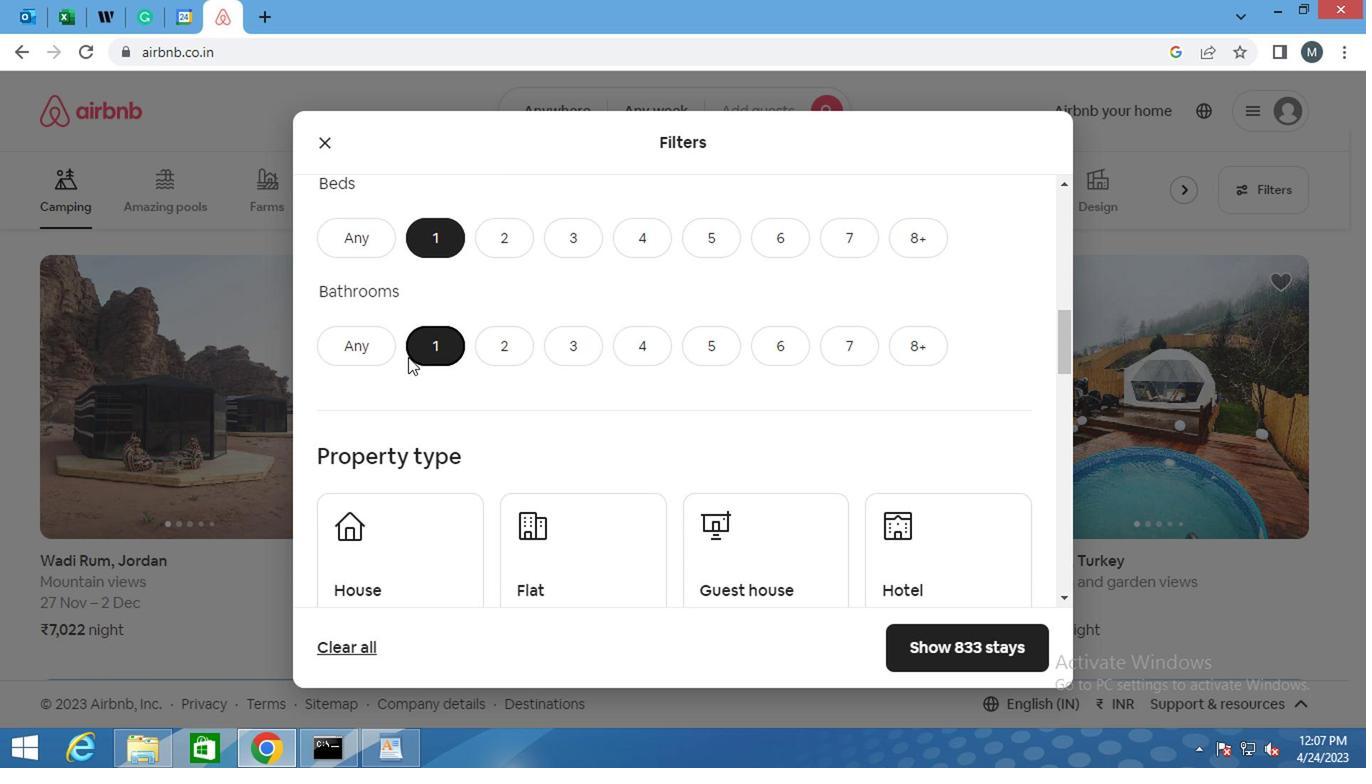 
Action: Mouse scrolled (402, 357) with delta (0, 0)
Screenshot: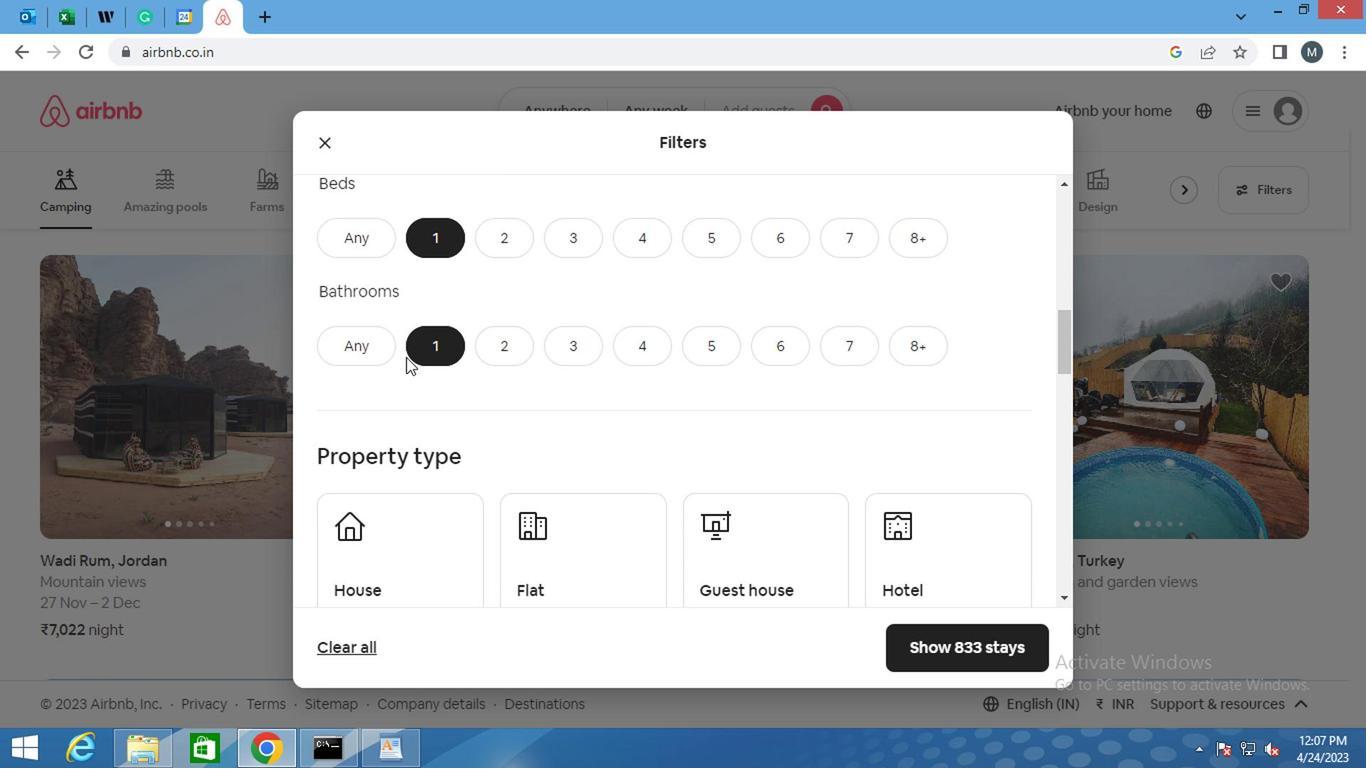 
Action: Mouse moved to (400, 360)
Screenshot: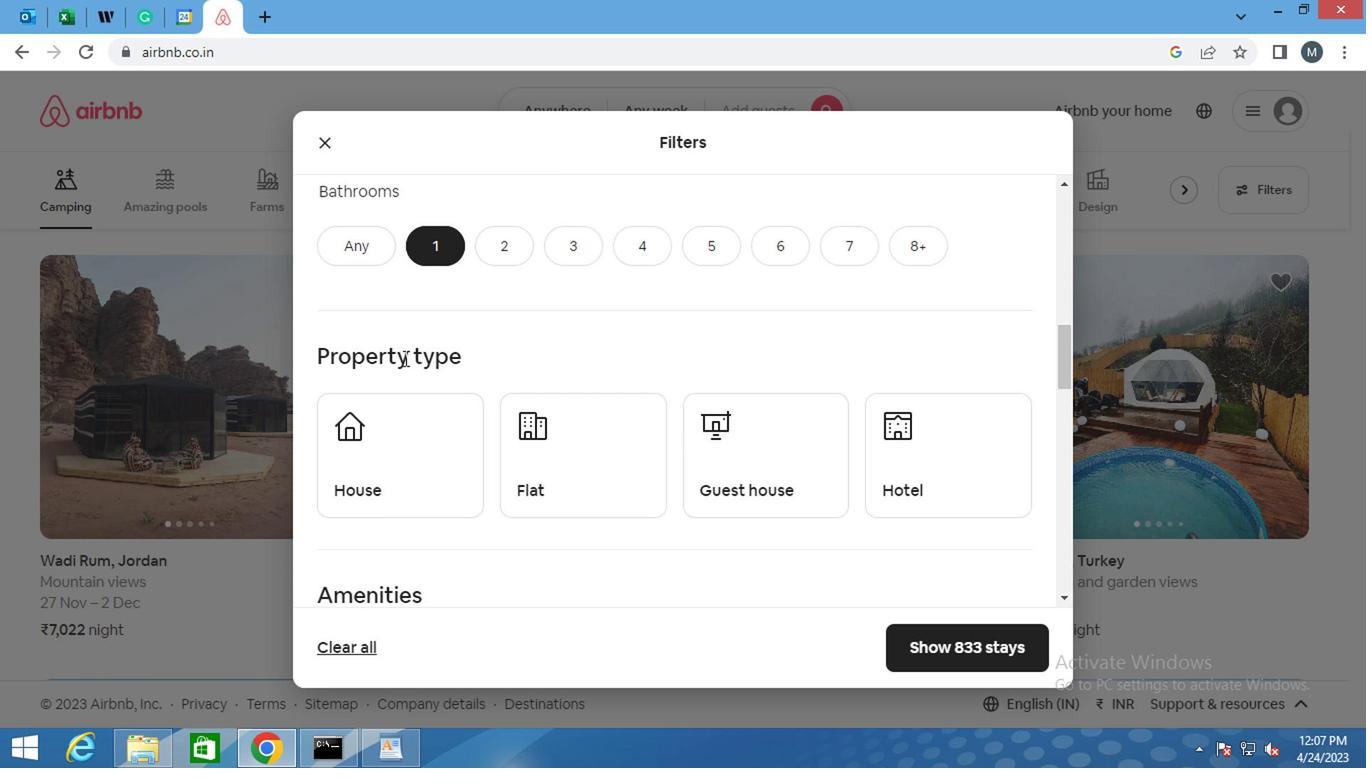 
Action: Mouse scrolled (400, 359) with delta (0, 0)
Screenshot: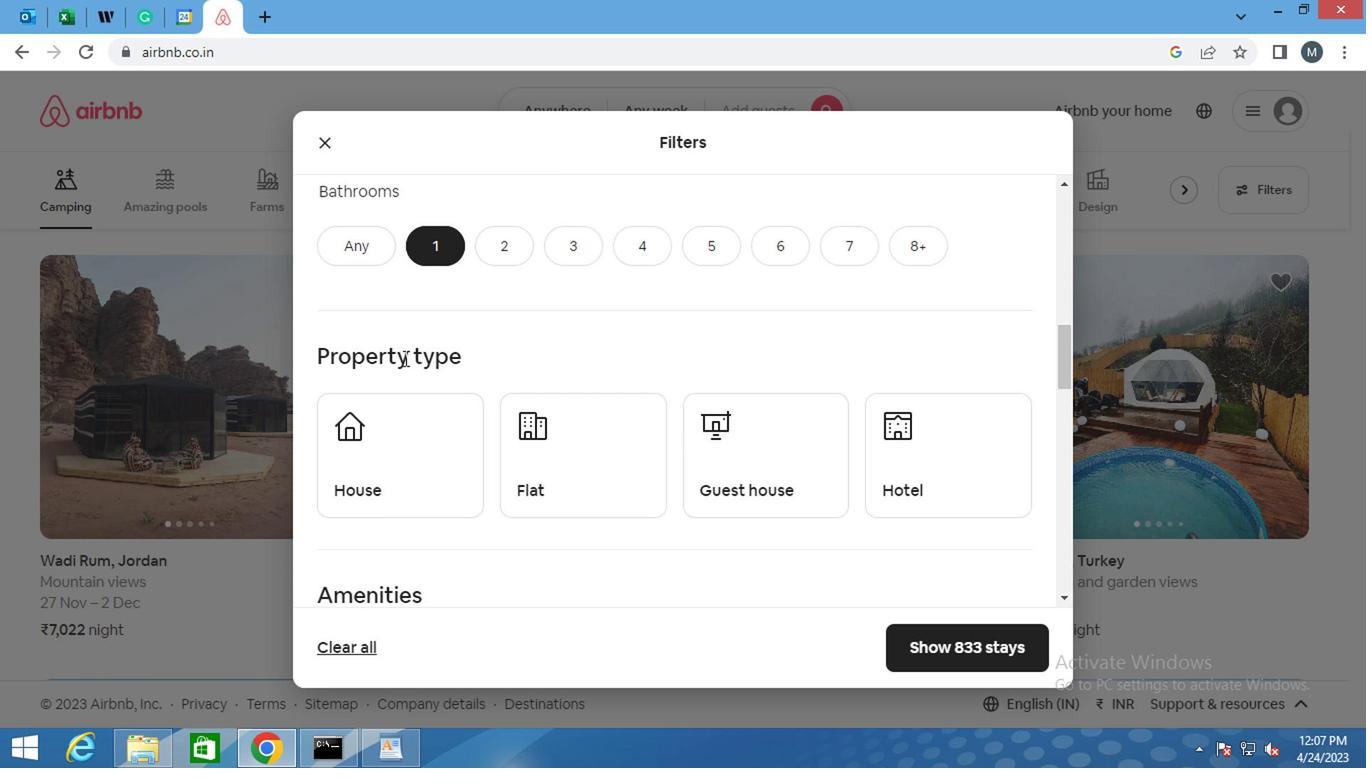 
Action: Mouse scrolled (400, 359) with delta (0, 0)
Screenshot: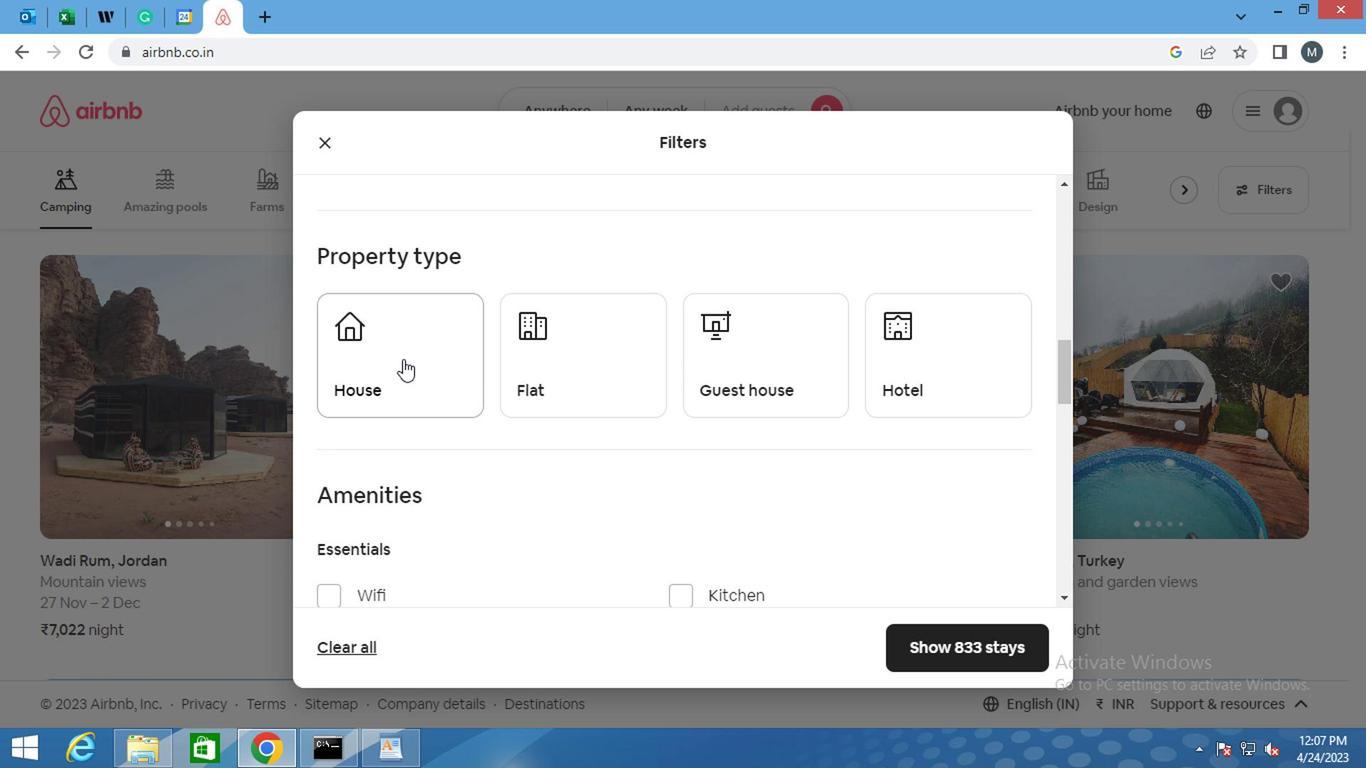 
Action: Mouse moved to (380, 283)
Screenshot: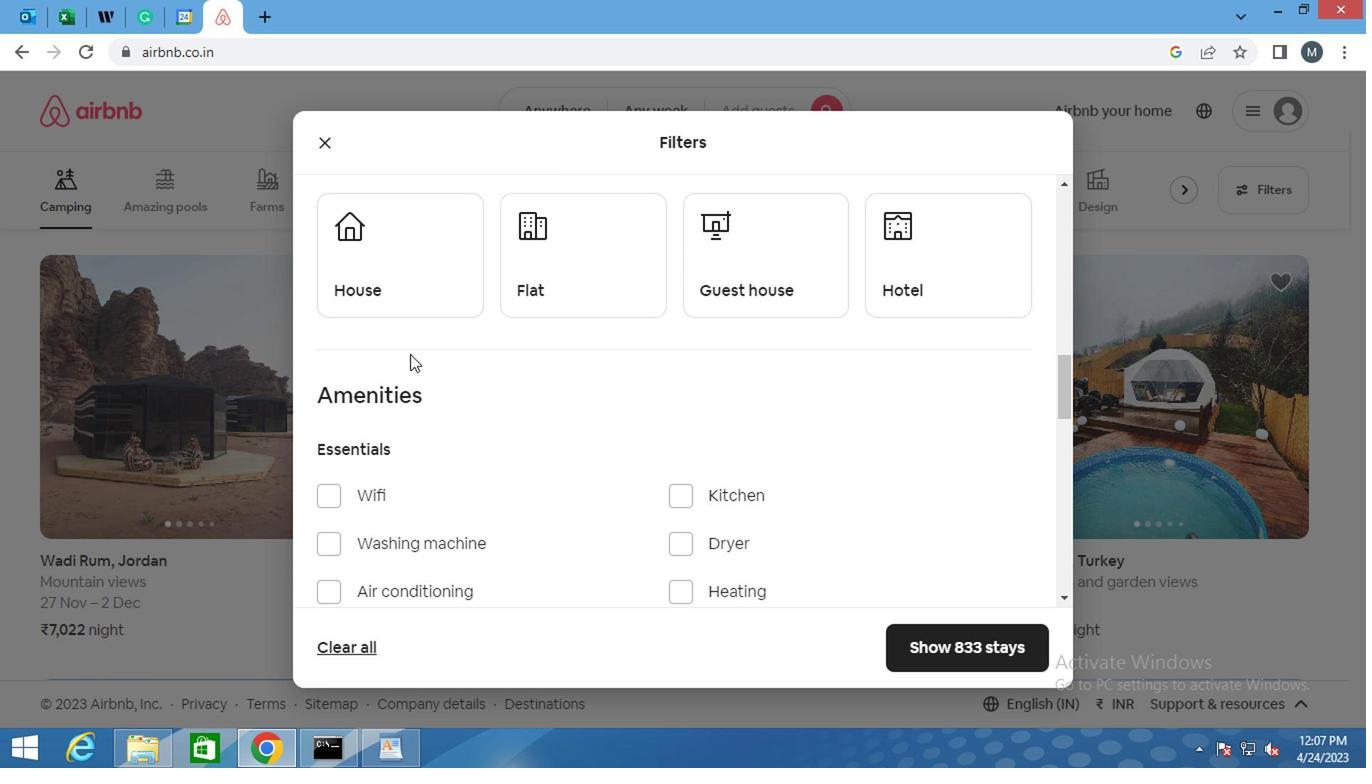 
Action: Mouse pressed left at (380, 283)
Screenshot: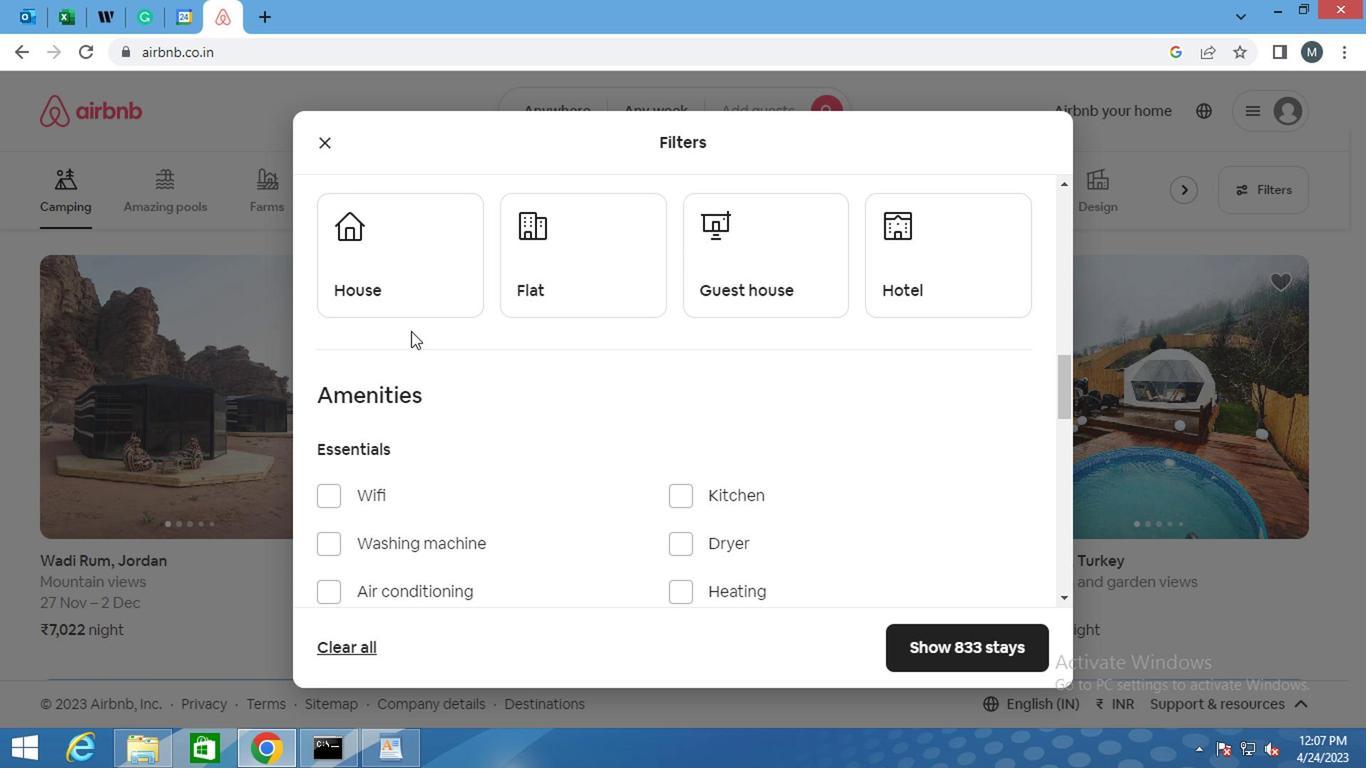 
Action: Mouse moved to (580, 261)
Screenshot: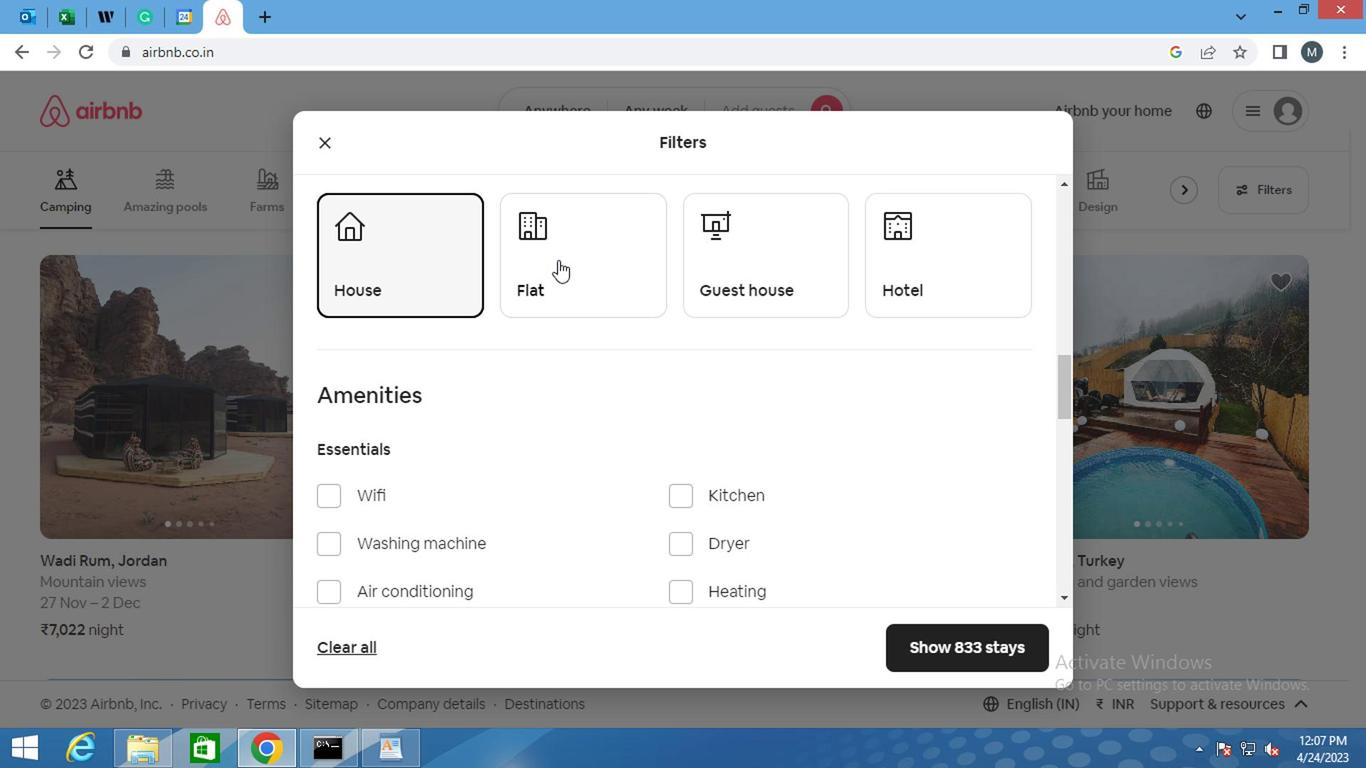 
Action: Mouse pressed left at (580, 261)
Screenshot: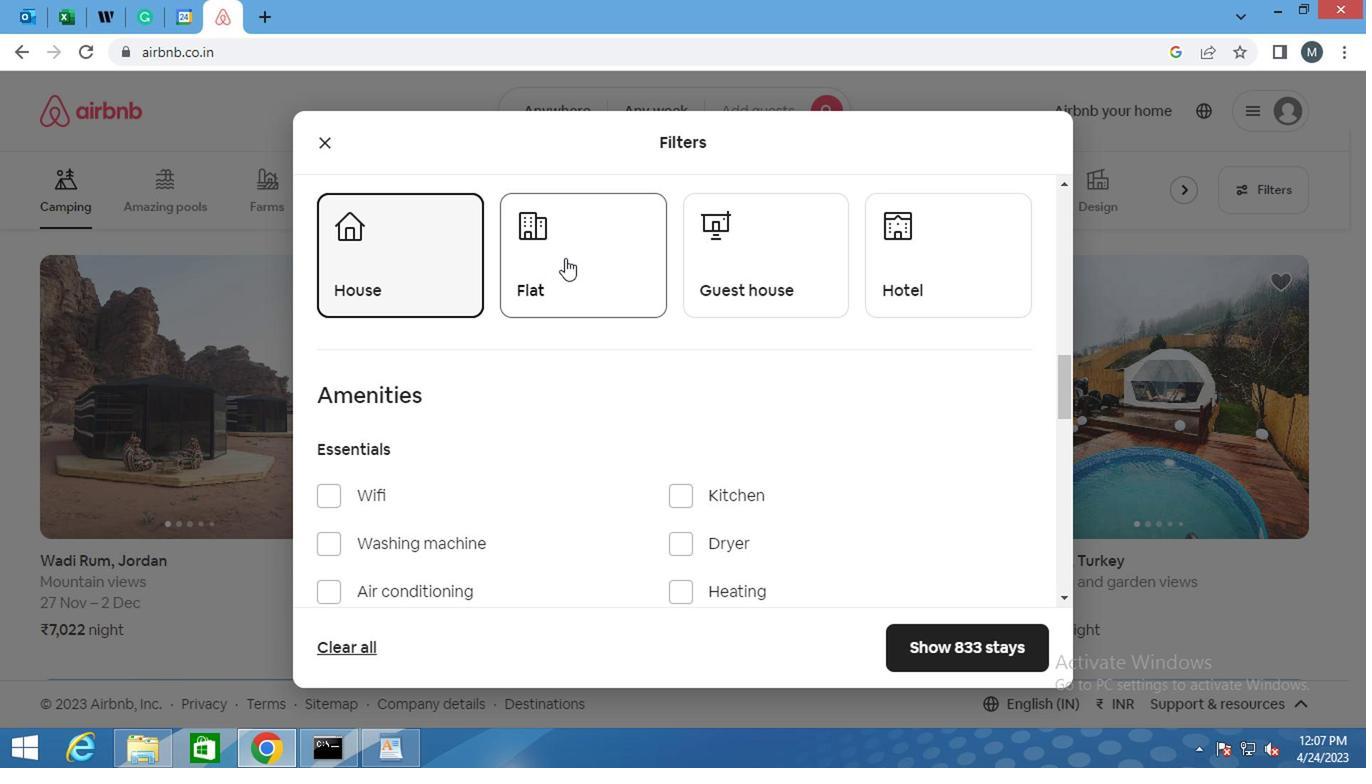 
Action: Mouse moved to (795, 278)
Screenshot: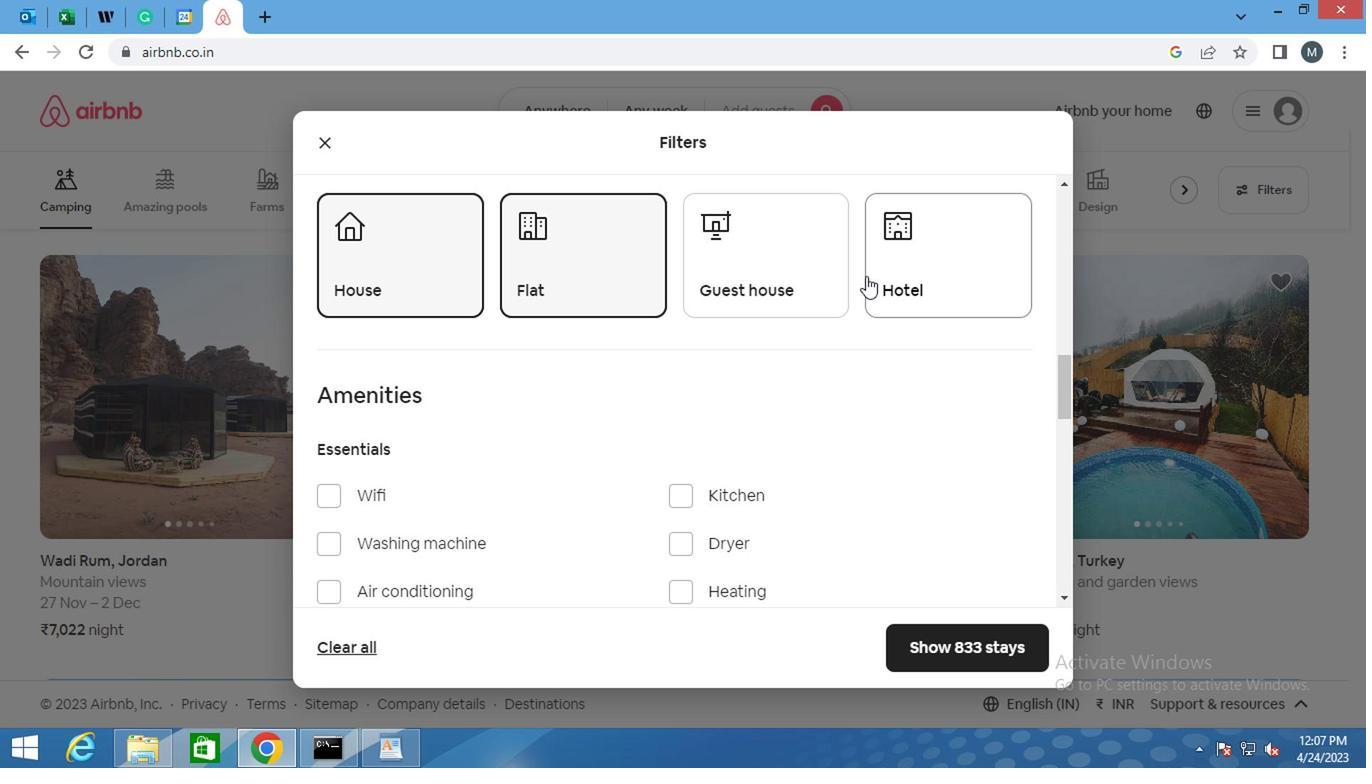 
Action: Mouse pressed left at (795, 278)
Screenshot: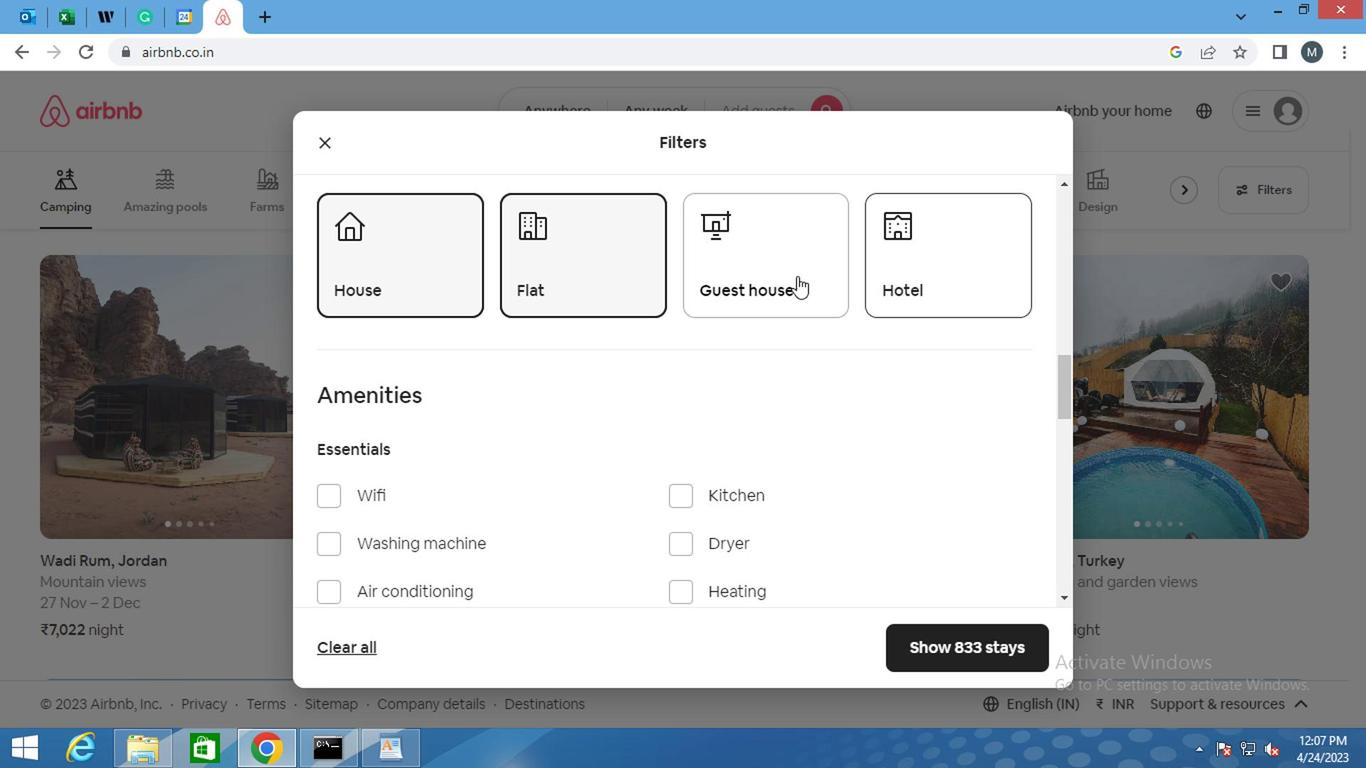 
Action: Mouse moved to (919, 267)
Screenshot: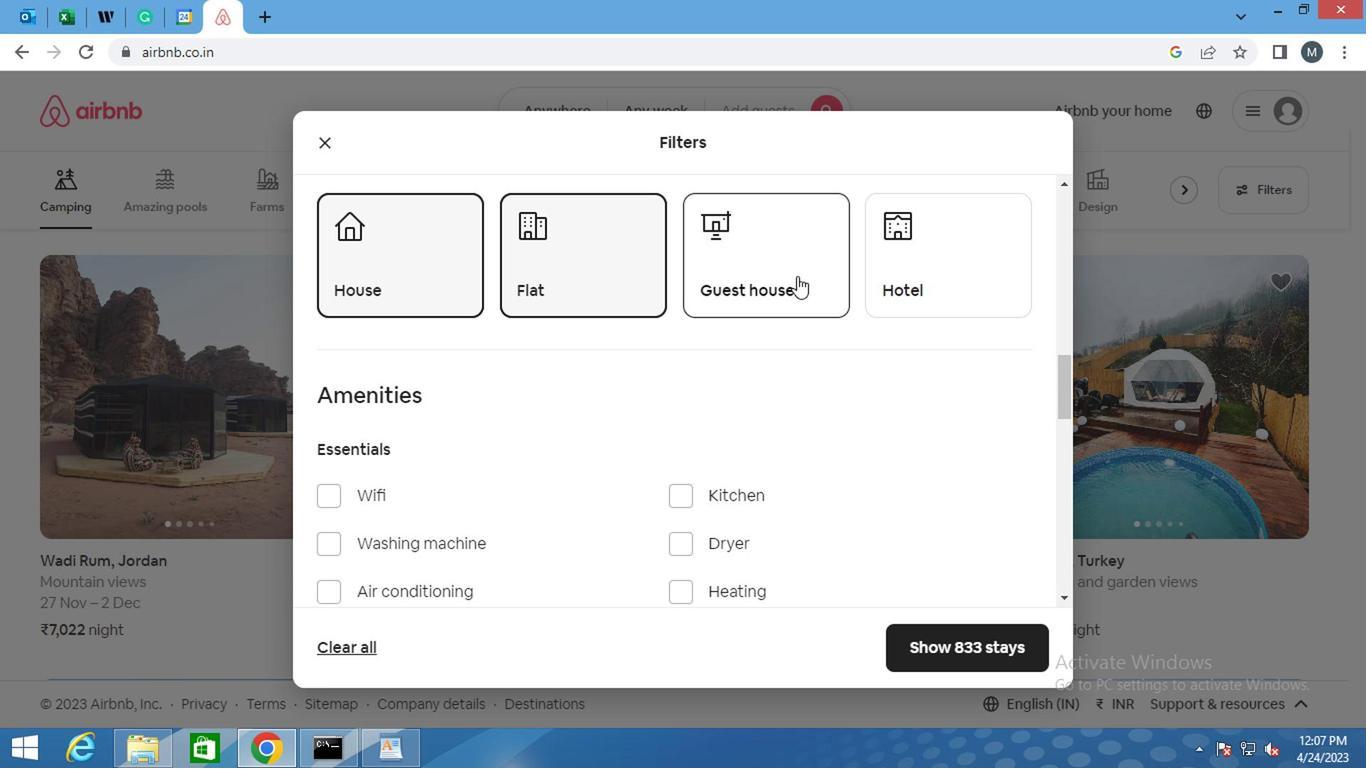 
Action: Mouse pressed left at (919, 267)
Screenshot: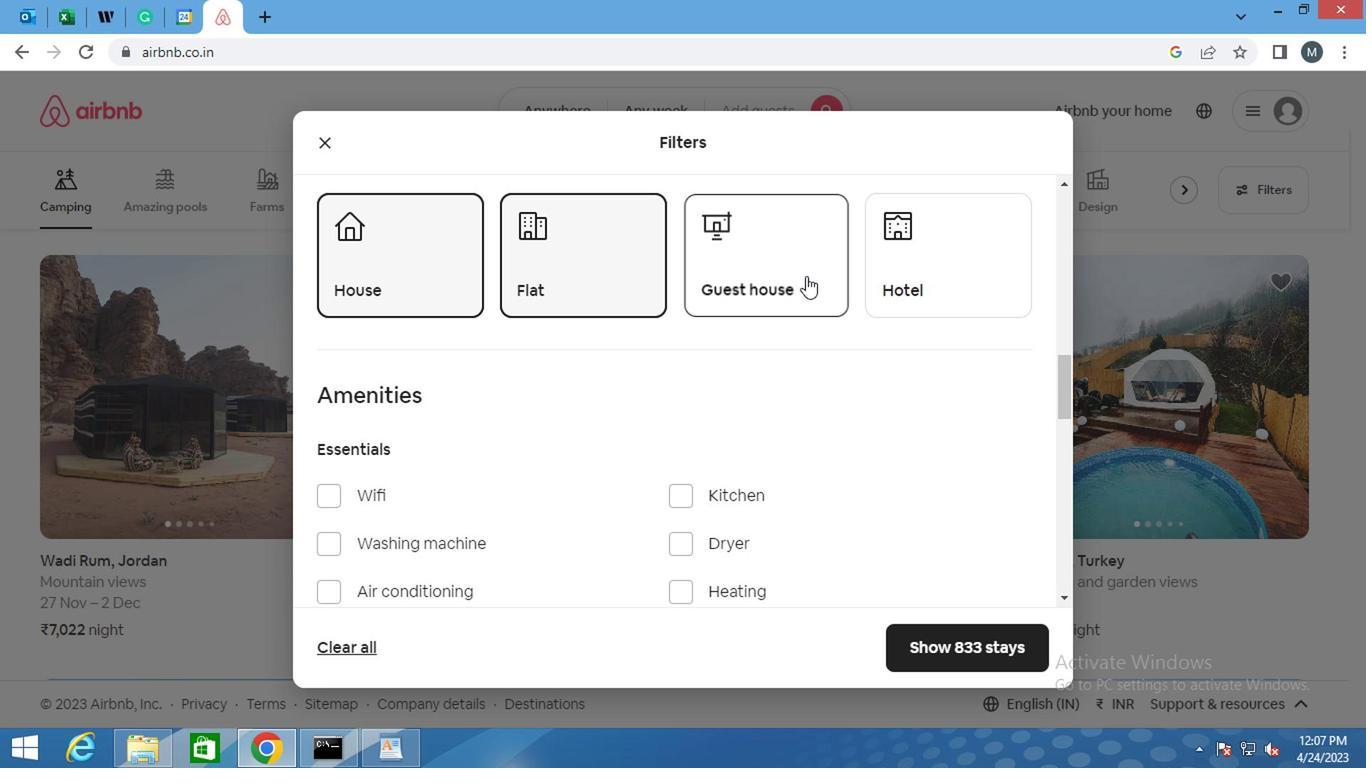
Action: Mouse moved to (490, 313)
Screenshot: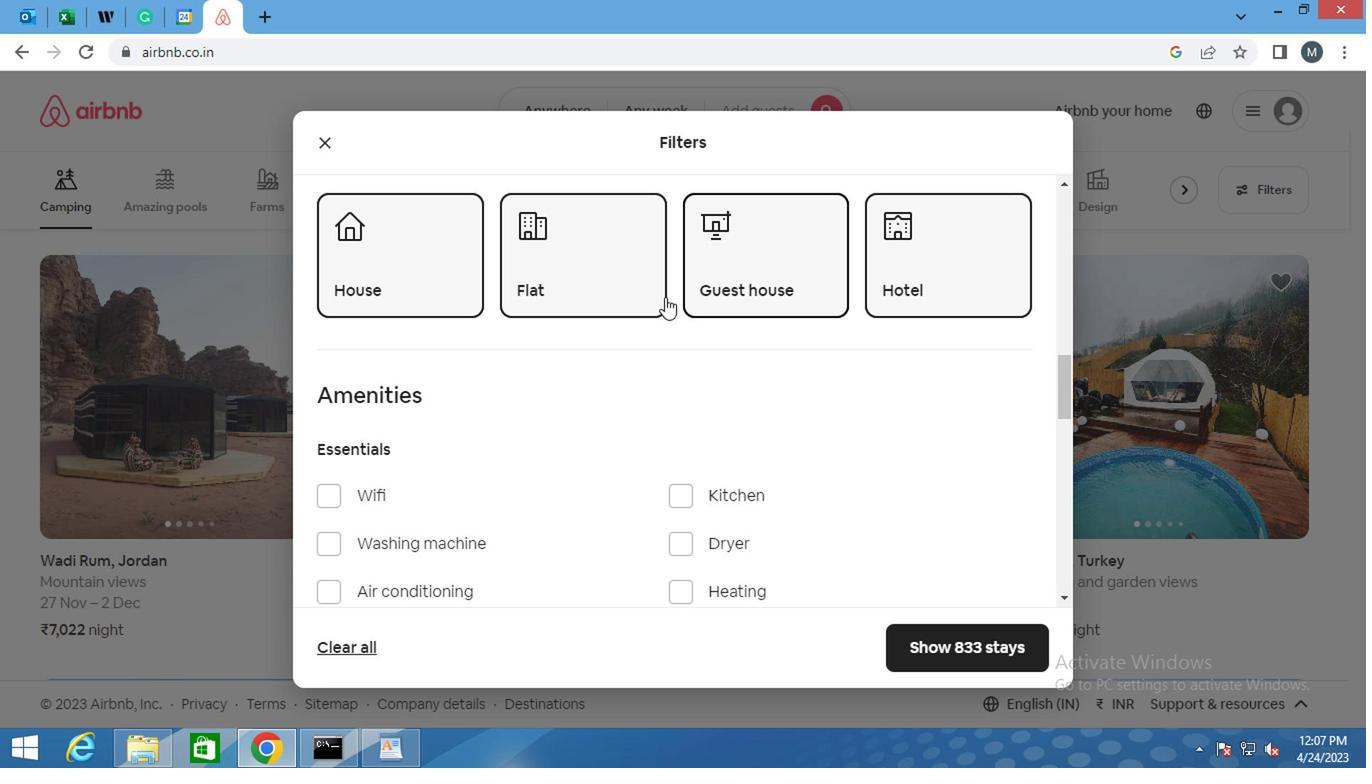 
Action: Mouse scrolled (490, 311) with delta (0, -1)
Screenshot: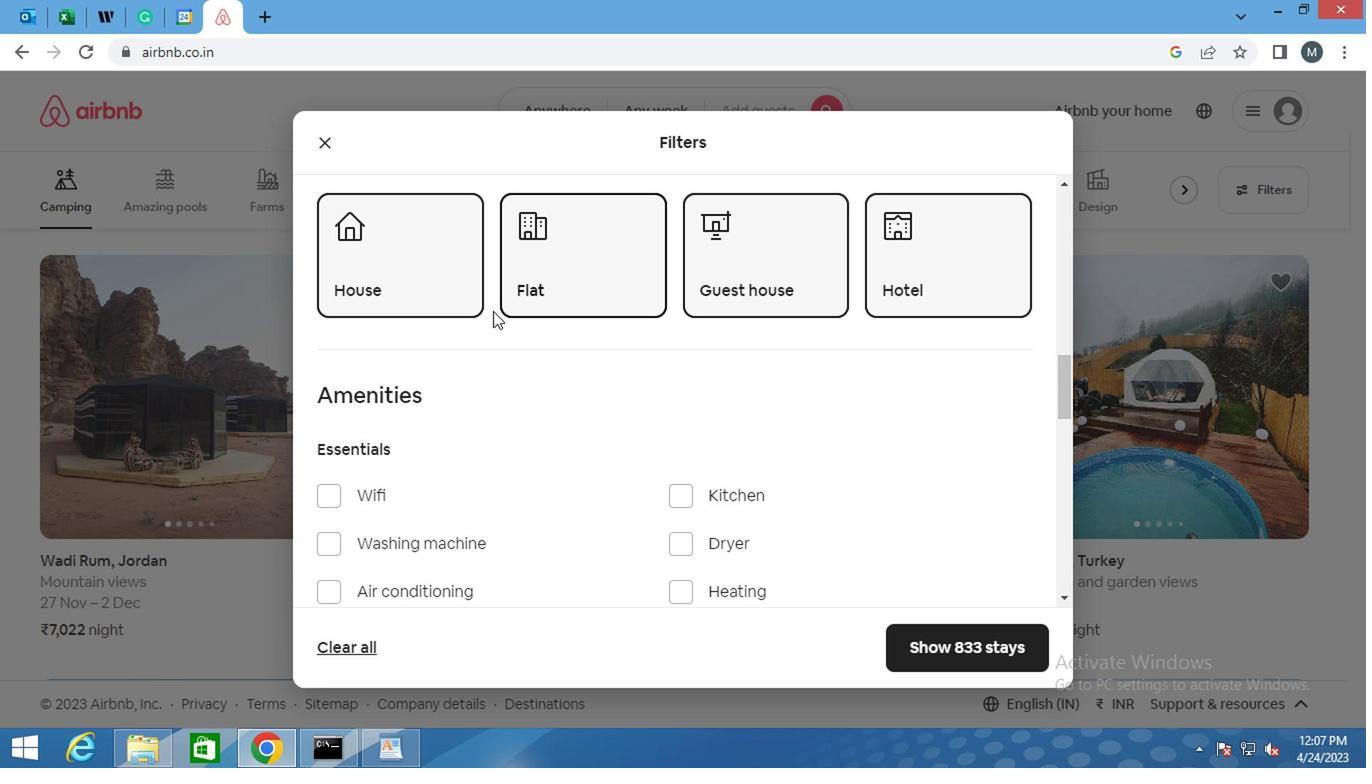
Action: Mouse scrolled (490, 311) with delta (0, -1)
Screenshot: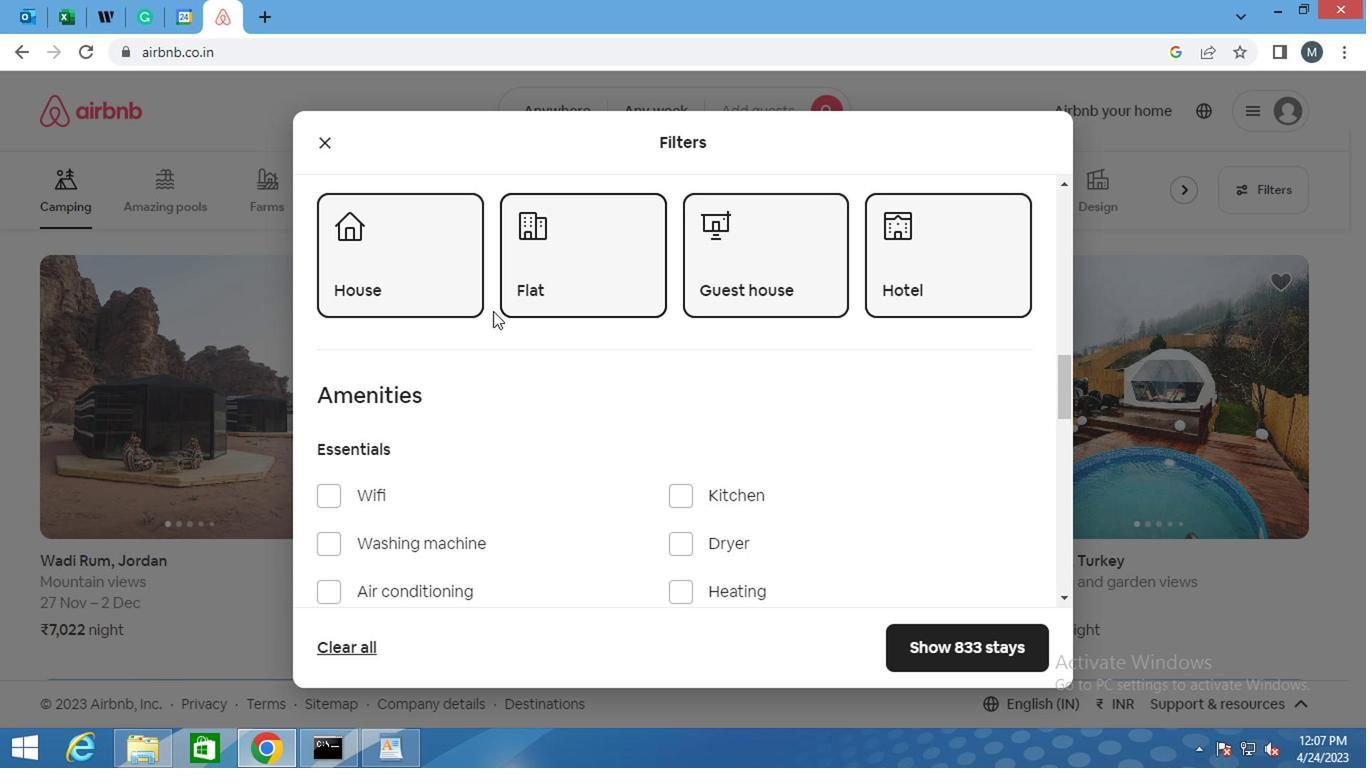 
Action: Mouse moved to (325, 339)
Screenshot: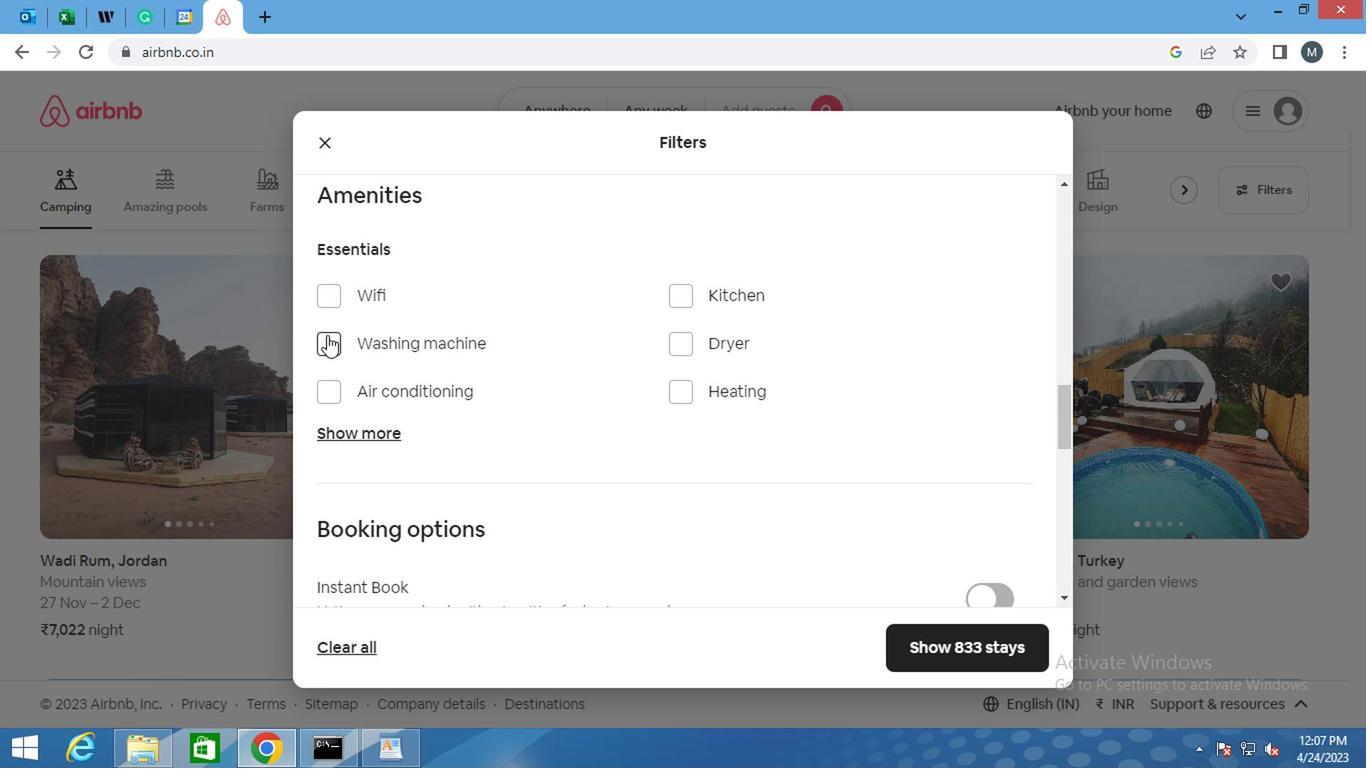 
Action: Mouse pressed left at (325, 339)
Screenshot: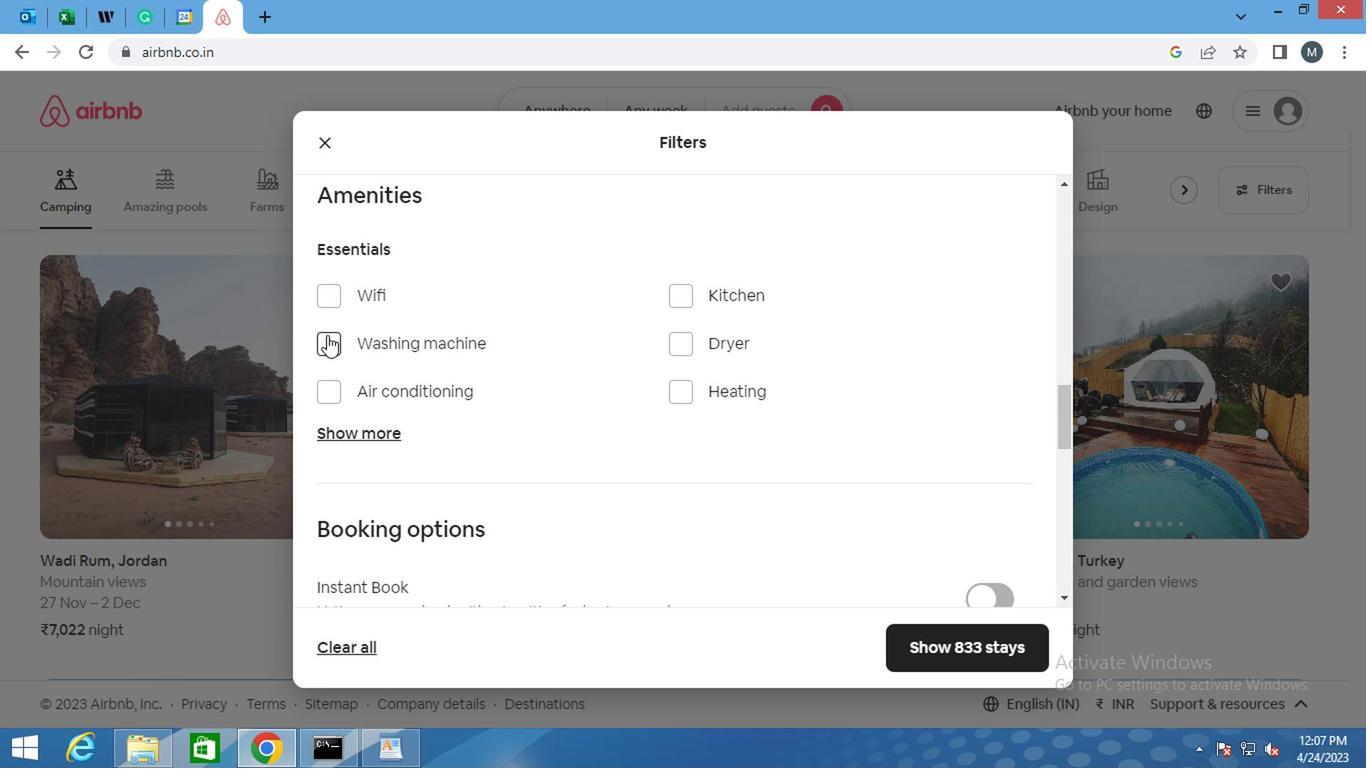 
Action: Mouse moved to (358, 328)
Screenshot: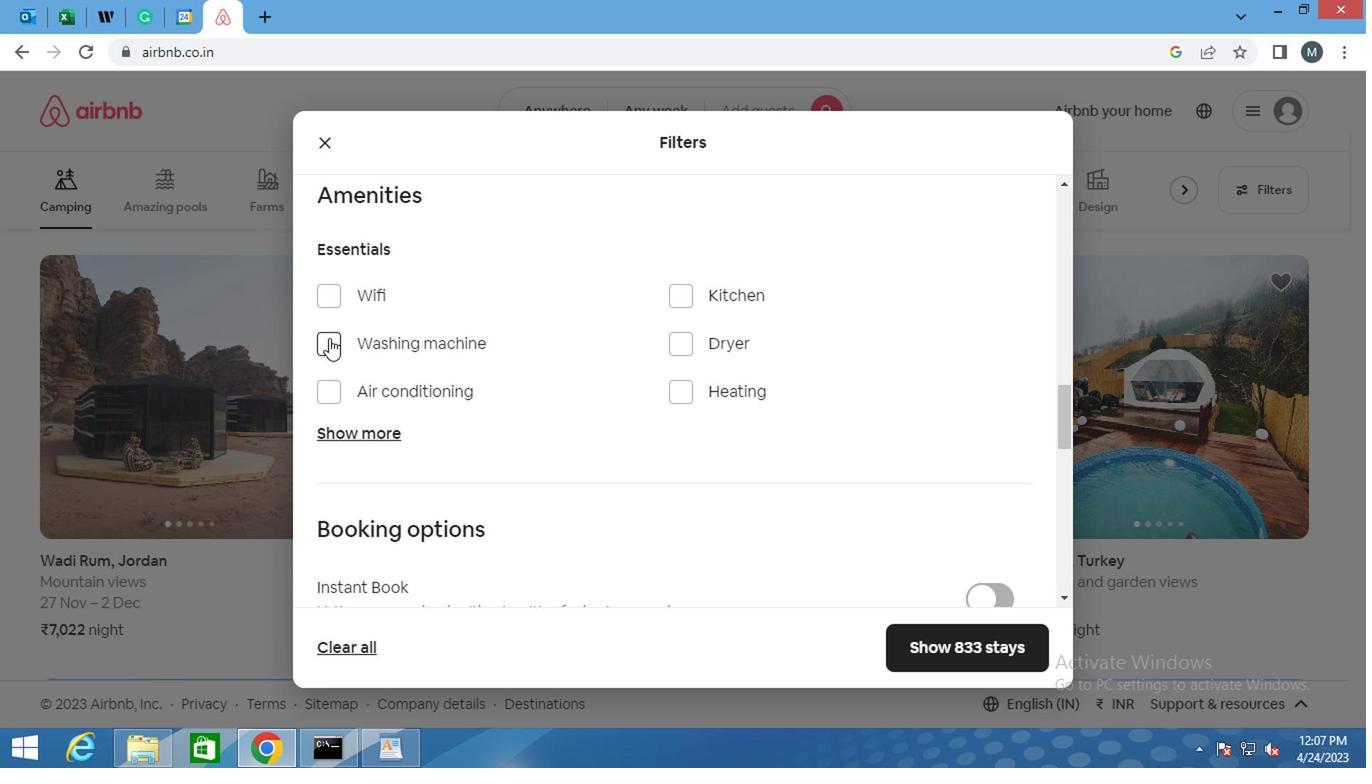 
Action: Mouse scrolled (358, 328) with delta (0, 0)
Screenshot: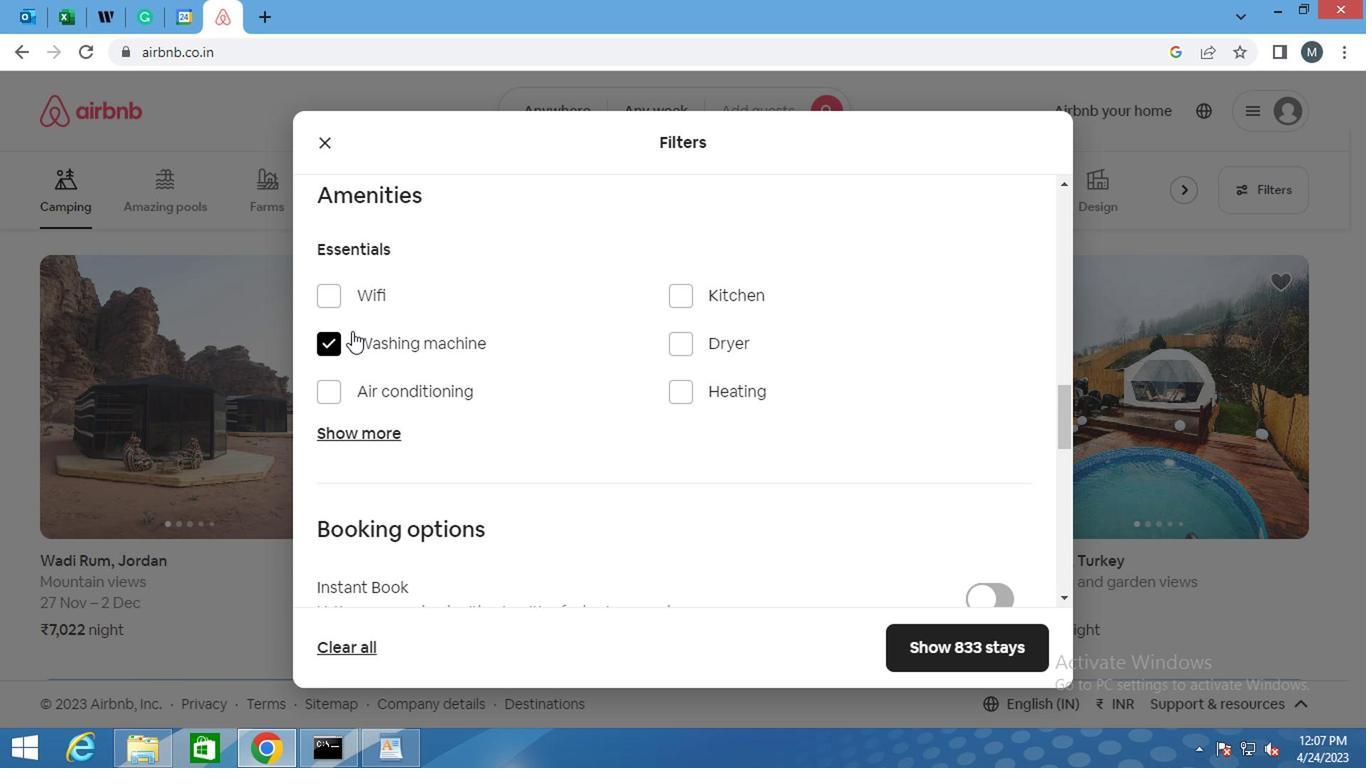
Action: Mouse moved to (395, 352)
Screenshot: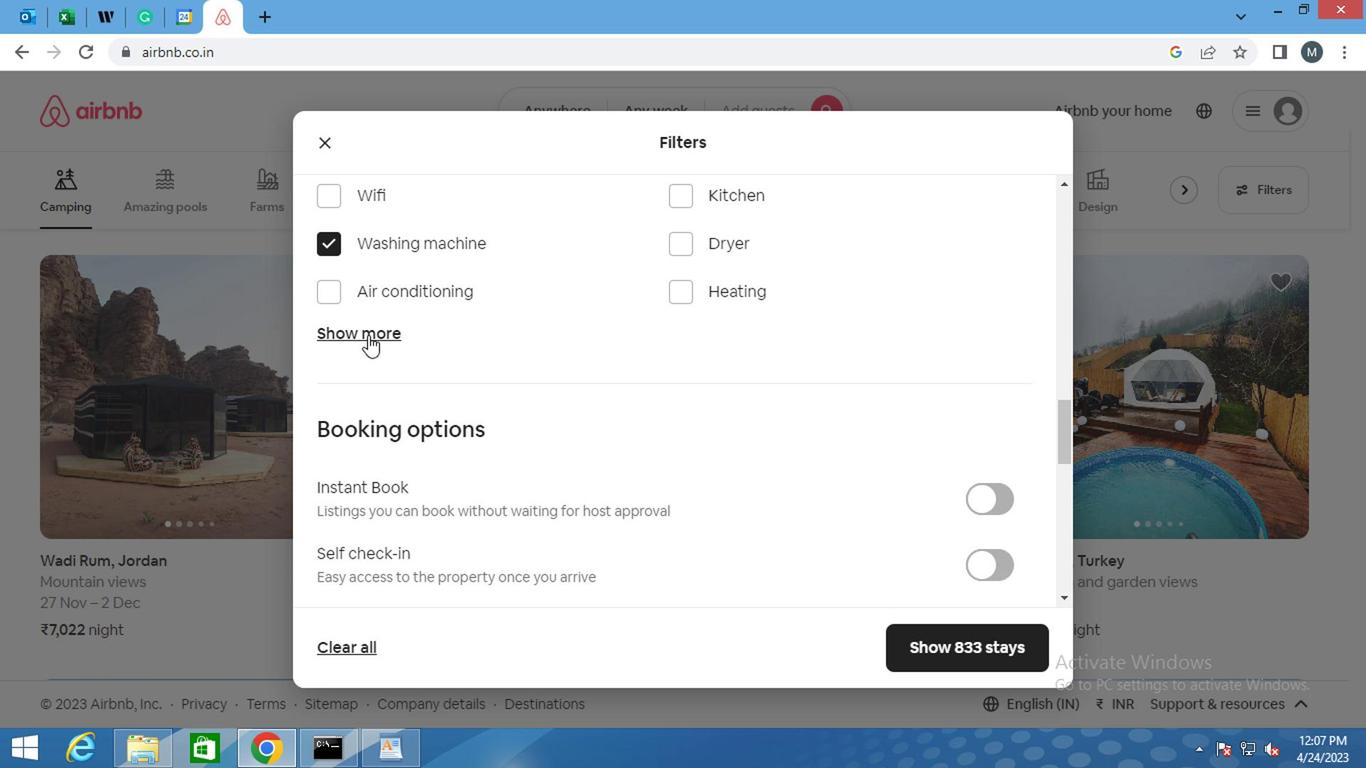 
Action: Mouse scrolled (395, 351) with delta (0, 0)
Screenshot: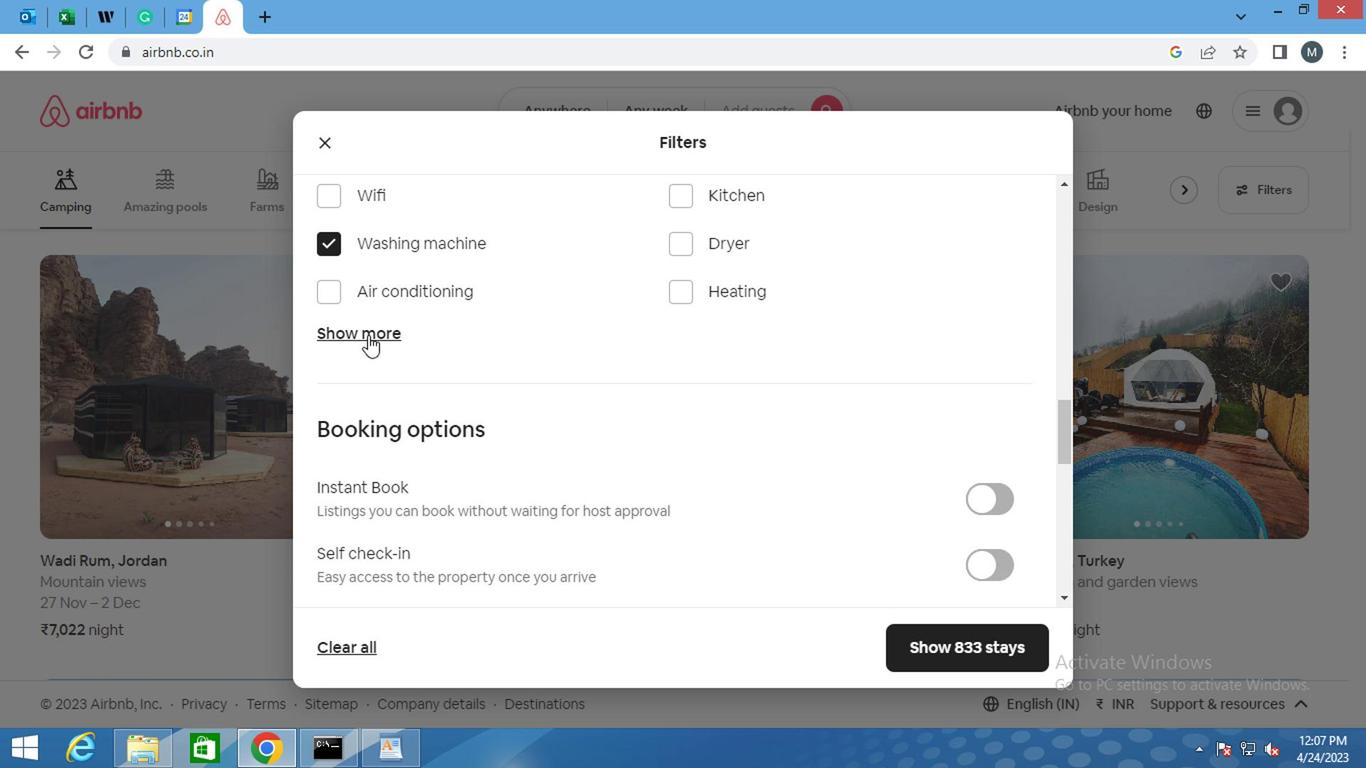 
Action: Mouse moved to (398, 358)
Screenshot: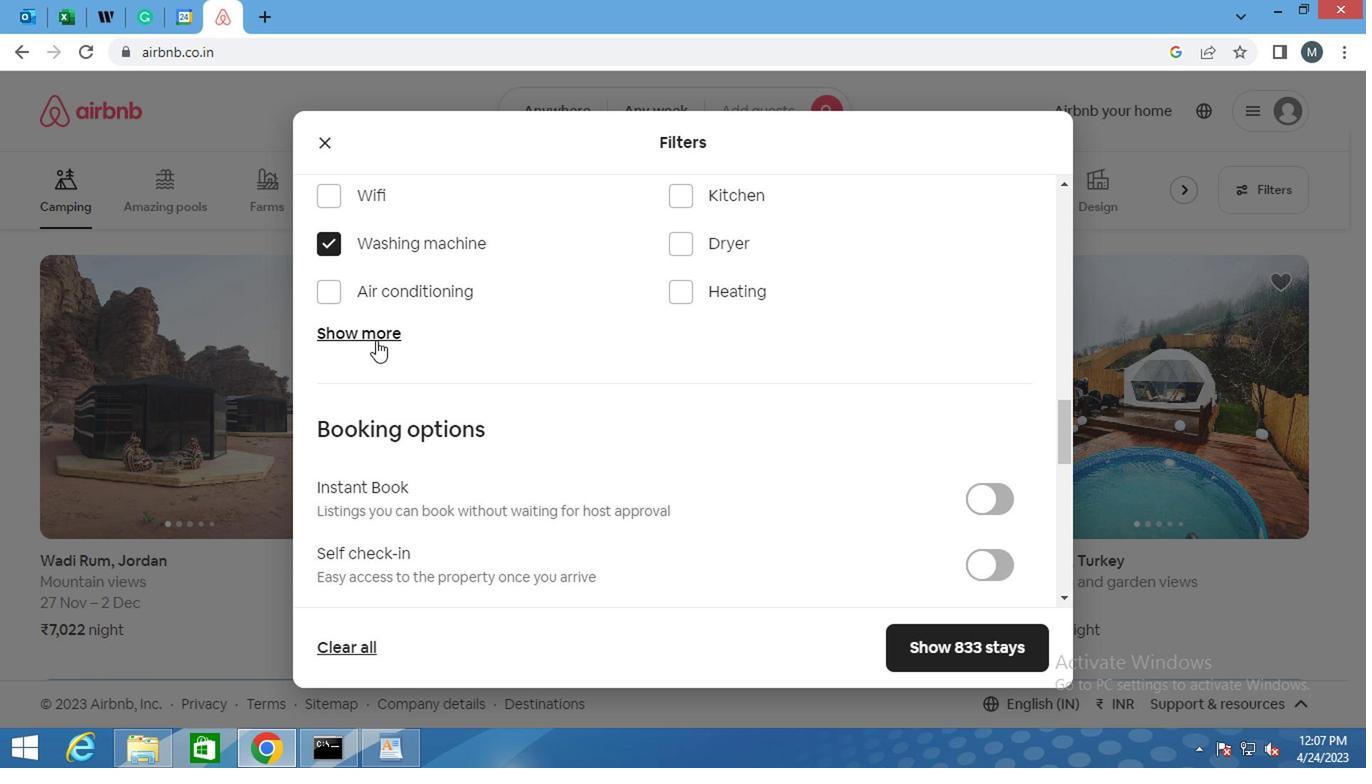 
Action: Mouse scrolled (398, 357) with delta (0, 0)
Screenshot: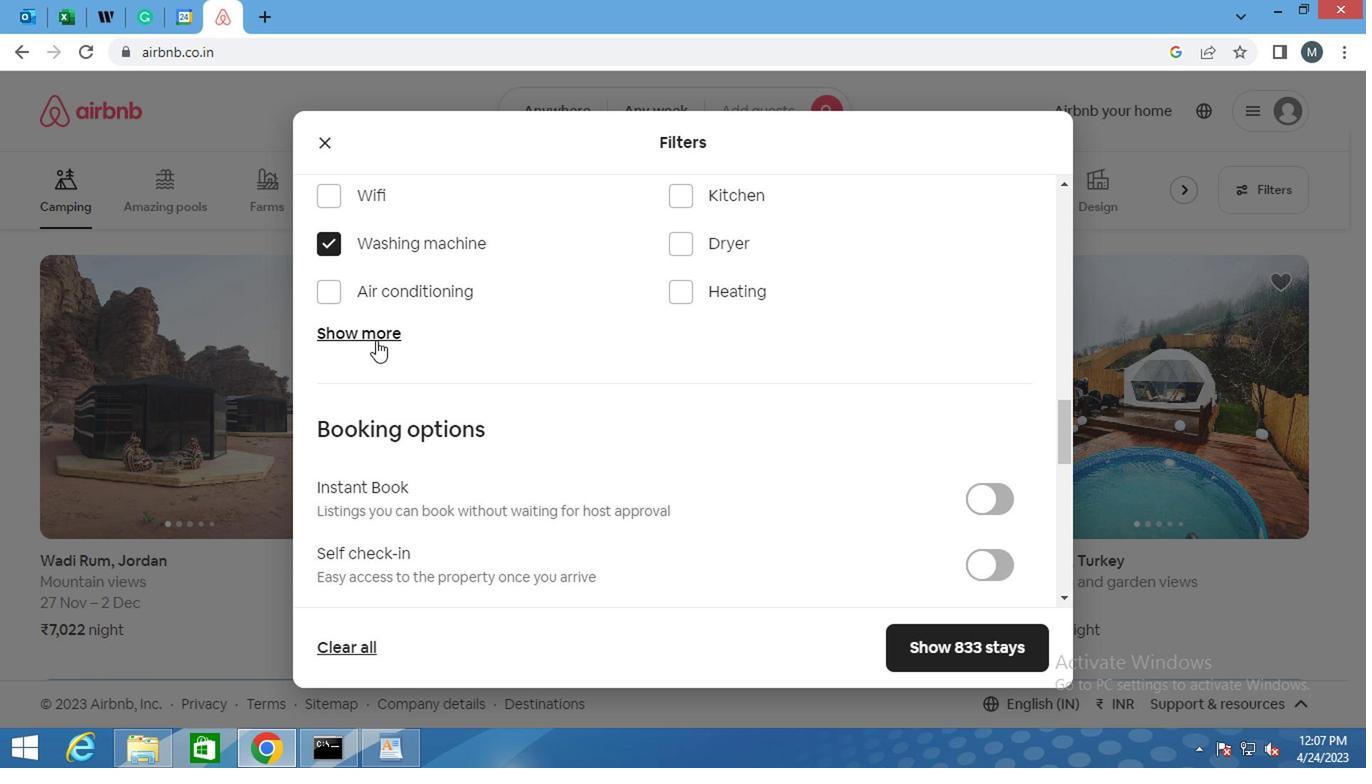 
Action: Mouse moved to (981, 367)
Screenshot: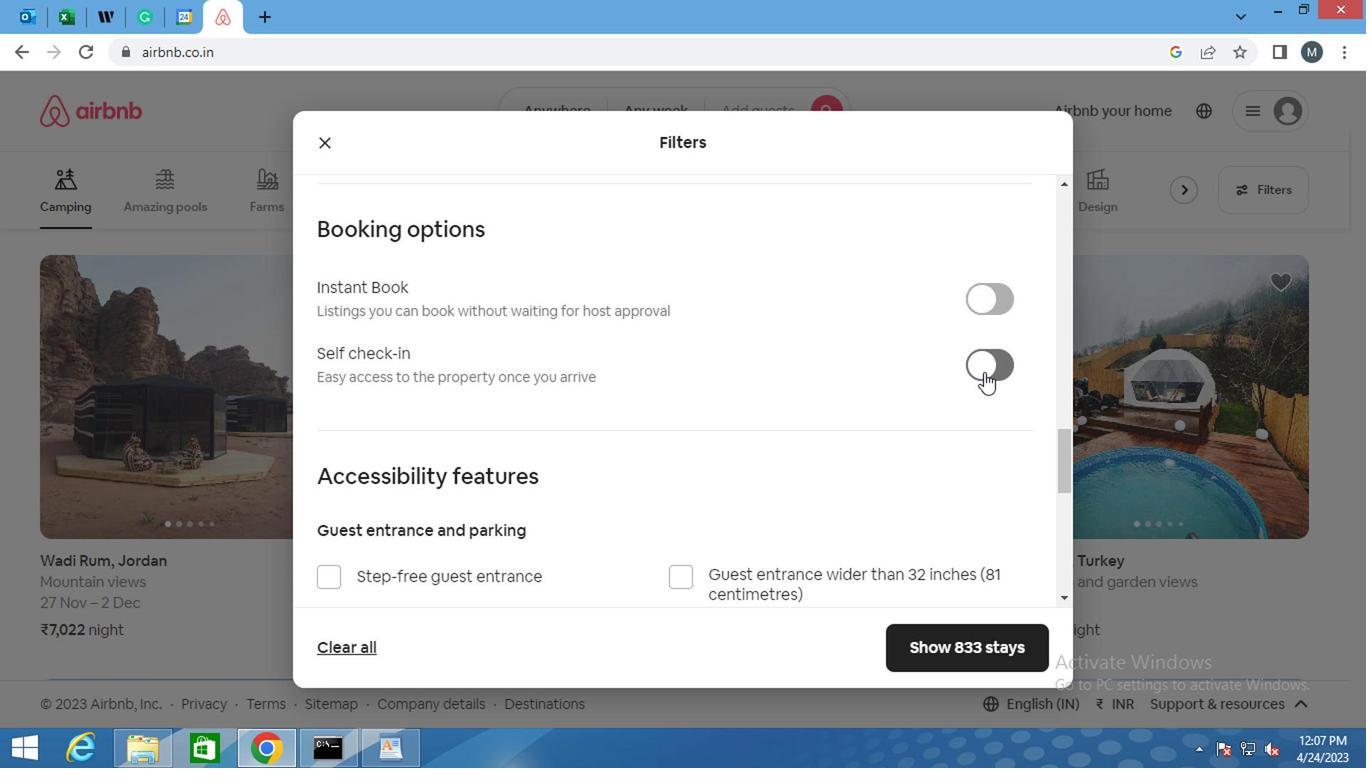 
Action: Mouse pressed left at (981, 367)
Screenshot: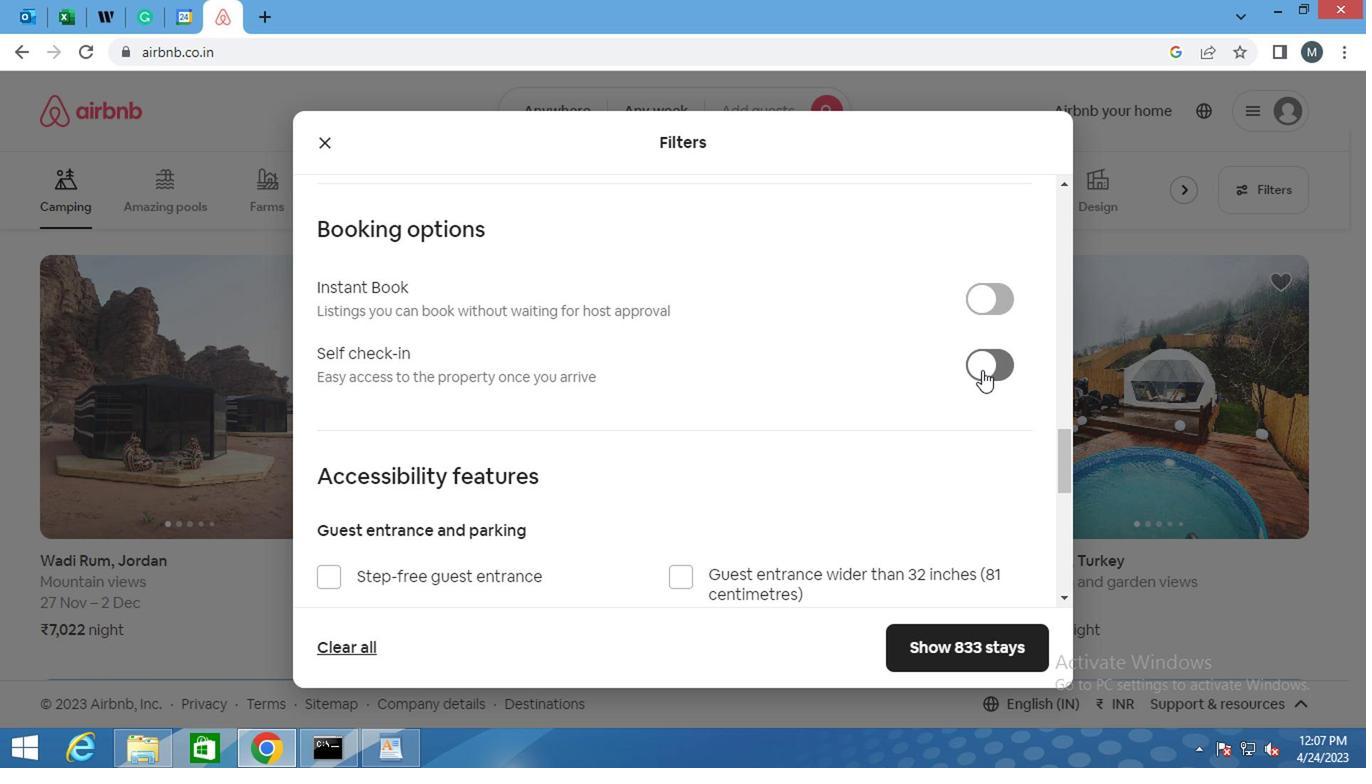 
Action: Mouse moved to (482, 365)
Screenshot: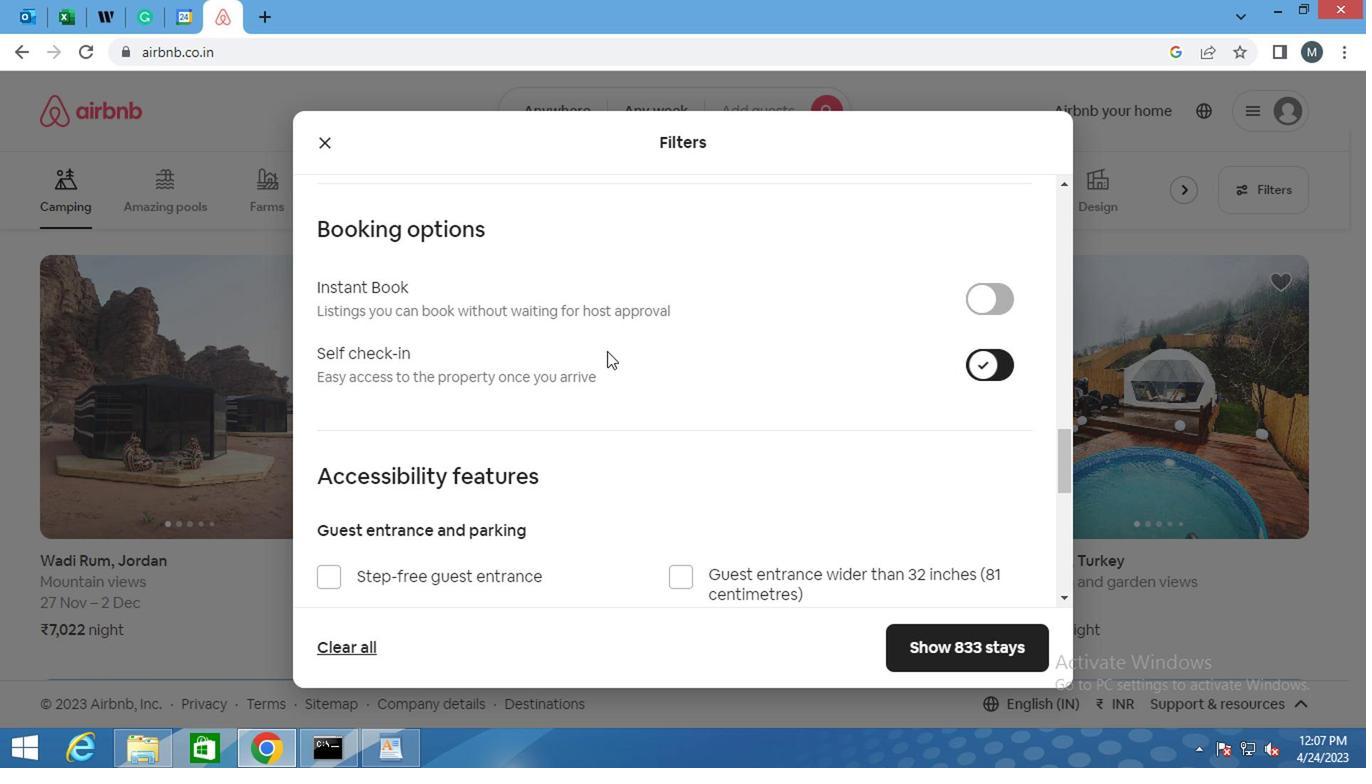
Action: Mouse scrolled (482, 364) with delta (0, 0)
Screenshot: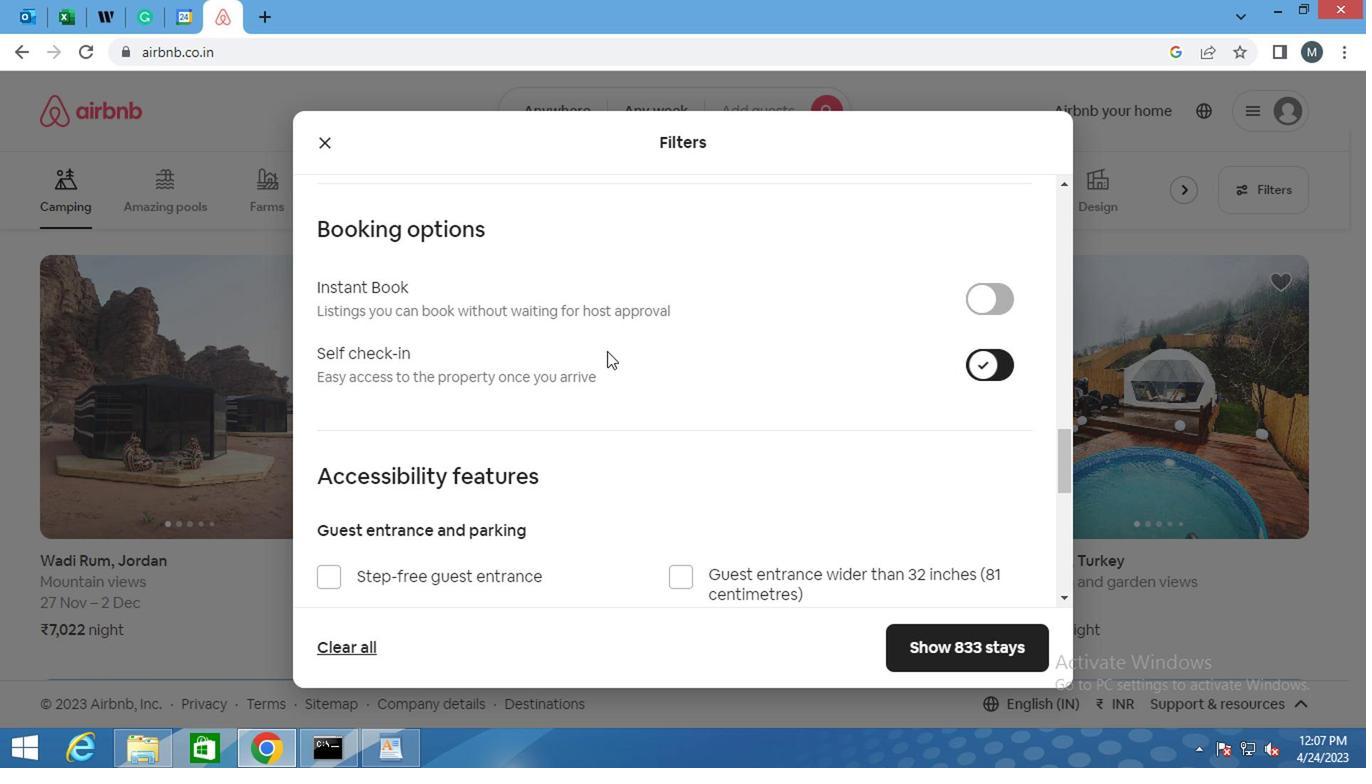 
Action: Mouse moved to (478, 377)
Screenshot: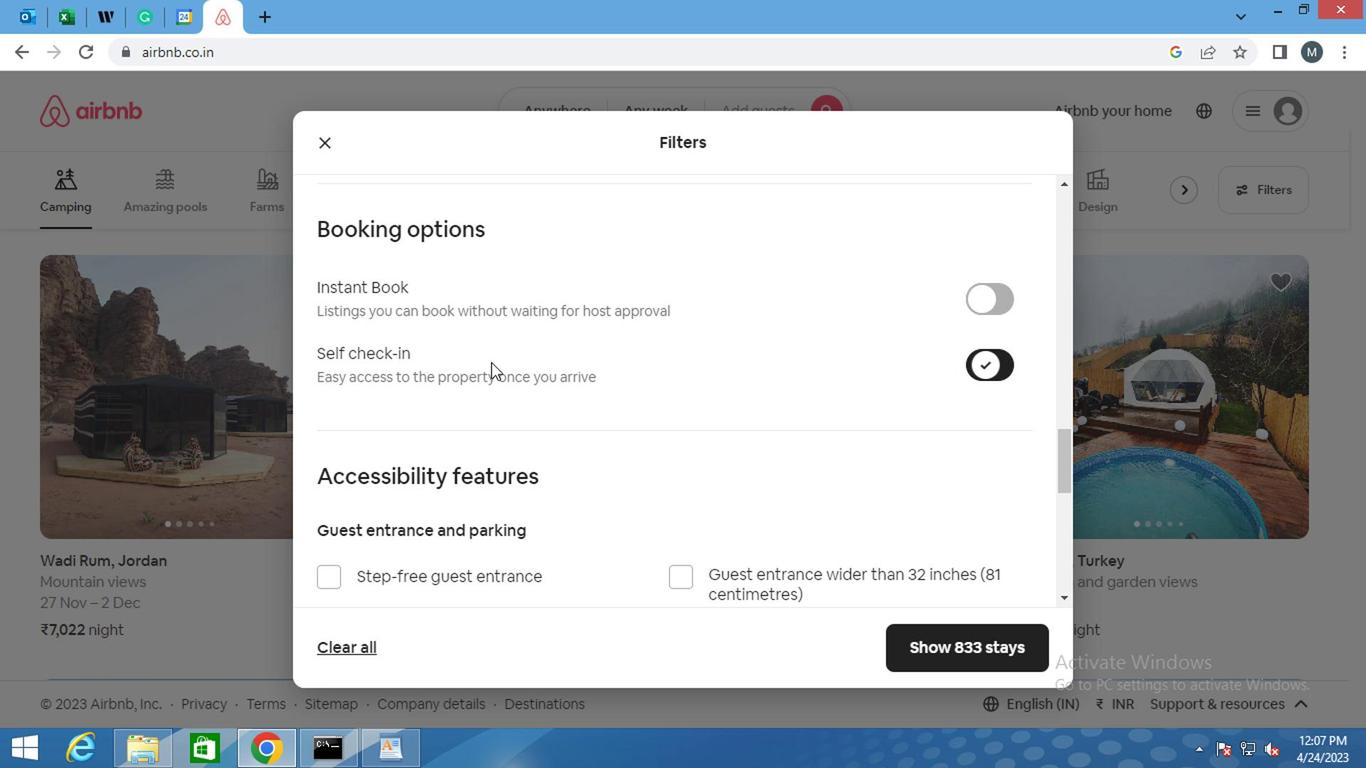 
Action: Mouse scrolled (478, 375) with delta (0, -1)
Screenshot: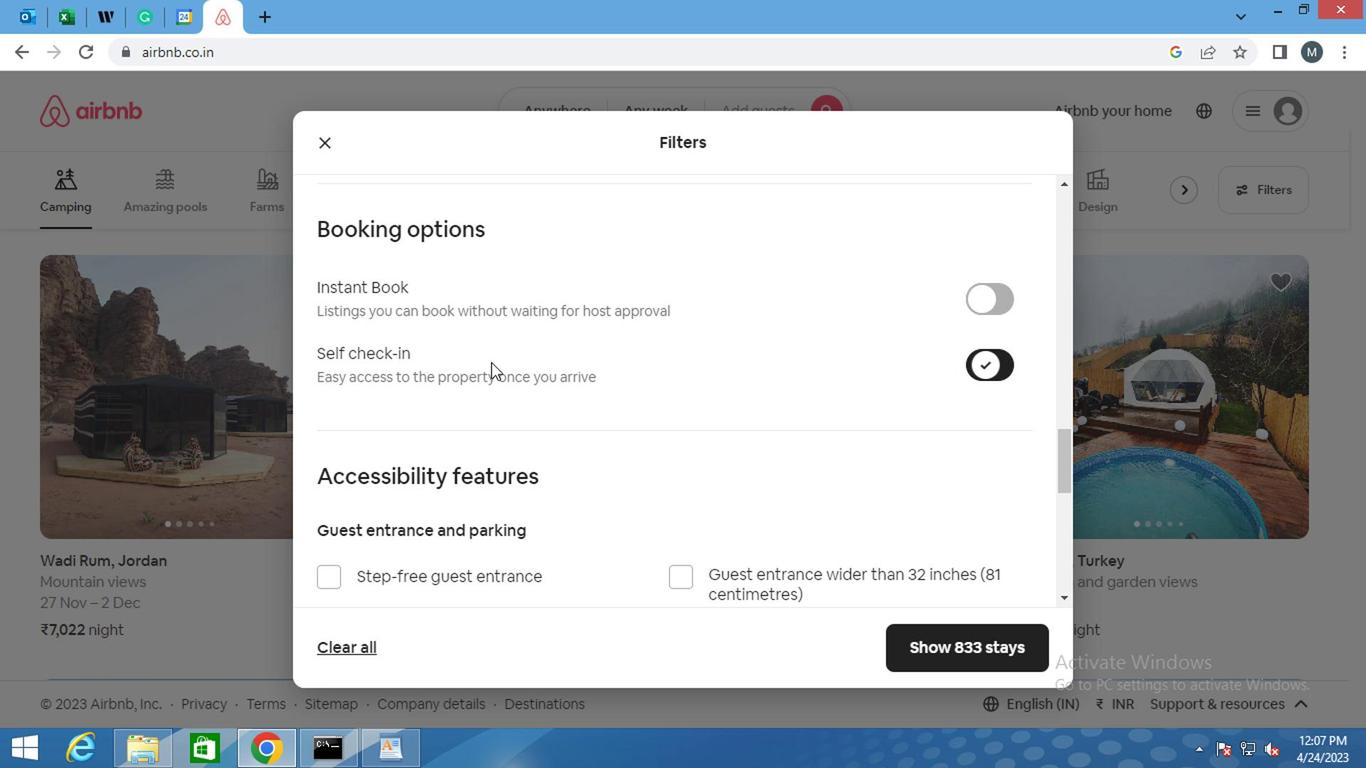 
Action: Mouse moved to (474, 385)
Screenshot: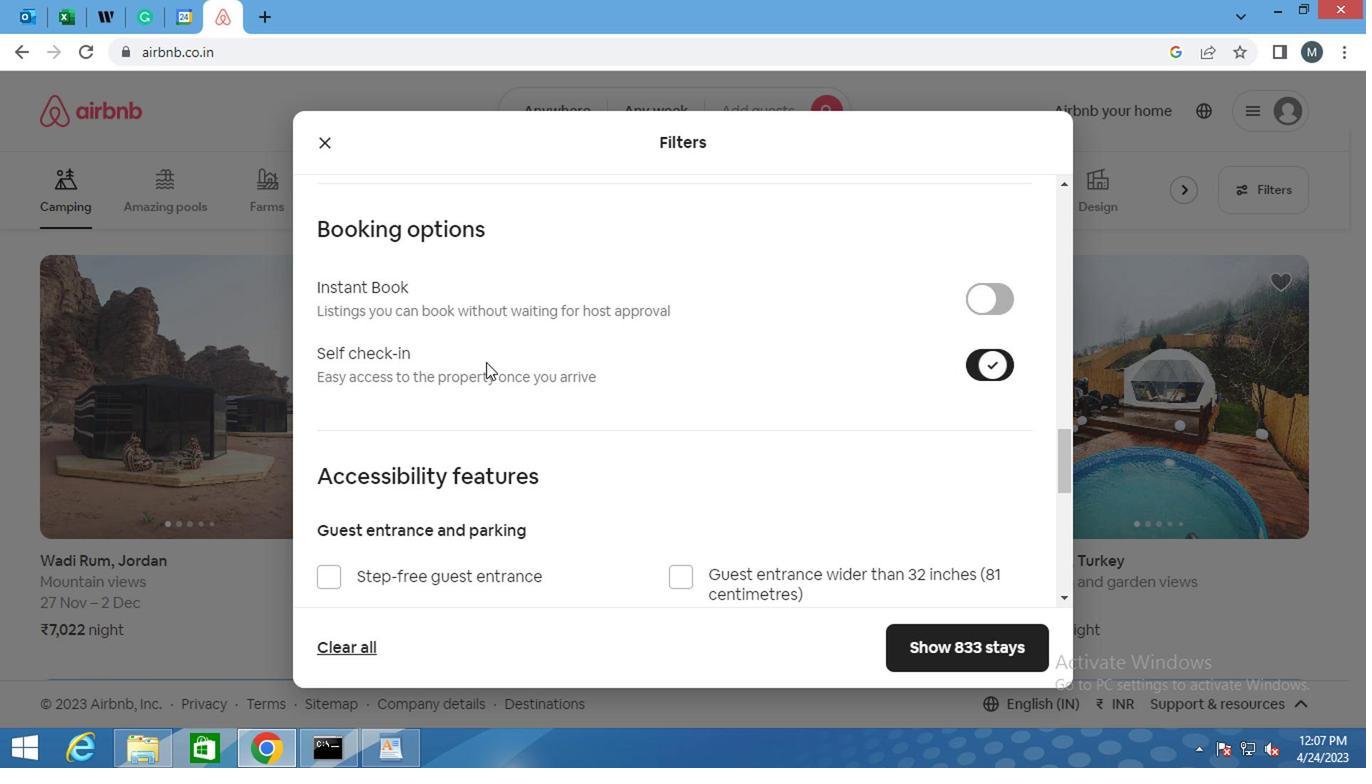 
Action: Mouse scrolled (474, 383) with delta (0, -1)
Screenshot: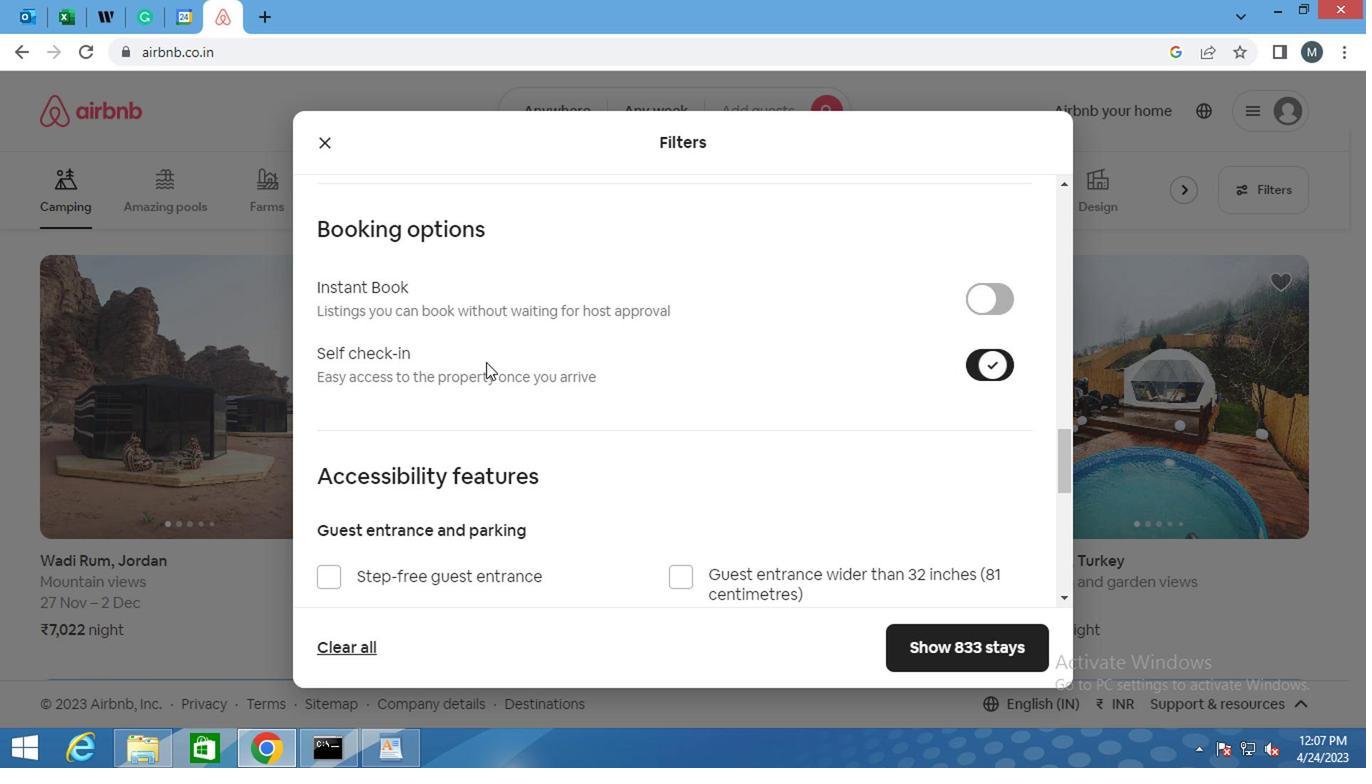 
Action: Mouse moved to (432, 416)
Screenshot: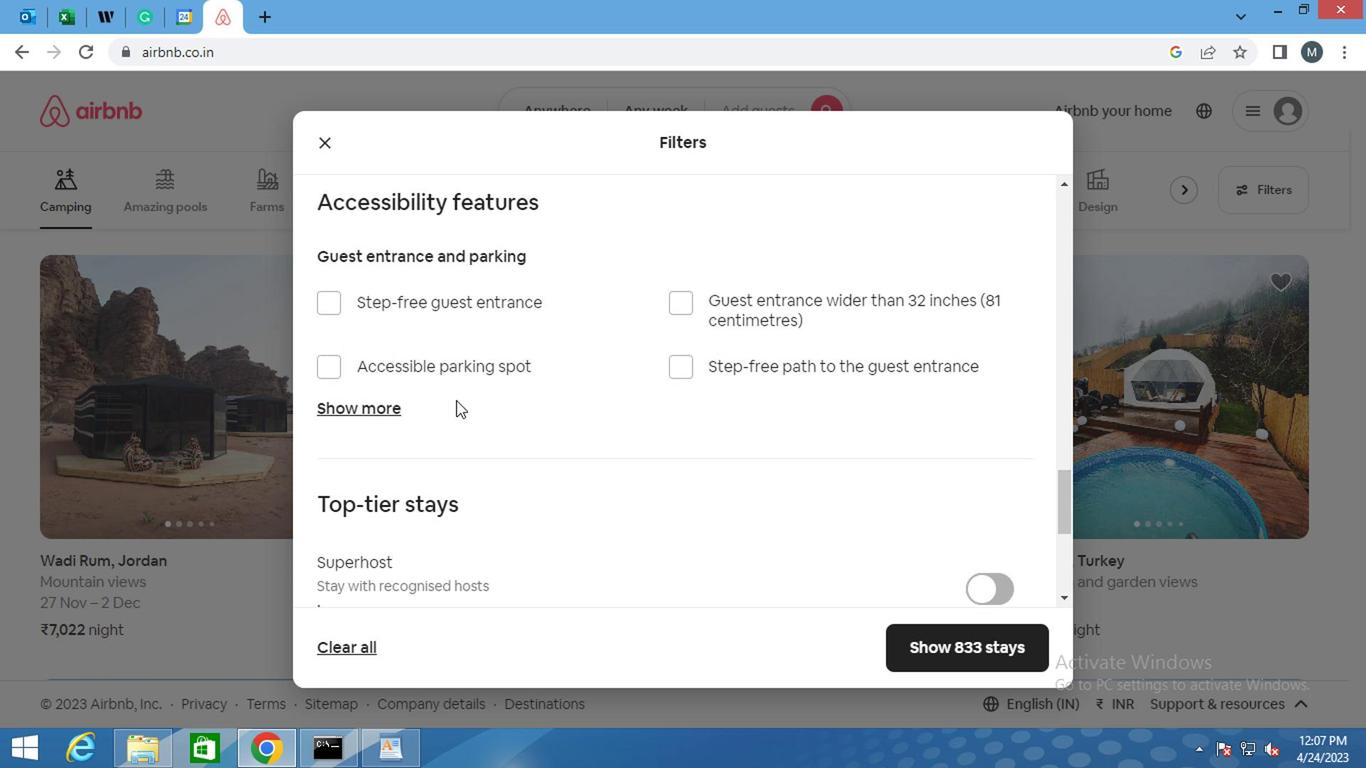 
Action: Mouse scrolled (432, 415) with delta (0, 0)
Screenshot: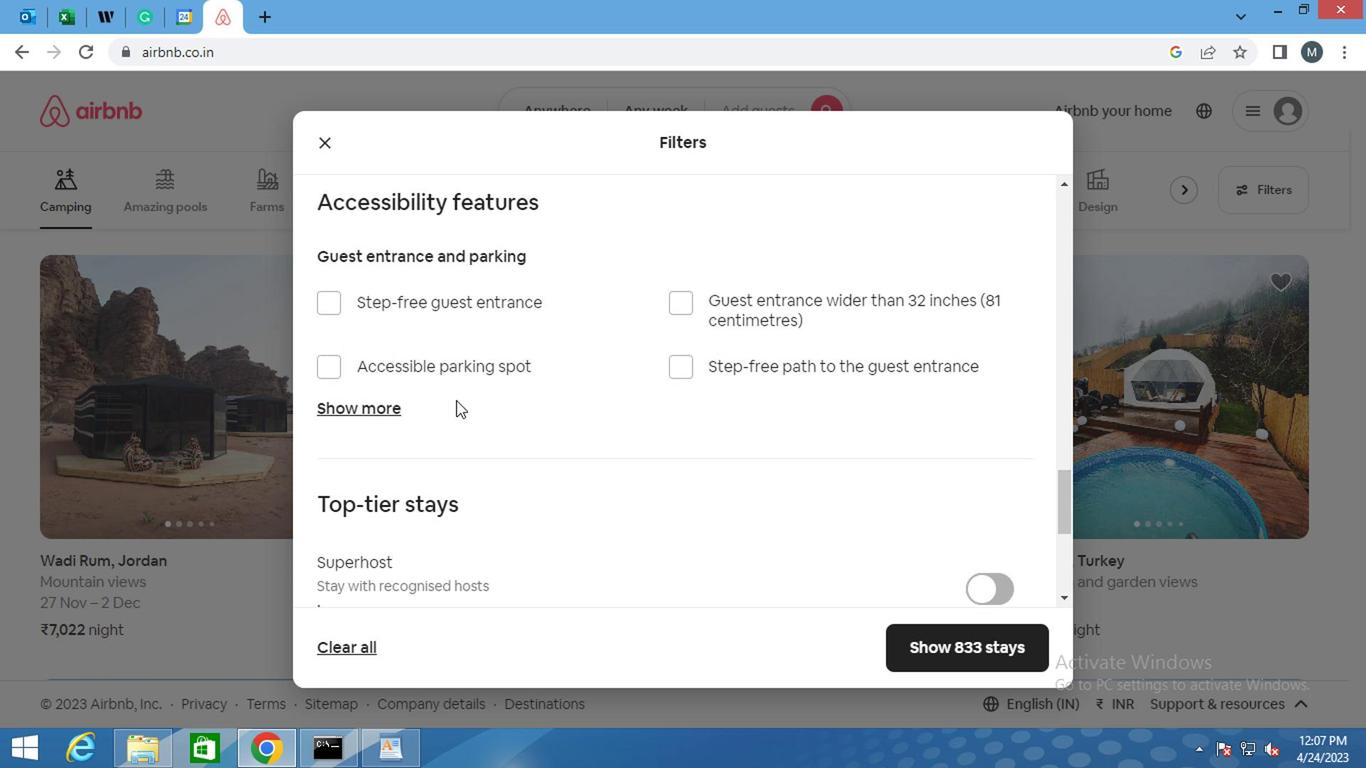 
Action: Mouse moved to (346, 393)
Screenshot: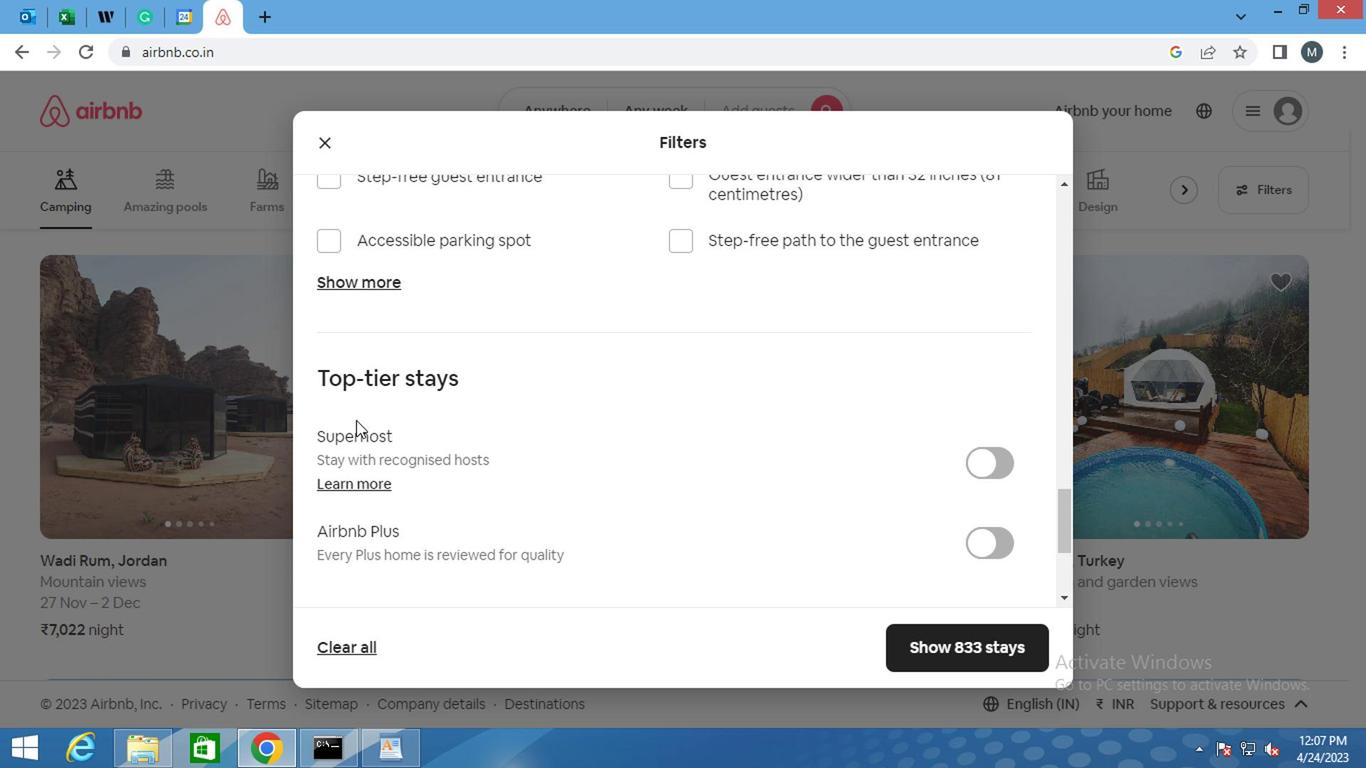 
Action: Mouse scrolled (346, 393) with delta (0, 0)
Screenshot: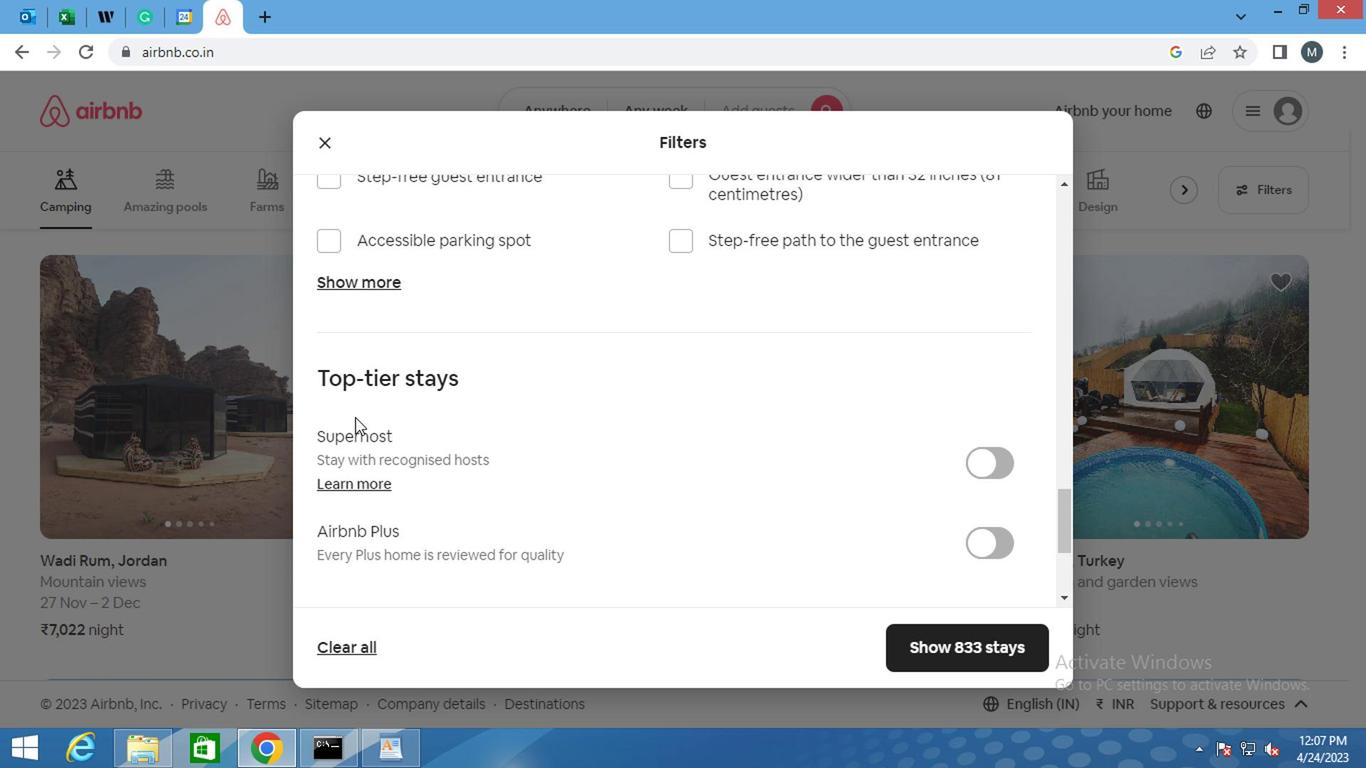 
Action: Mouse scrolled (346, 393) with delta (0, 0)
Screenshot: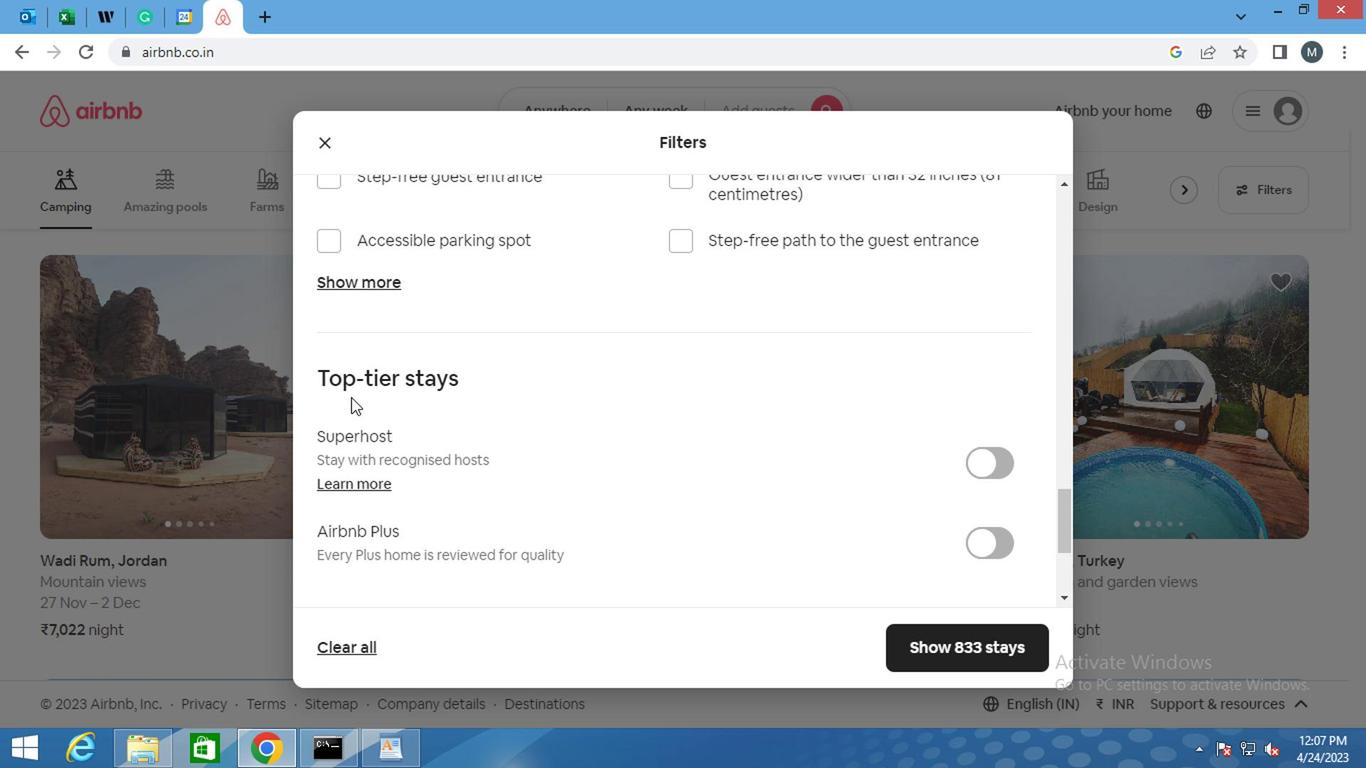 
Action: Mouse moved to (338, 496)
Screenshot: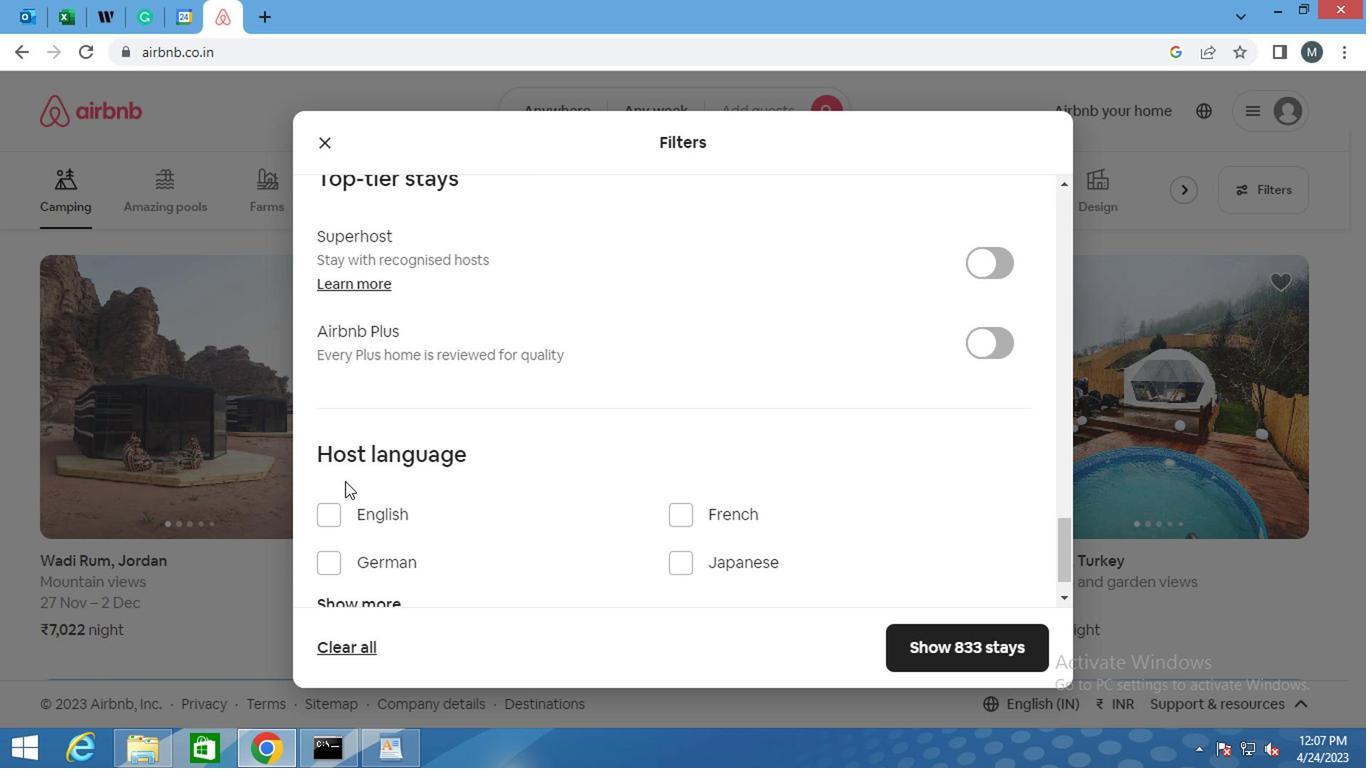 
Action: Mouse scrolled (338, 495) with delta (0, 0)
Screenshot: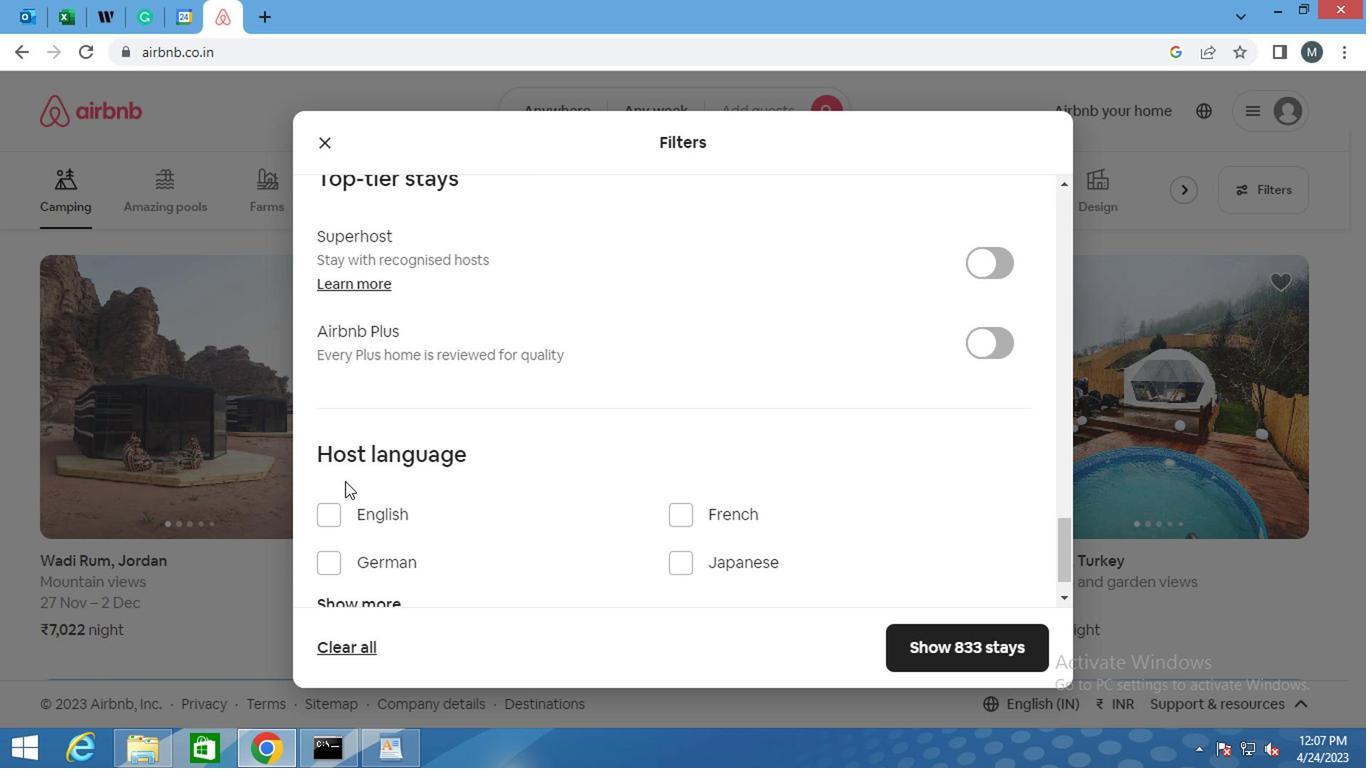 
Action: Mouse moved to (338, 504)
Screenshot: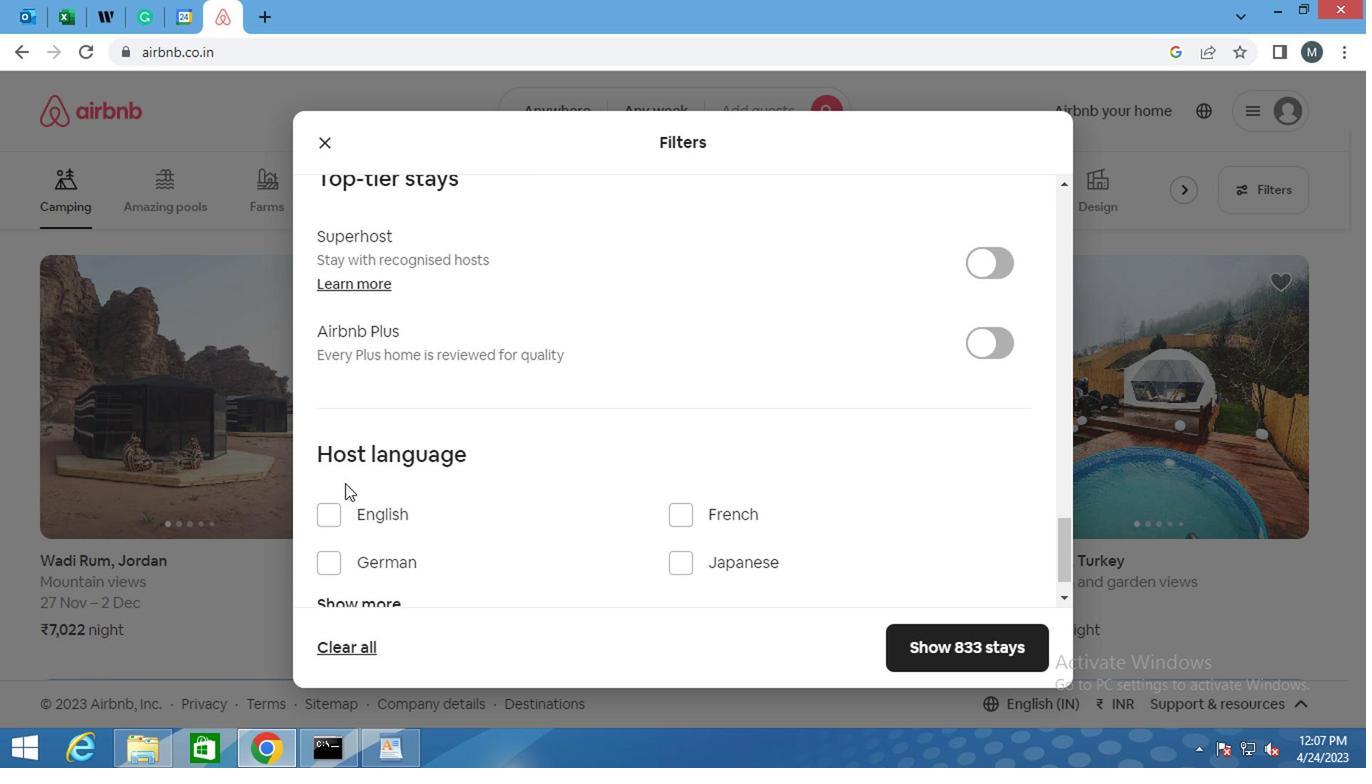 
Action: Mouse scrolled (338, 503) with delta (0, 0)
Screenshot: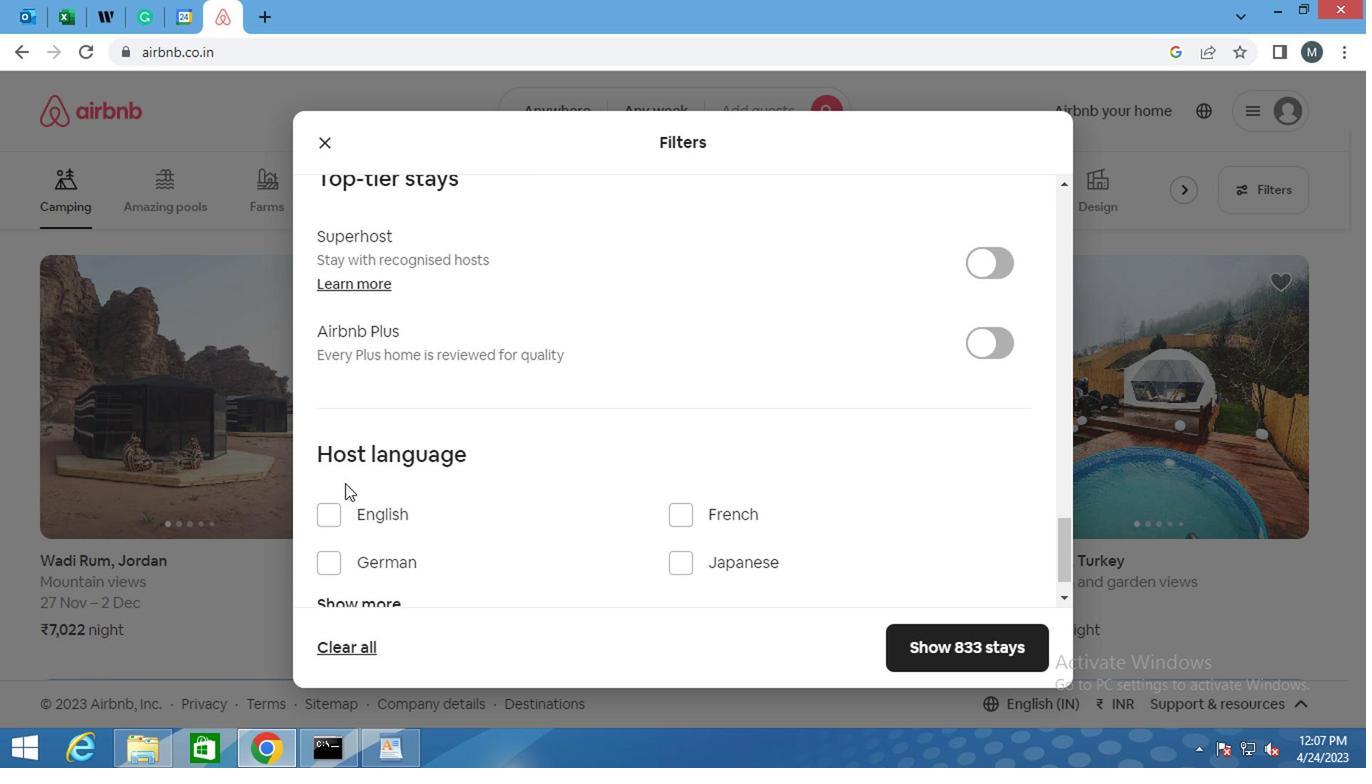 
Action: Mouse moved to (332, 526)
Screenshot: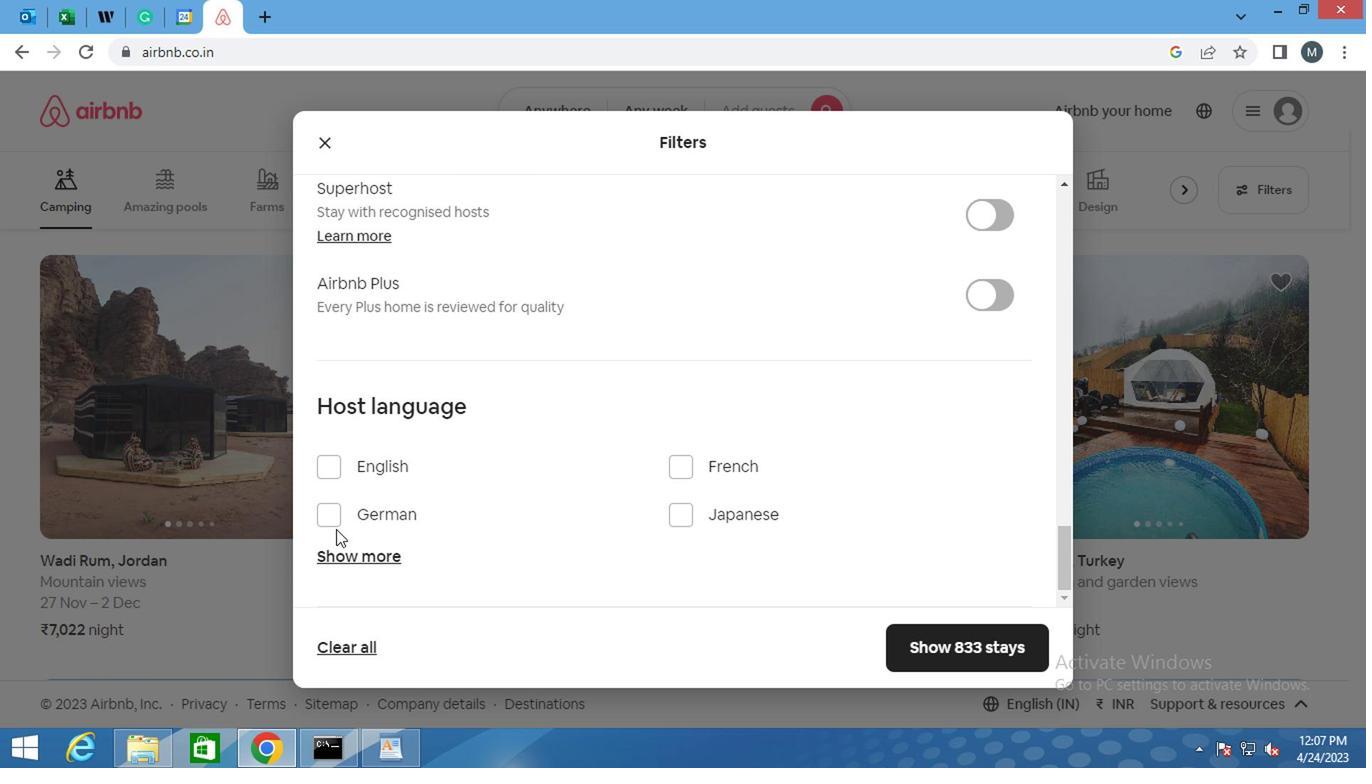 
Action: Mouse scrolled (332, 526) with delta (0, 0)
Screenshot: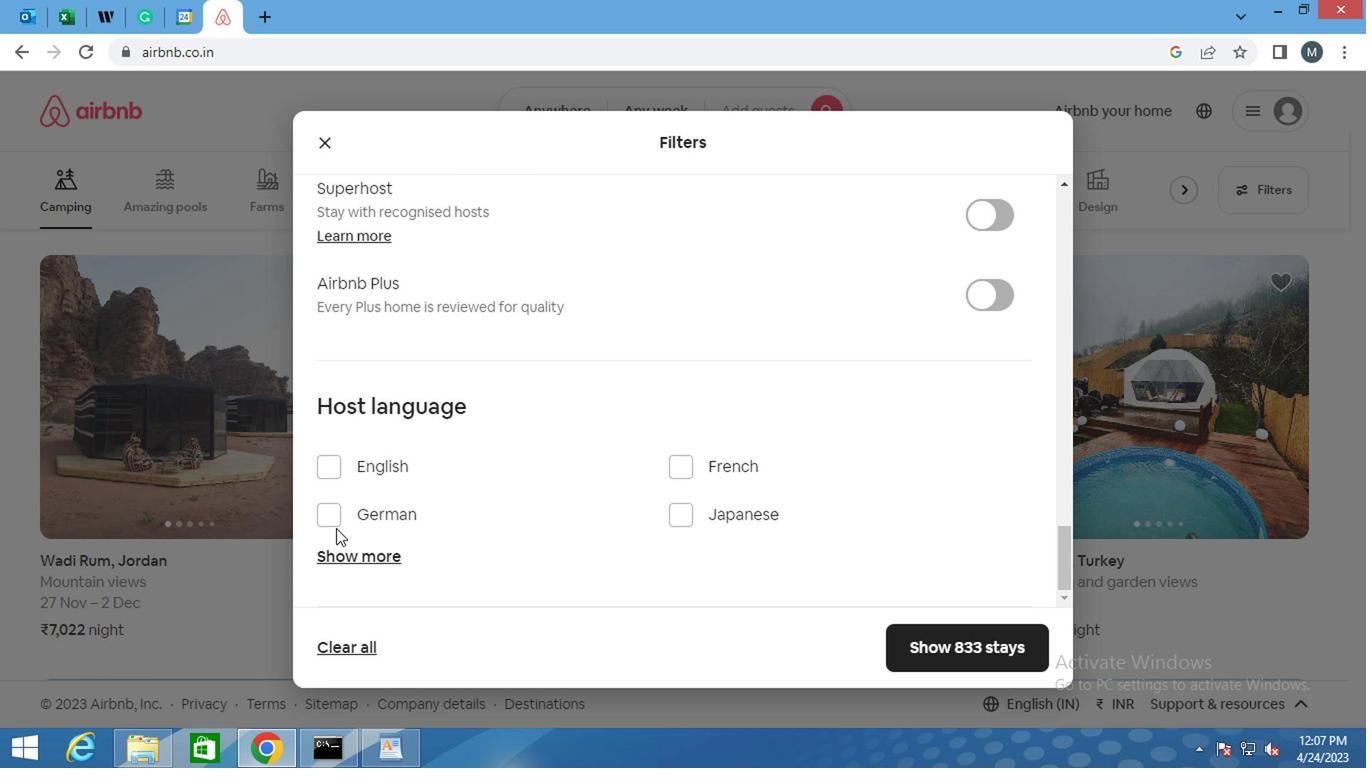 
Action: Mouse scrolled (332, 526) with delta (0, 0)
Screenshot: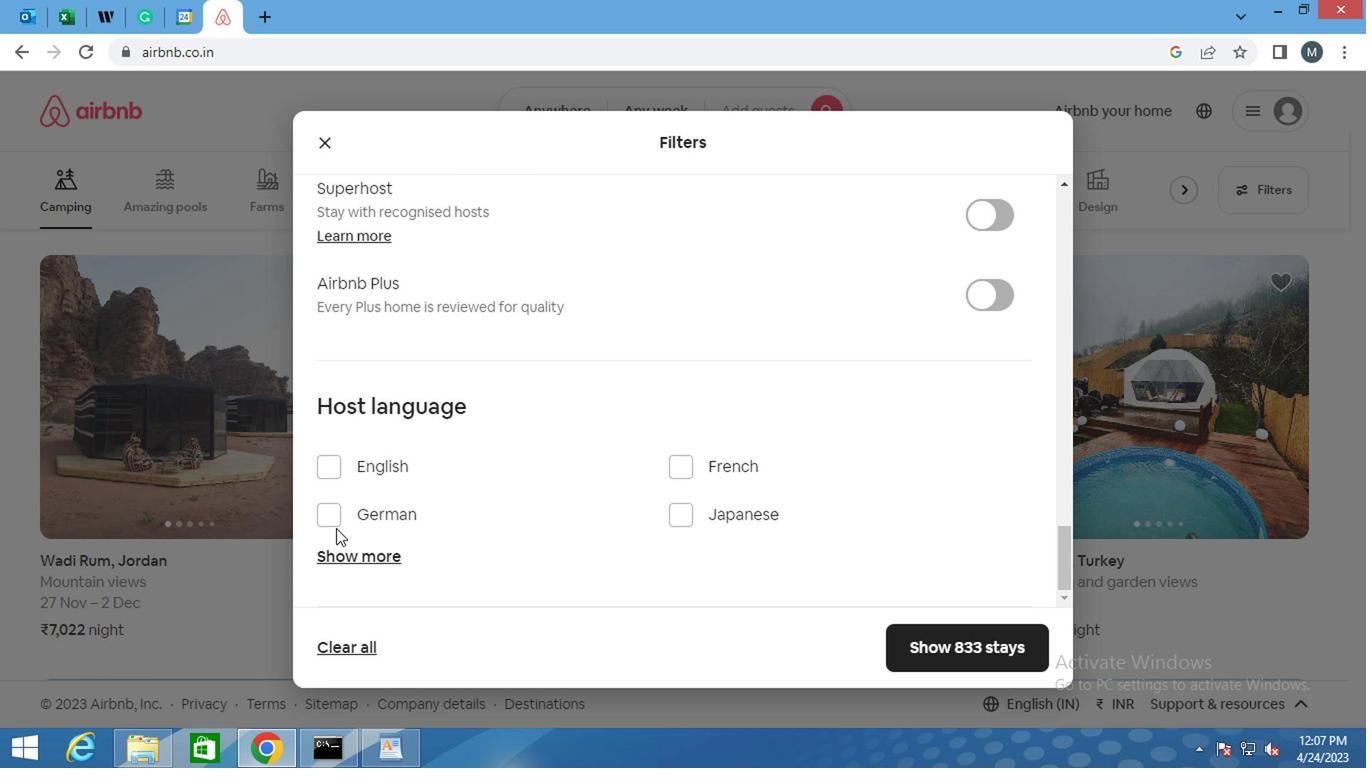 
Action: Mouse moved to (353, 542)
Screenshot: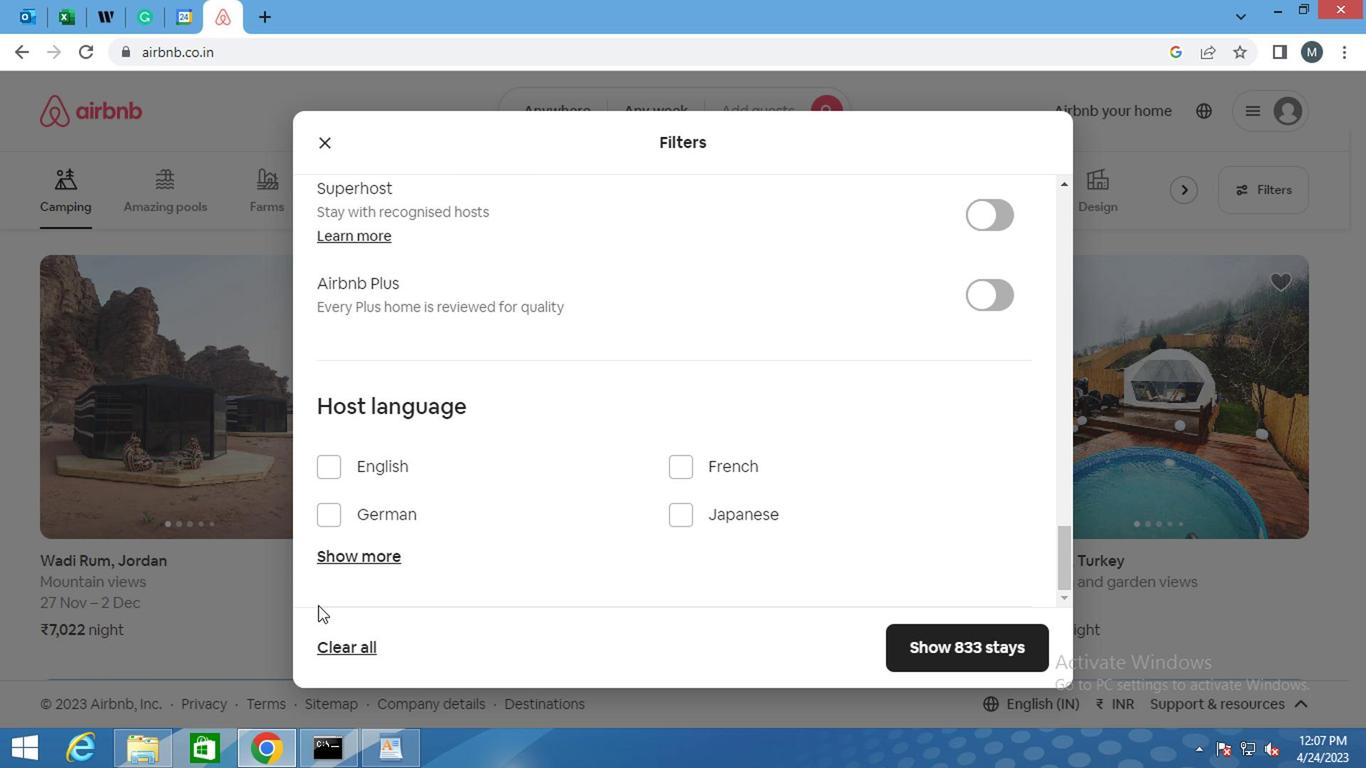 
Action: Mouse pressed left at (353, 542)
Screenshot: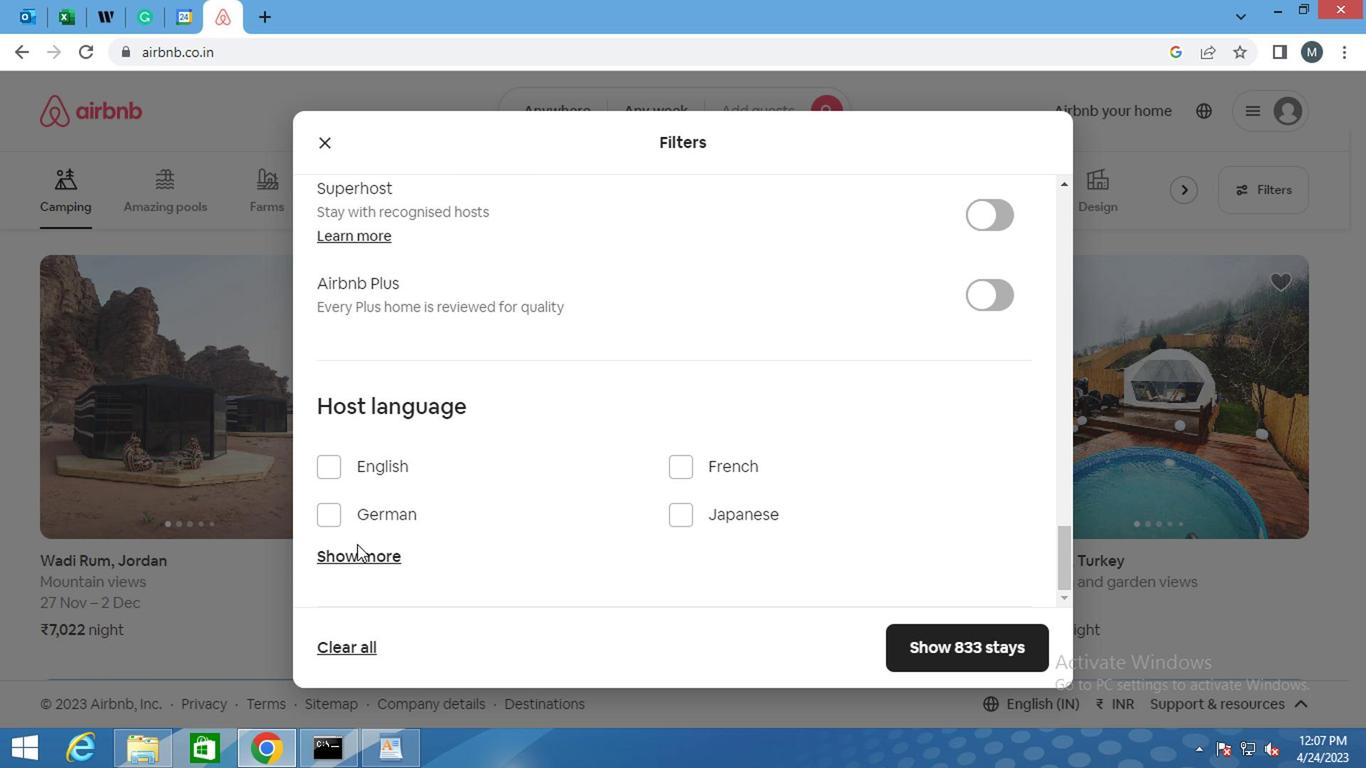 
Action: Mouse moved to (354, 554)
Screenshot: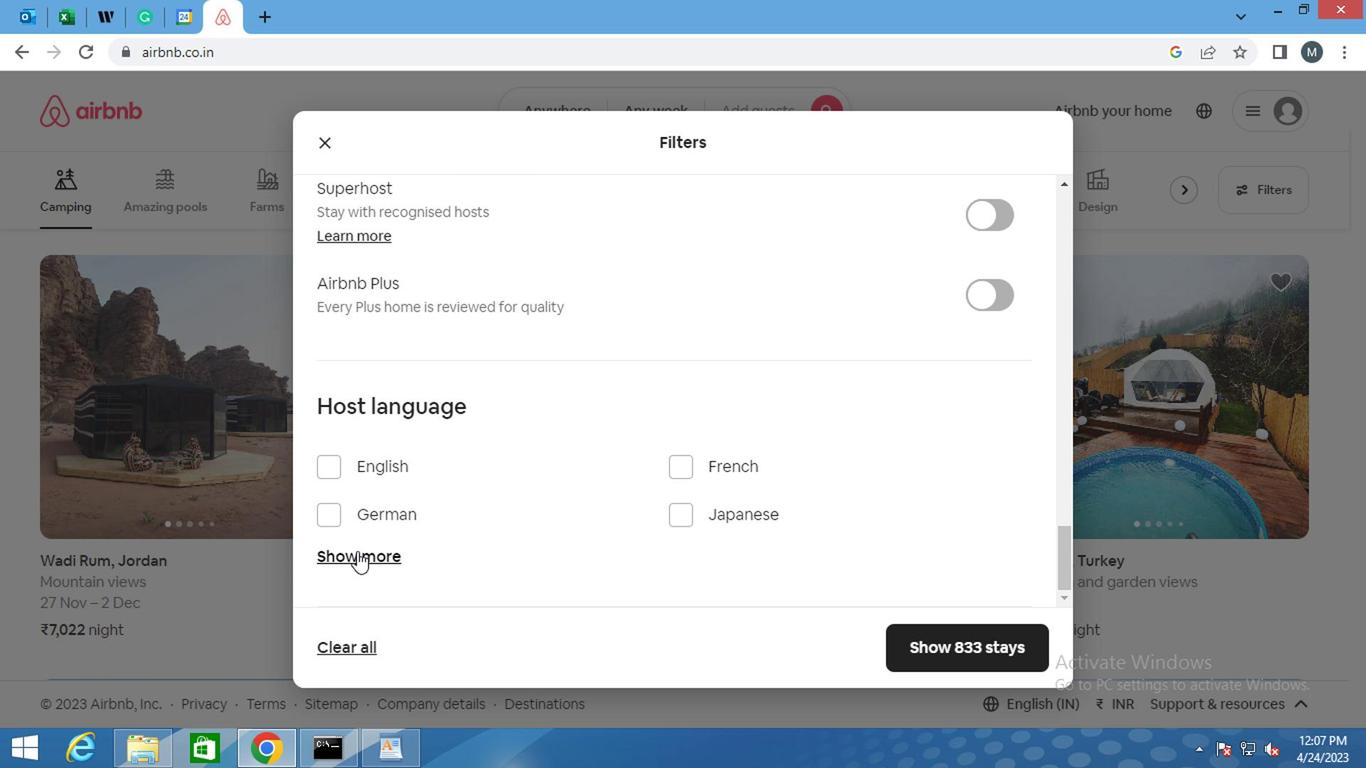 
Action: Mouse pressed left at (354, 554)
Screenshot: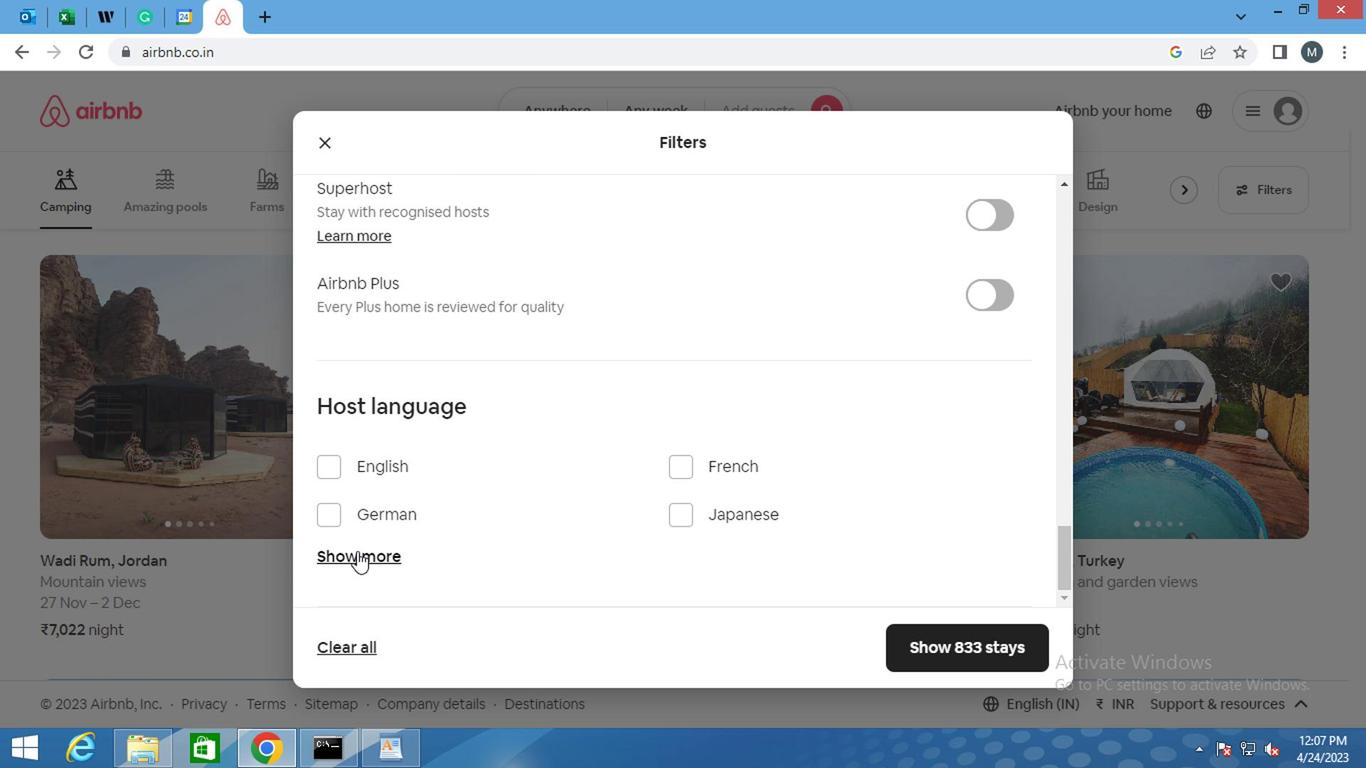 
Action: Mouse moved to (396, 509)
Screenshot: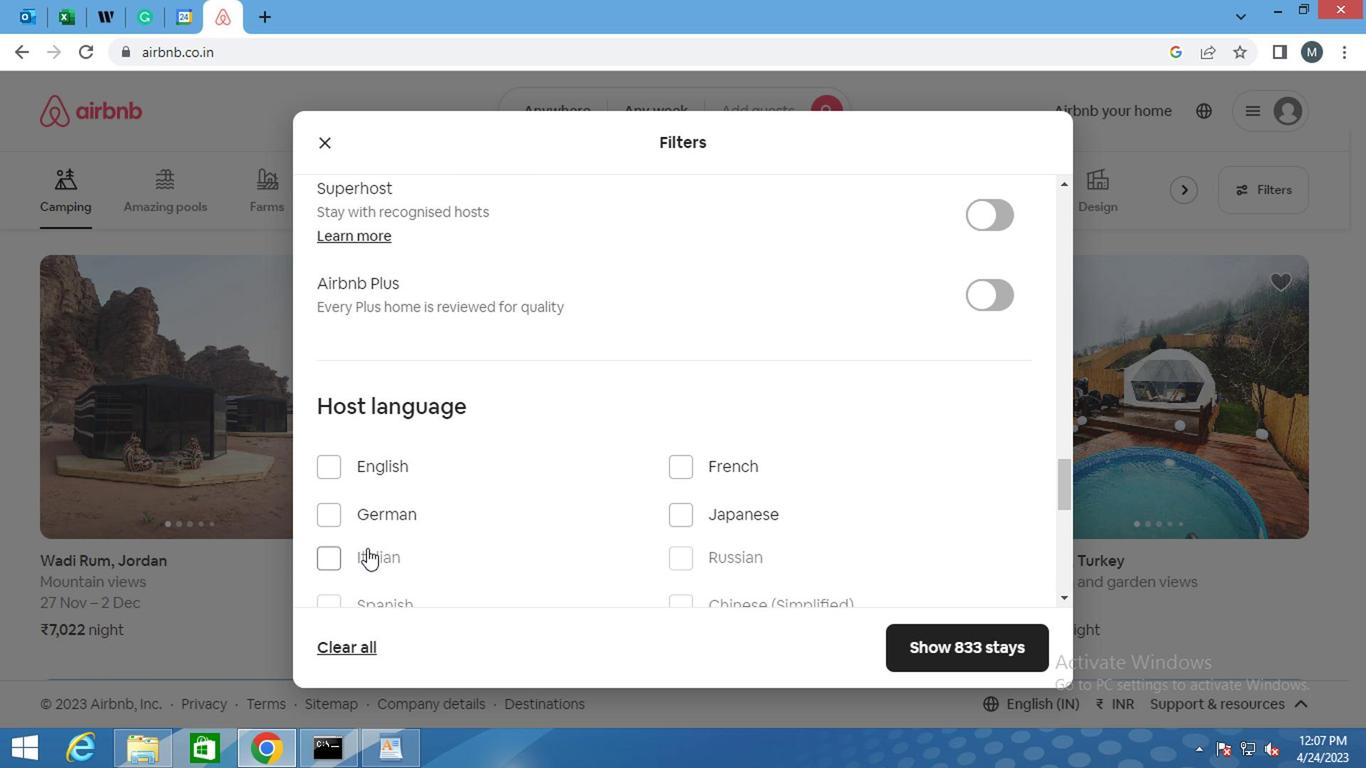 
Action: Mouse scrolled (396, 508) with delta (0, 0)
Screenshot: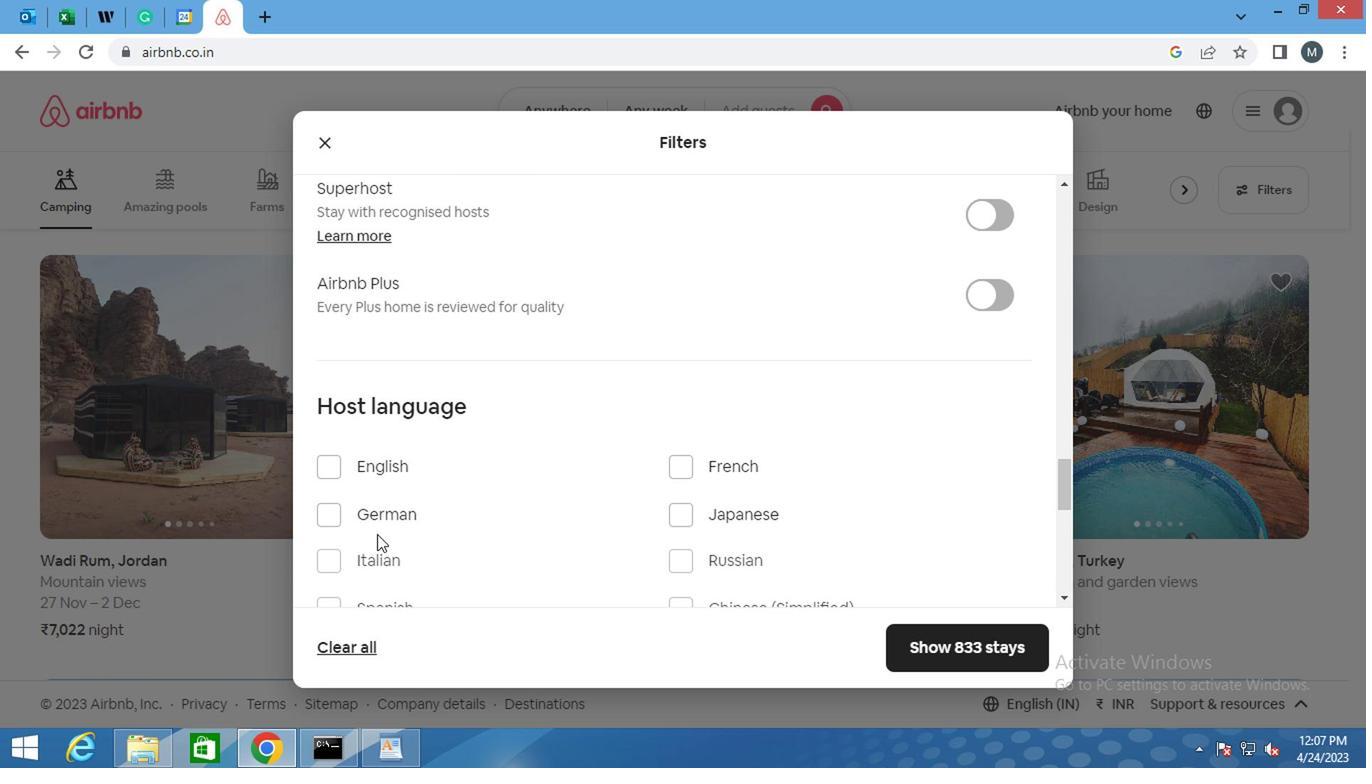 
Action: Mouse scrolled (396, 508) with delta (0, 0)
Screenshot: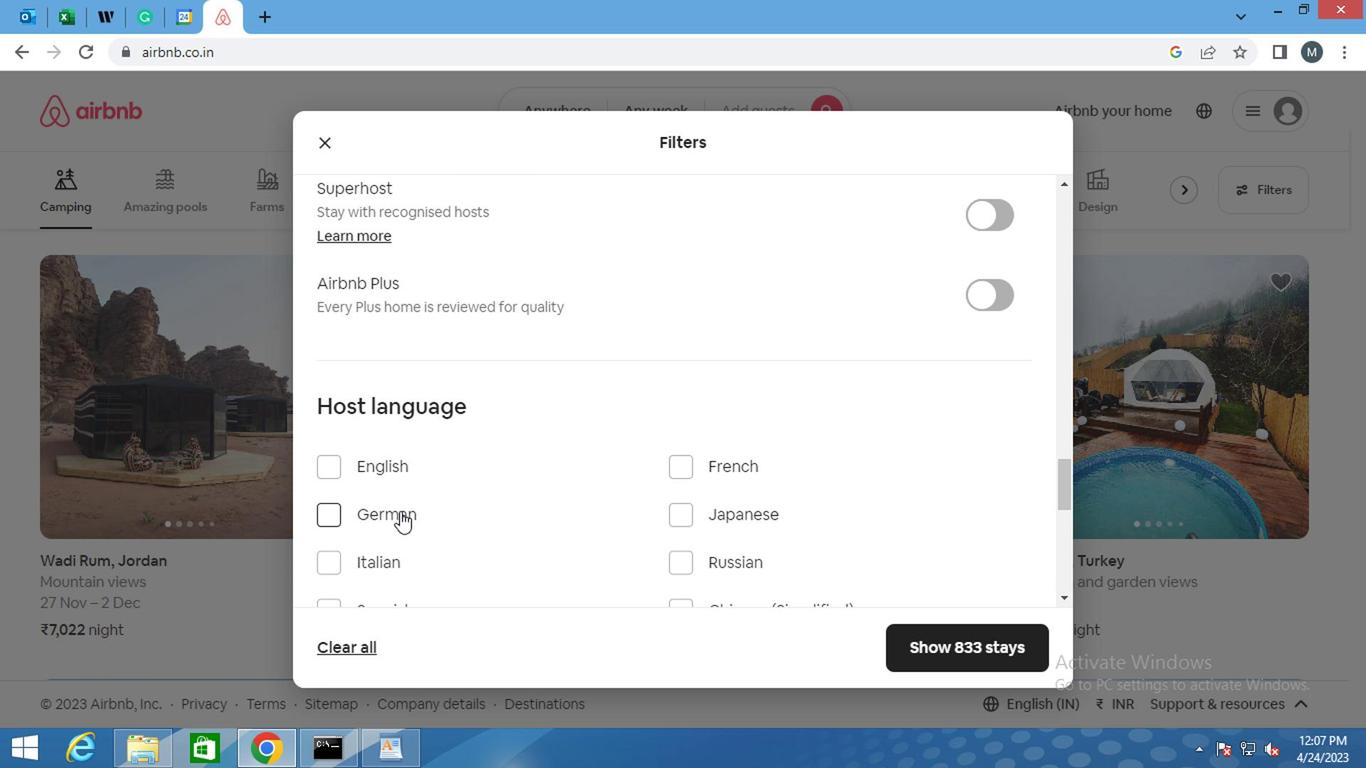 
Action: Mouse moved to (335, 417)
Screenshot: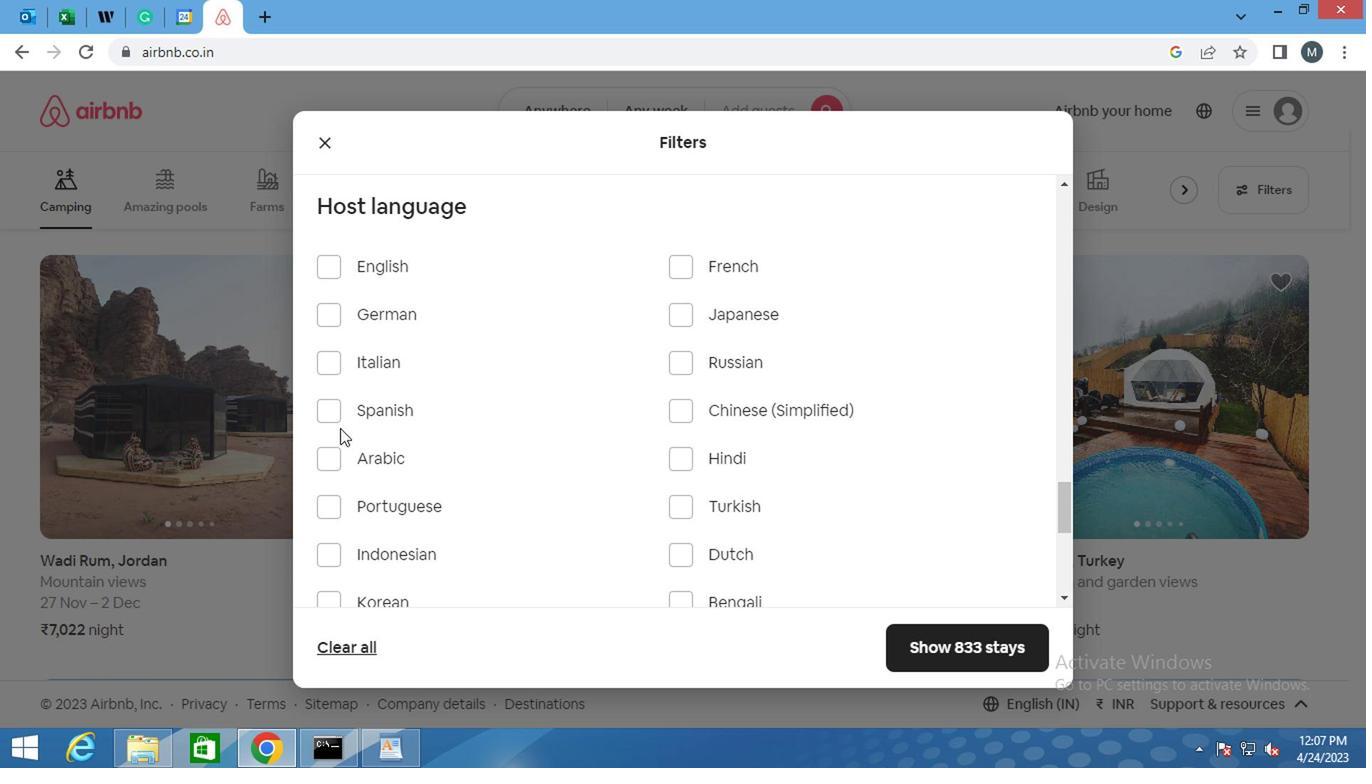 
Action: Mouse pressed left at (335, 417)
Screenshot: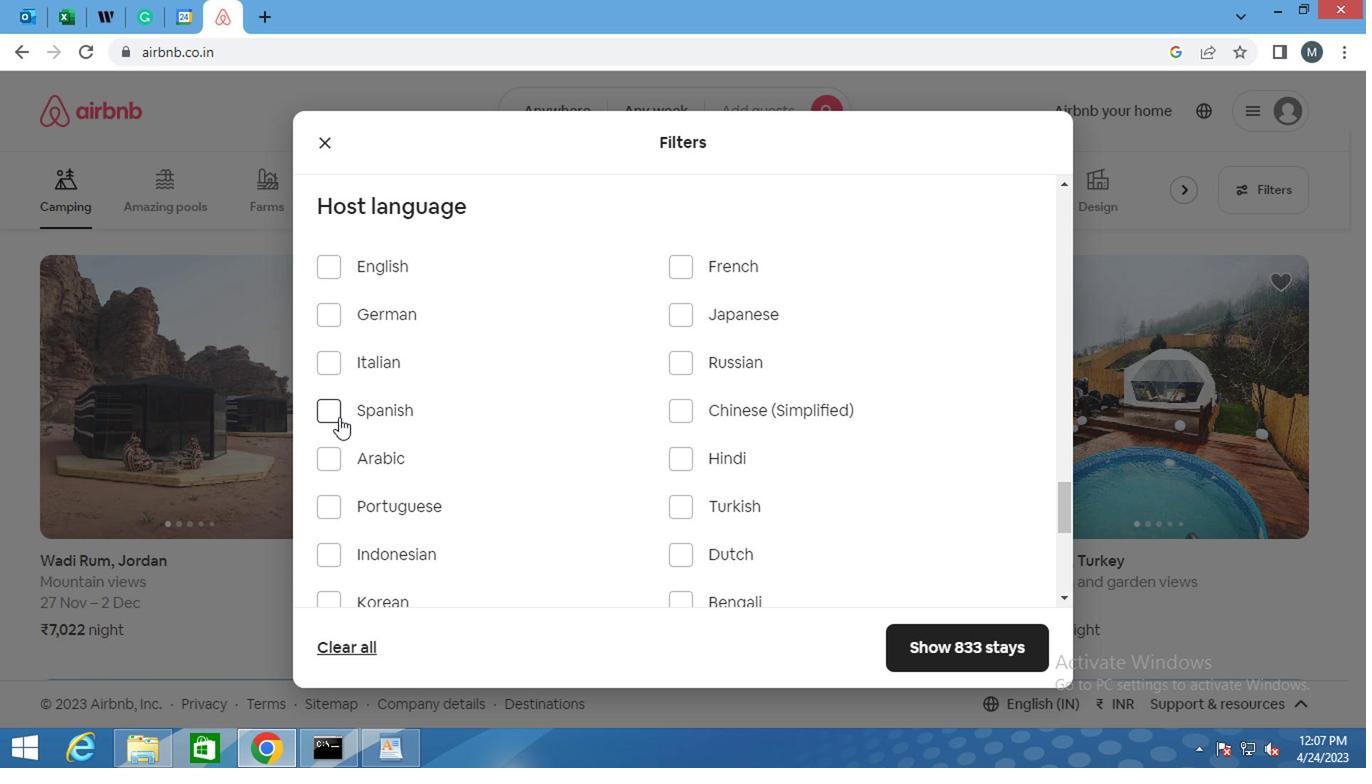 
Action: Mouse moved to (479, 472)
Screenshot: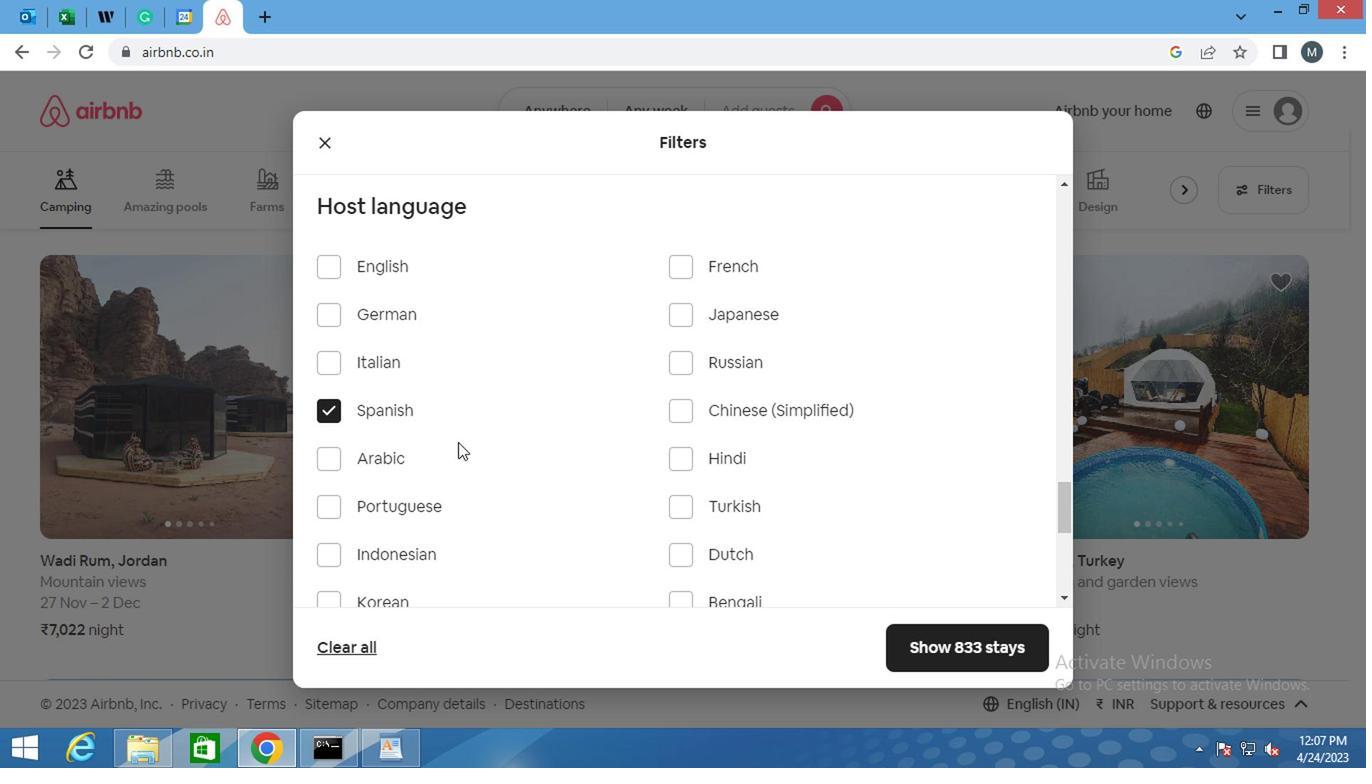 
Action: Mouse scrolled (479, 472) with delta (0, 0)
Screenshot: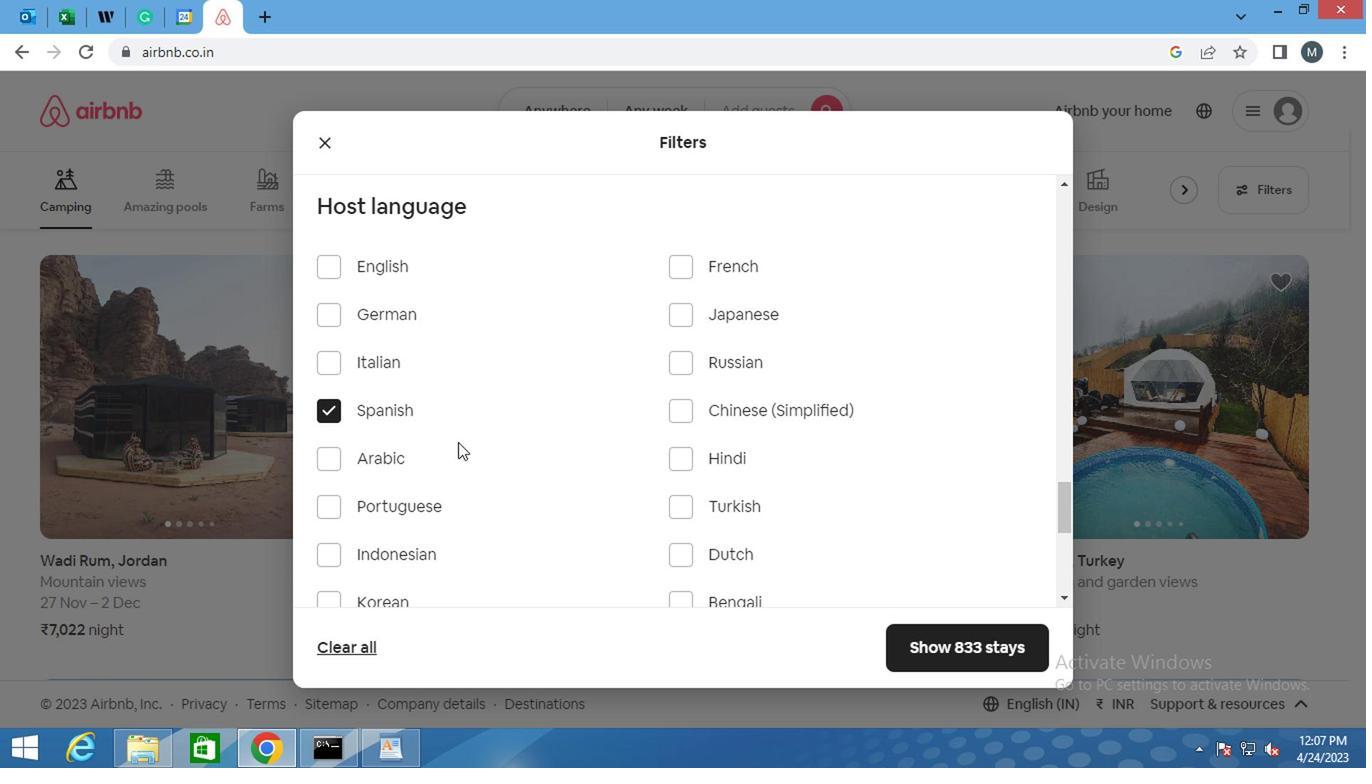 
Action: Mouse moved to (484, 495)
Screenshot: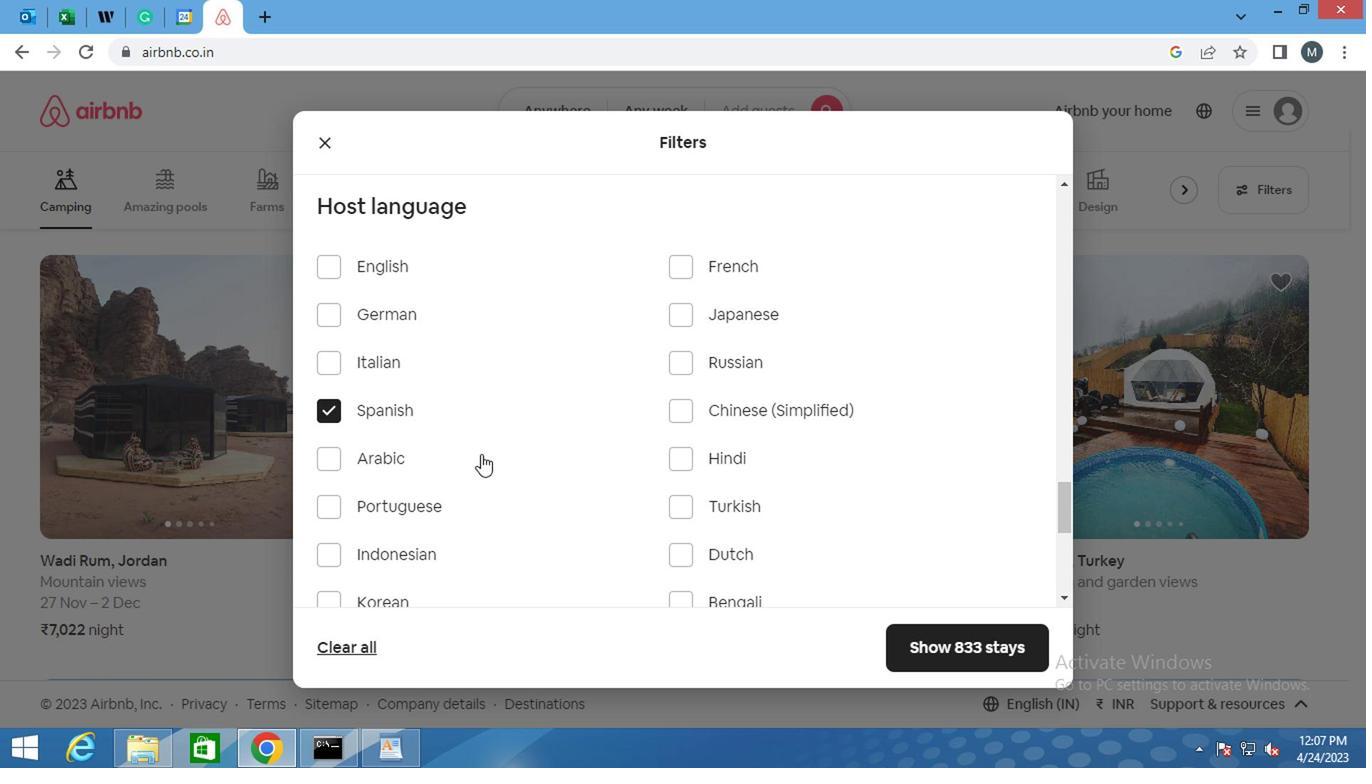 
Action: Mouse scrolled (484, 494) with delta (0, -1)
Screenshot: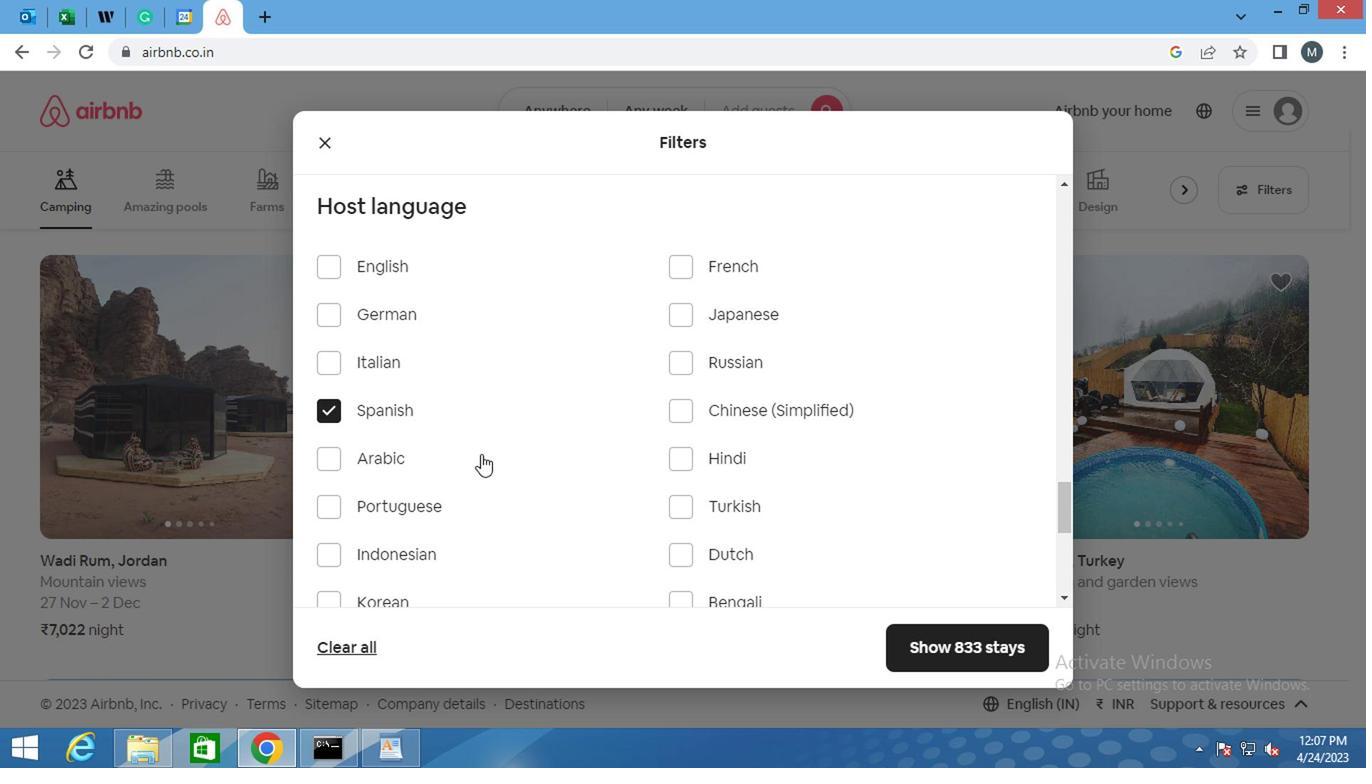 
Action: Mouse moved to (491, 509)
Screenshot: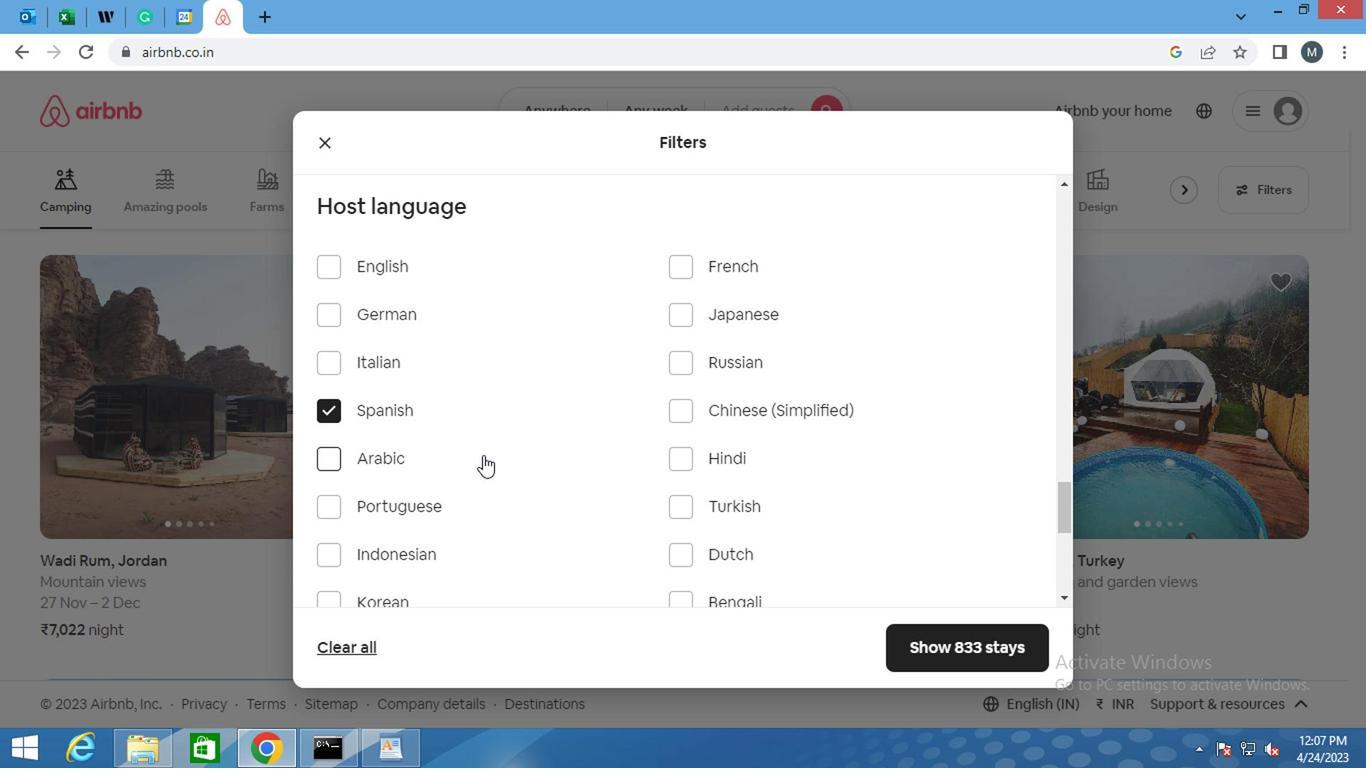
Action: Mouse scrolled (491, 509) with delta (0, 0)
Screenshot: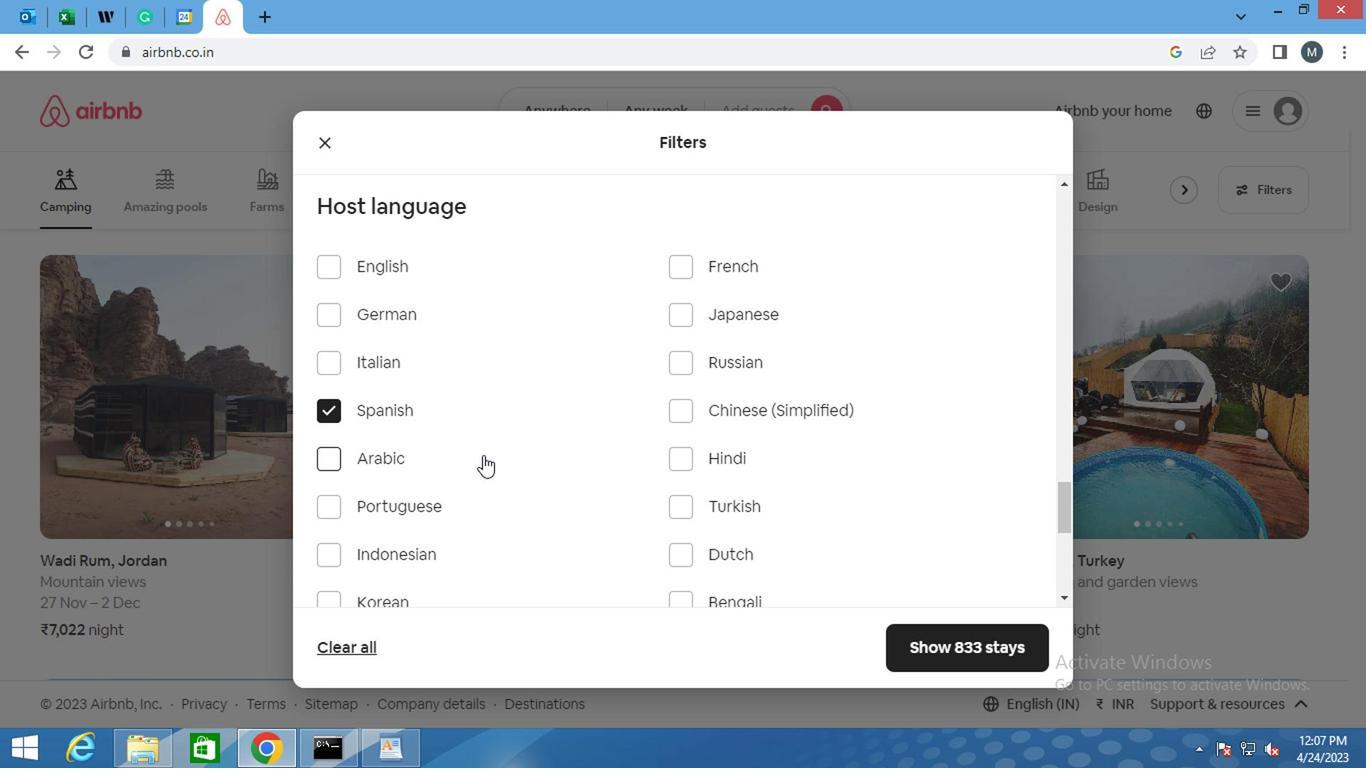 
Action: Mouse moved to (495, 519)
Screenshot: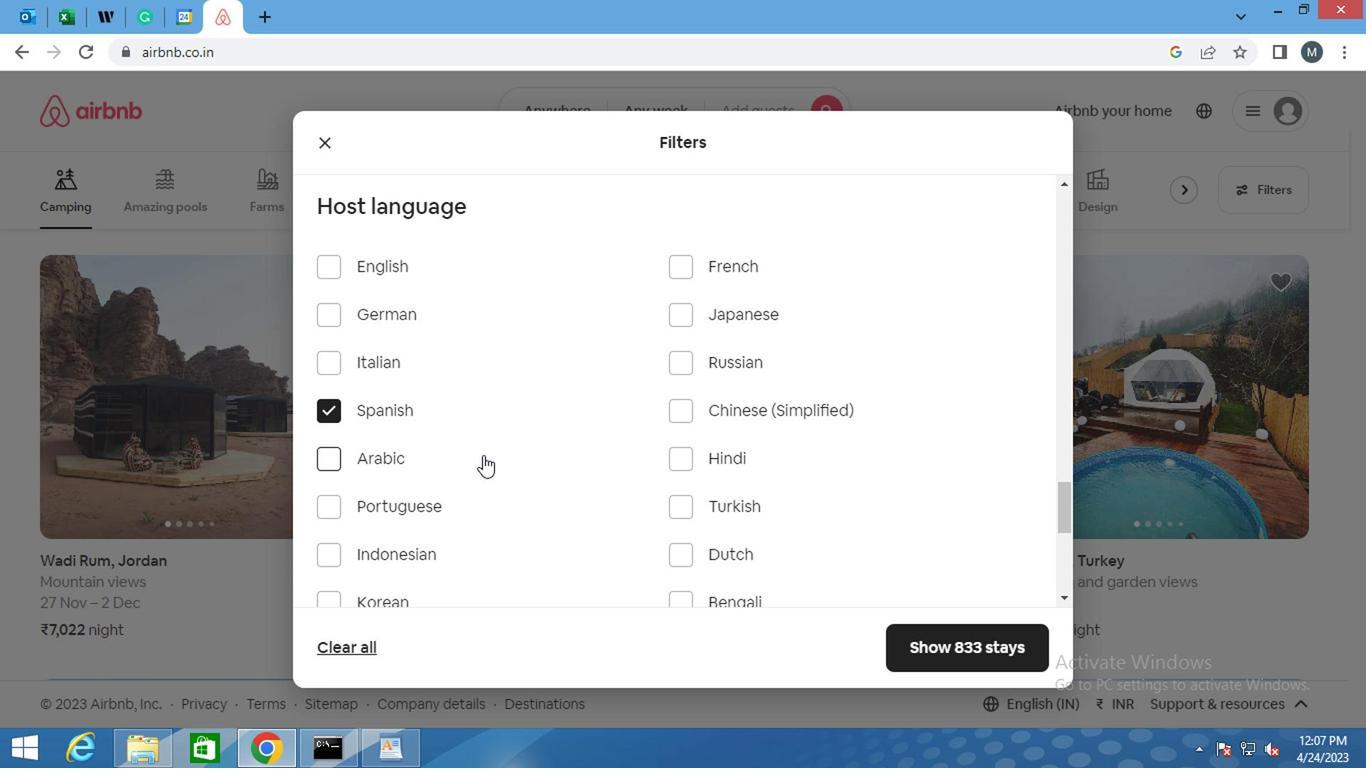 
Action: Mouse scrolled (495, 518) with delta (0, 0)
Screenshot: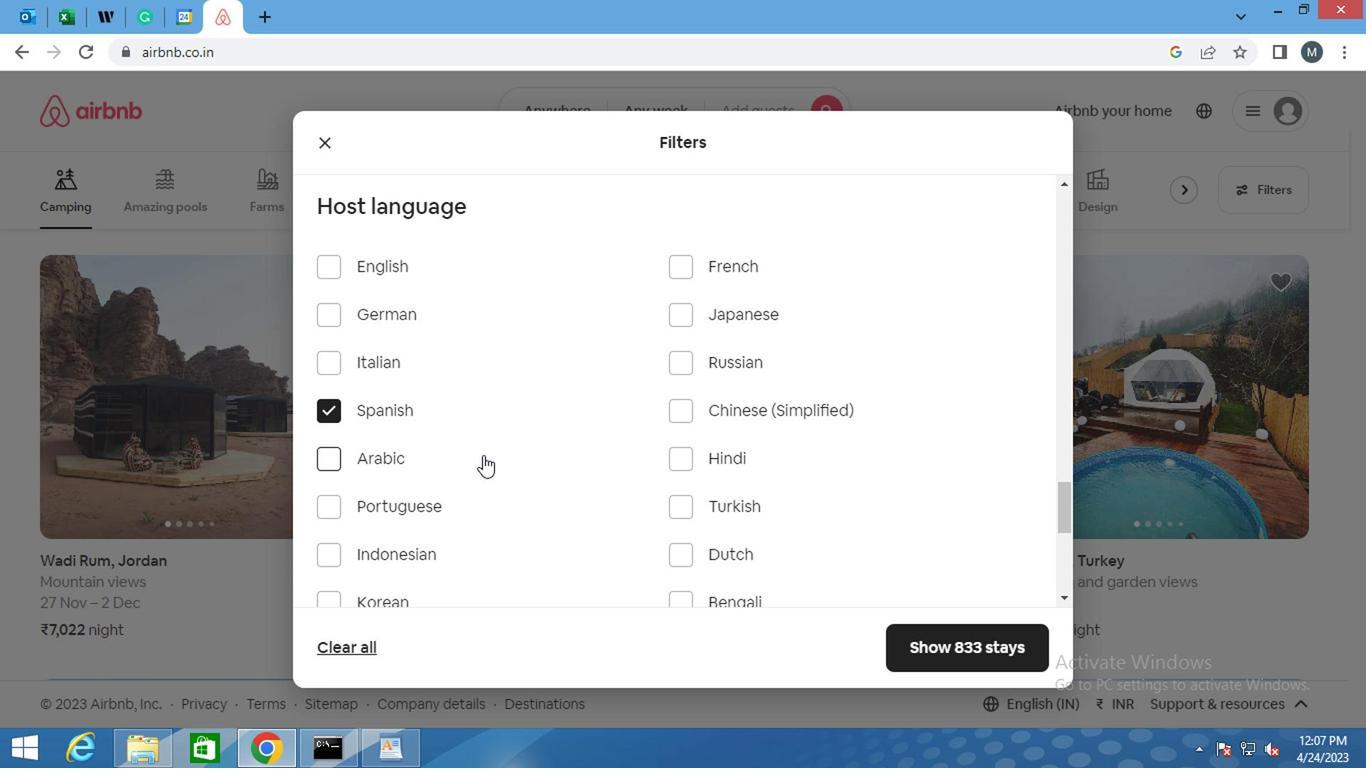 
Action: Mouse moved to (925, 637)
Screenshot: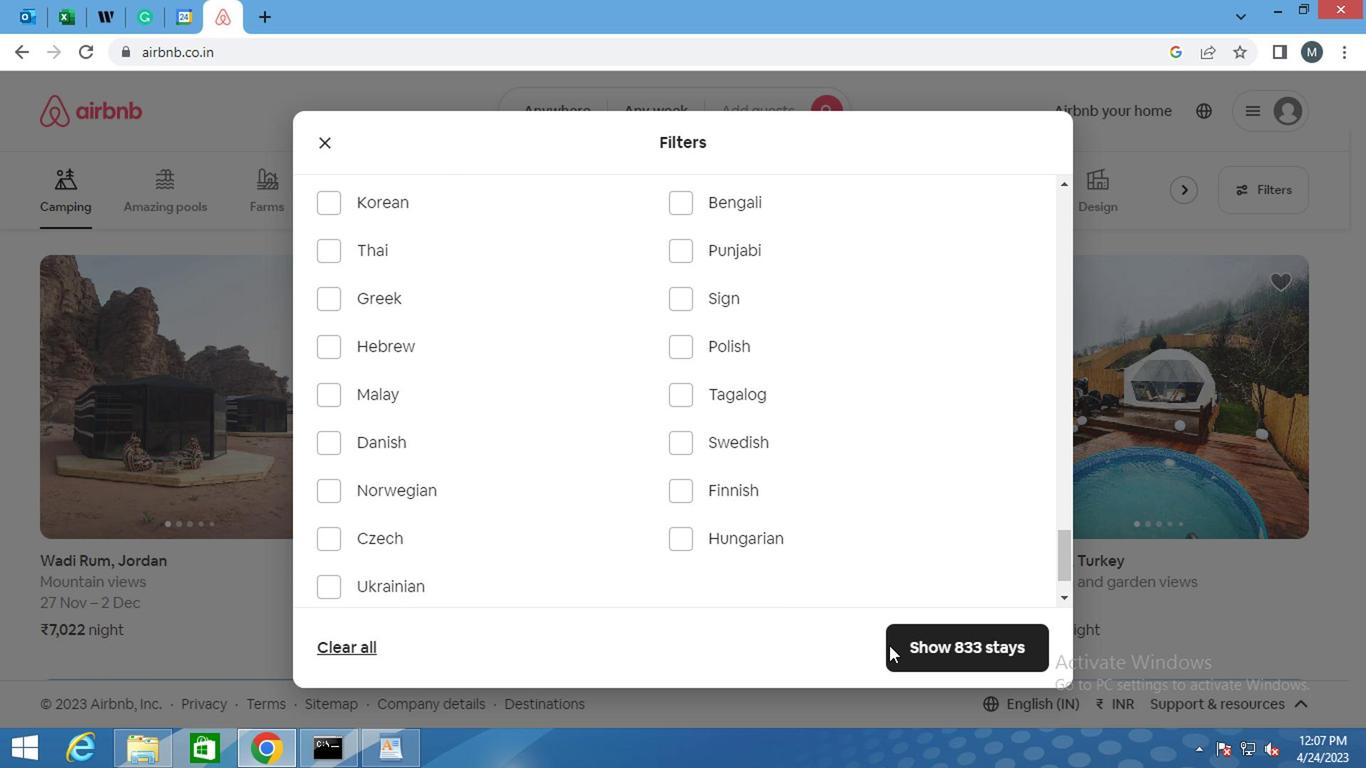 
Action: Mouse pressed left at (925, 637)
Screenshot: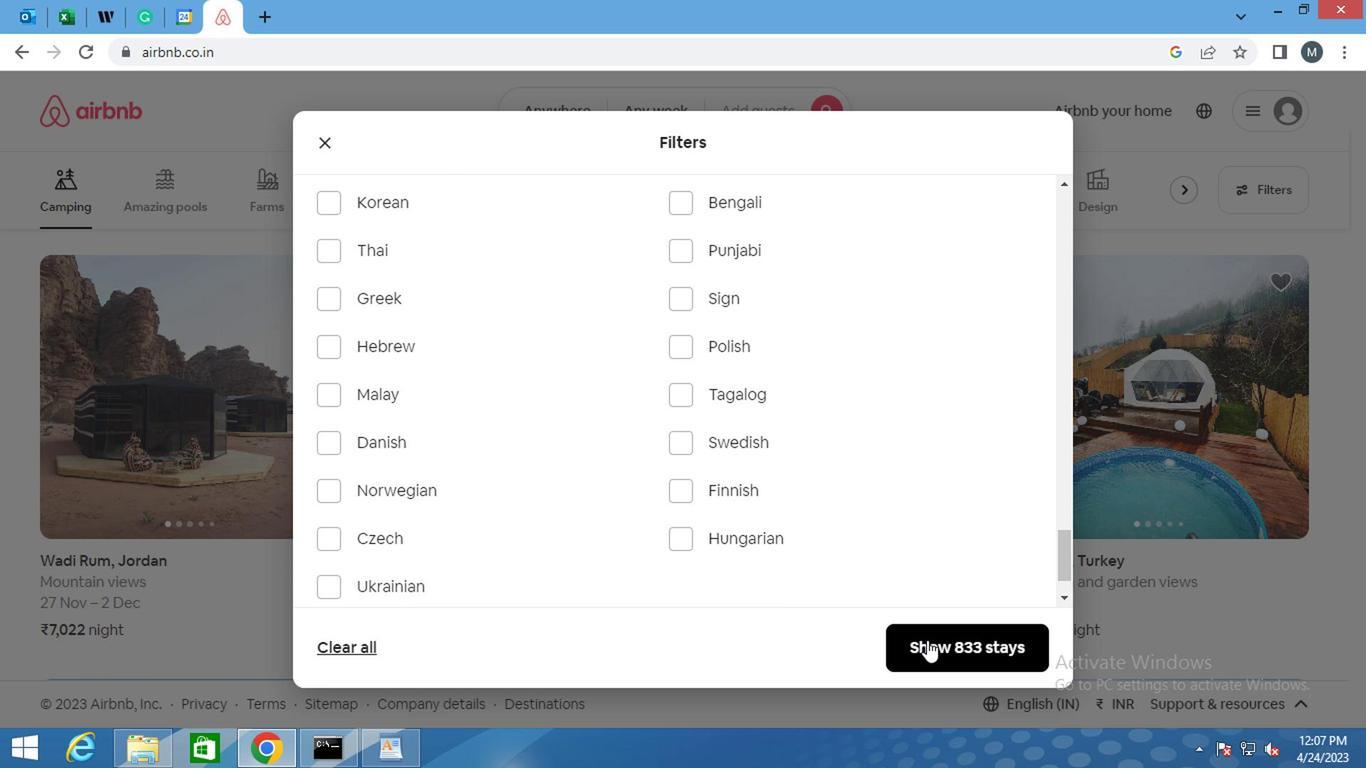 
Action: Mouse moved to (752, 573)
Screenshot: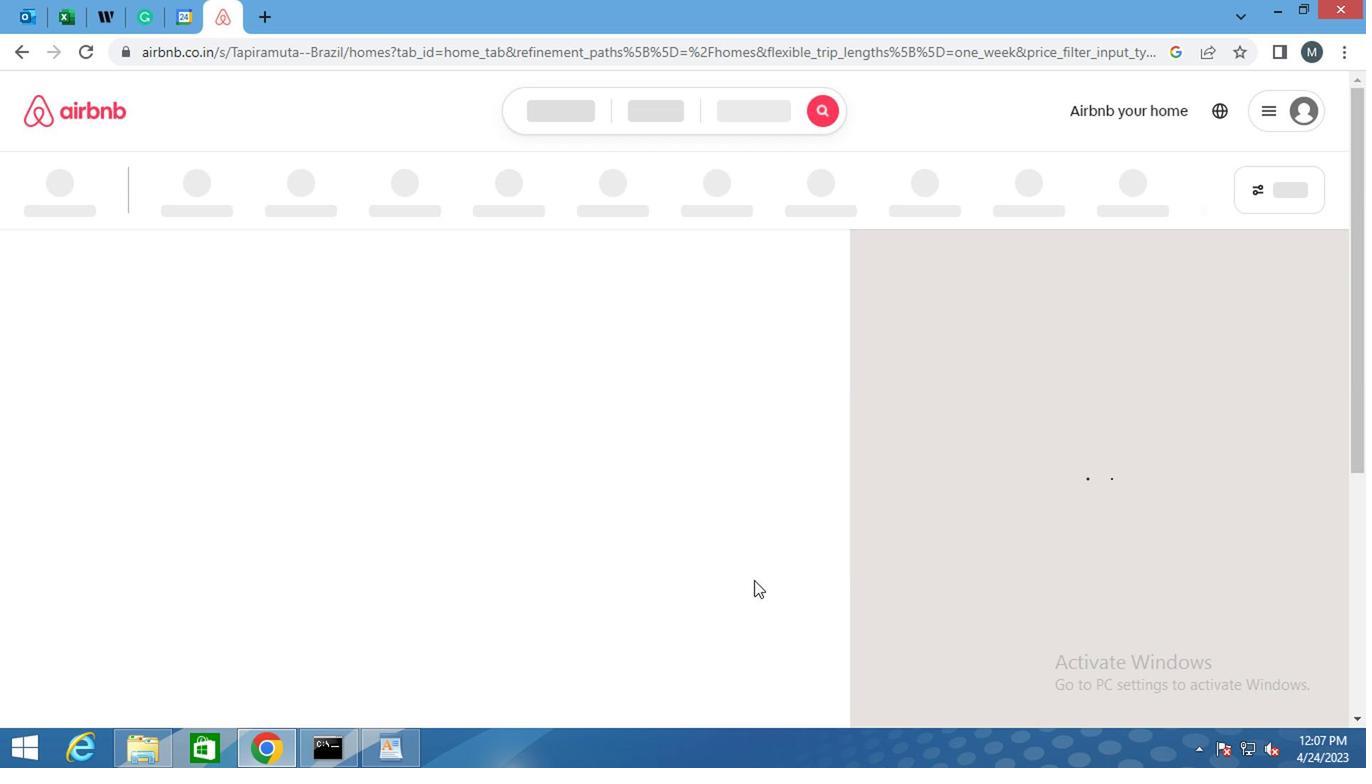 
